 Task: Play online Risk (conquerclub) game.
Action: Mouse moved to (526, 367)
Screenshot: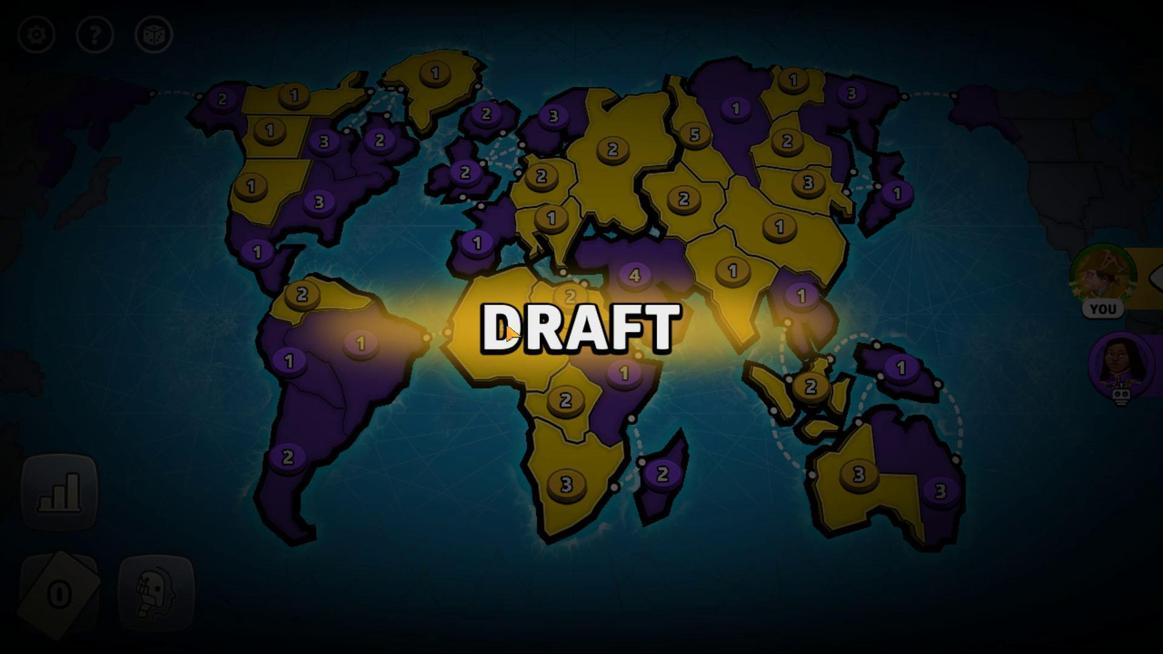 
Action: Mouse pressed left at (526, 367)
Screenshot: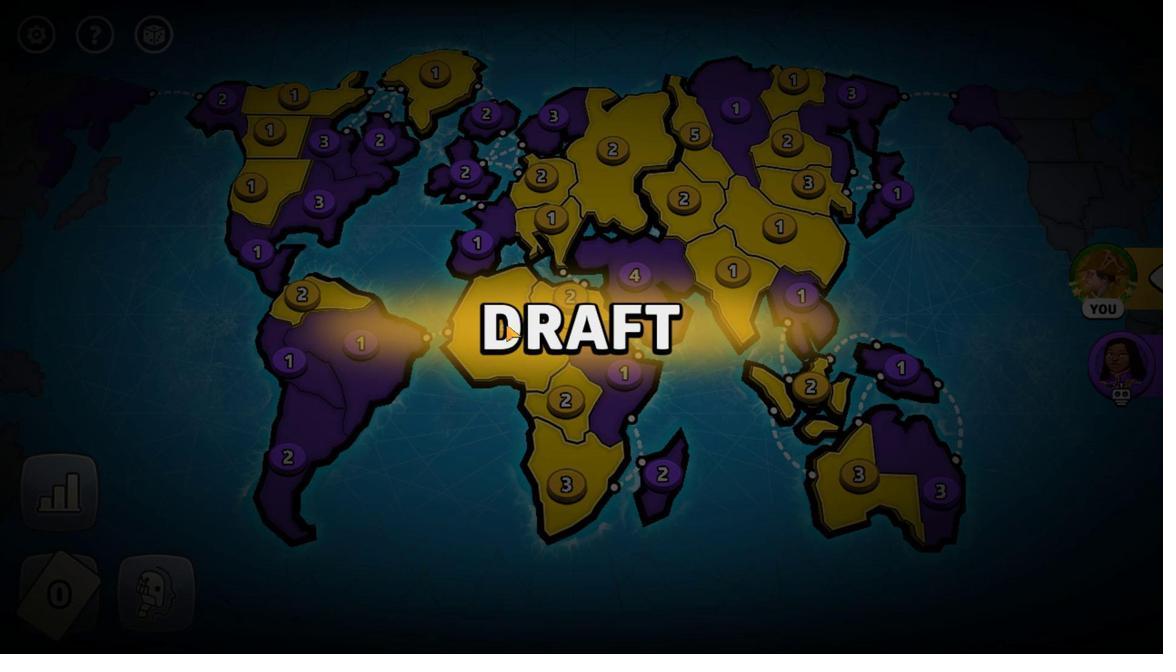 
Action: Mouse moved to (538, 368)
Screenshot: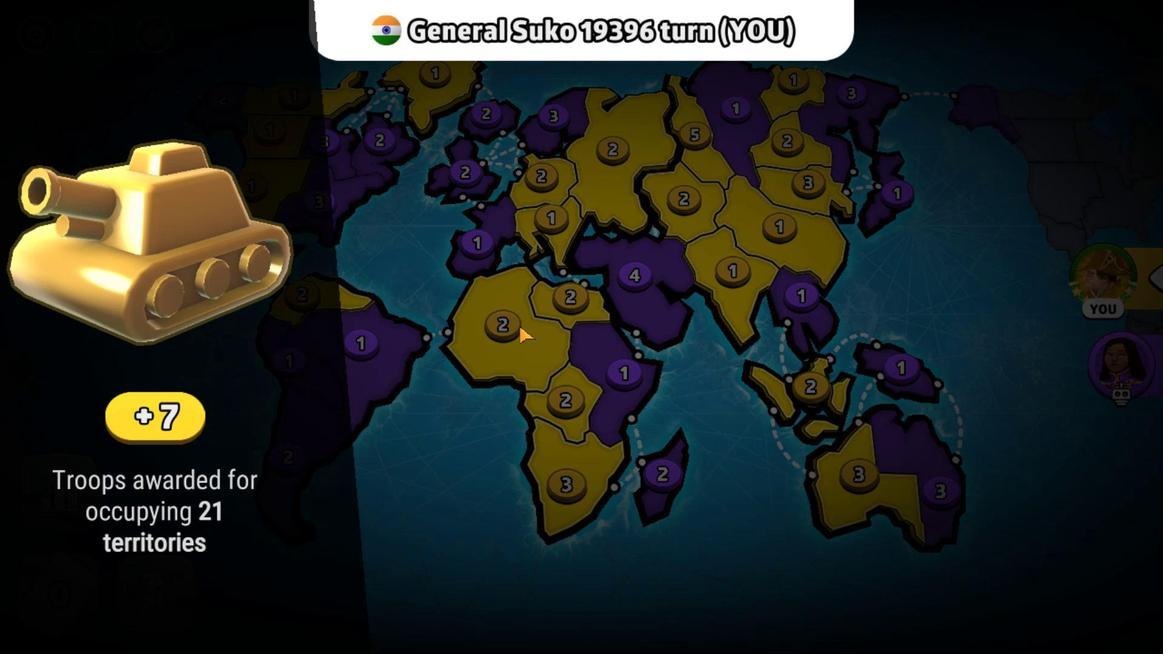 
Action: Mouse pressed left at (538, 368)
Screenshot: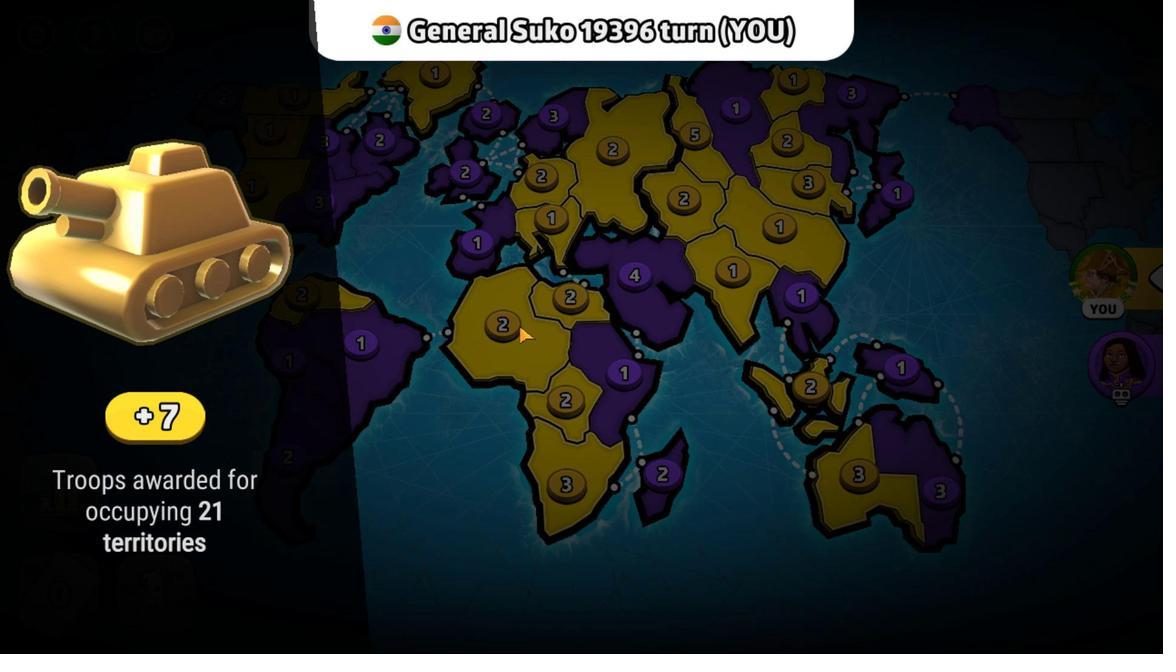 
Action: Mouse moved to (513, 370)
Screenshot: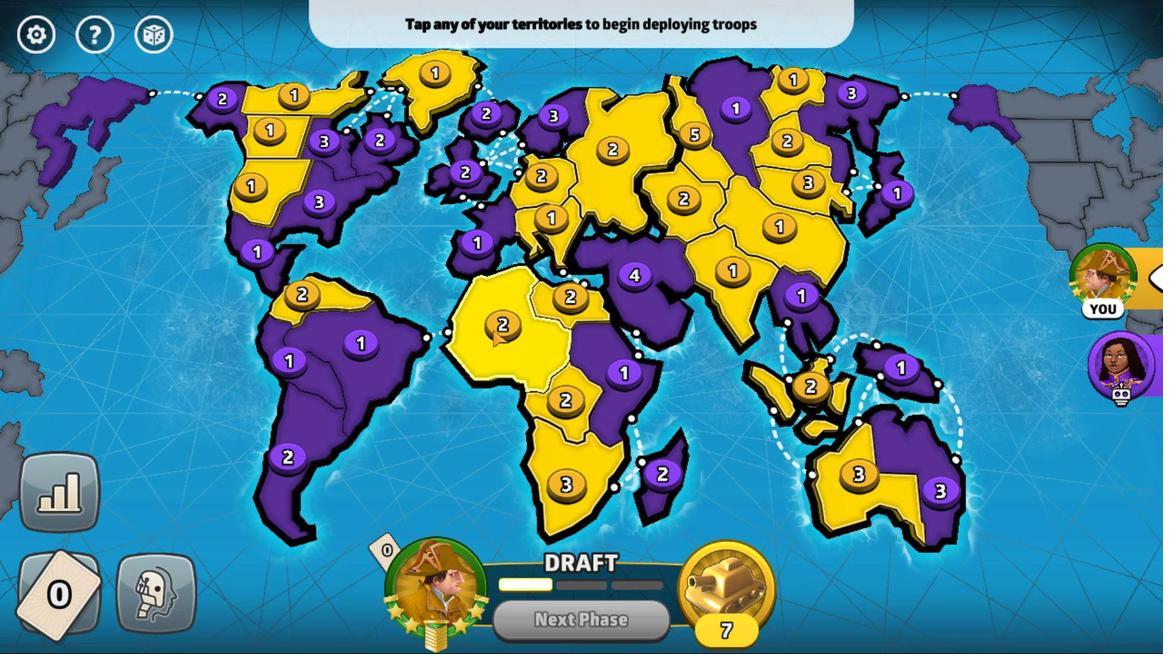 
Action: Mouse pressed left at (513, 370)
Screenshot: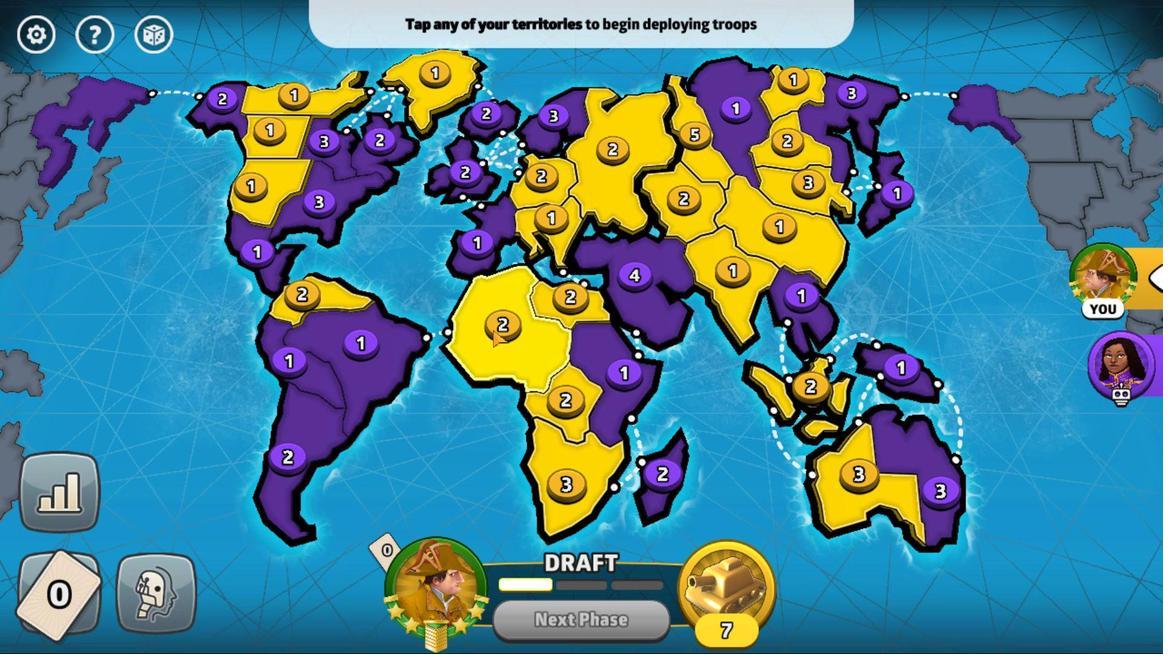 
Action: Mouse moved to (419, 352)
Screenshot: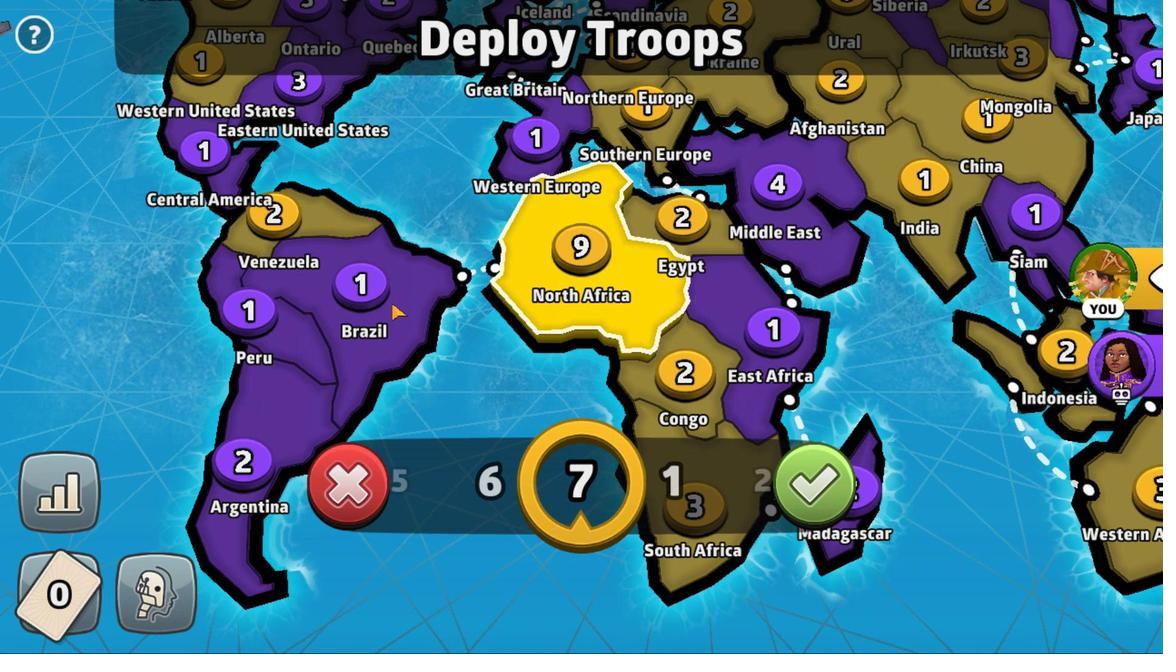 
Action: Mouse pressed left at (419, 352)
Screenshot: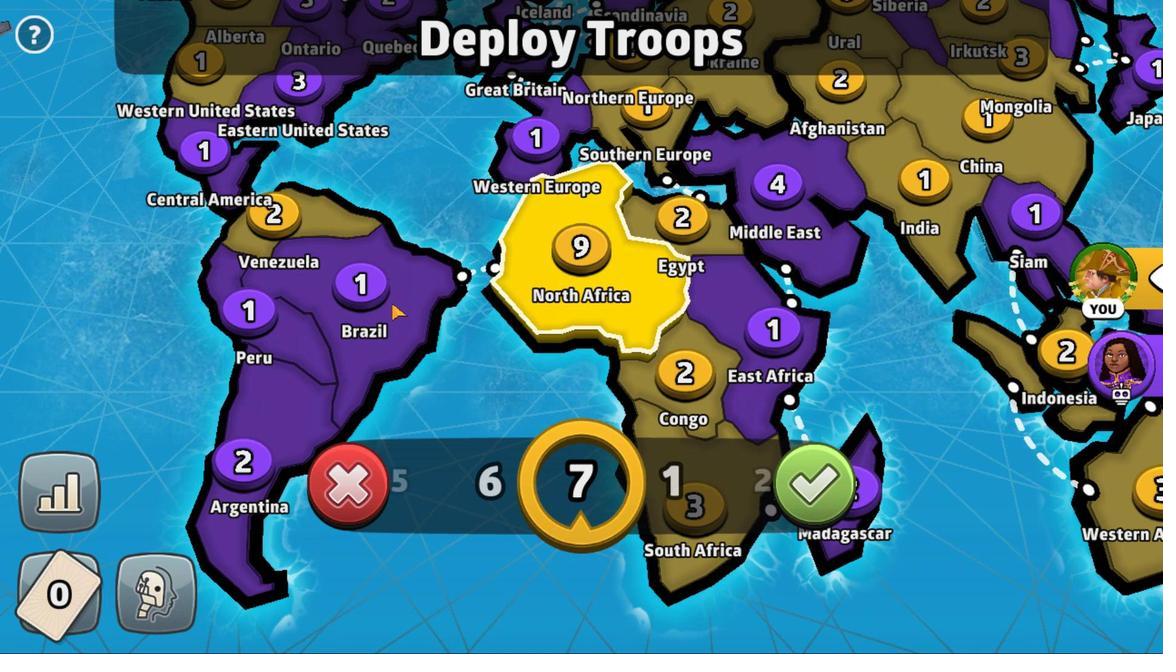 
Action: Mouse moved to (529, 370)
Screenshot: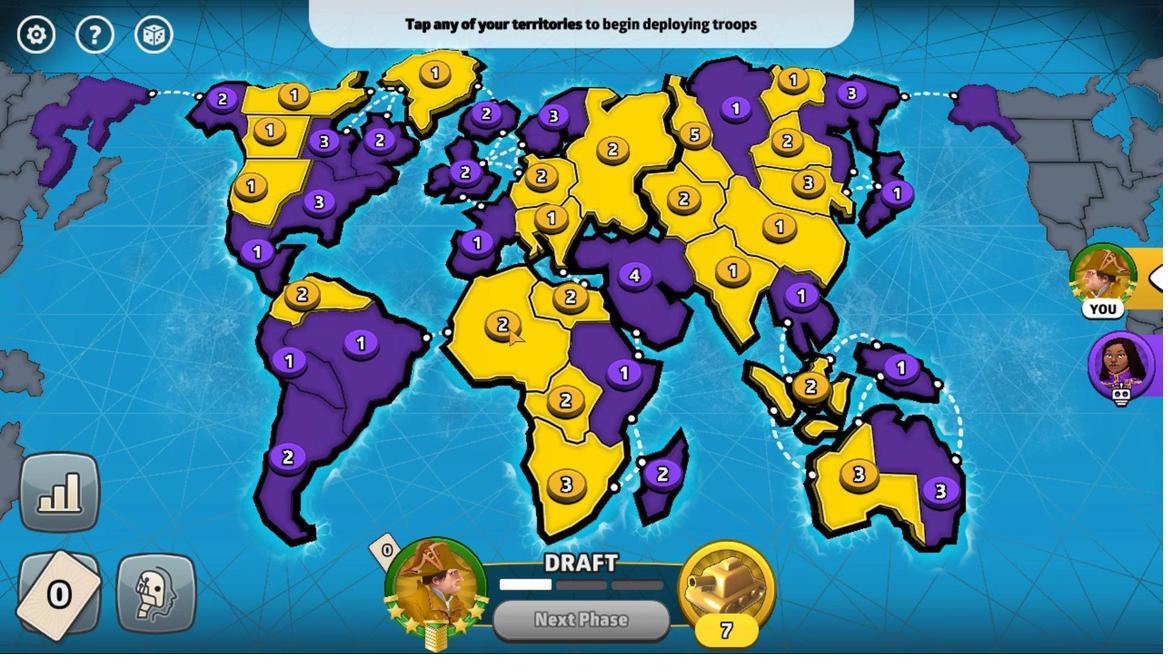 
Action: Mouse pressed left at (529, 370)
Screenshot: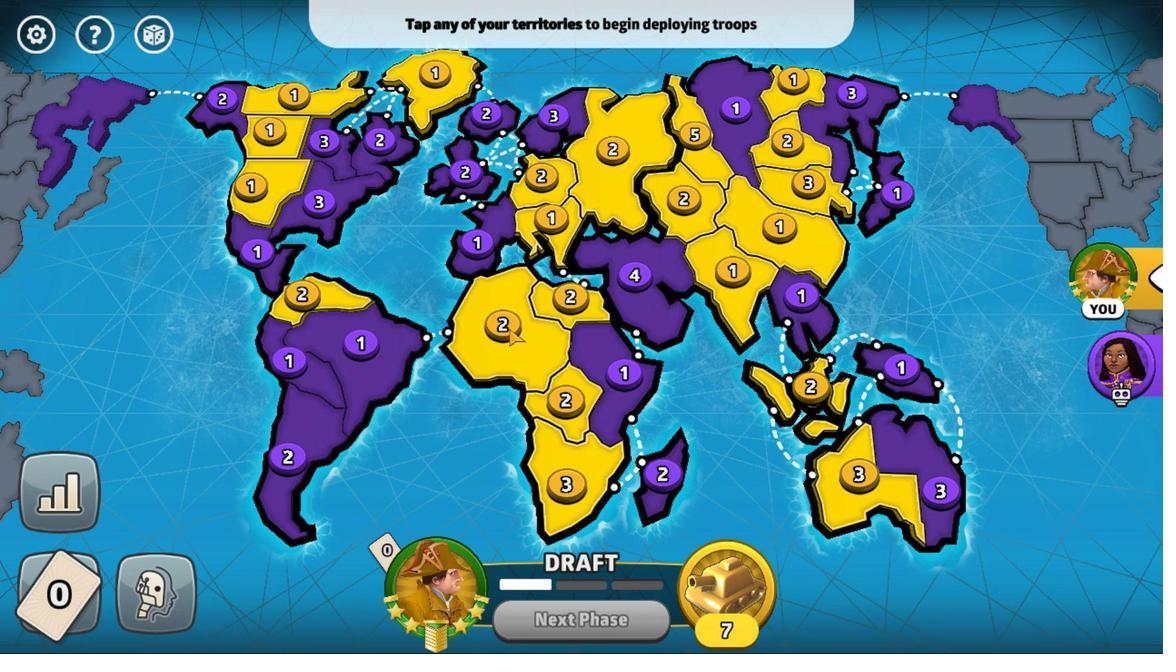
Action: Mouse moved to (792, 468)
Screenshot: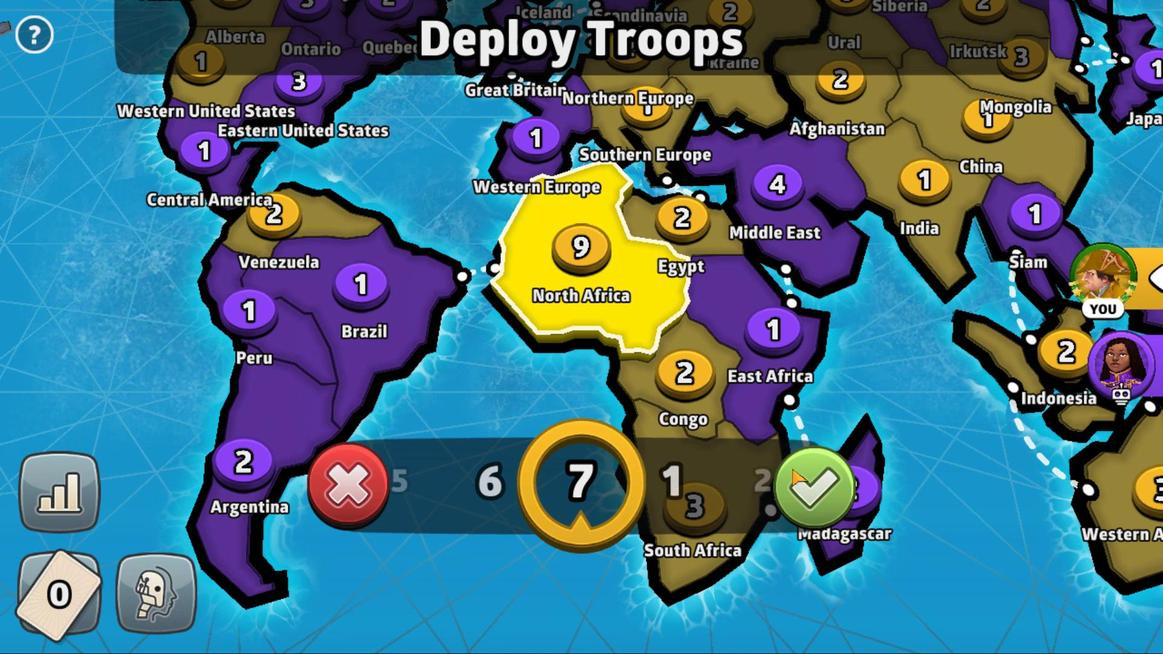 
Action: Mouse pressed left at (792, 468)
Screenshot: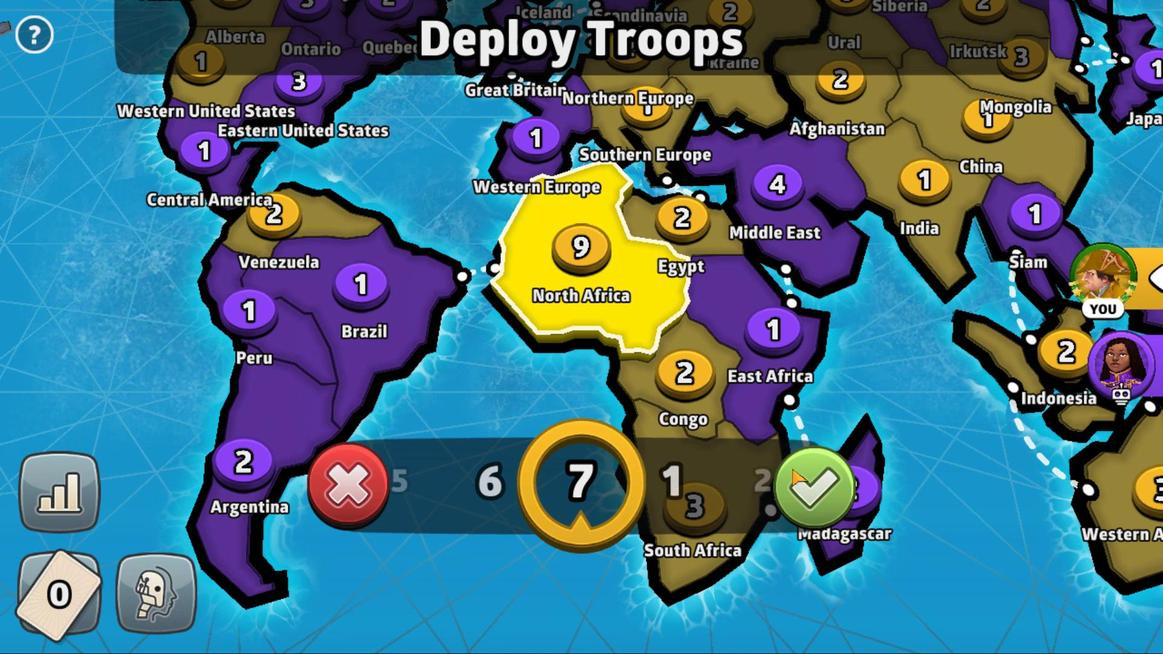 
Action: Mouse moved to (498, 366)
Screenshot: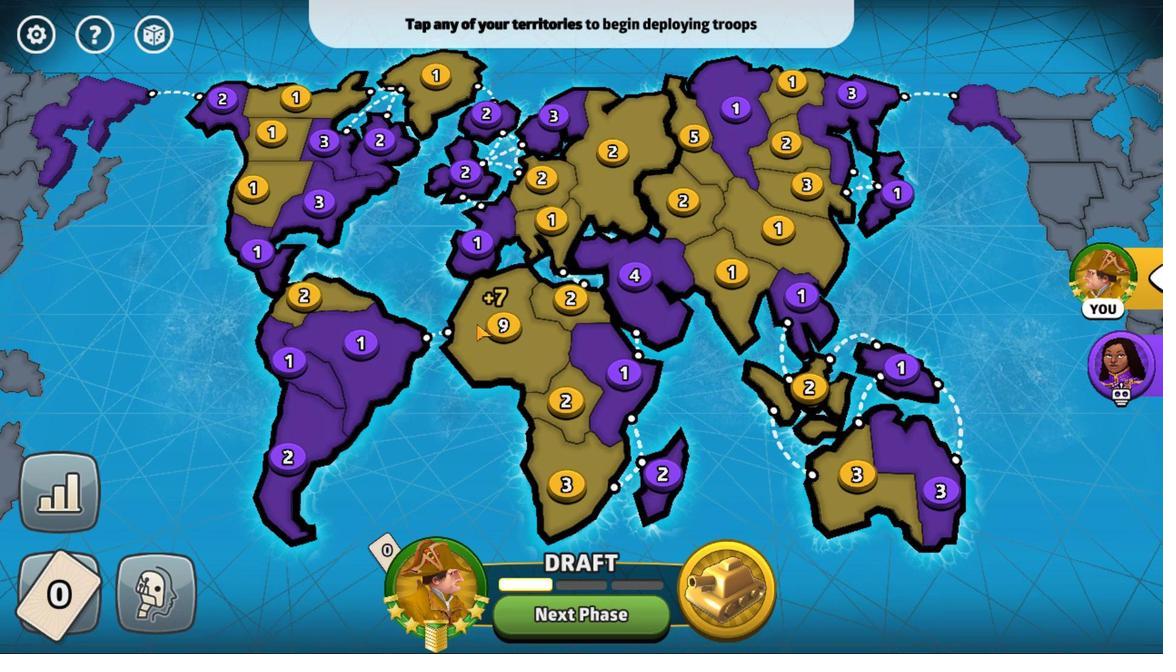 
Action: Mouse pressed left at (498, 366)
Screenshot: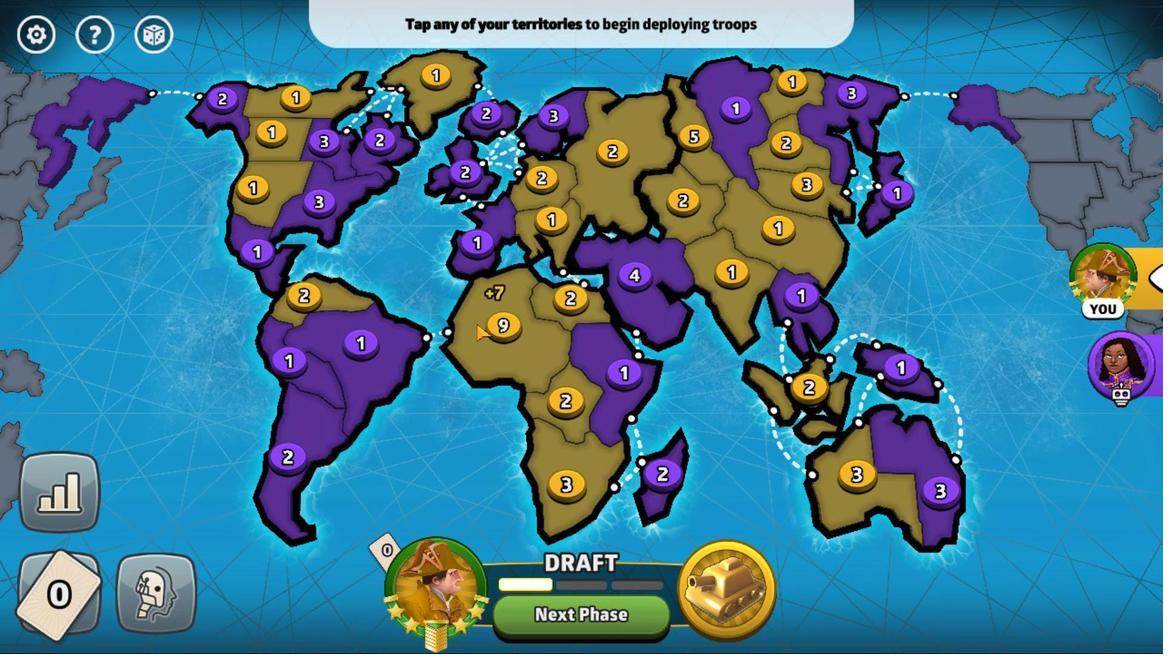 
Action: Mouse moved to (614, 578)
Screenshot: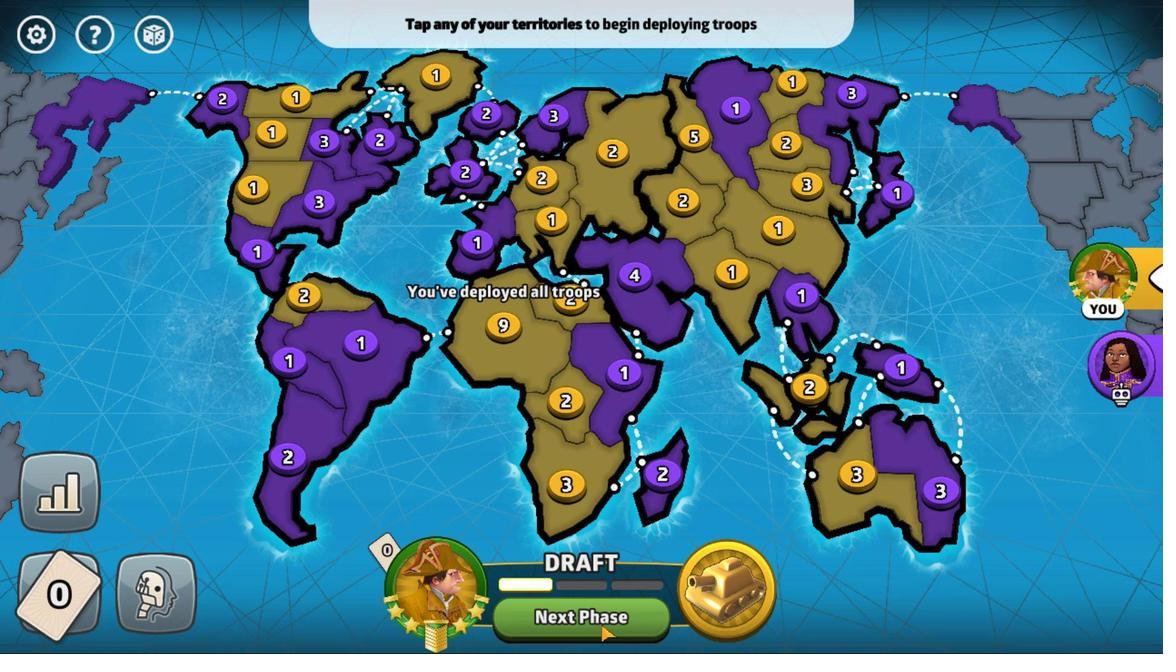 
Action: Mouse pressed left at (614, 578)
Screenshot: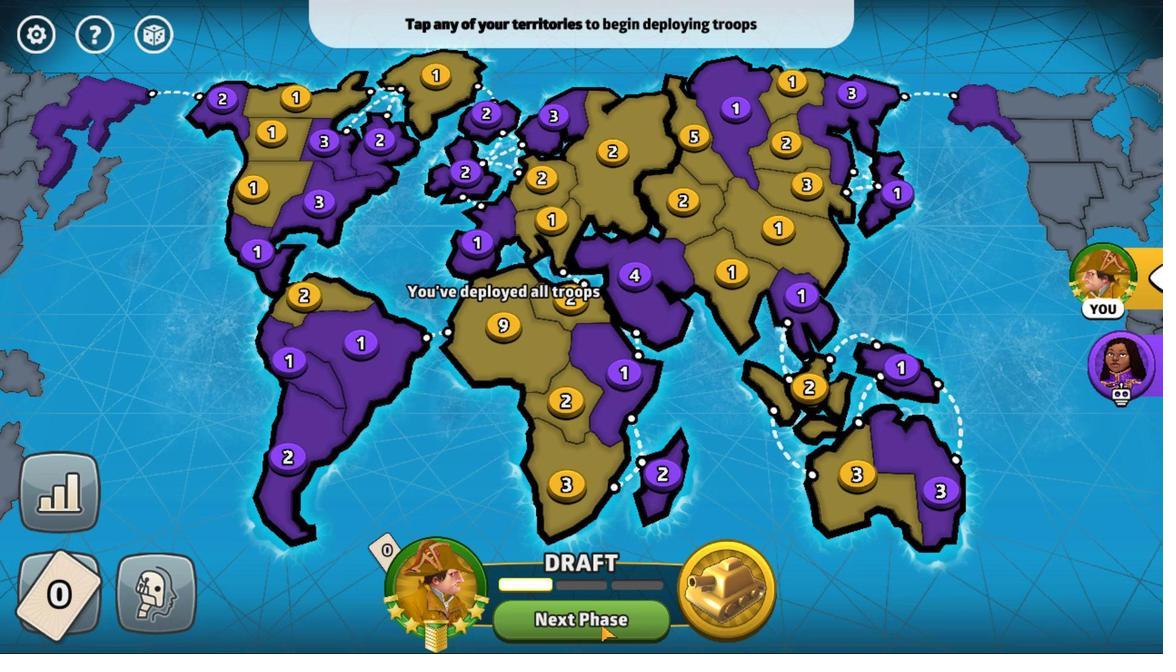 
Action: Mouse moved to (524, 378)
Screenshot: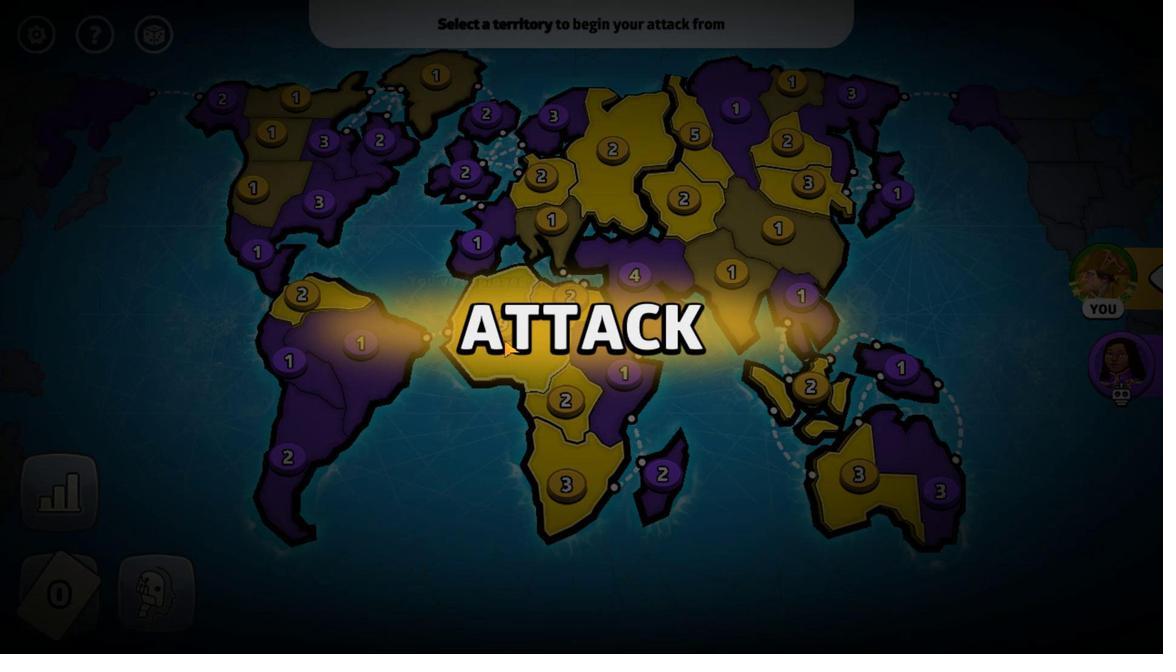 
Action: Mouse pressed left at (524, 378)
Screenshot: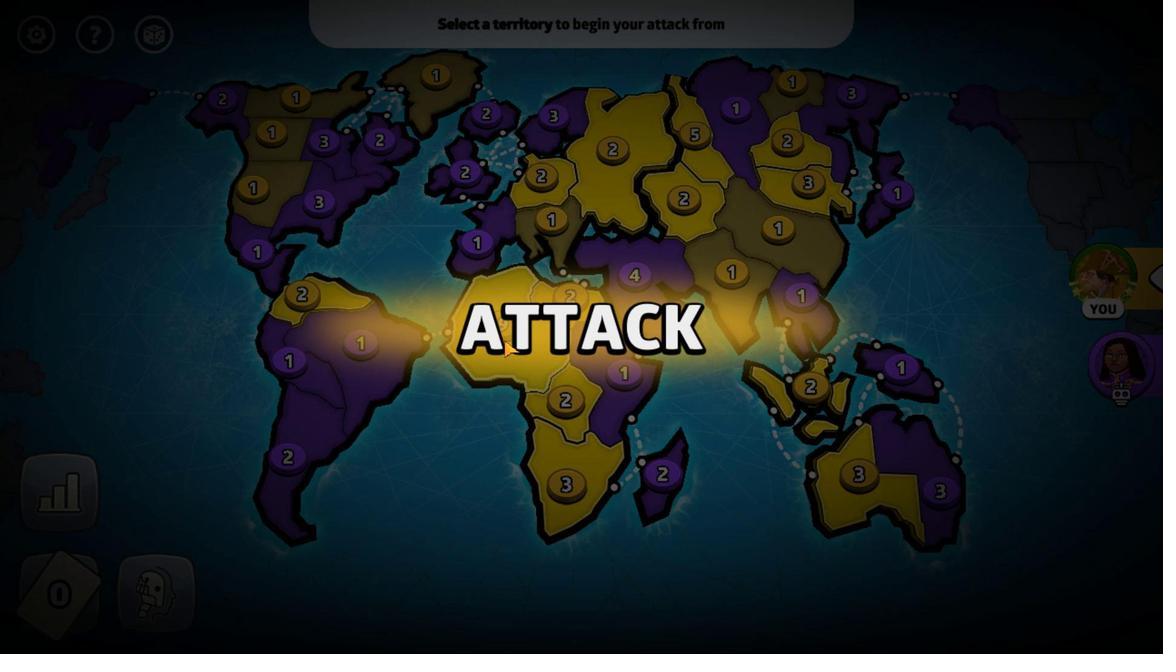 
Action: Mouse pressed left at (524, 378)
Screenshot: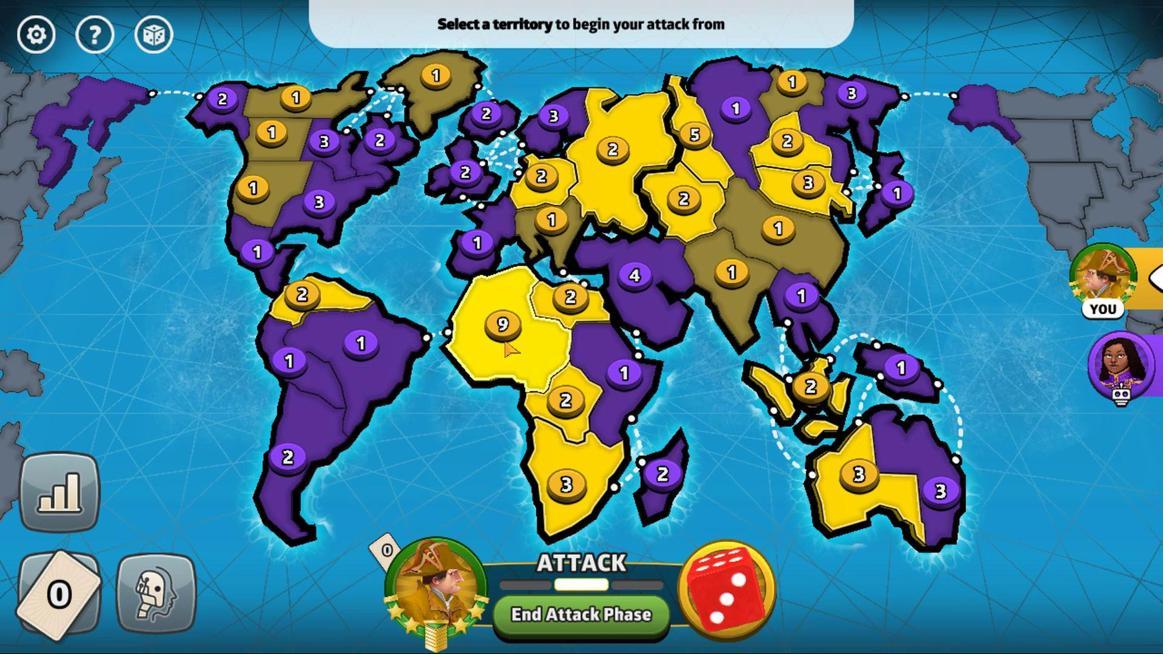 
Action: Mouse moved to (433, 338)
Screenshot: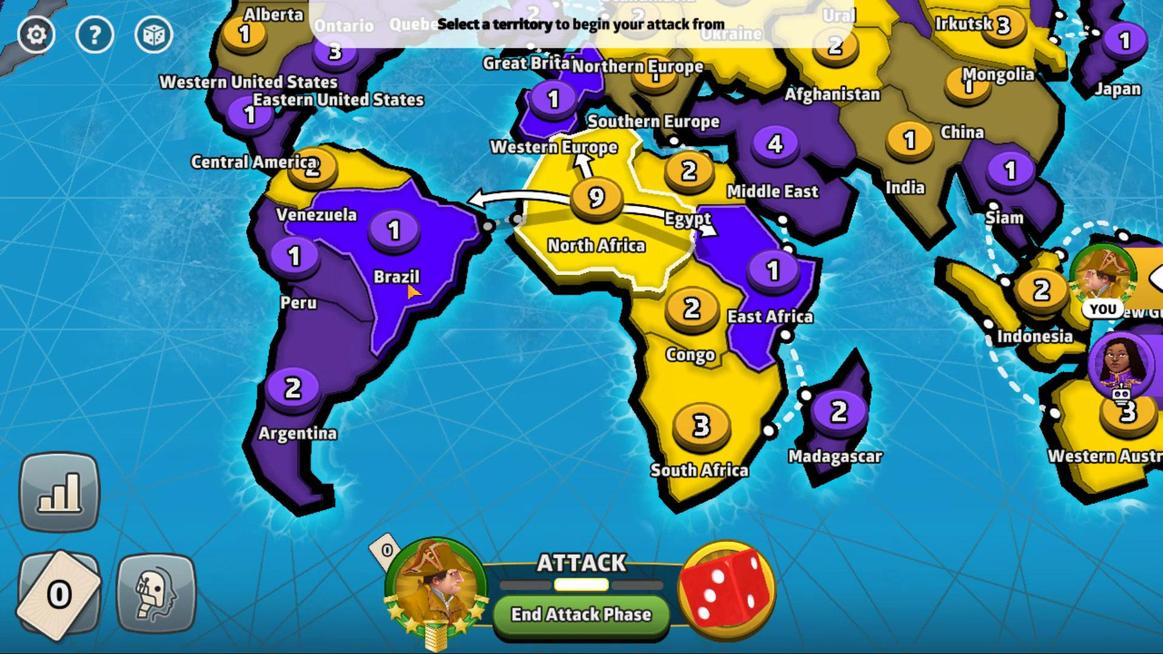 
Action: Mouse pressed left at (433, 338)
Screenshot: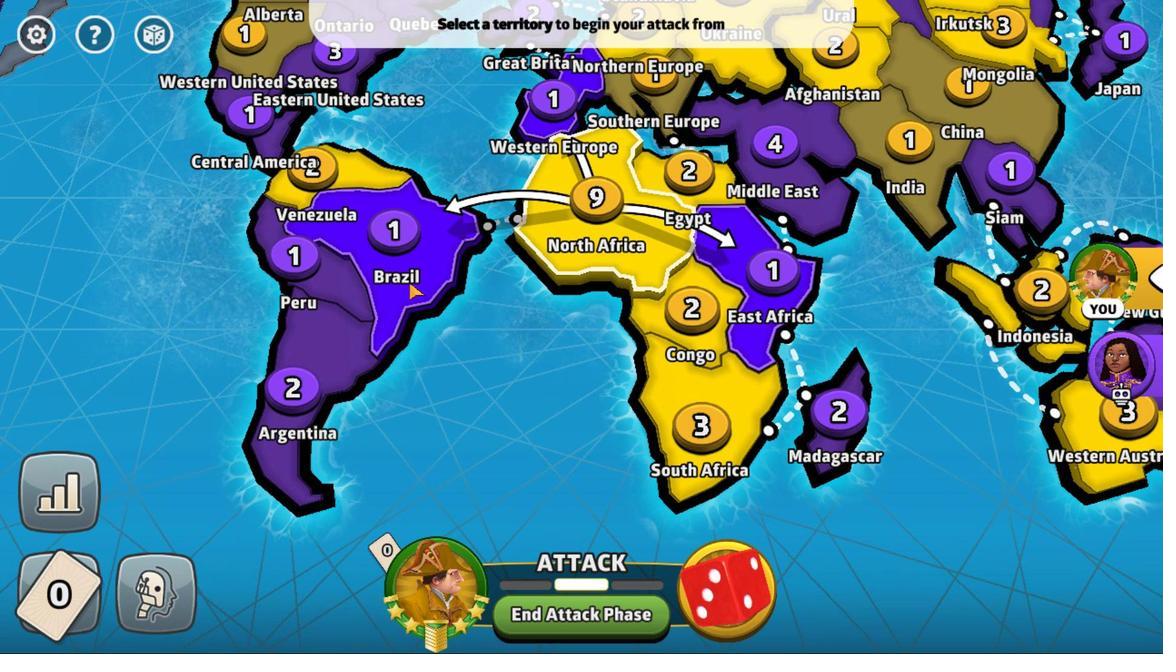 
Action: Mouse moved to (592, 476)
Screenshot: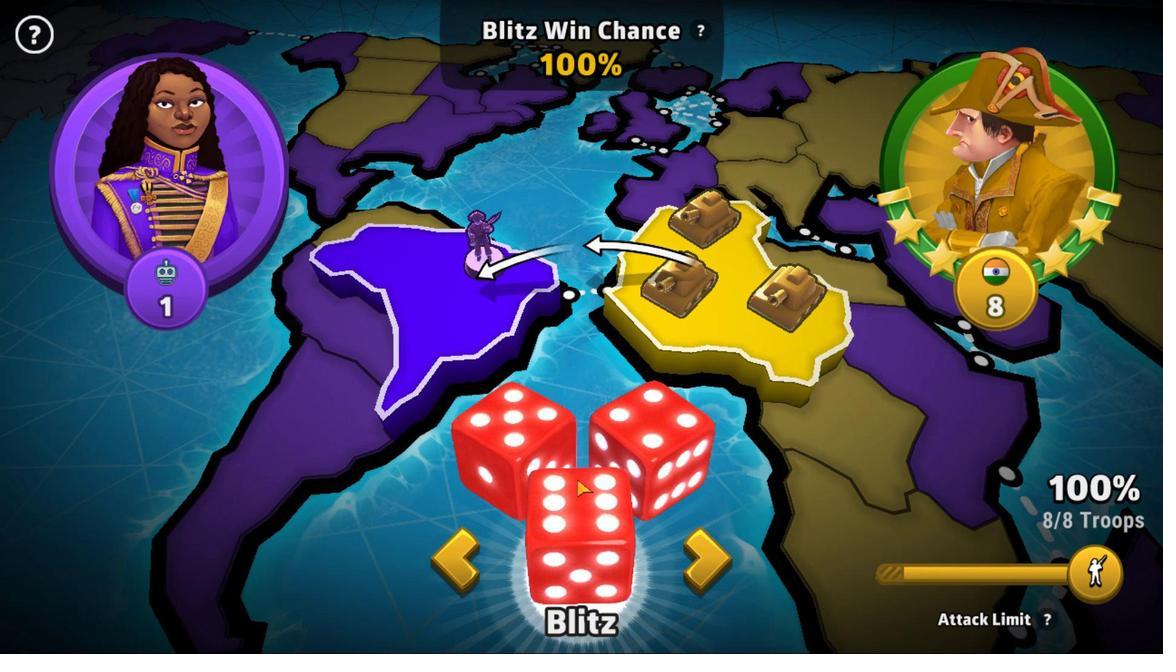 
Action: Mouse pressed left at (592, 476)
Screenshot: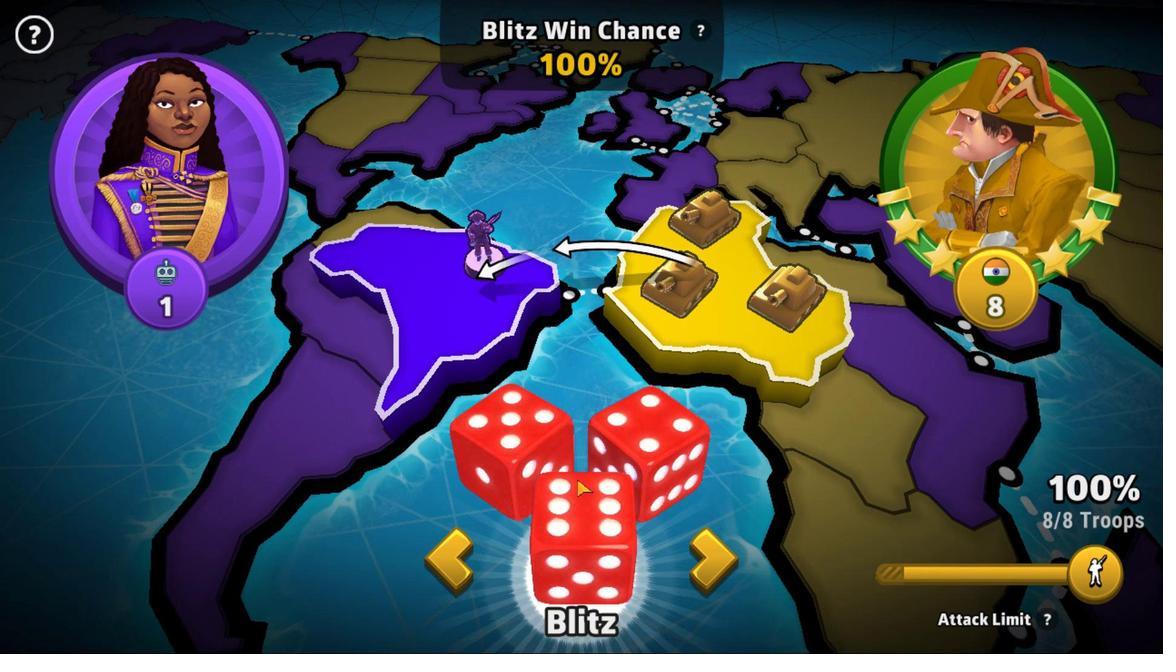 
Action: Mouse moved to (788, 474)
Screenshot: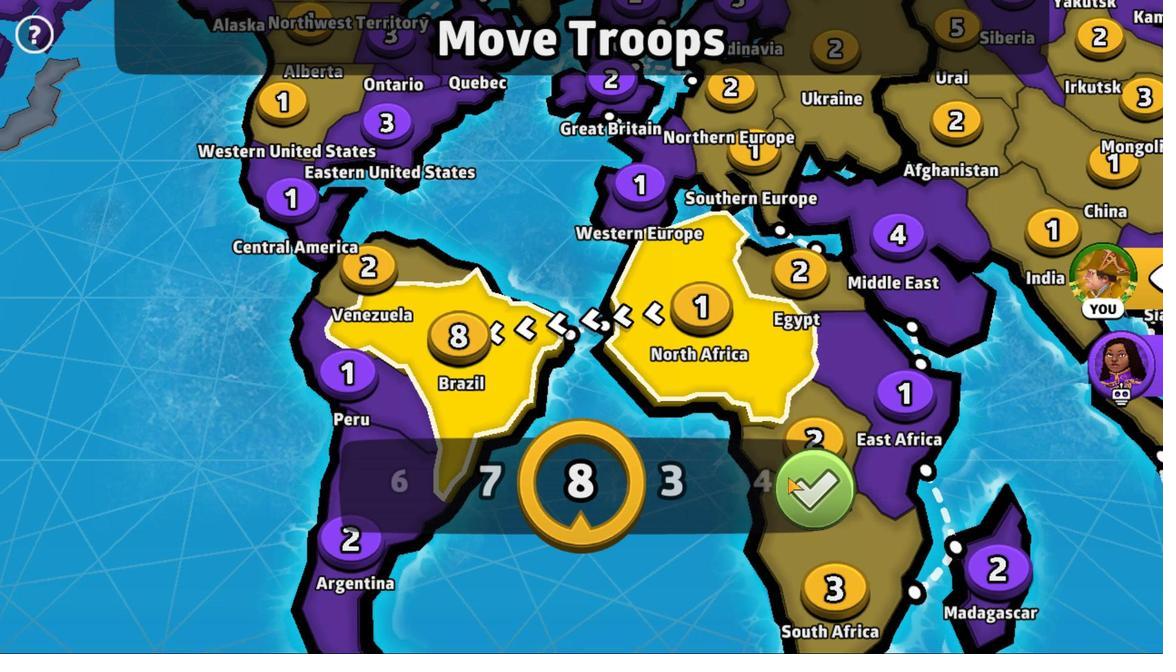 
Action: Mouse pressed left at (788, 474)
Screenshot: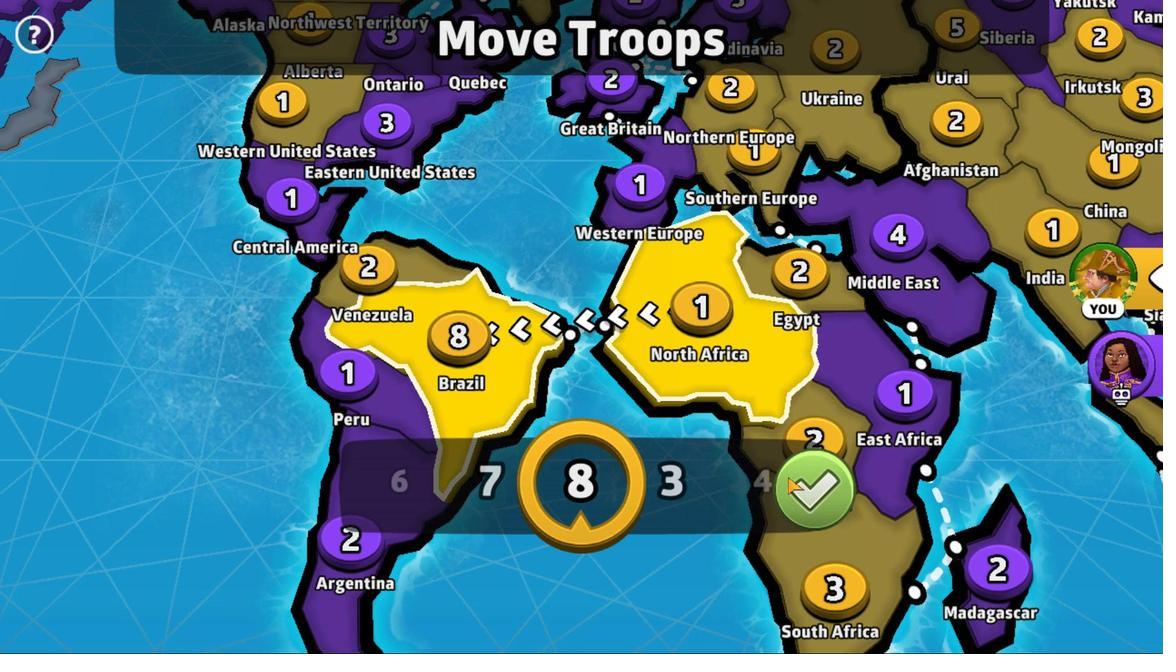 
Action: Mouse moved to (545, 287)
Screenshot: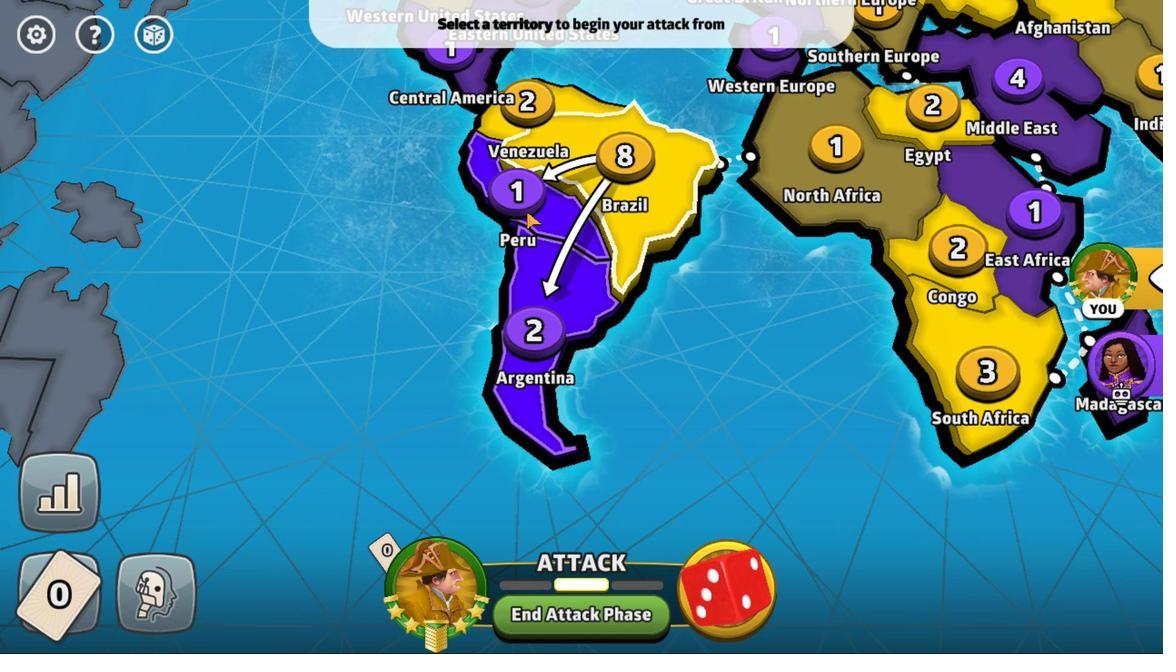 
Action: Mouse pressed left at (545, 287)
Screenshot: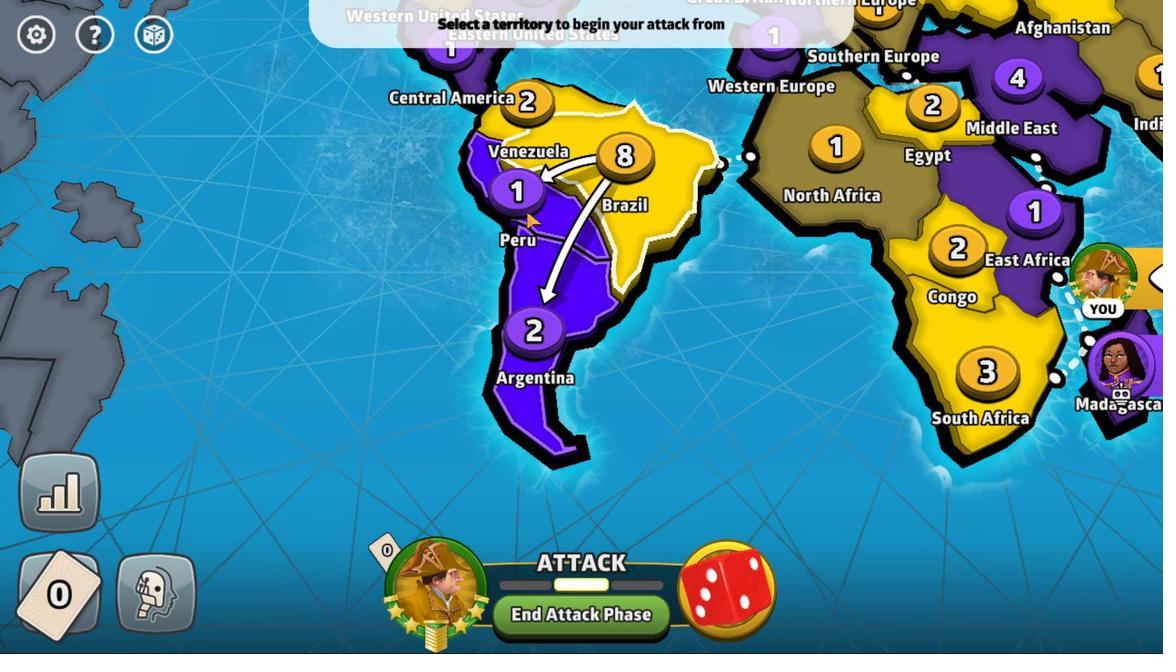 
Action: Mouse moved to (613, 431)
Screenshot: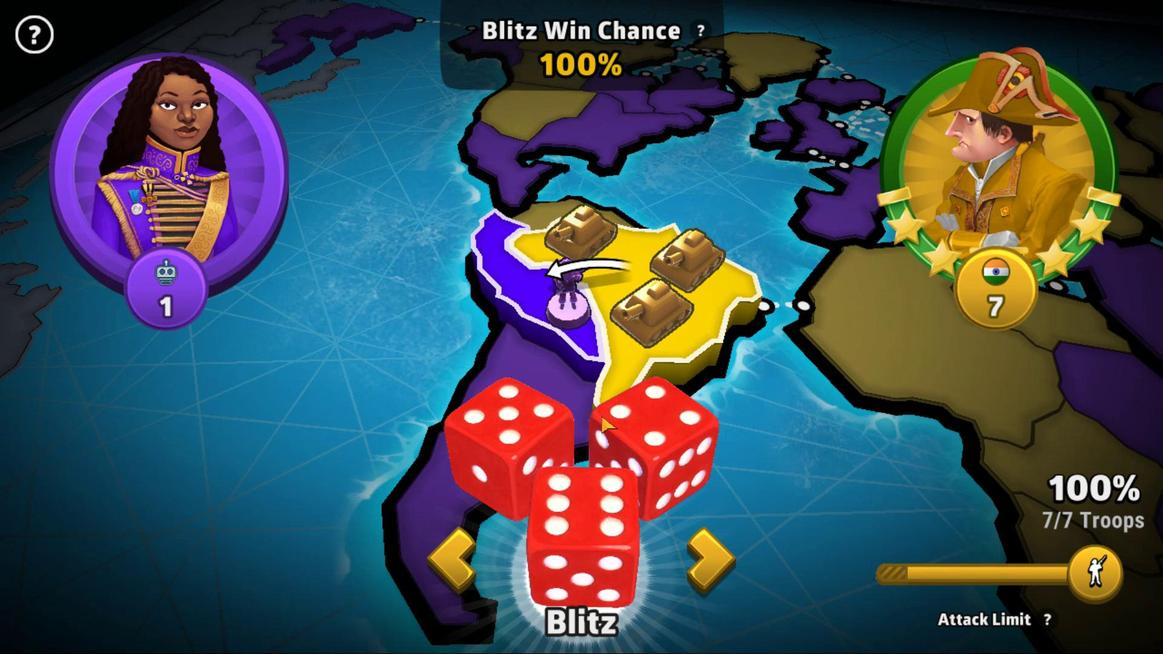 
Action: Mouse pressed left at (613, 431)
Screenshot: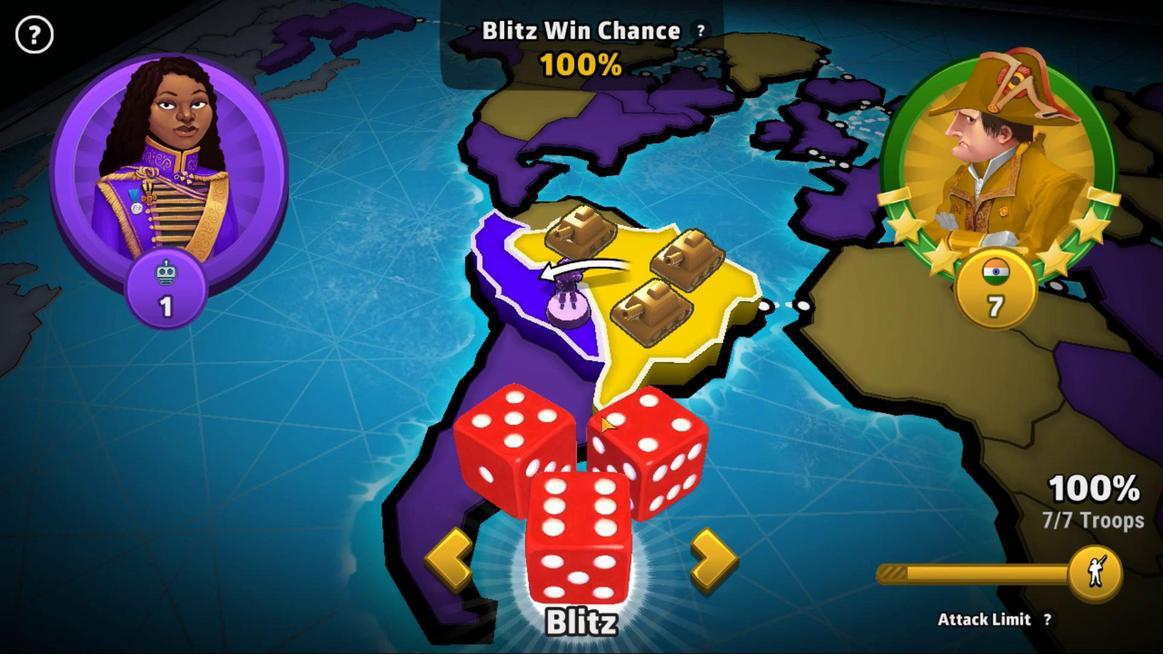 
Action: Mouse moved to (832, 478)
Screenshot: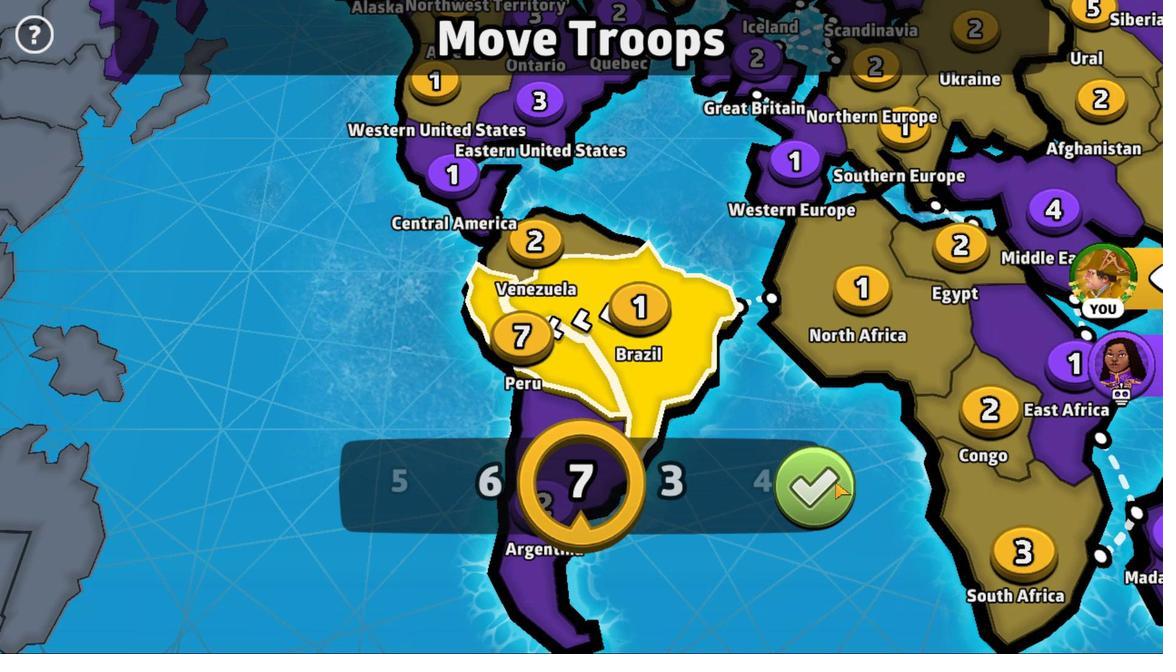 
Action: Mouse pressed left at (832, 478)
Screenshot: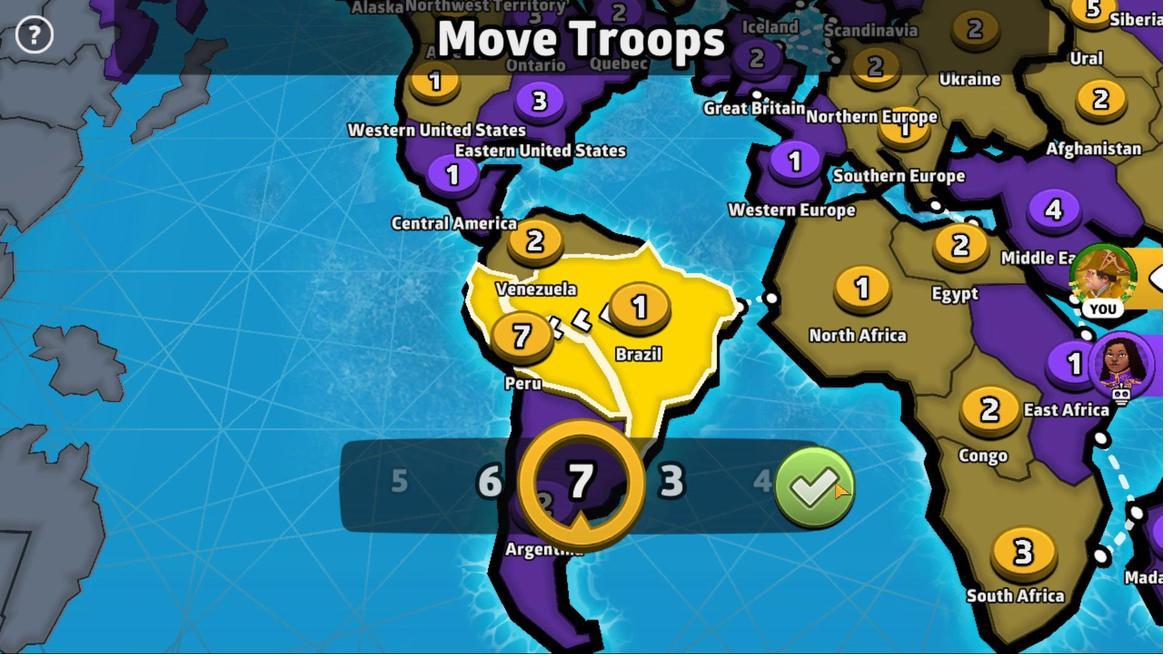 
Action: Mouse moved to (633, 355)
Screenshot: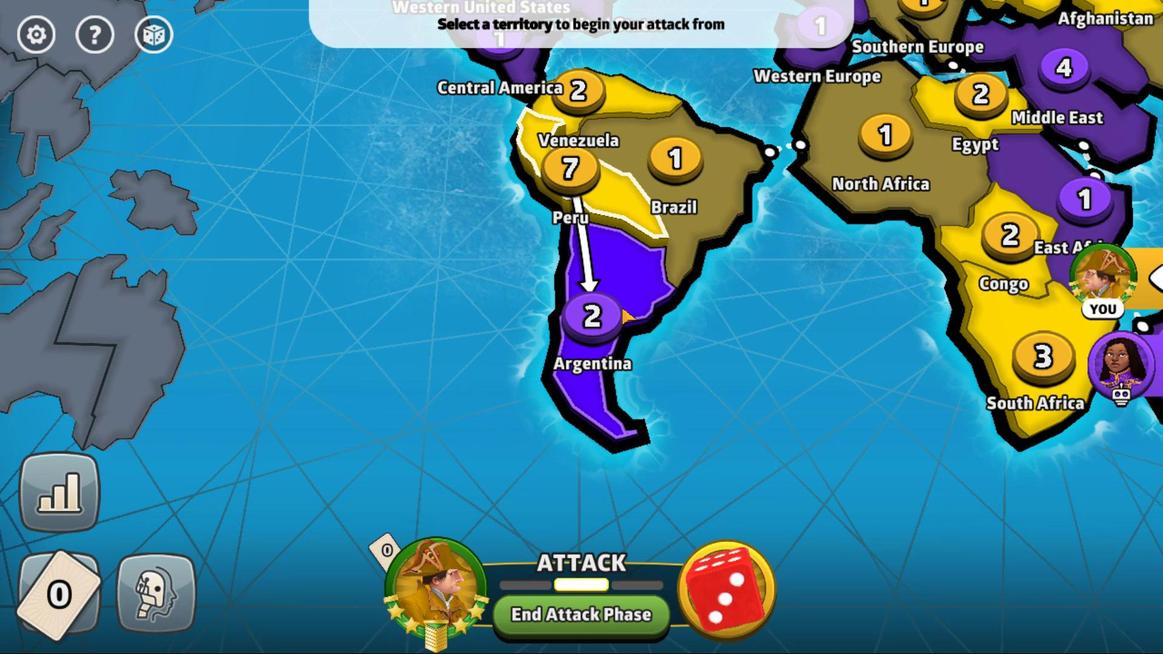 
Action: Mouse pressed left at (633, 355)
Screenshot: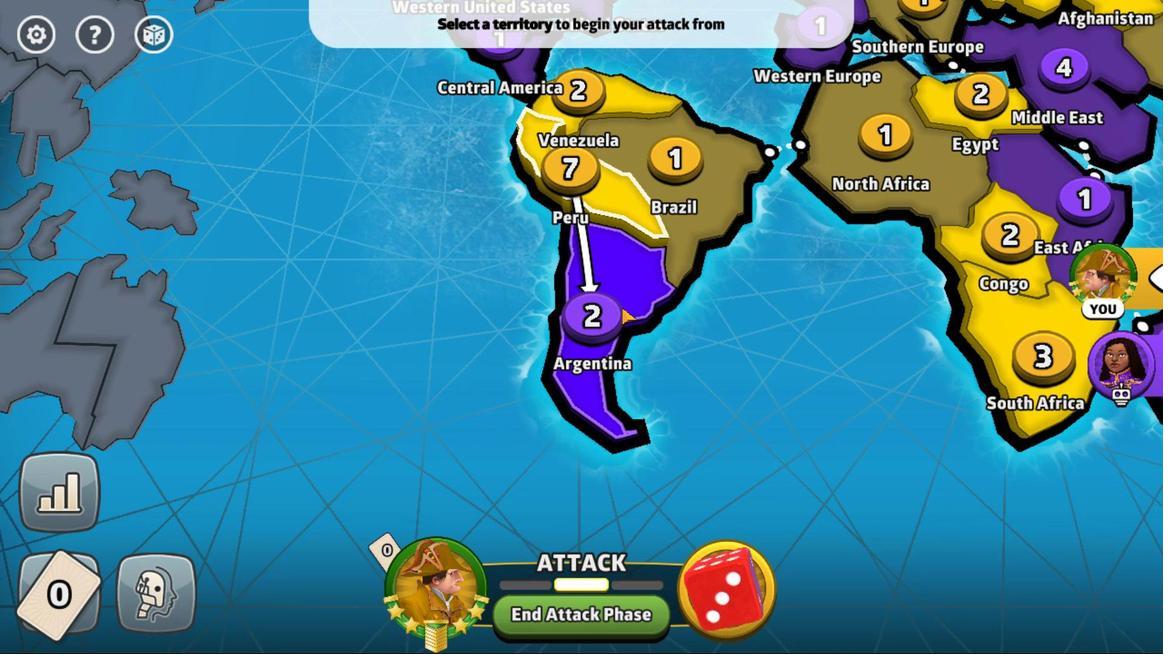 
Action: Mouse moved to (605, 480)
Screenshot: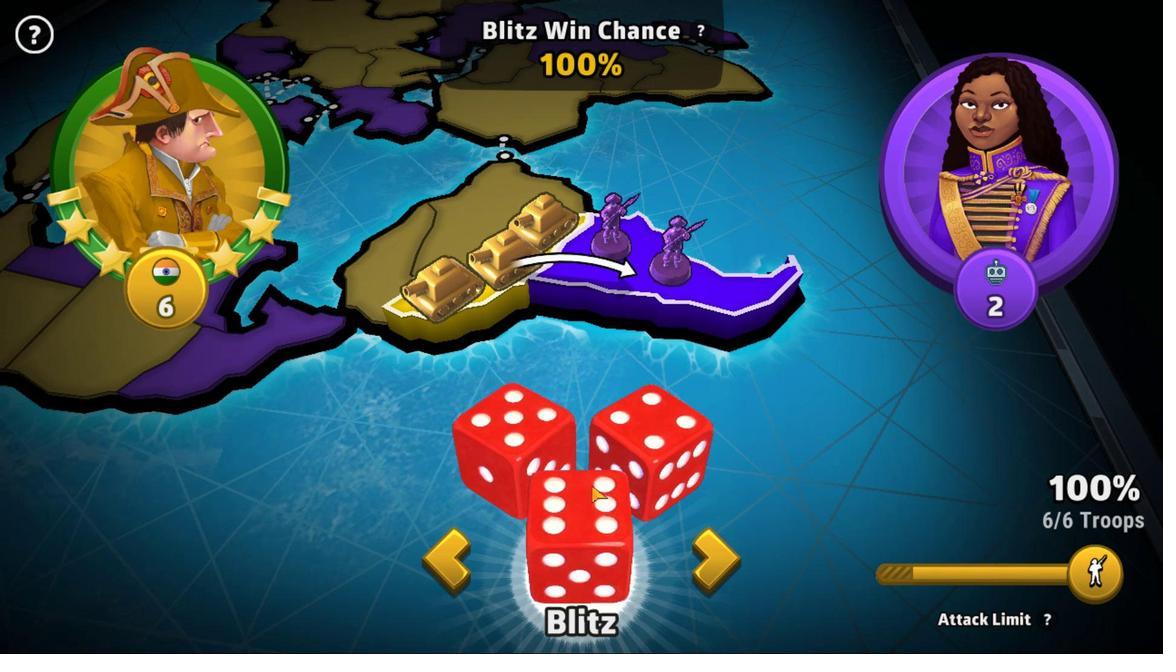 
Action: Mouse pressed left at (605, 480)
Screenshot: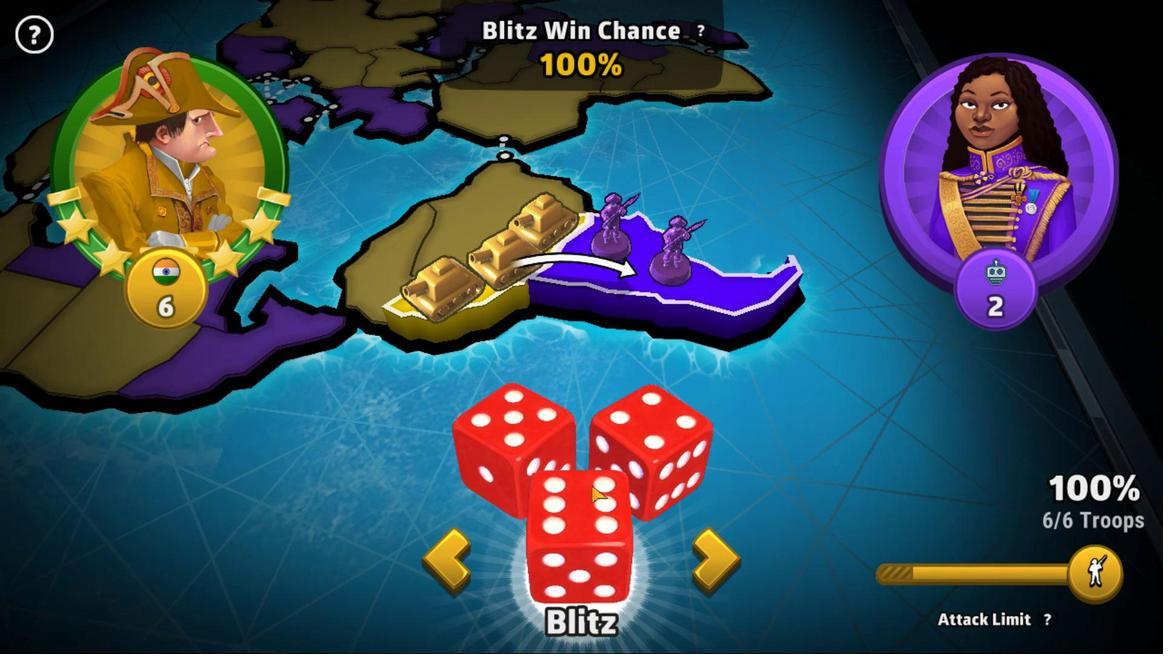 
Action: Mouse moved to (830, 473)
Screenshot: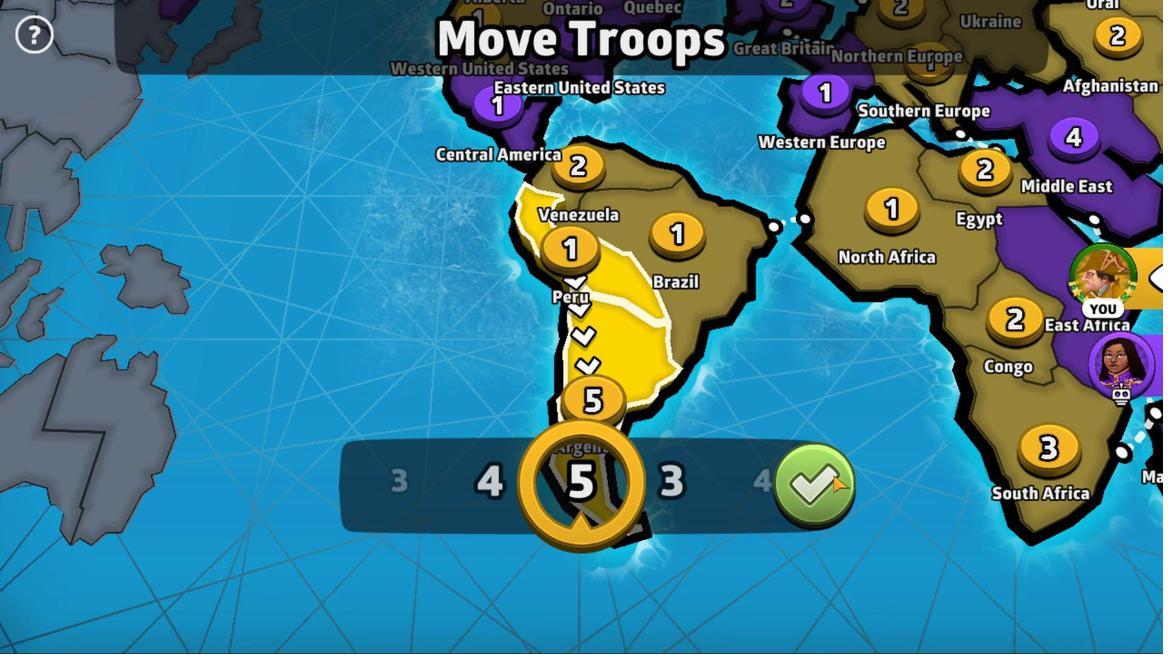 
Action: Mouse pressed left at (830, 473)
Screenshot: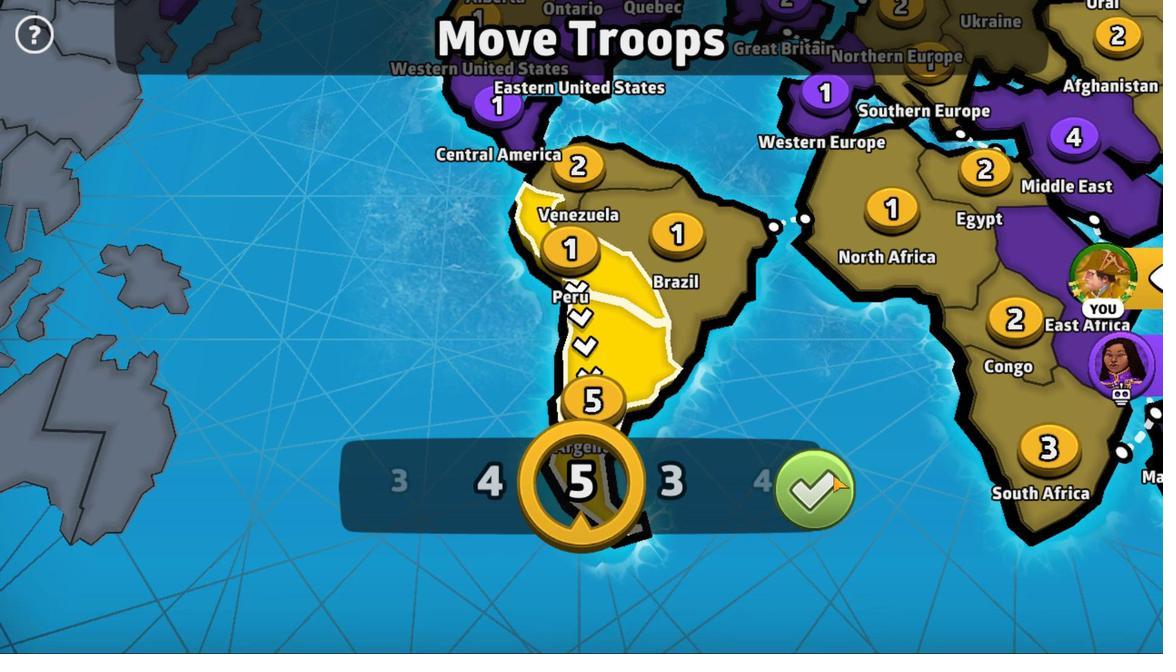 
Action: Mouse moved to (624, 573)
Screenshot: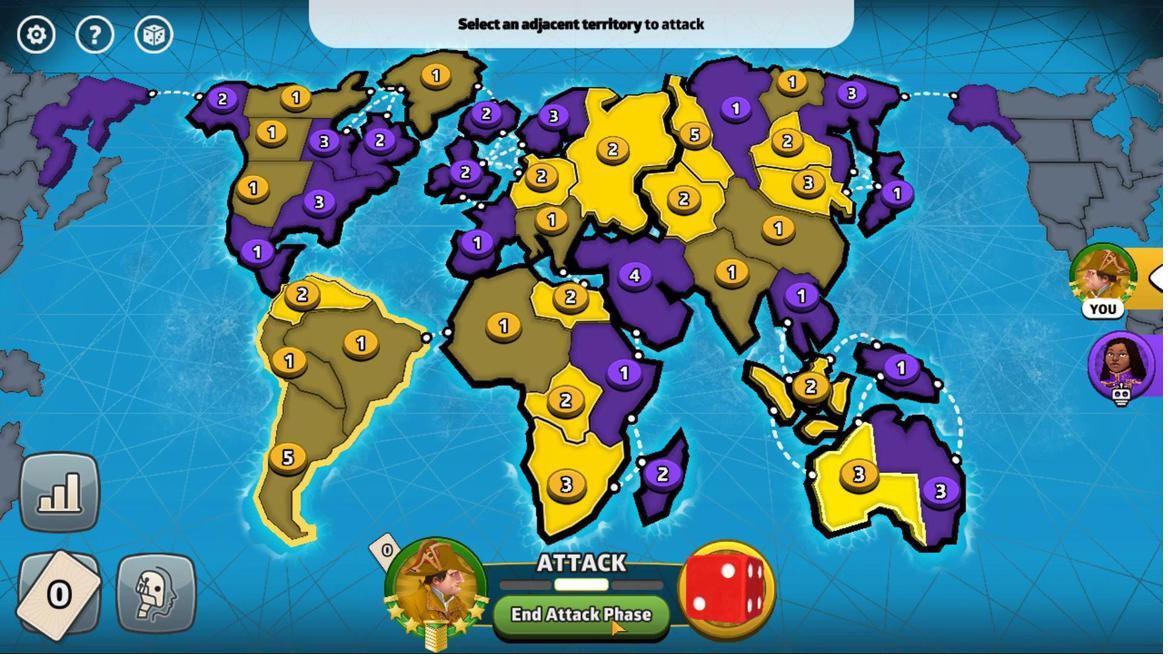 
Action: Mouse pressed left at (624, 573)
Screenshot: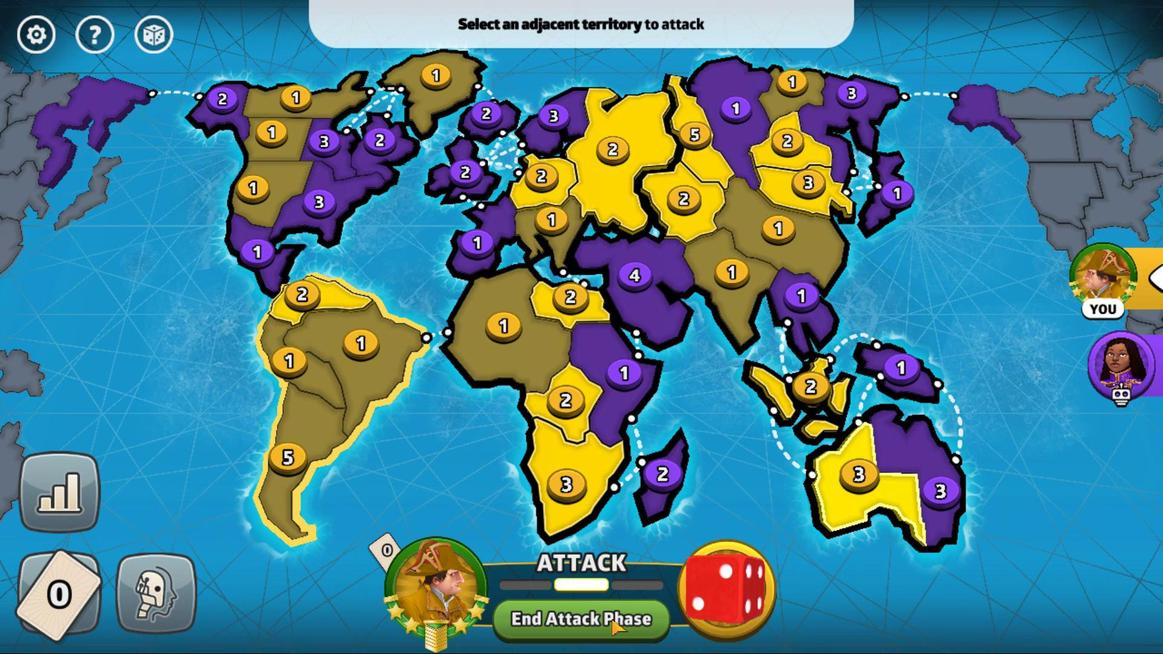 
Action: Mouse moved to (645, 309)
Screenshot: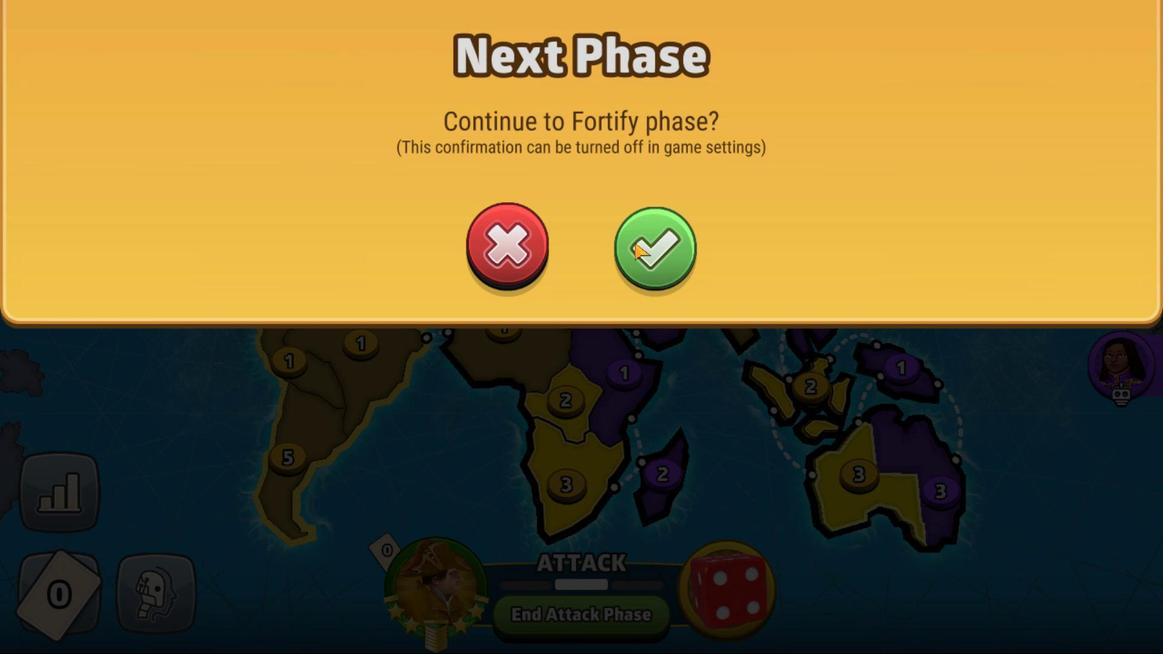 
Action: Mouse pressed left at (645, 309)
Screenshot: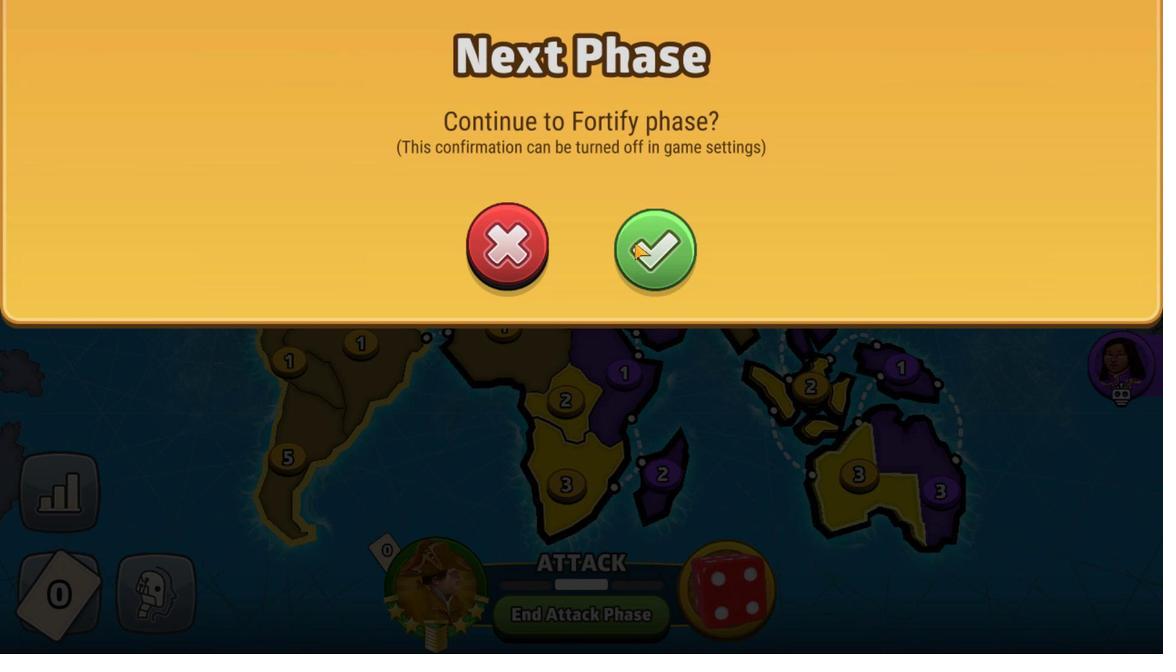 
Action: Mouse moved to (322, 452)
Screenshot: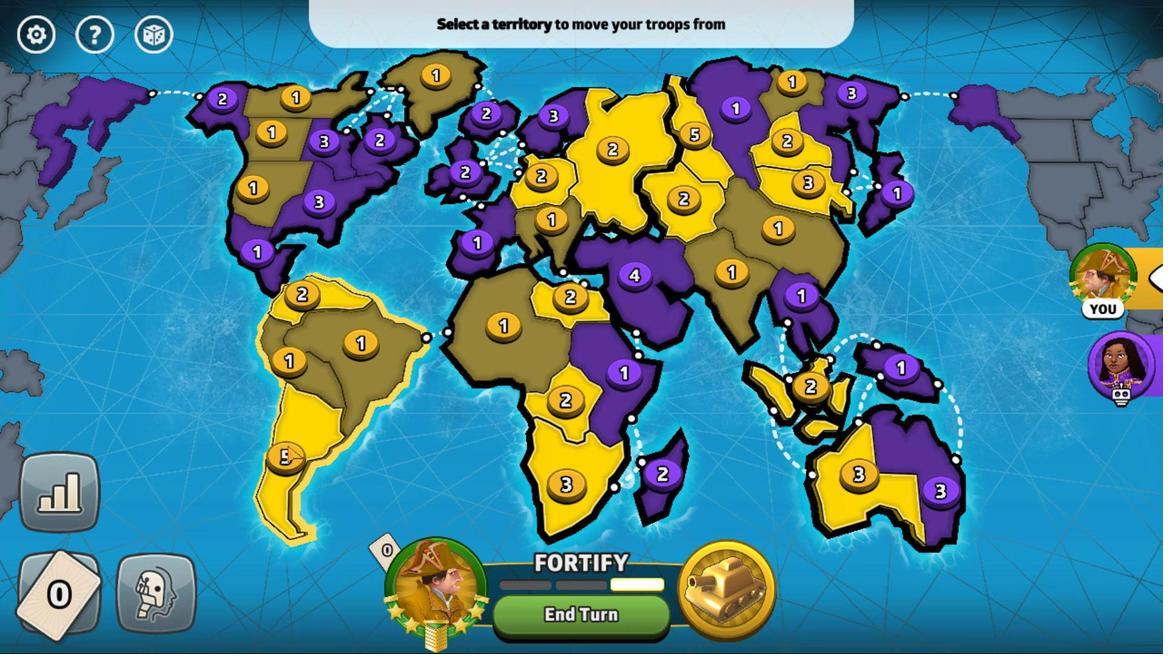 
Action: Mouse pressed left at (322, 452)
Screenshot: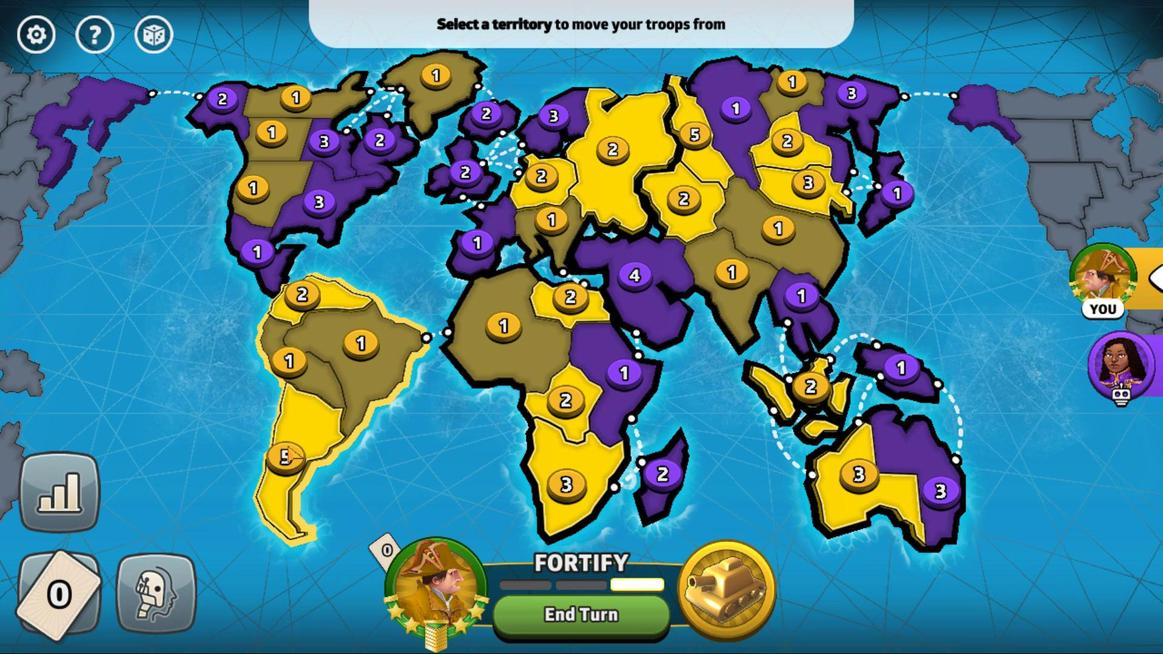 
Action: Mouse moved to (575, 347)
Screenshot: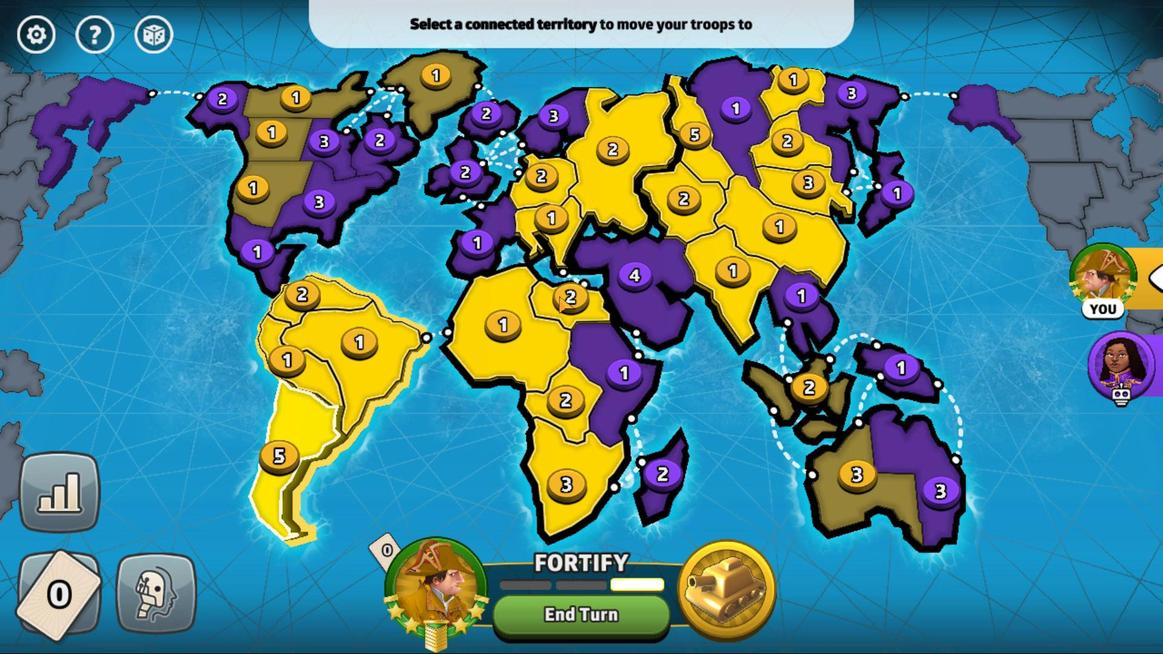 
Action: Mouse pressed left at (575, 347)
Screenshot: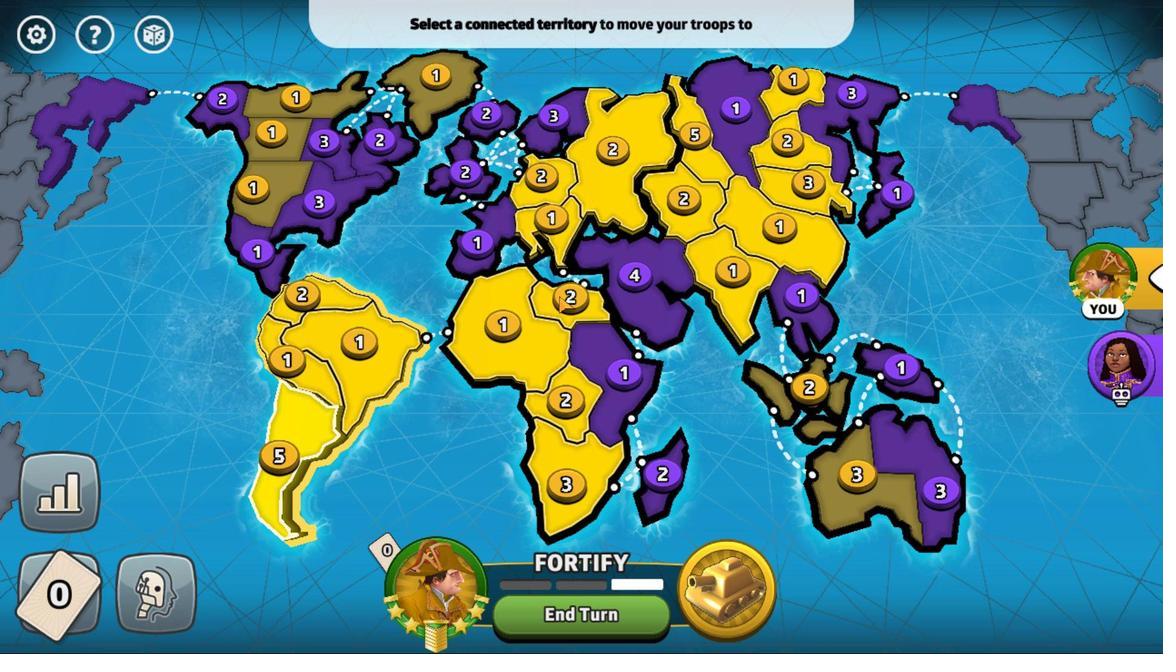 
Action: Mouse moved to (798, 487)
Screenshot: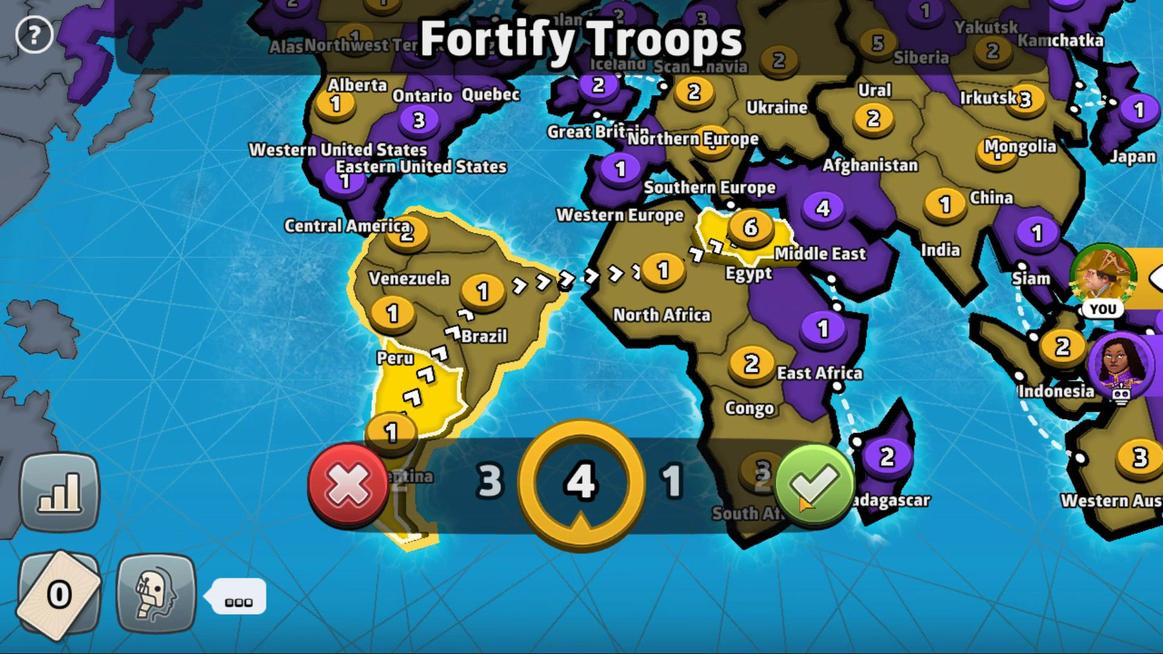 
Action: Mouse pressed left at (798, 487)
Screenshot: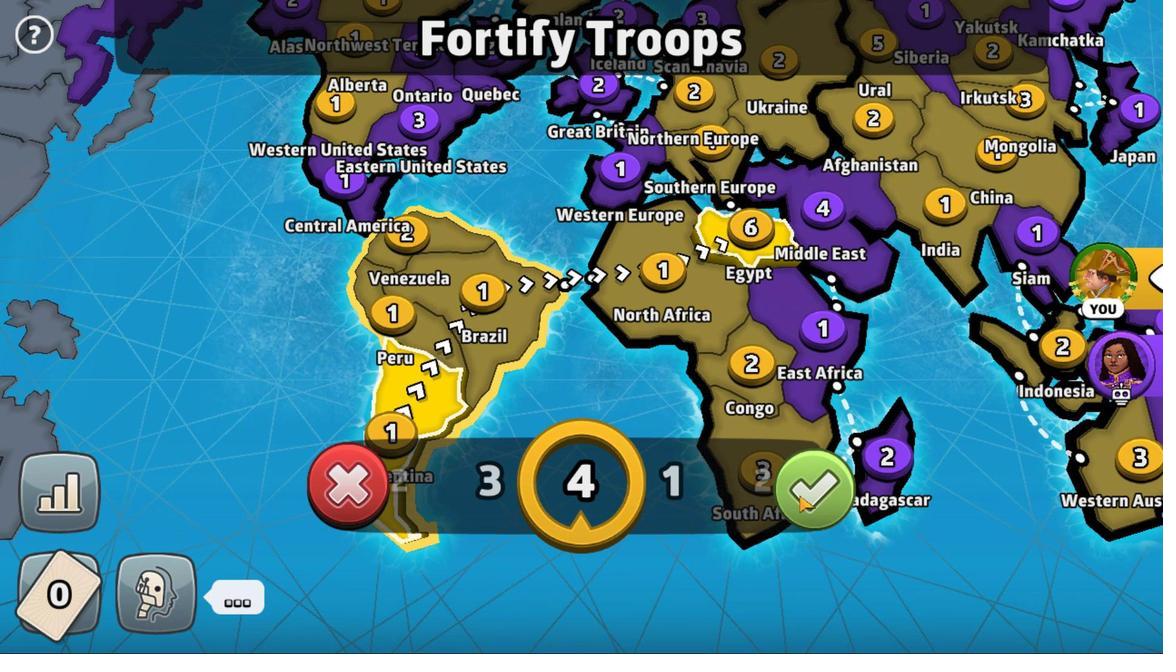
Action: Mouse moved to (592, 355)
Screenshot: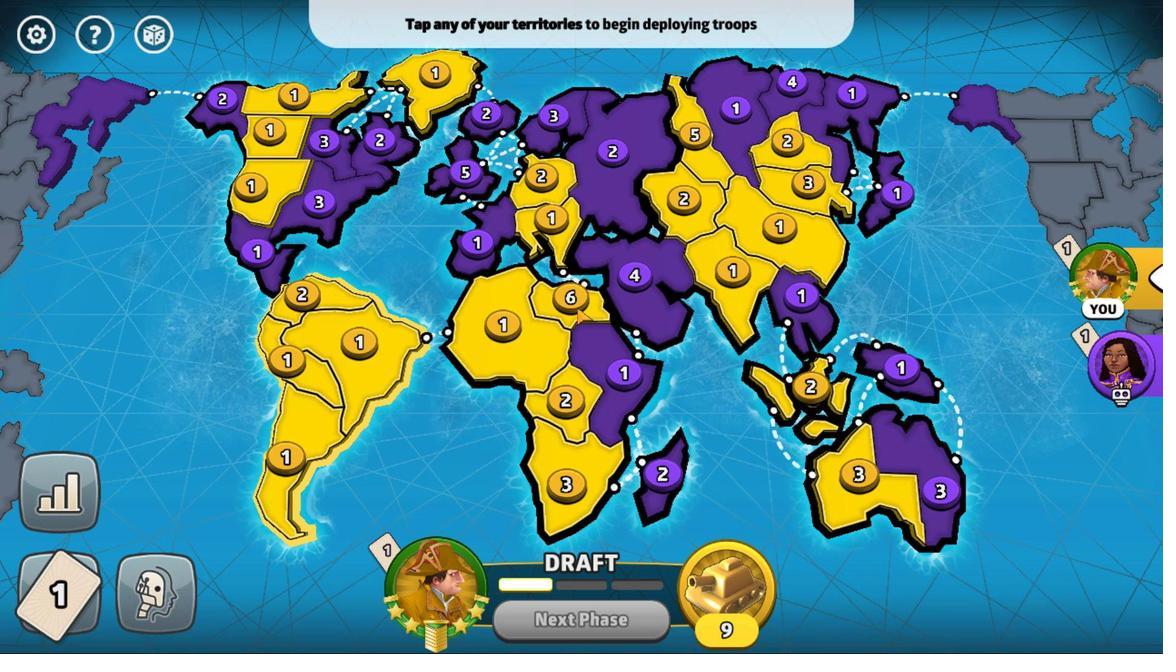 
Action: Mouse pressed left at (592, 355)
Screenshot: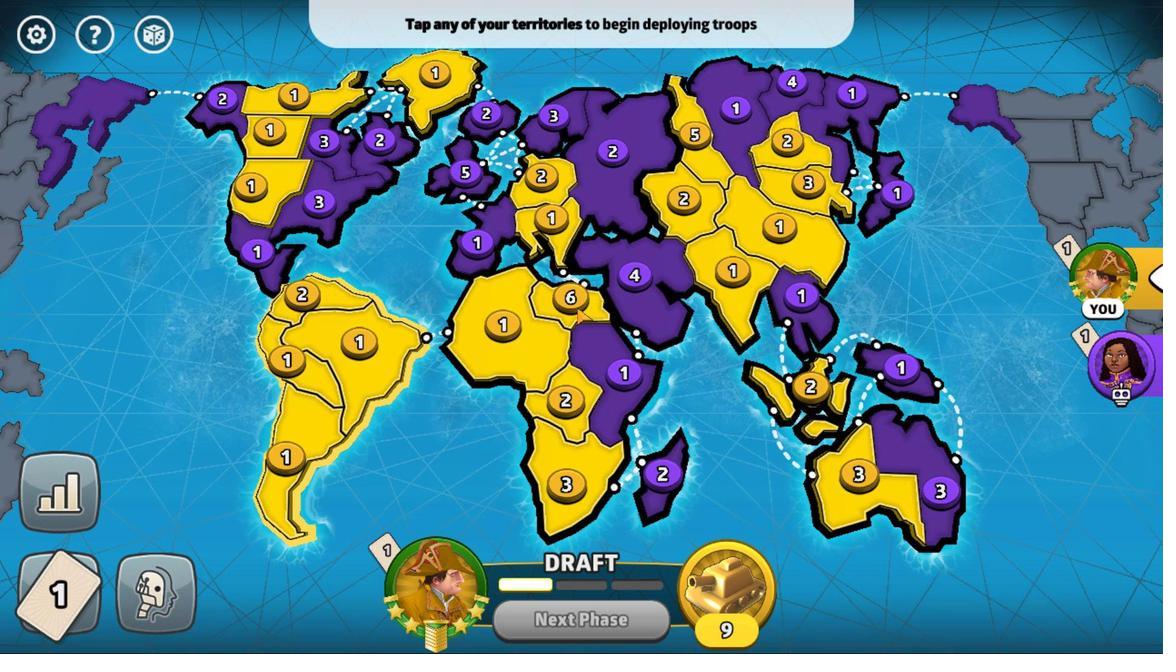 
Action: Mouse moved to (832, 487)
Screenshot: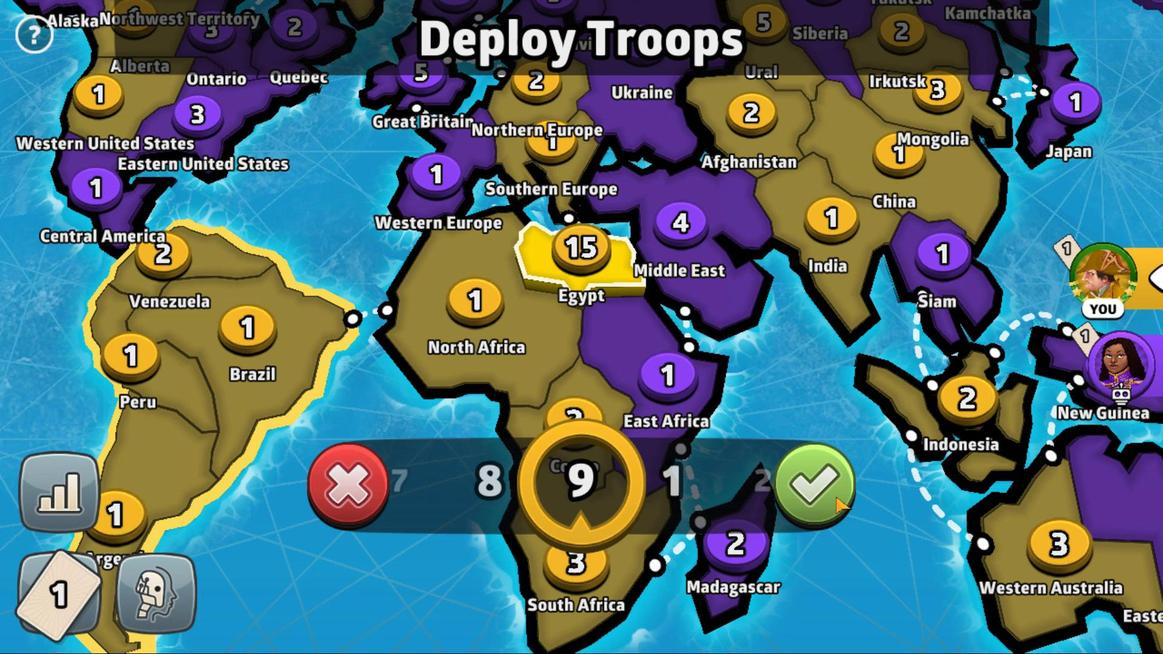
Action: Mouse pressed left at (832, 487)
Screenshot: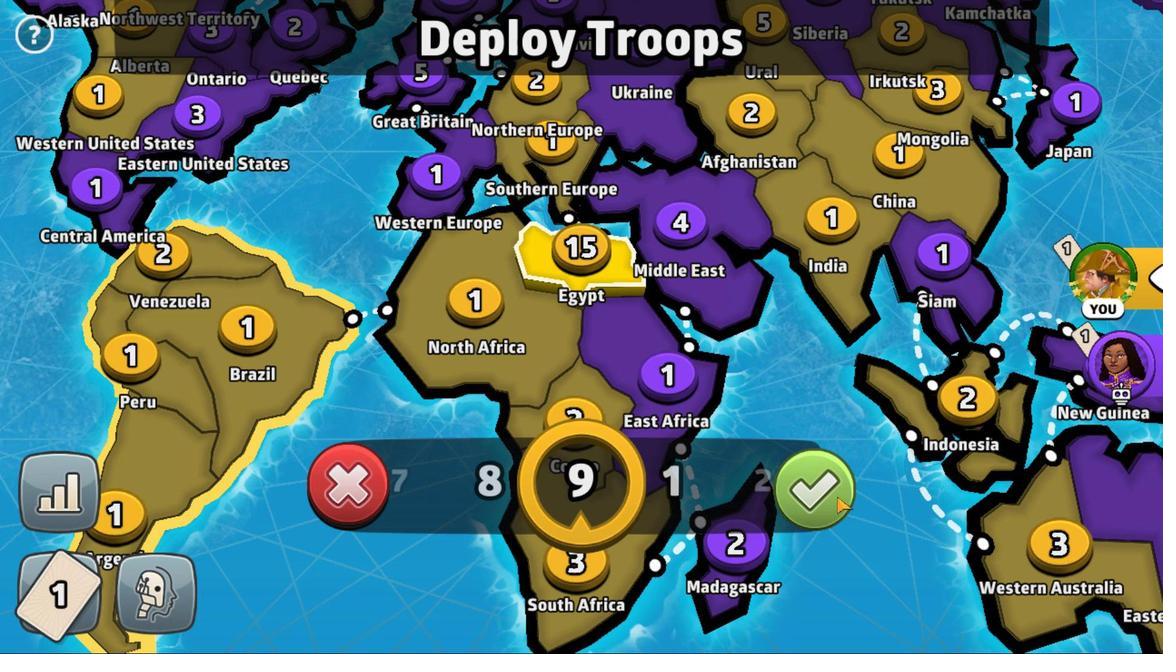 
Action: Mouse moved to (591, 561)
Screenshot: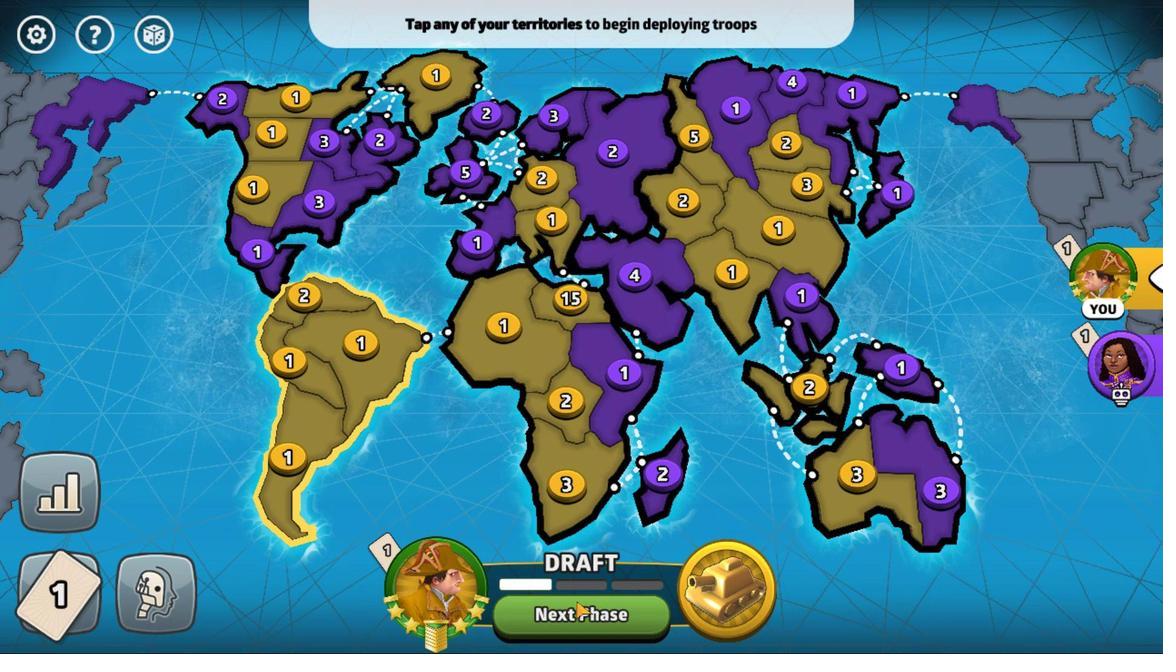 
Action: Mouse pressed left at (591, 561)
Screenshot: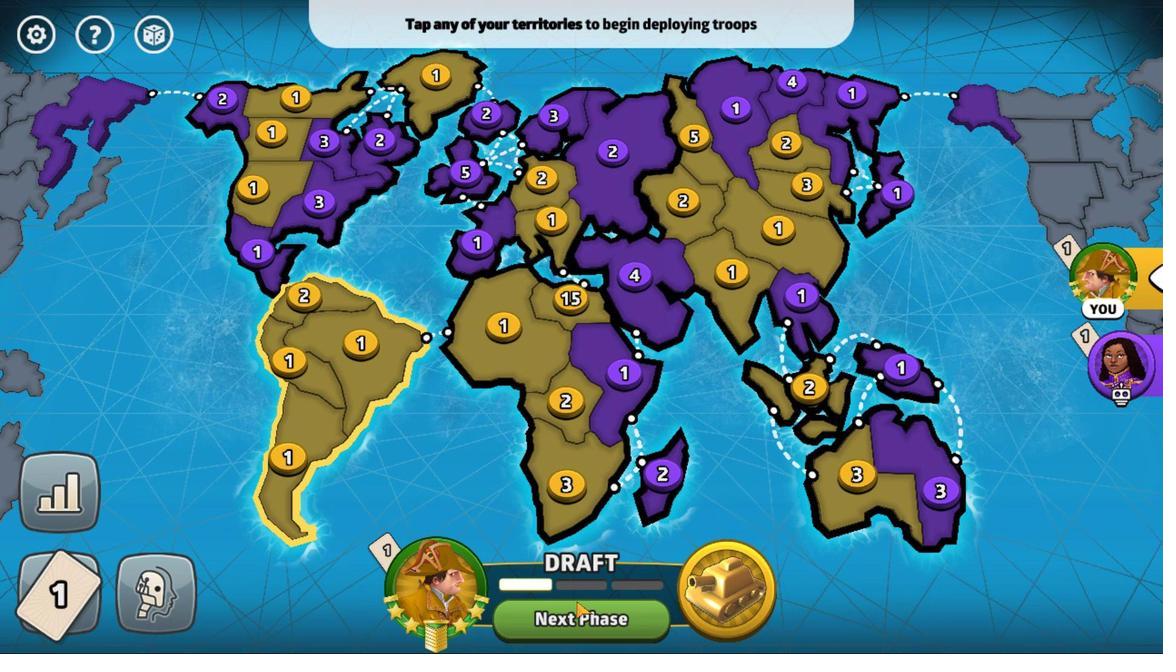 
Action: Mouse moved to (593, 351)
Screenshot: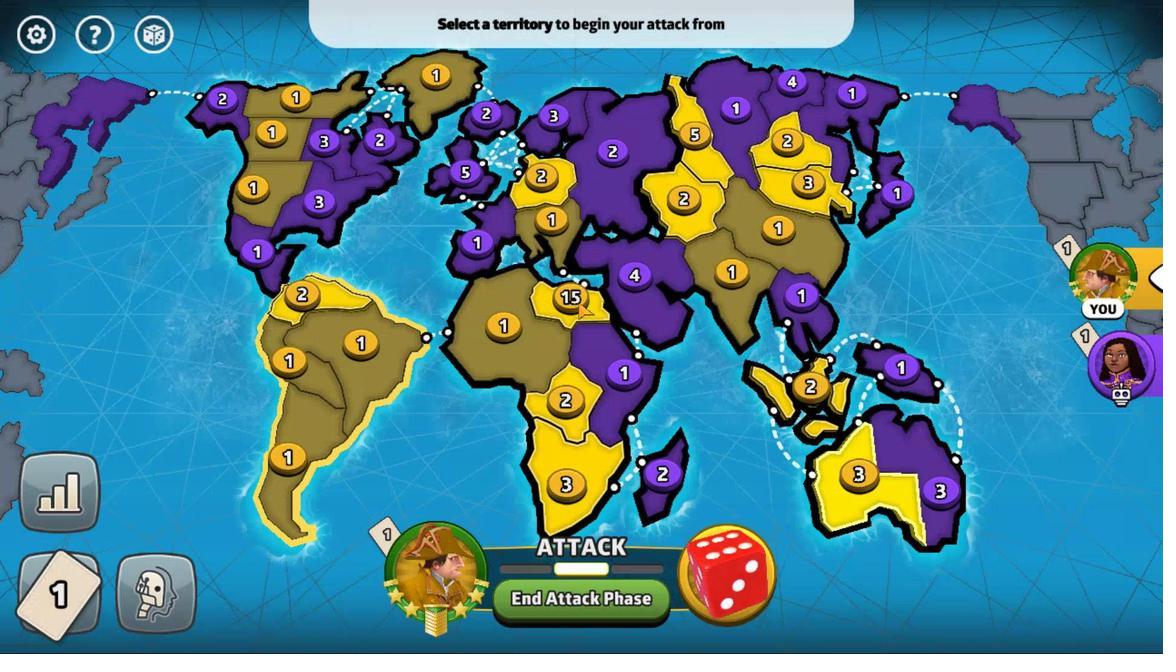 
Action: Mouse pressed left at (593, 351)
Screenshot: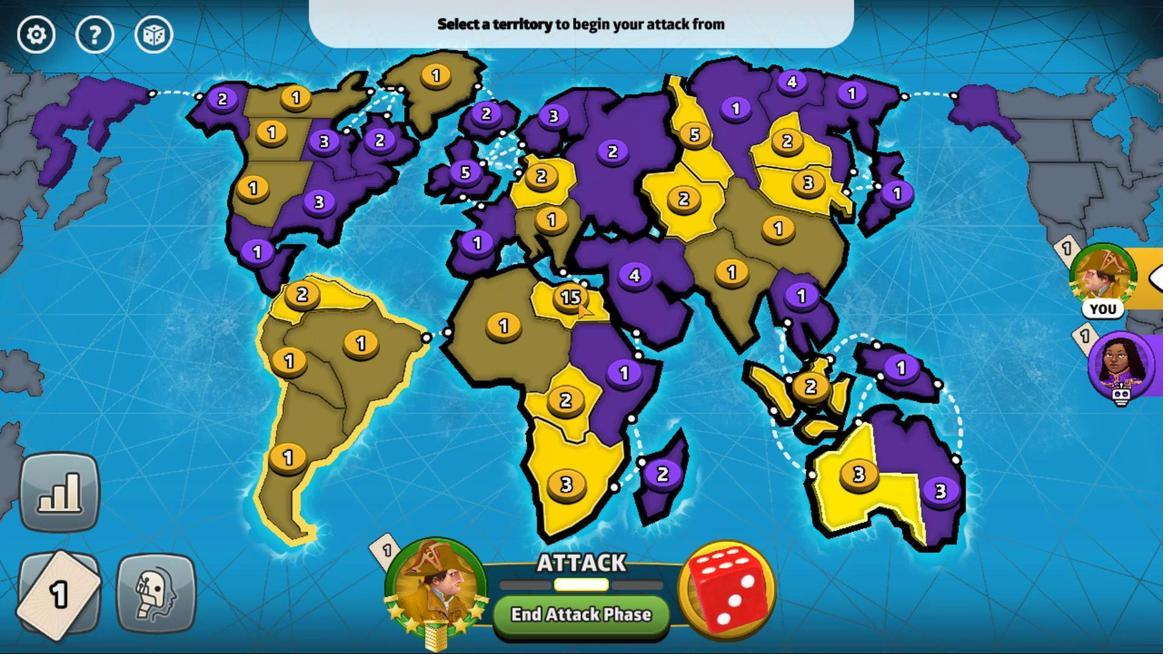 
Action: Mouse moved to (581, 373)
Screenshot: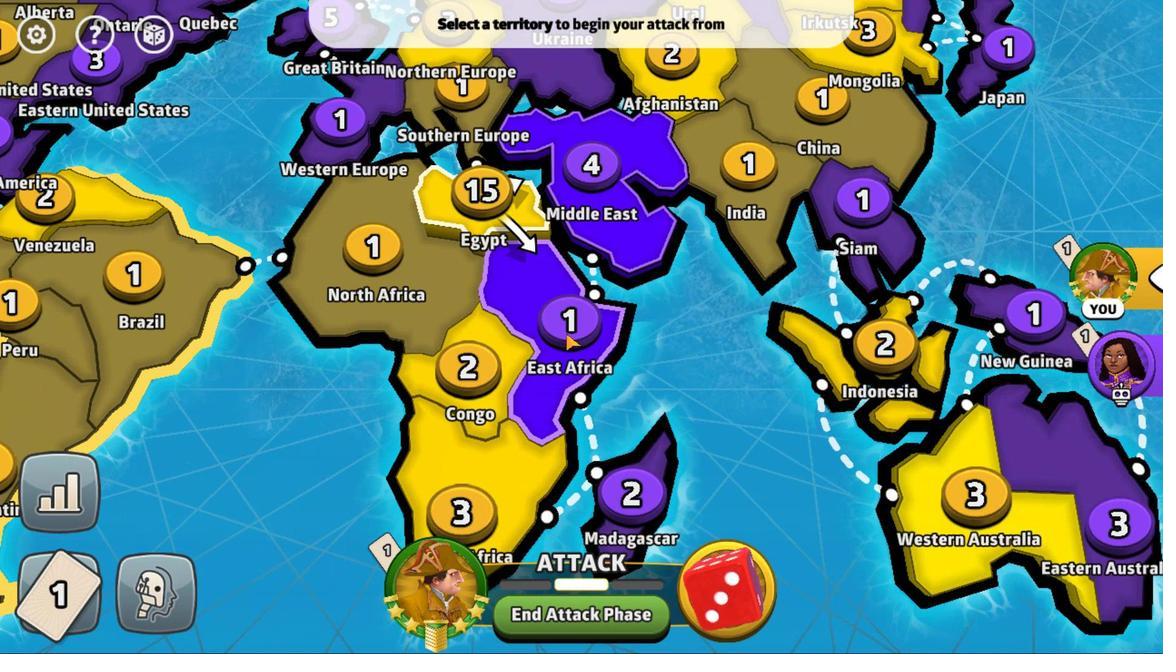 
Action: Mouse pressed left at (581, 373)
Screenshot: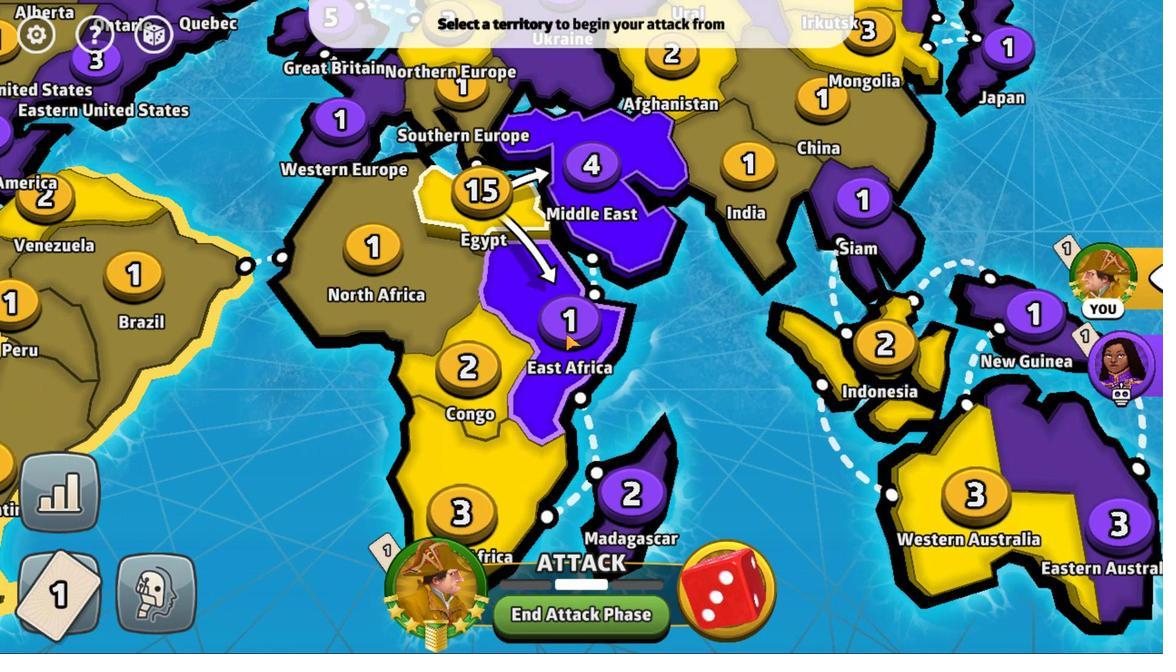 
Action: Mouse moved to (547, 469)
Screenshot: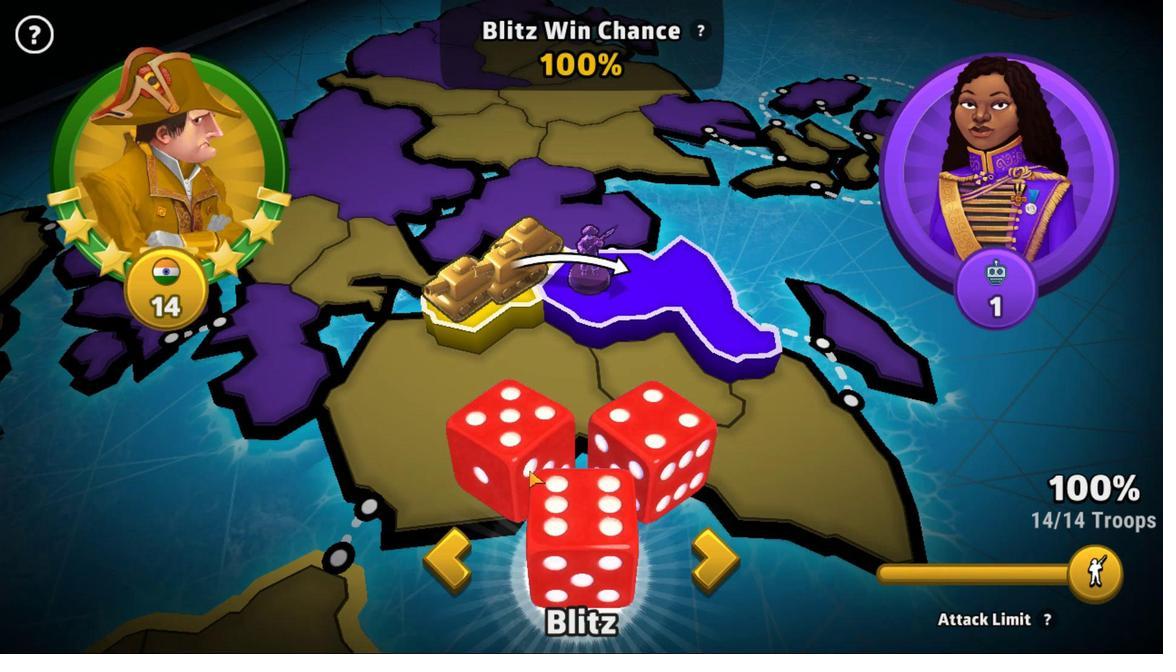 
Action: Mouse pressed left at (547, 469)
Screenshot: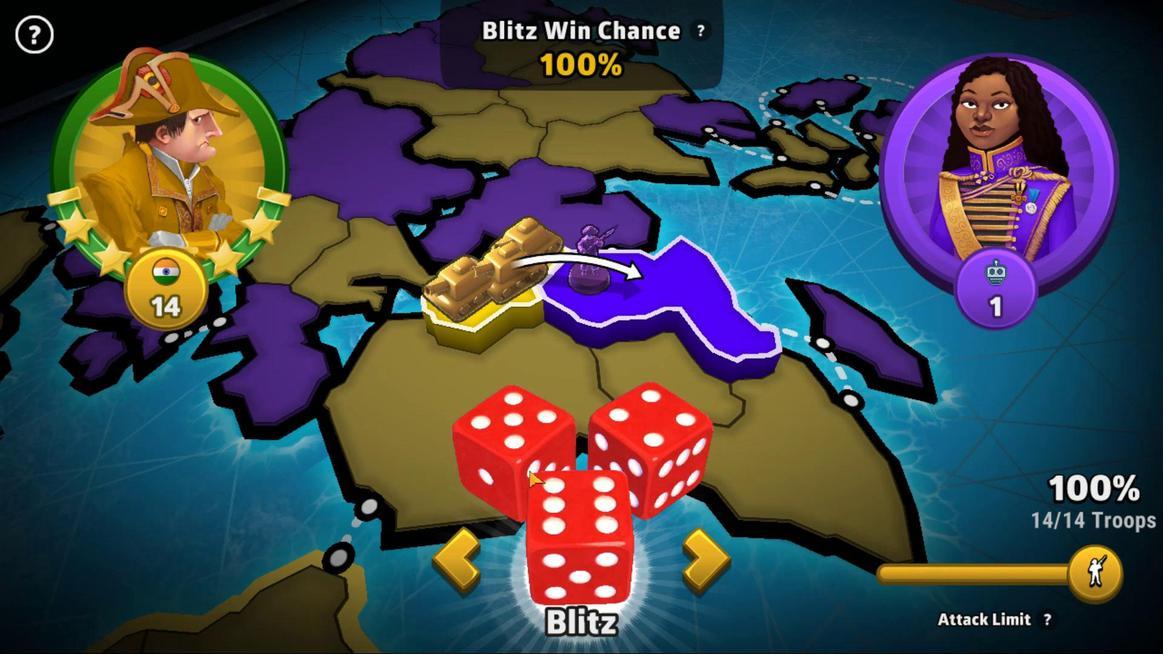 
Action: Mouse moved to (798, 489)
Screenshot: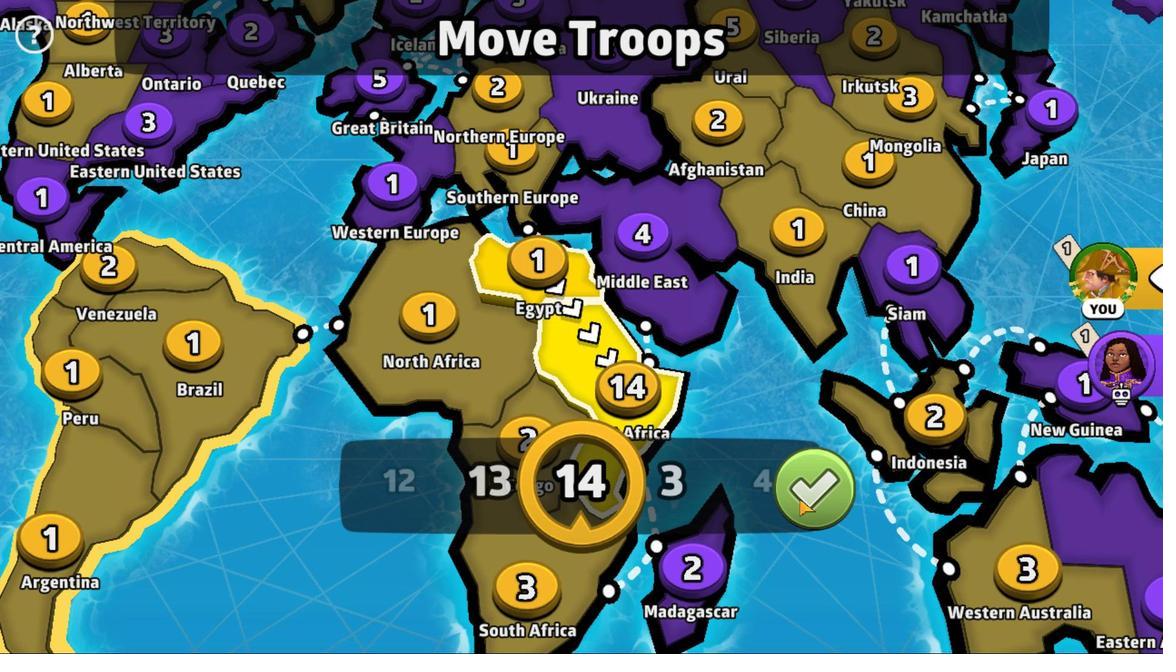 
Action: Mouse pressed left at (798, 489)
Screenshot: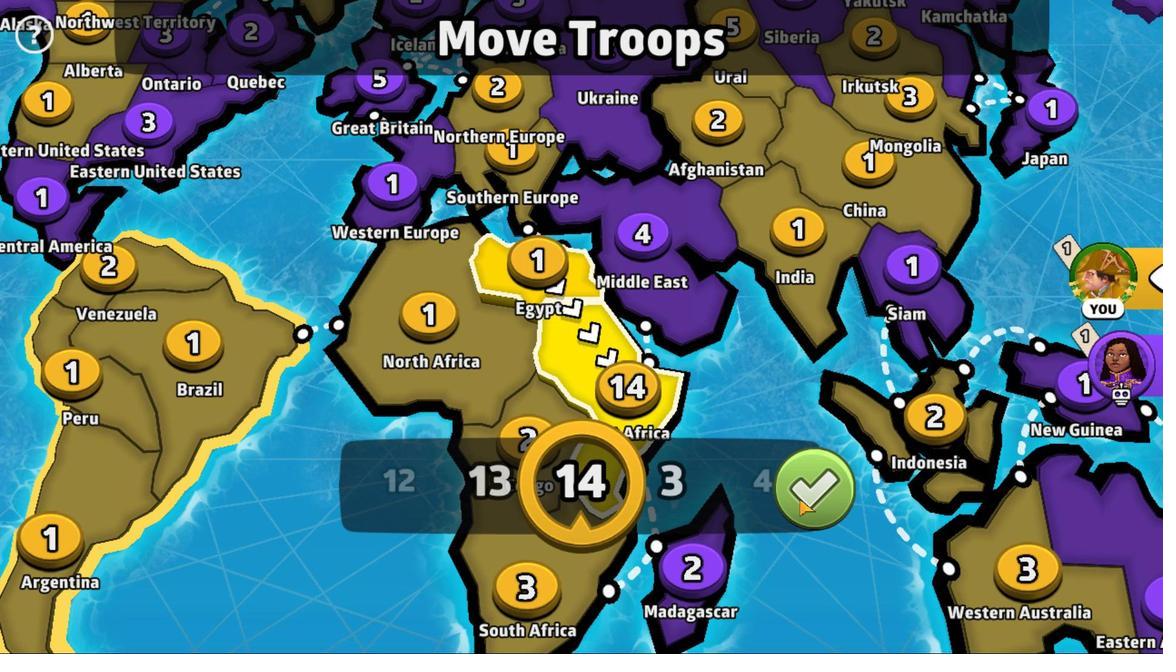 
Action: Mouse moved to (570, 226)
Screenshot: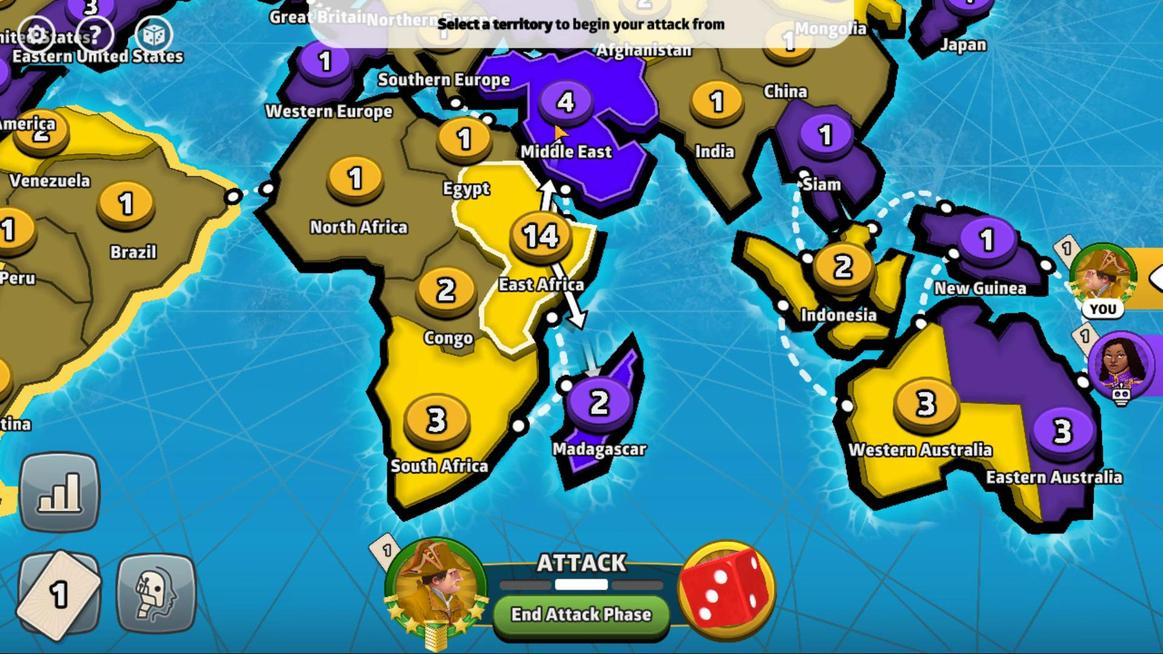 
Action: Mouse pressed left at (570, 226)
Screenshot: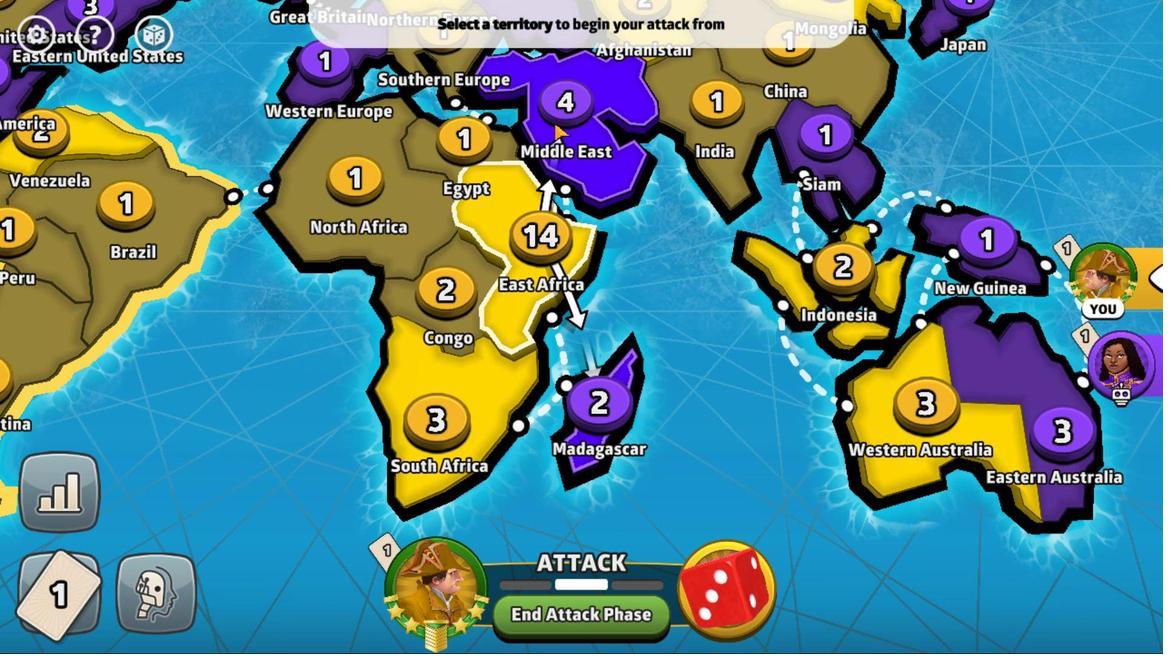 
Action: Mouse moved to (624, 462)
Screenshot: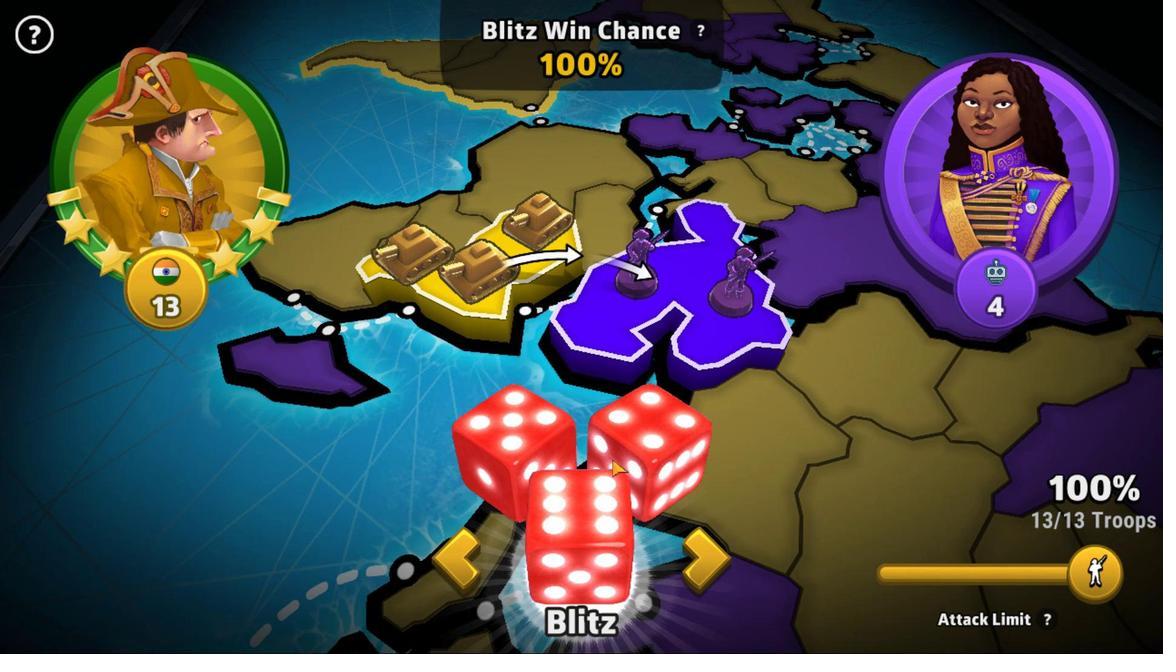 
Action: Mouse pressed left at (624, 462)
Screenshot: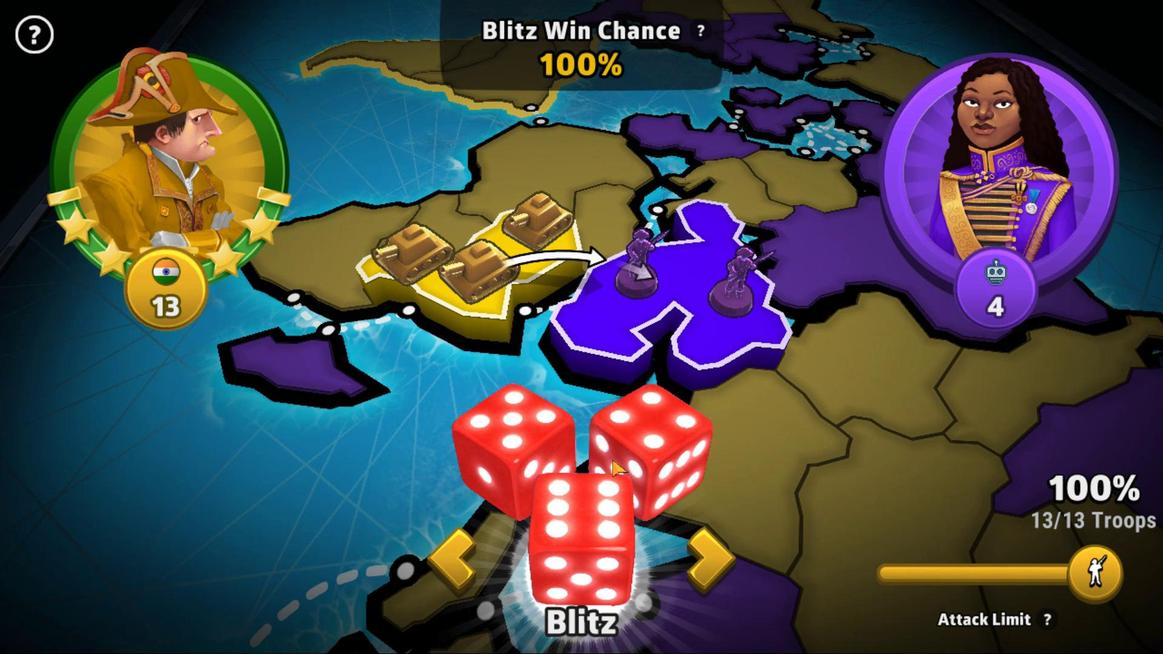 
Action: Mouse moved to (809, 473)
Screenshot: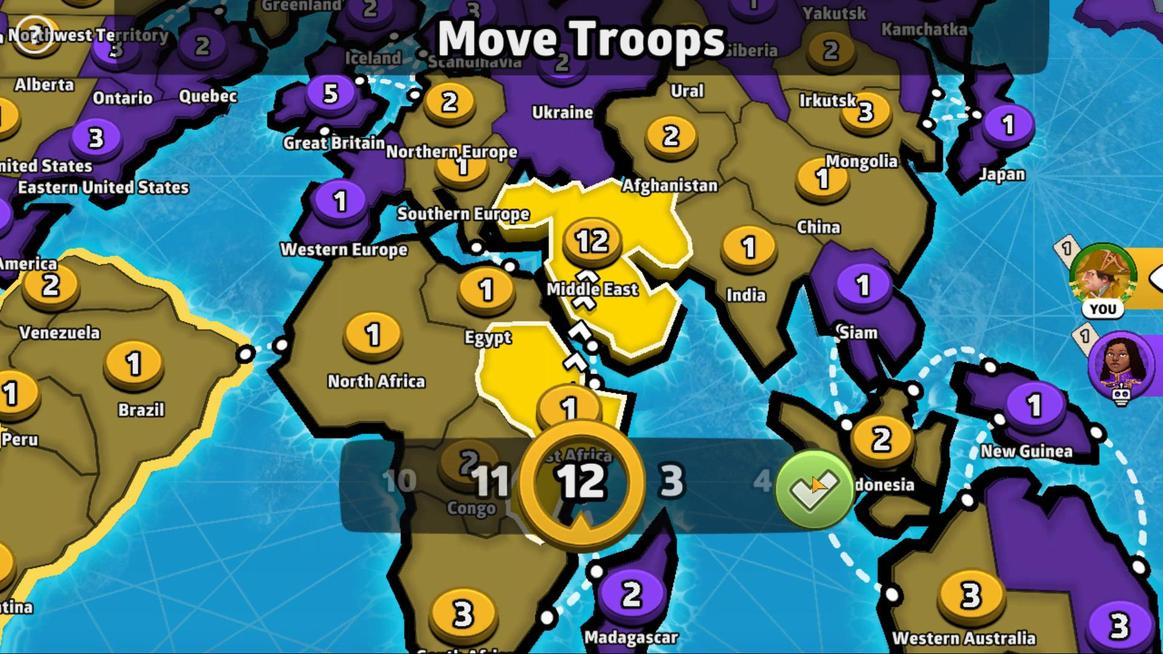 
Action: Mouse pressed left at (809, 473)
Screenshot: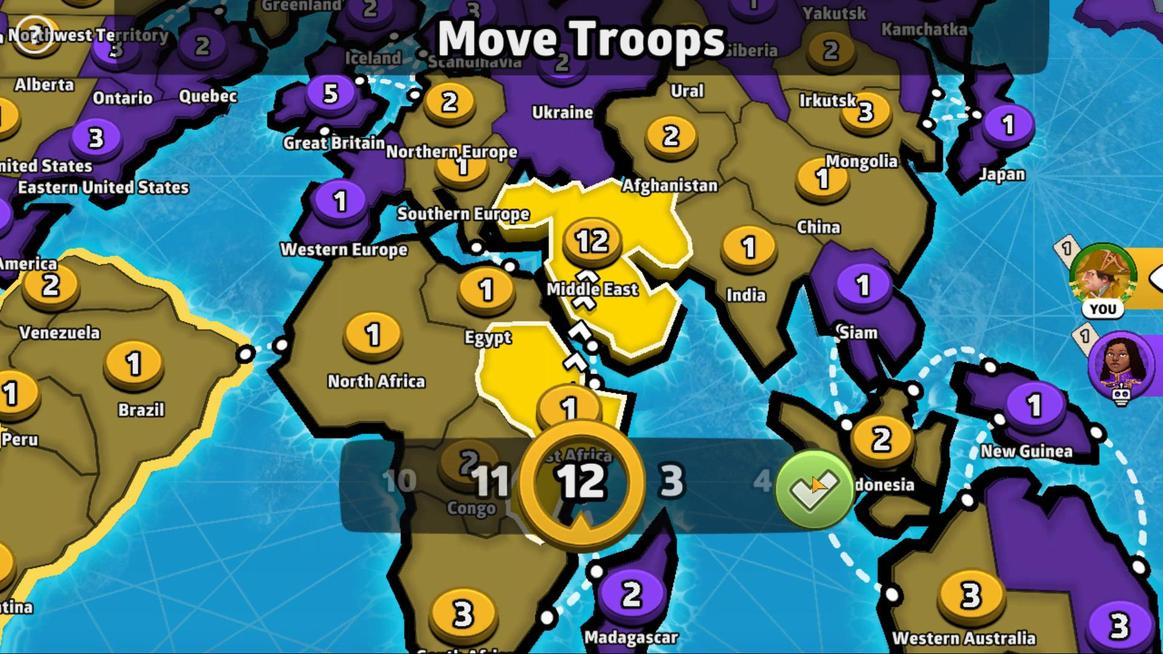 
Action: Mouse moved to (582, 298)
Screenshot: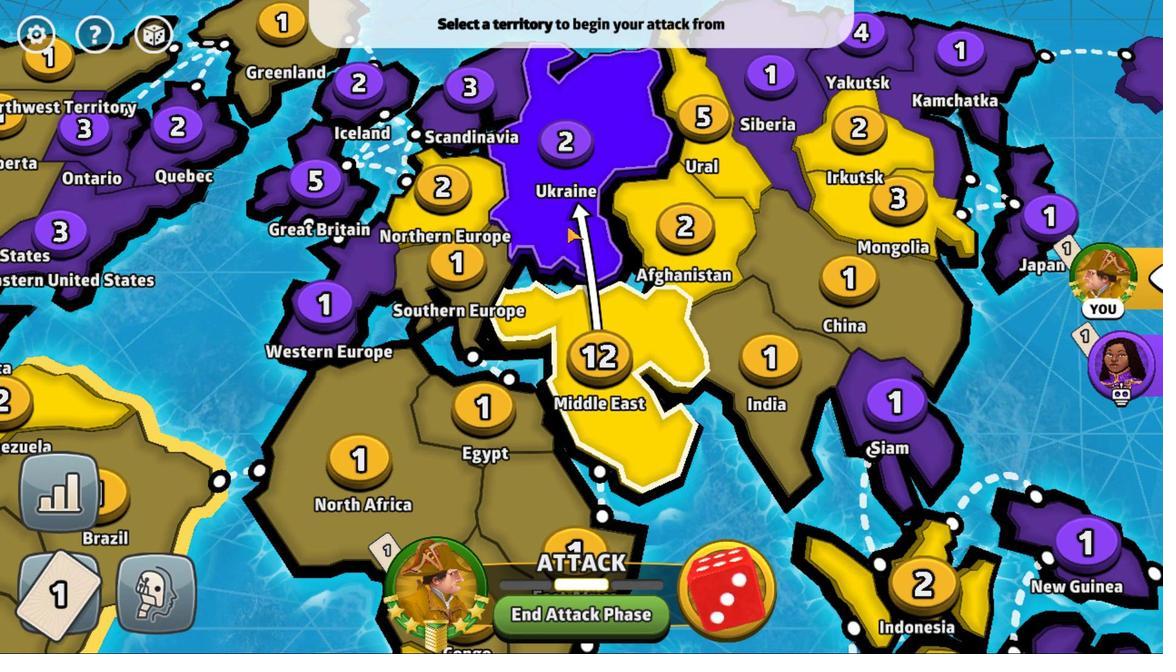 
Action: Mouse pressed left at (582, 298)
Screenshot: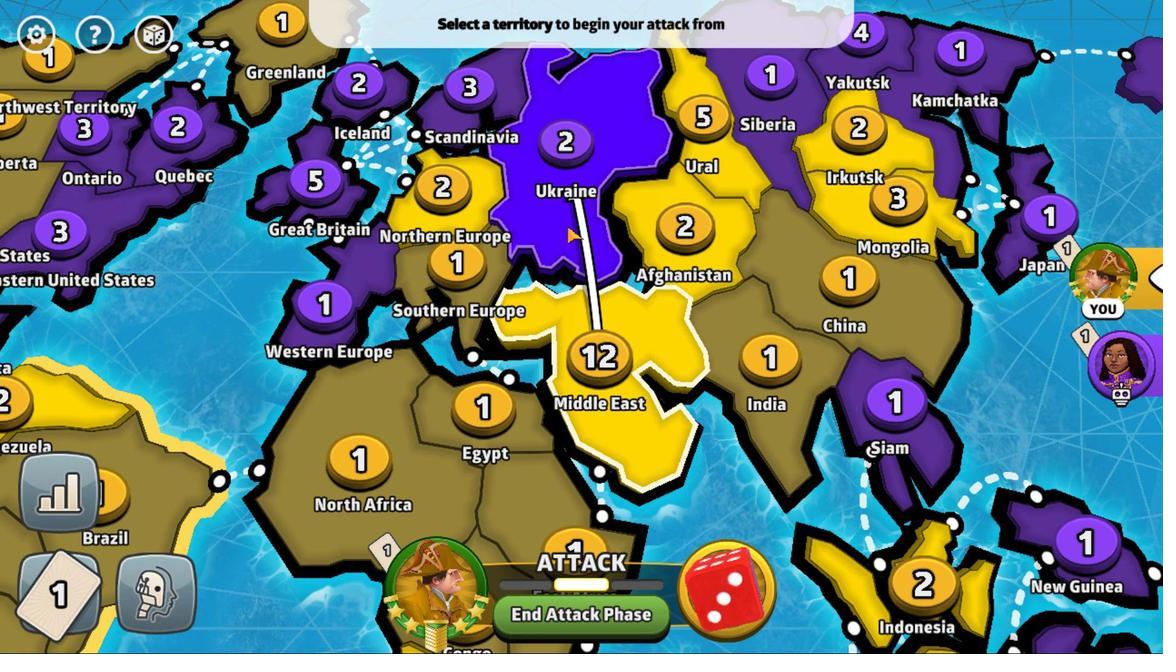 
Action: Mouse moved to (596, 430)
Screenshot: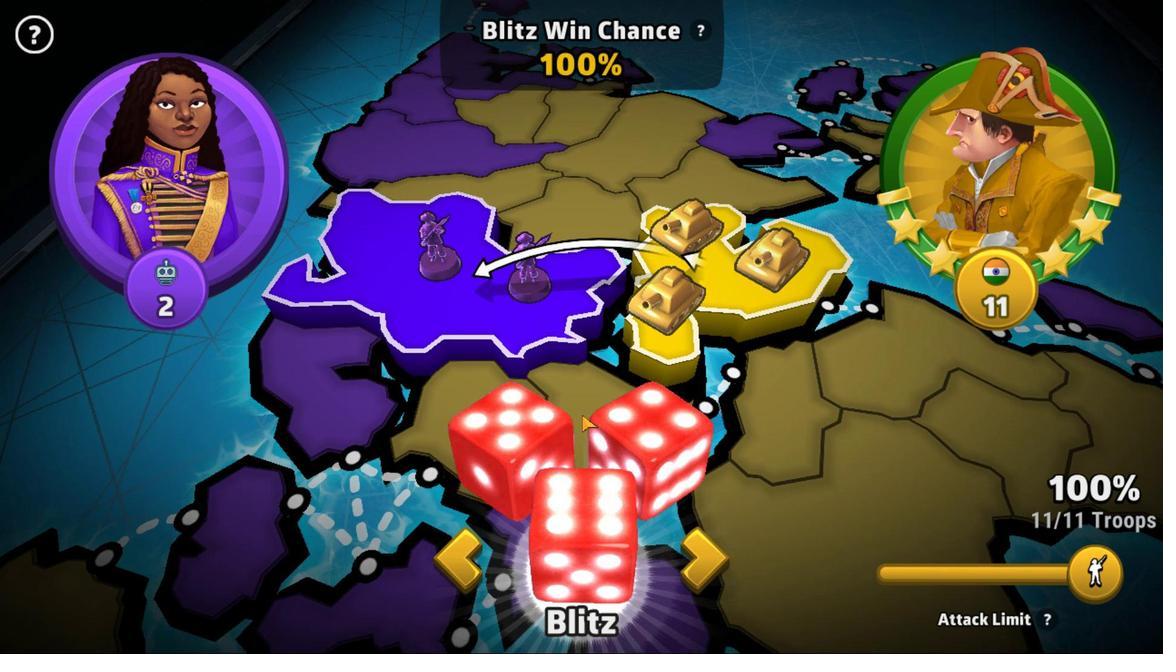 
Action: Mouse pressed left at (596, 430)
Screenshot: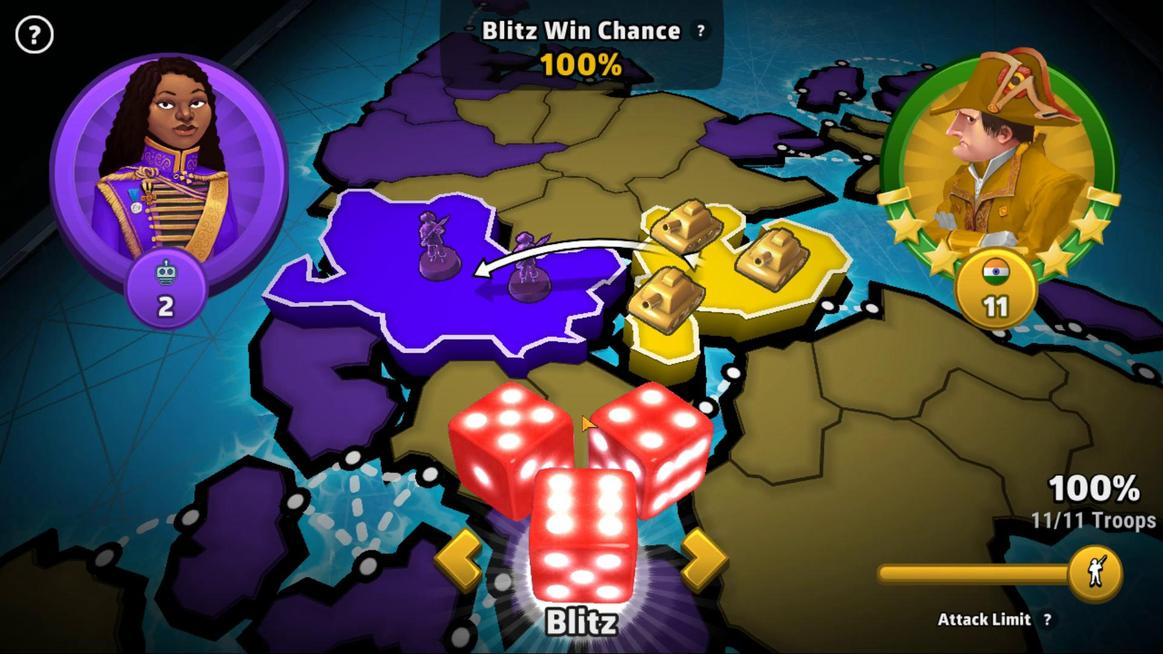 
Action: Mouse moved to (799, 473)
Screenshot: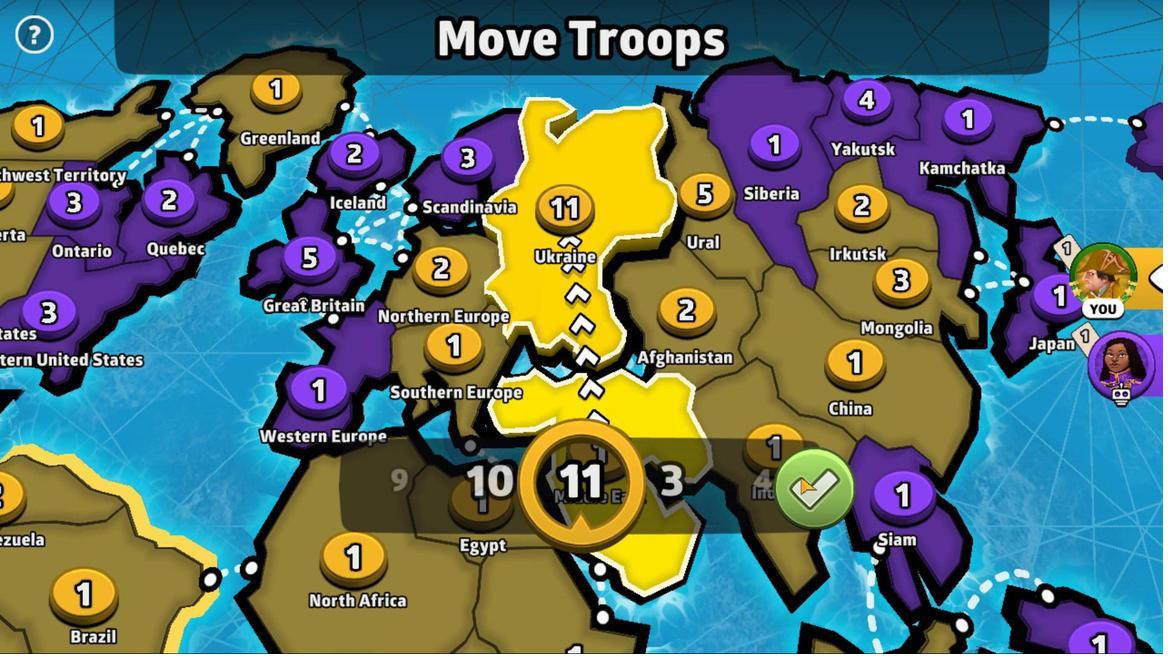 
Action: Mouse pressed left at (799, 473)
Screenshot: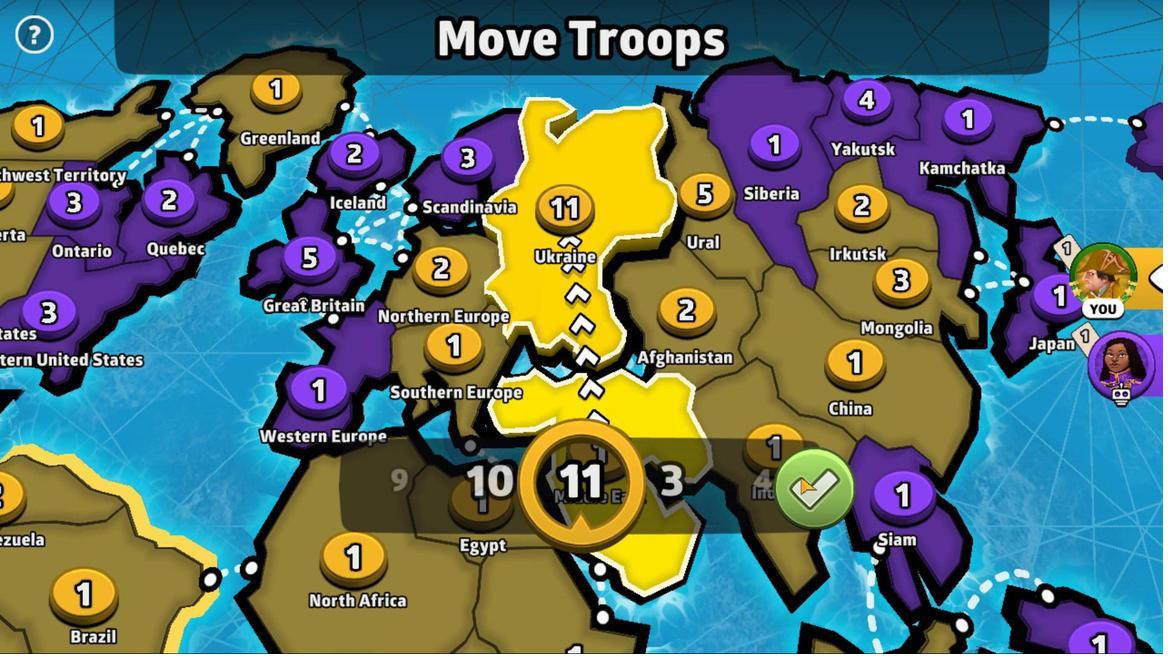 
Action: Mouse moved to (574, 296)
Screenshot: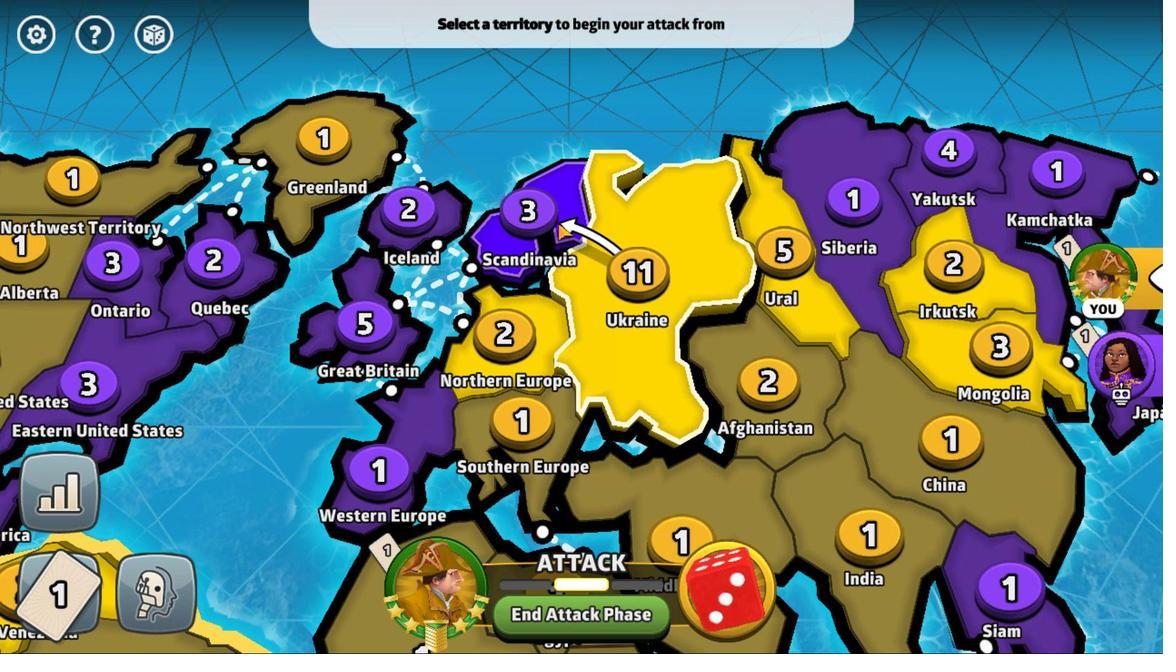 
Action: Mouse pressed left at (574, 296)
Screenshot: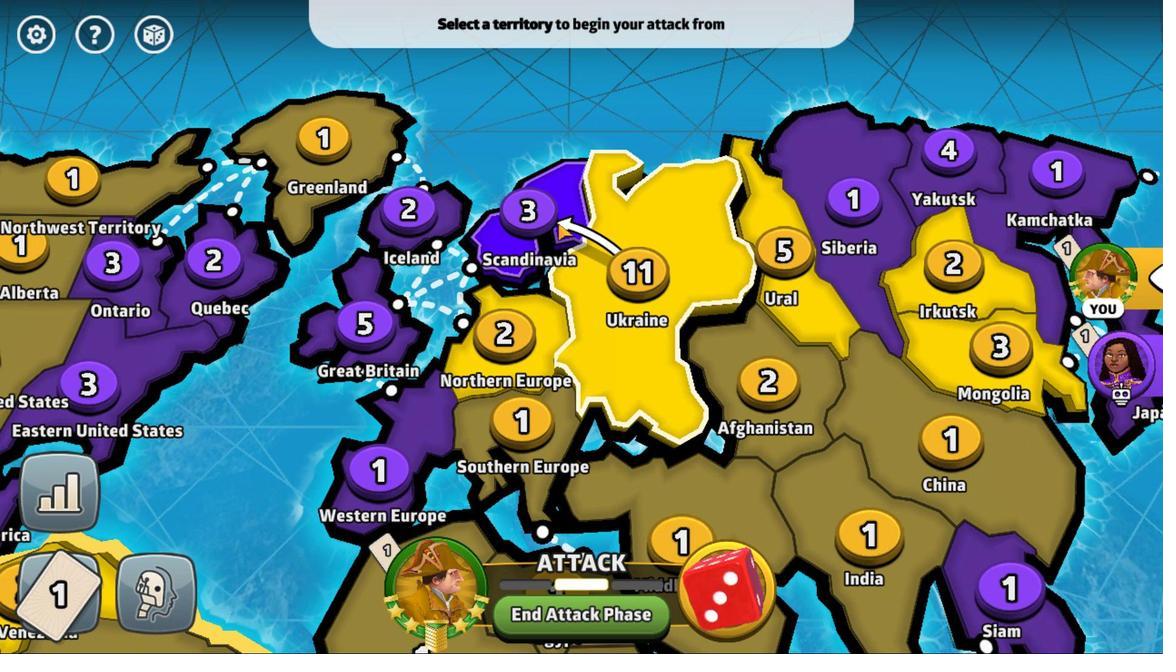 
Action: Mouse moved to (553, 448)
Screenshot: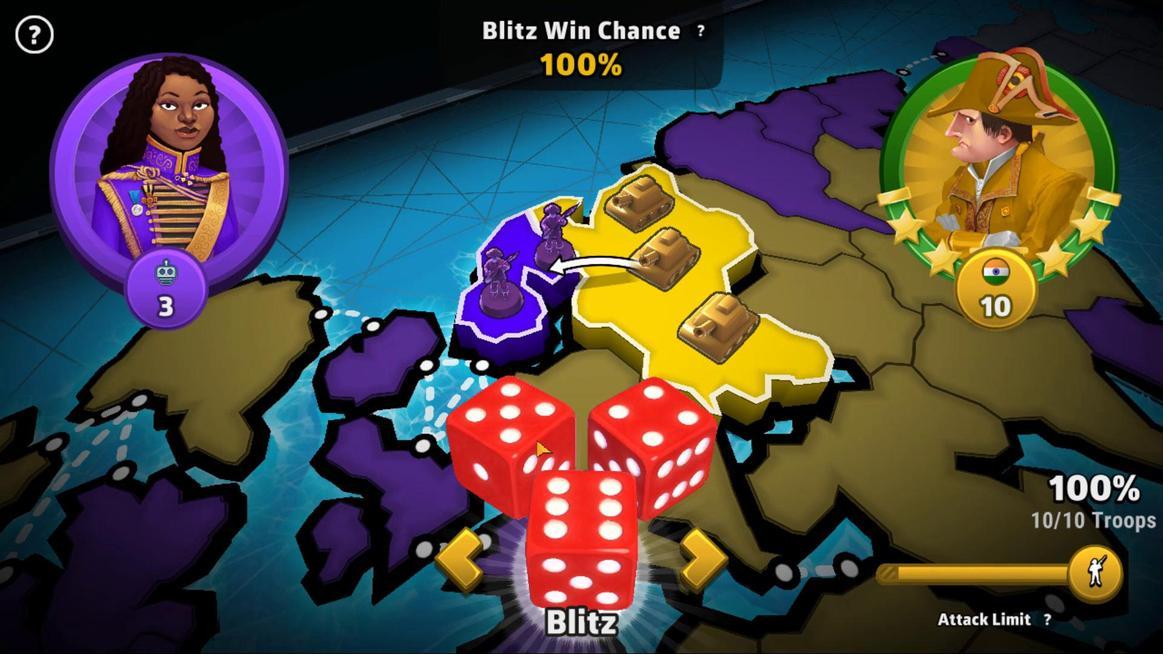 
Action: Mouse pressed left at (553, 448)
Screenshot: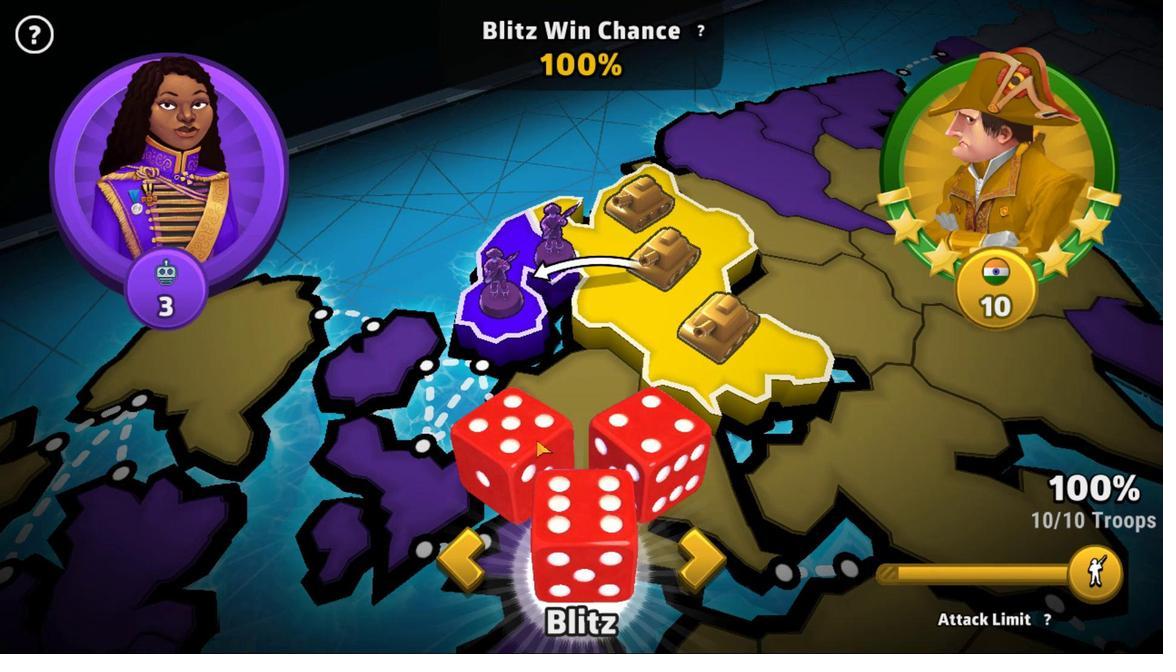 
Action: Mouse moved to (813, 474)
Screenshot: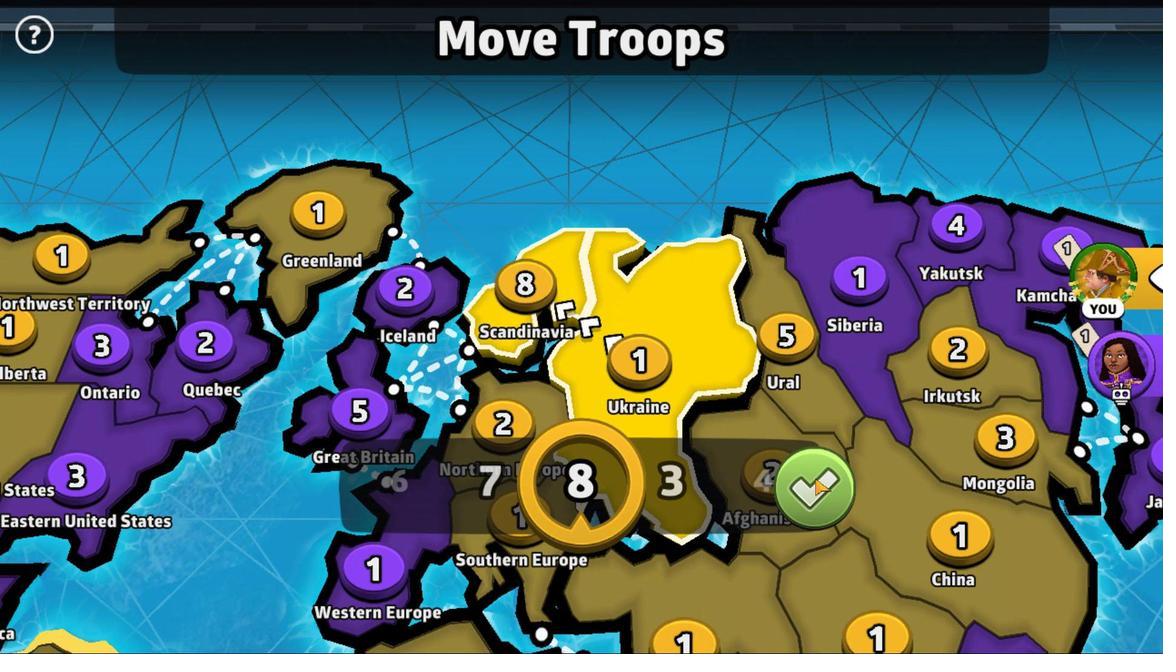 
Action: Mouse pressed left at (813, 474)
Screenshot: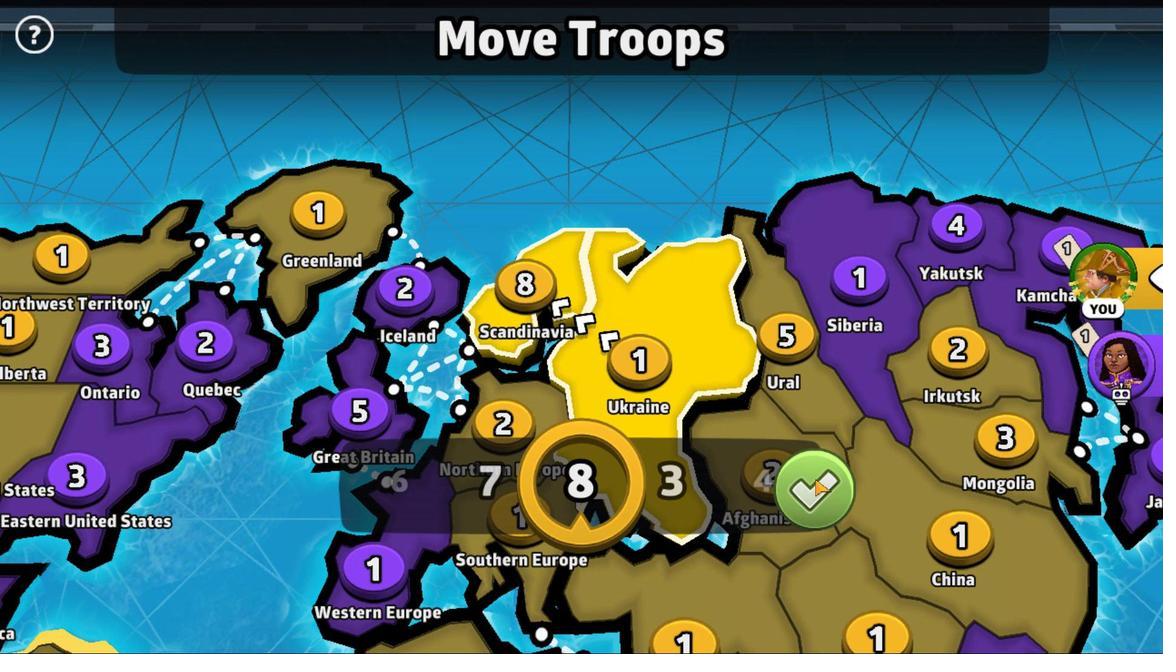 
Action: Mouse moved to (556, 286)
Screenshot: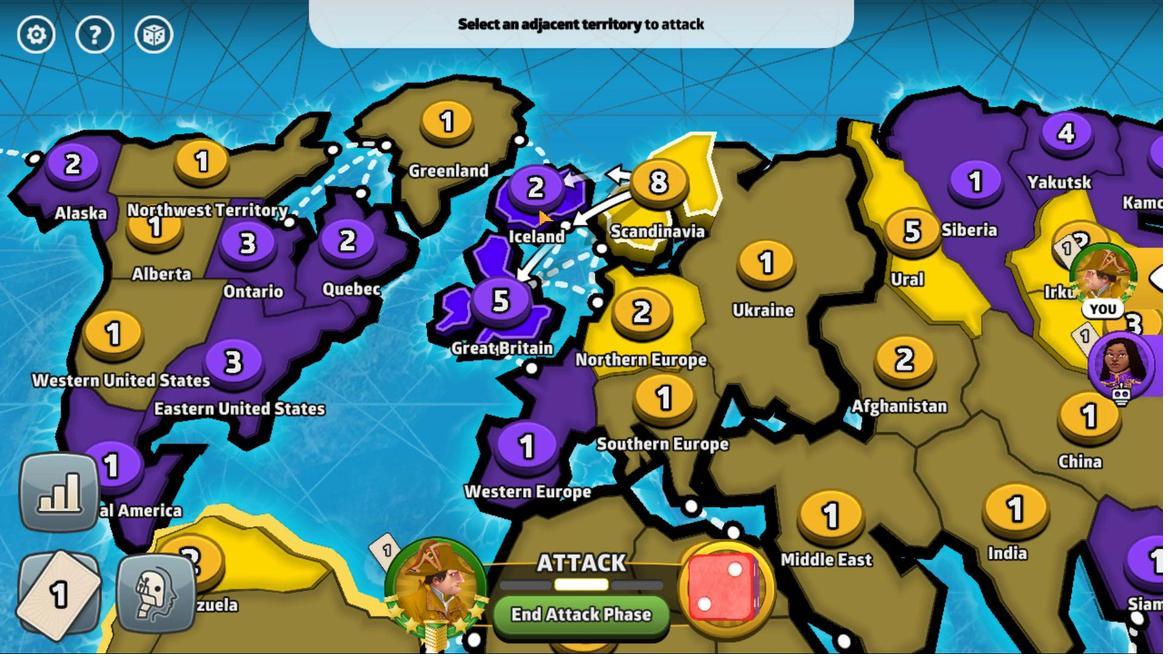 
Action: Mouse pressed left at (556, 286)
Screenshot: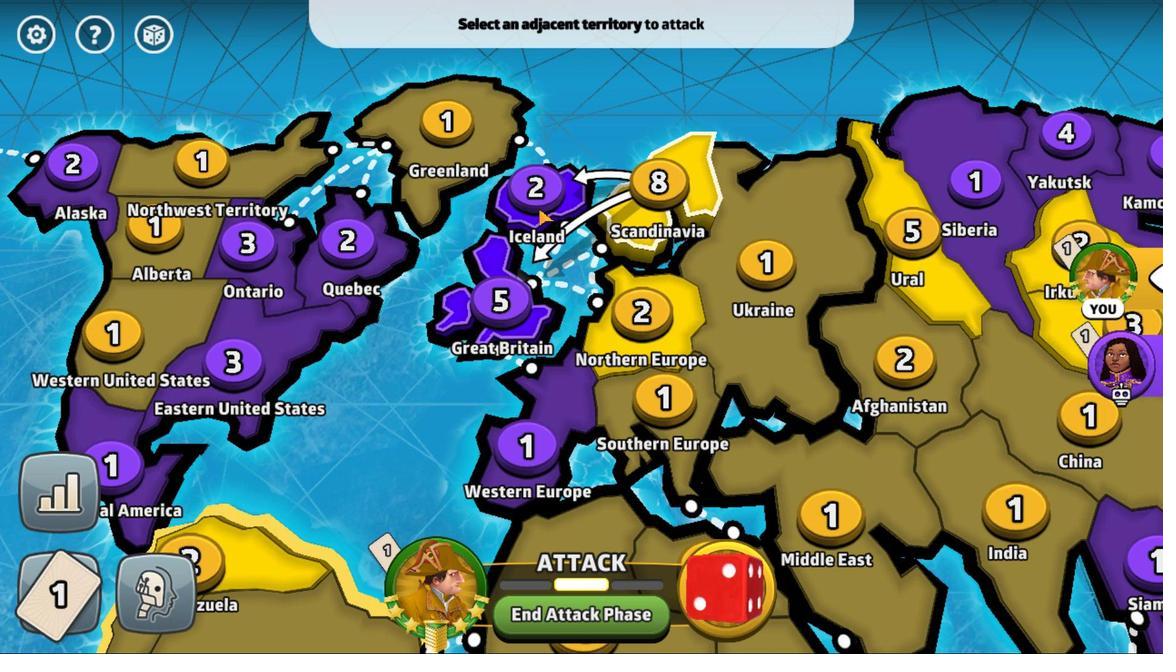 
Action: Mouse moved to (611, 466)
Screenshot: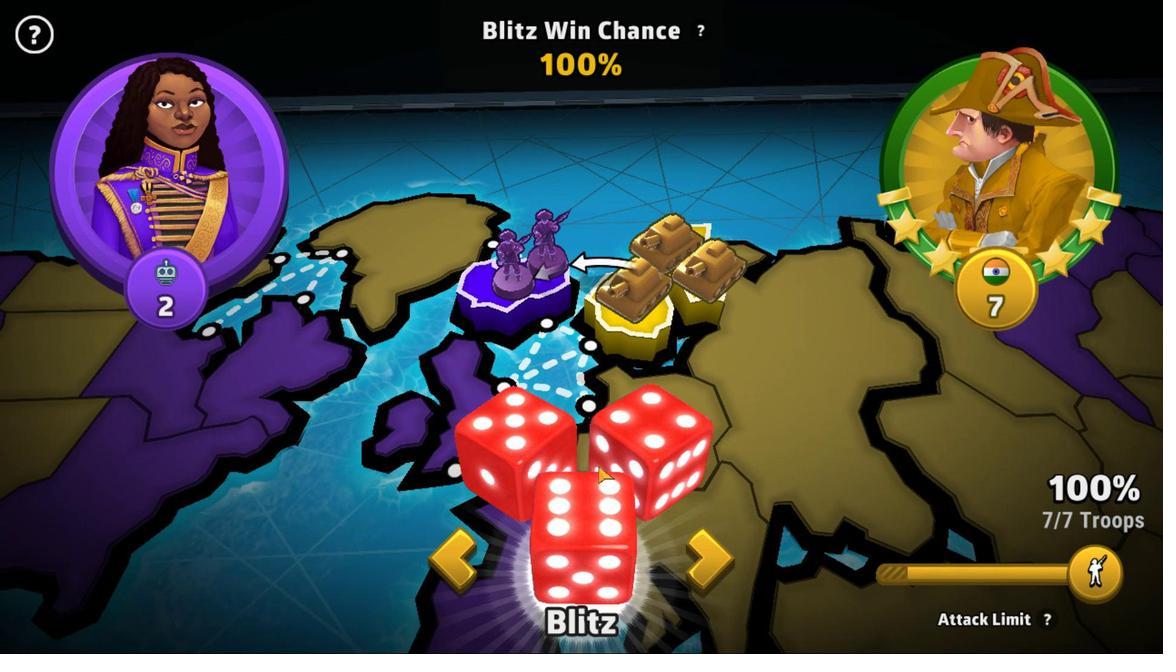 
Action: Mouse pressed left at (611, 466)
Screenshot: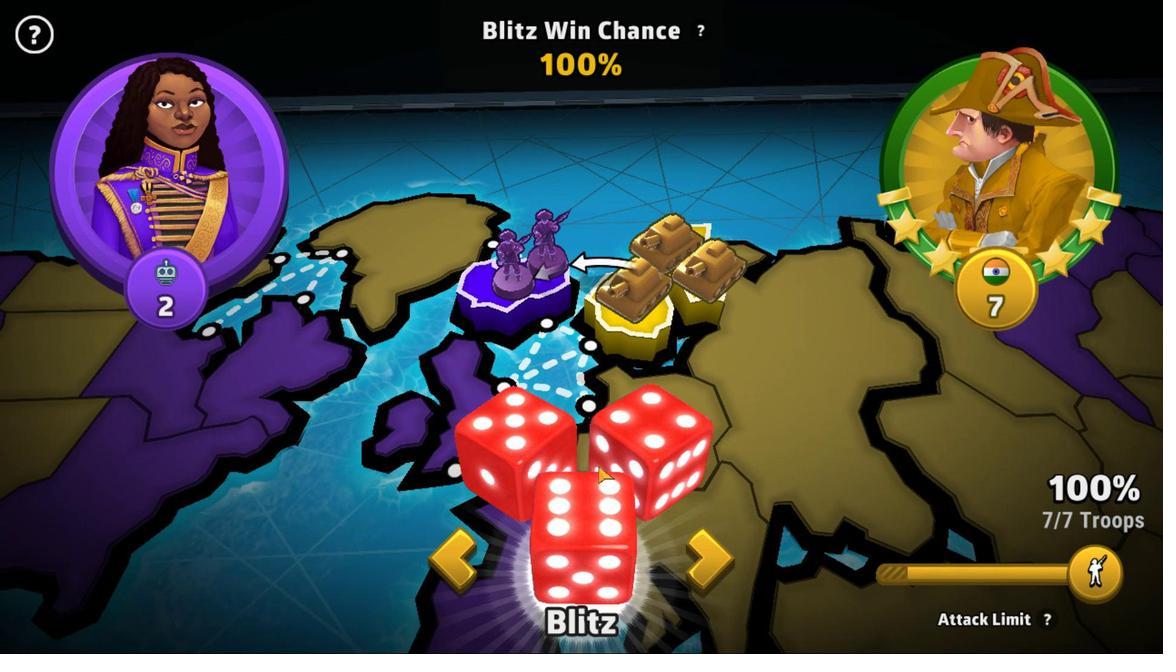 
Action: Mouse moved to (799, 469)
Screenshot: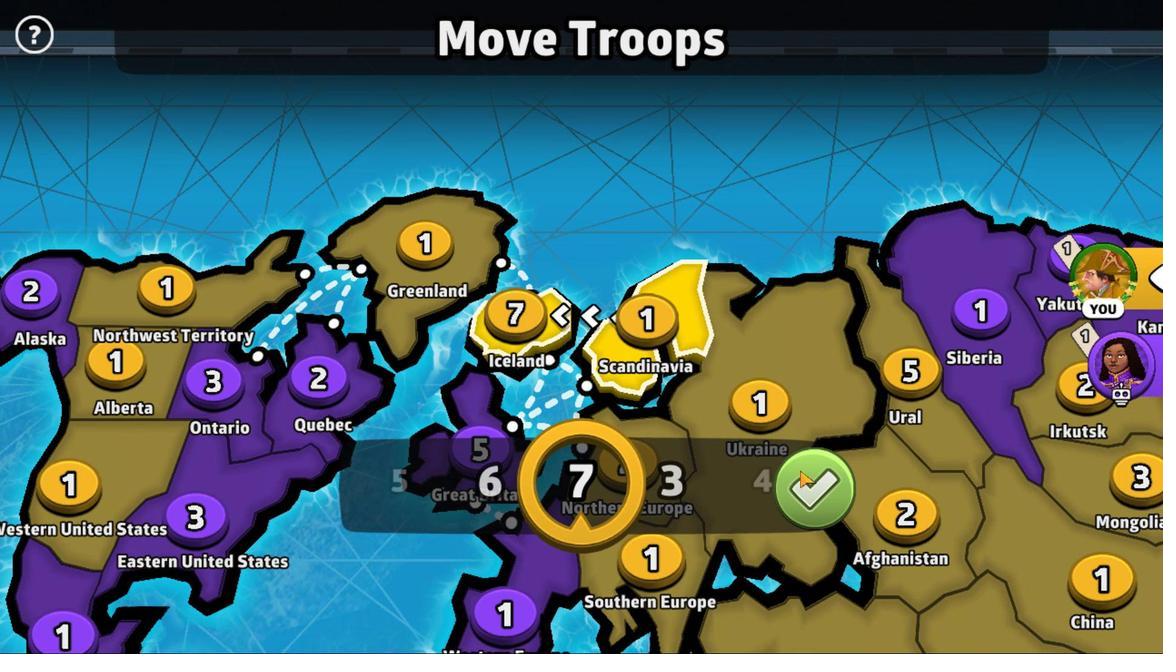 
Action: Mouse pressed left at (799, 469)
Screenshot: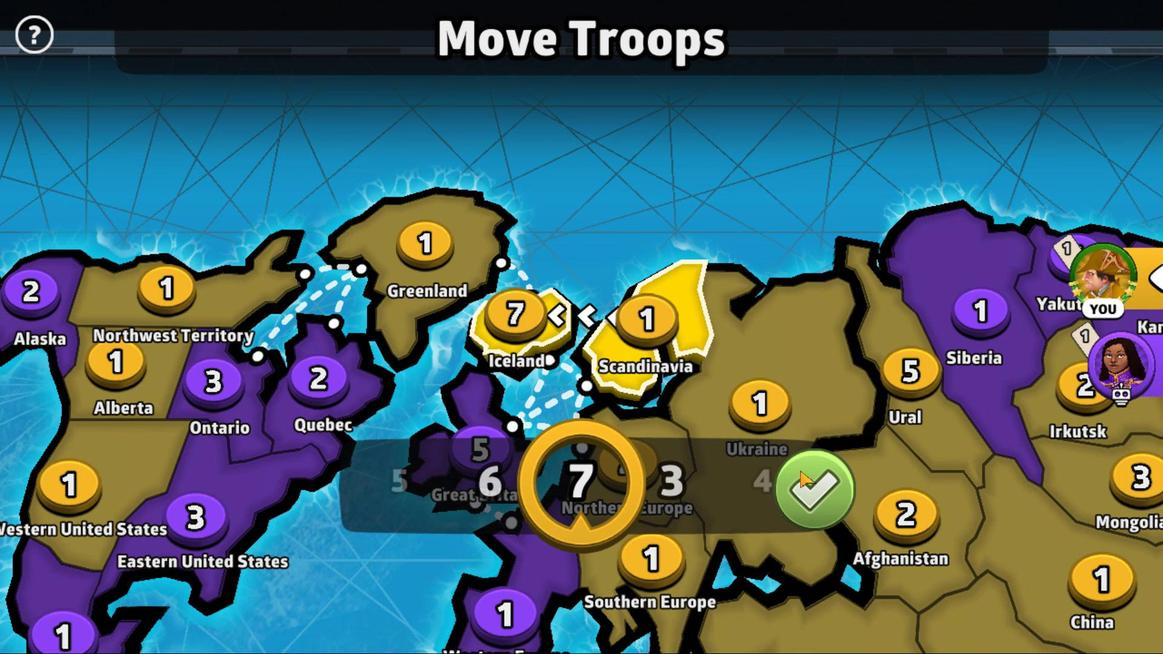 
Action: Mouse moved to (579, 341)
Screenshot: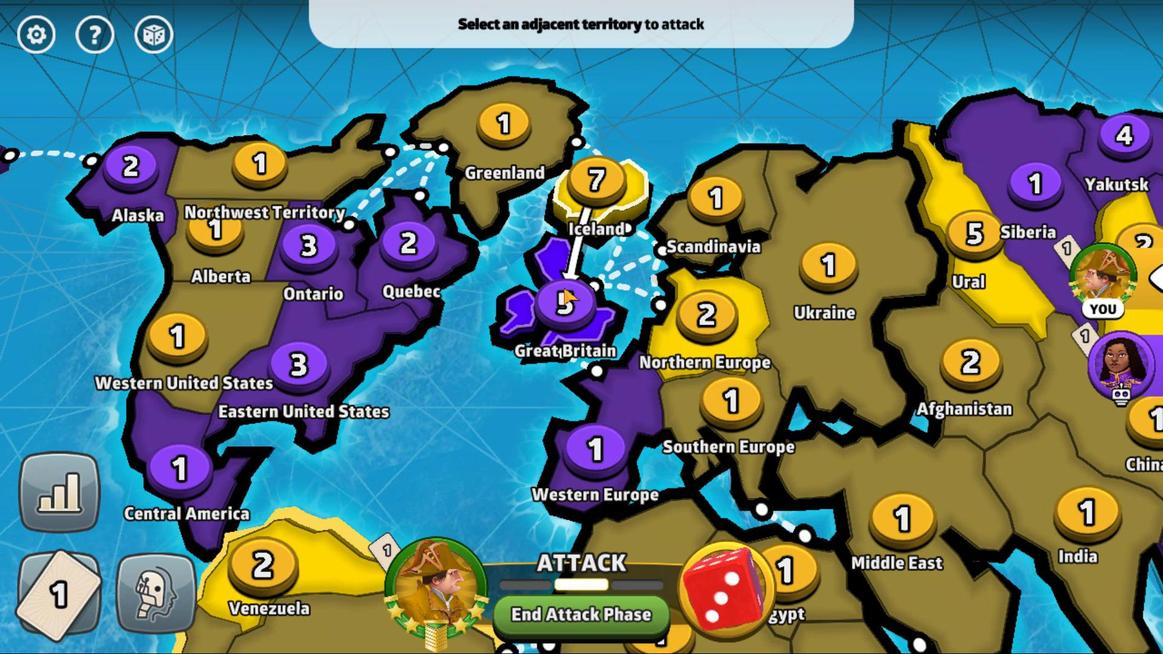 
Action: Mouse pressed left at (579, 341)
Screenshot: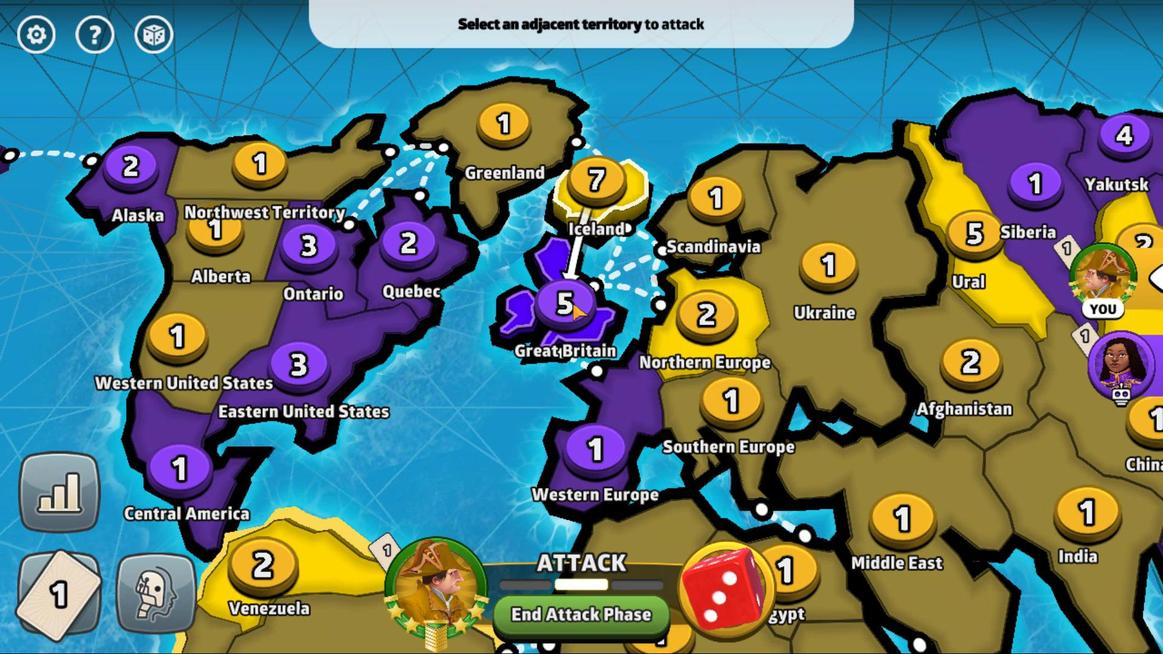 
Action: Mouse moved to (615, 469)
Screenshot: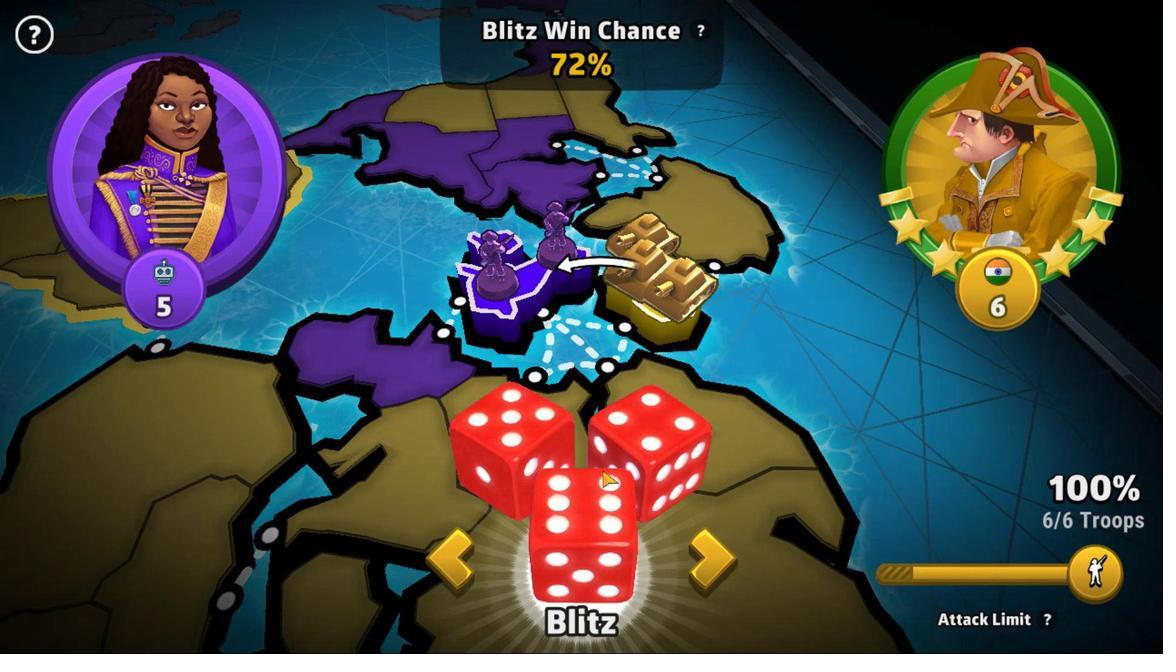 
Action: Mouse pressed left at (615, 469)
Screenshot: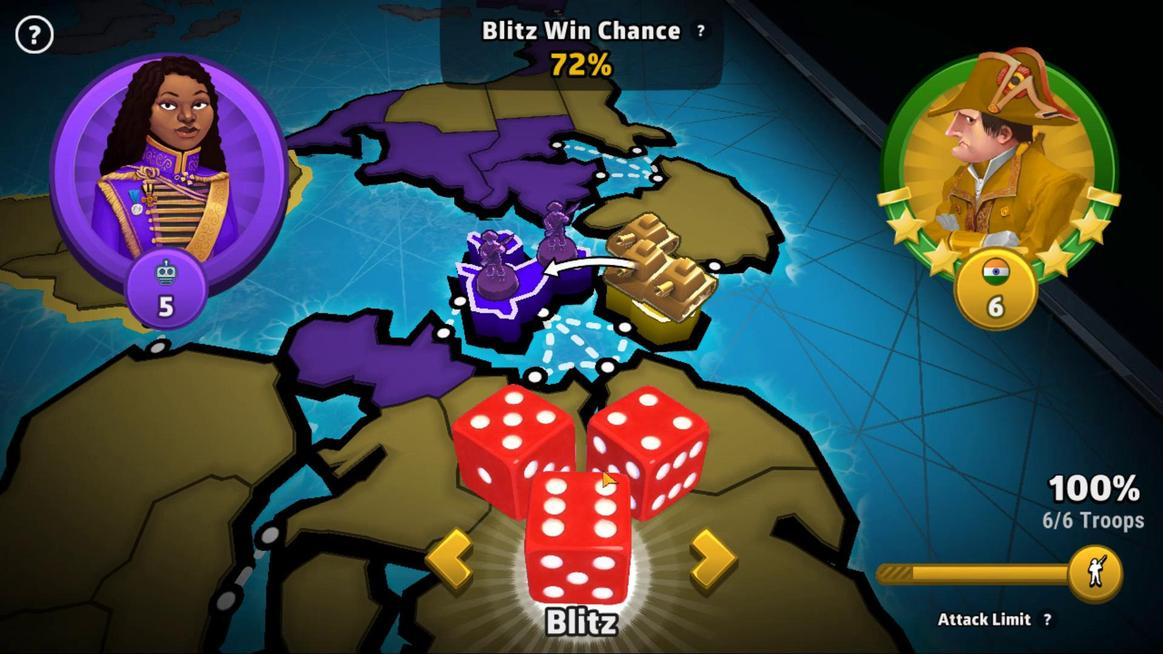 
Action: Mouse moved to (616, 476)
Screenshot: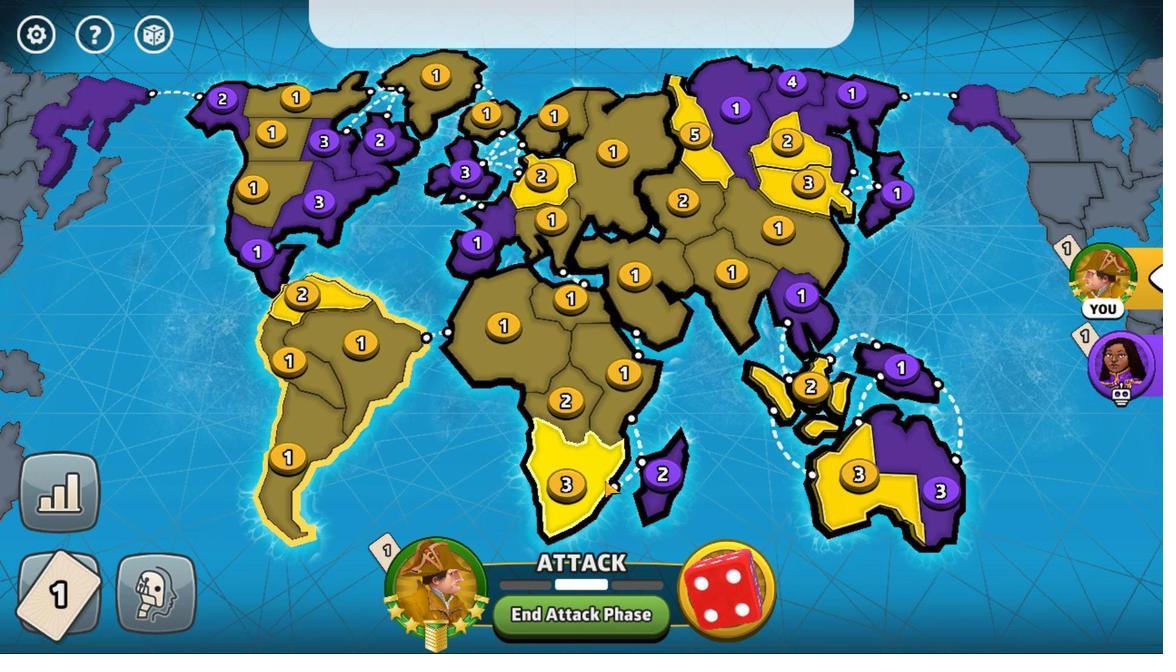 
Action: Mouse pressed left at (616, 476)
Screenshot: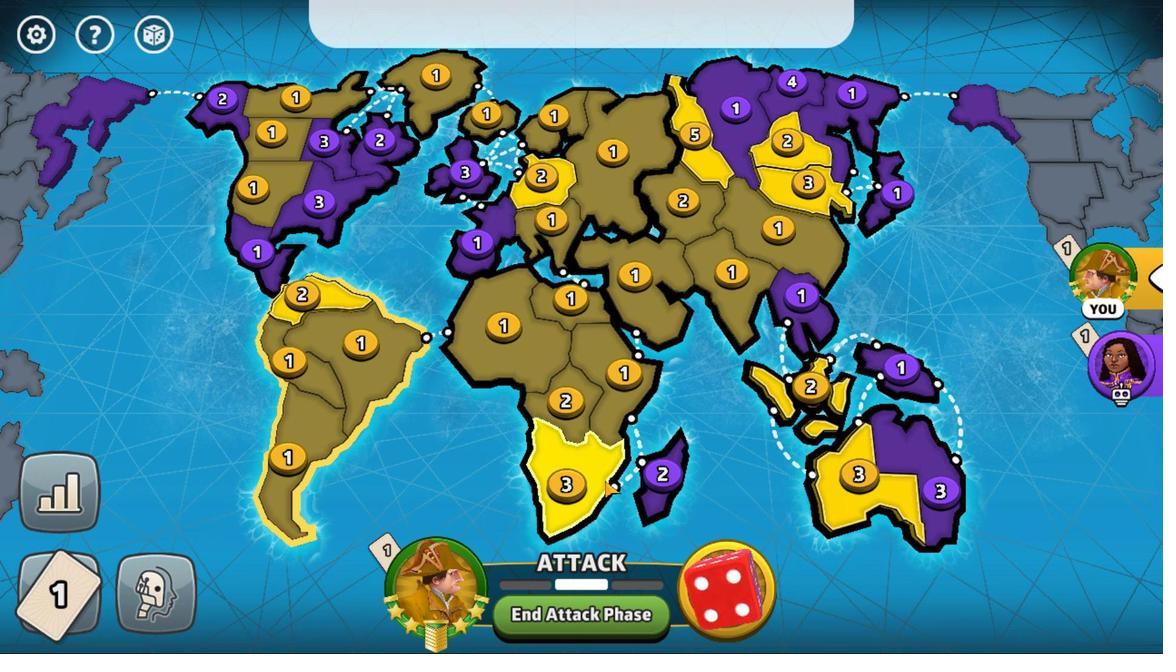 
Action: Mouse moved to (662, 330)
Screenshot: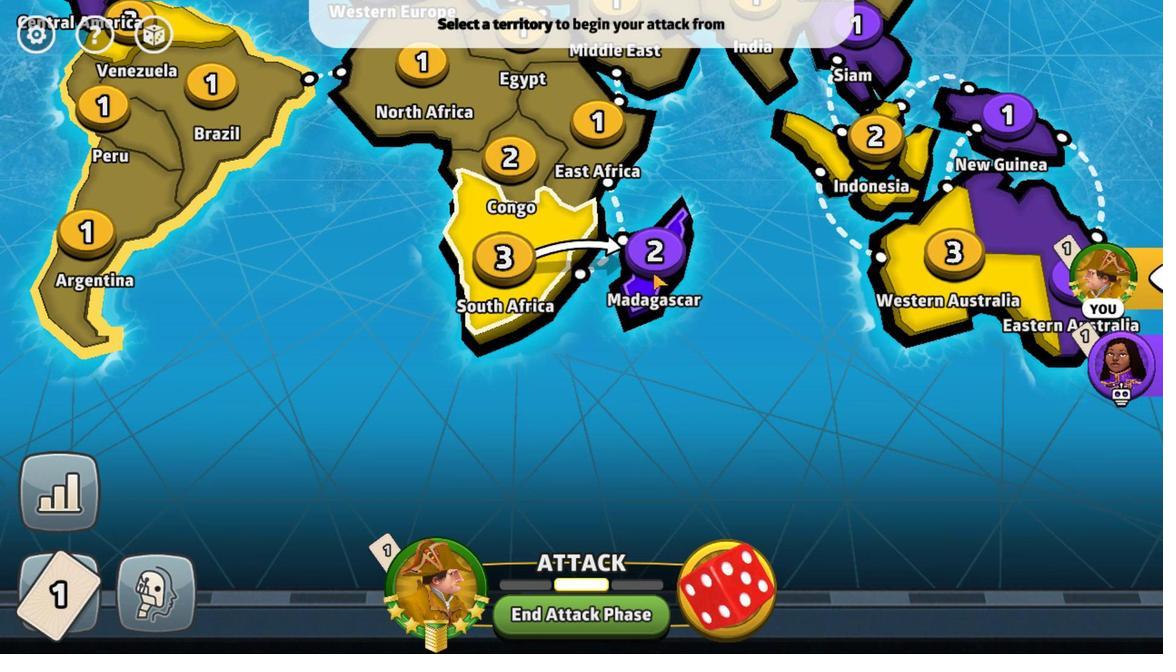 
Action: Mouse pressed left at (662, 330)
Screenshot: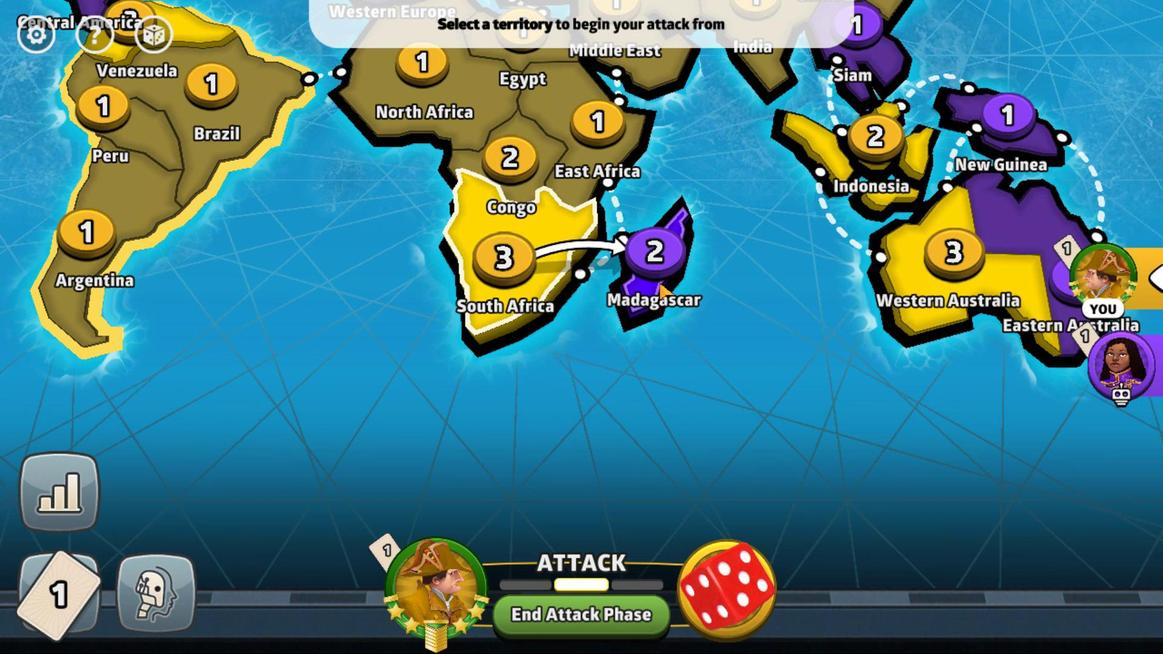 
Action: Mouse moved to (595, 439)
Screenshot: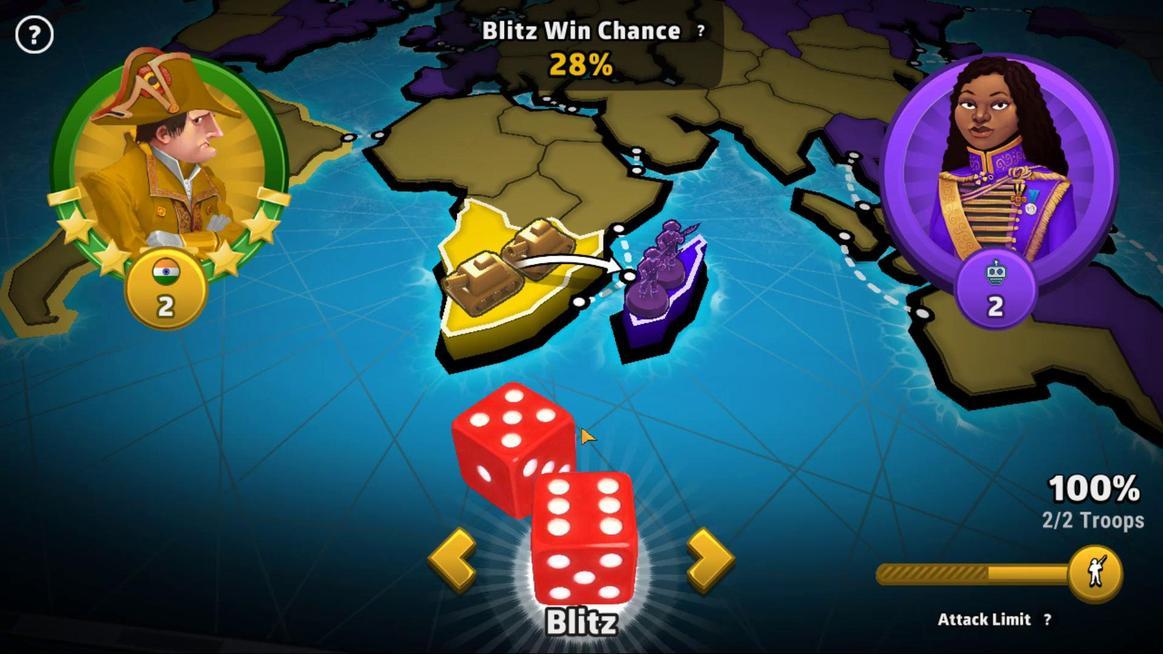 
Action: Mouse pressed left at (595, 439)
Screenshot: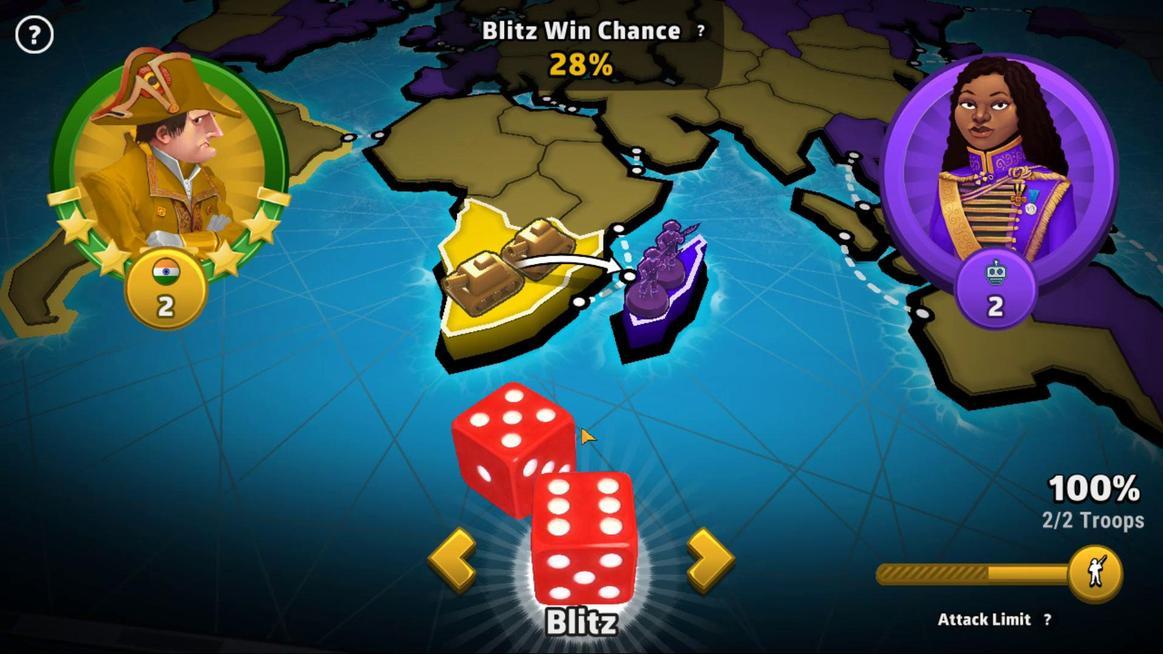 
Action: Mouse moved to (704, 238)
Screenshot: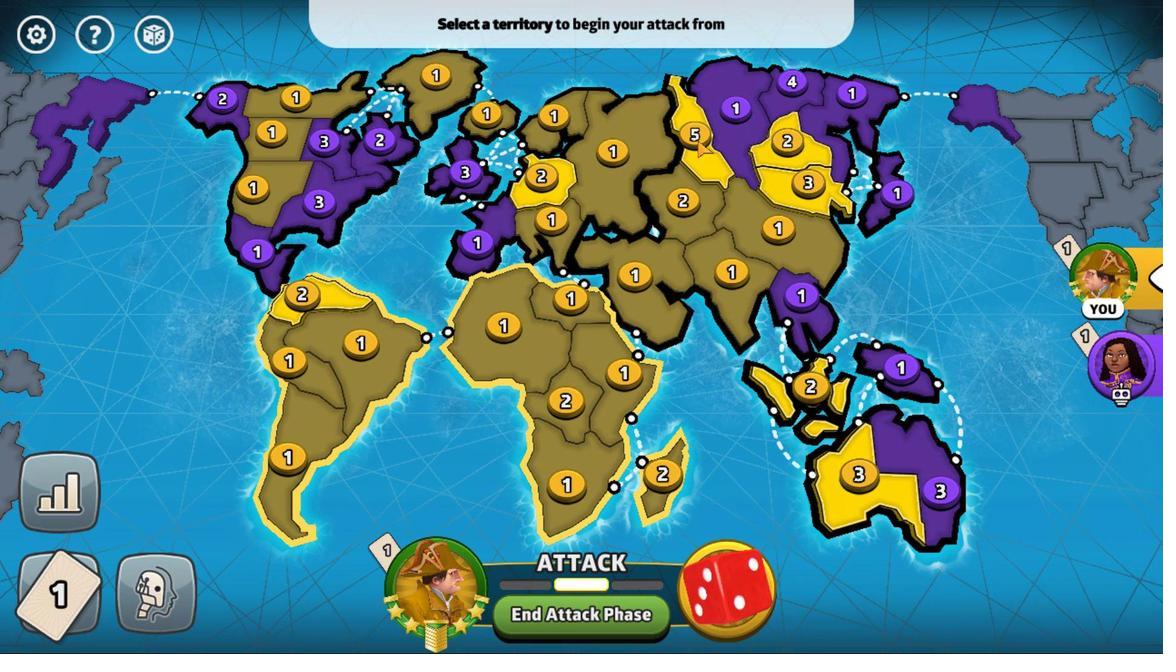 
Action: Mouse pressed left at (704, 238)
Screenshot: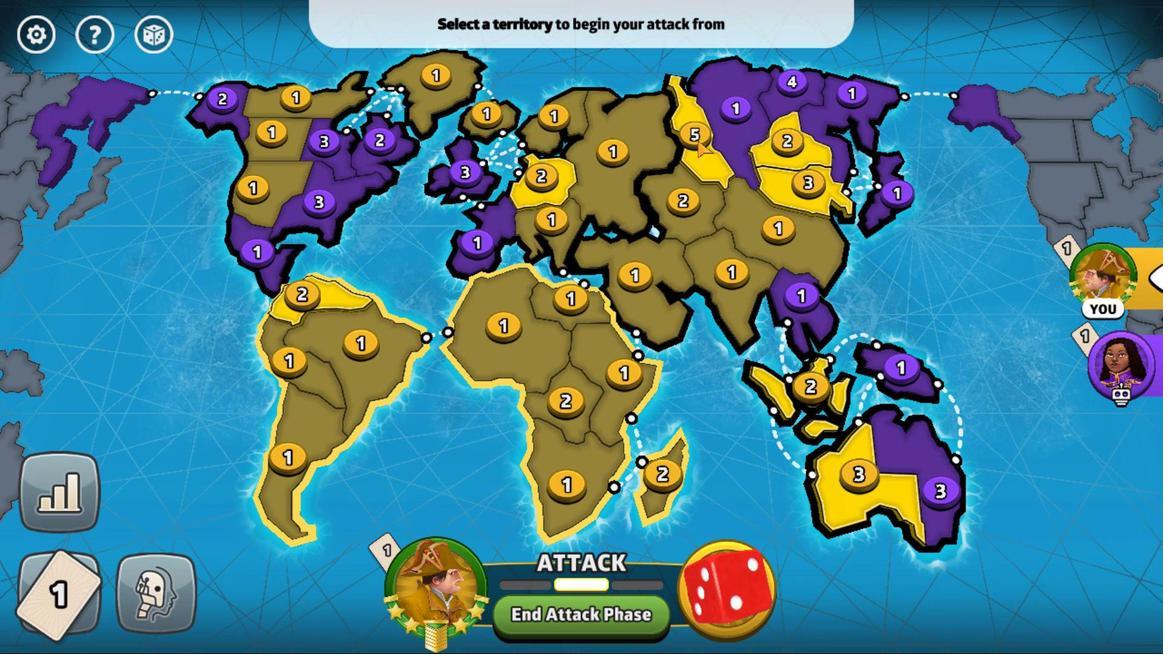 
Action: Mouse moved to (642, 284)
Screenshot: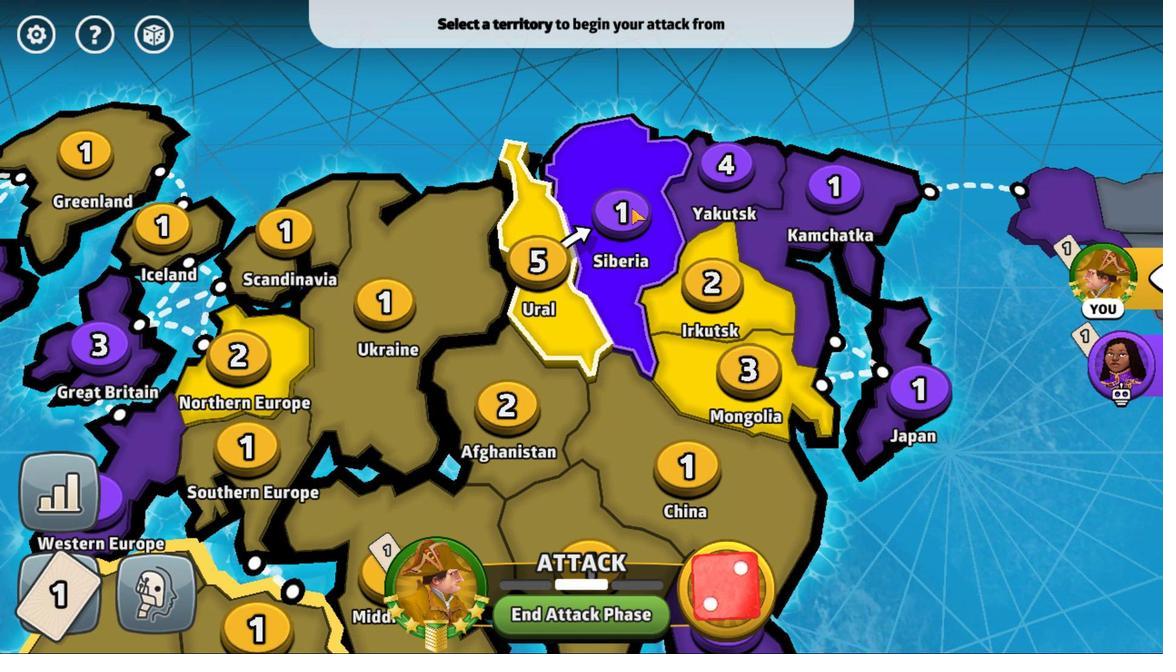 
Action: Mouse pressed left at (642, 284)
Screenshot: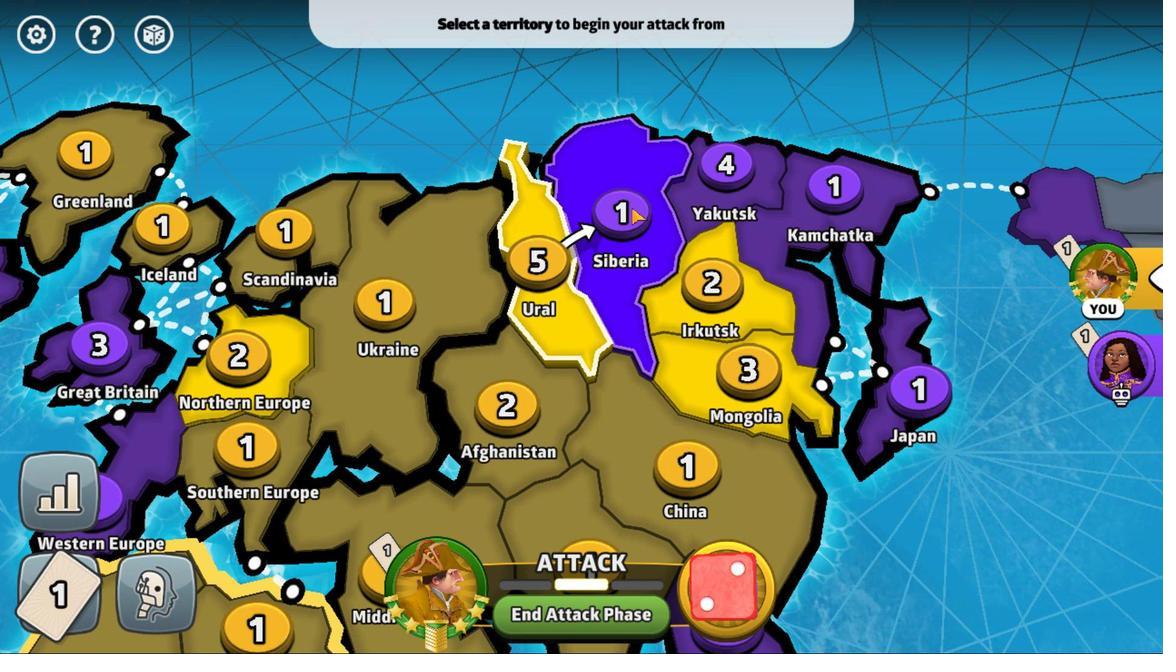 
Action: Mouse moved to (566, 424)
Screenshot: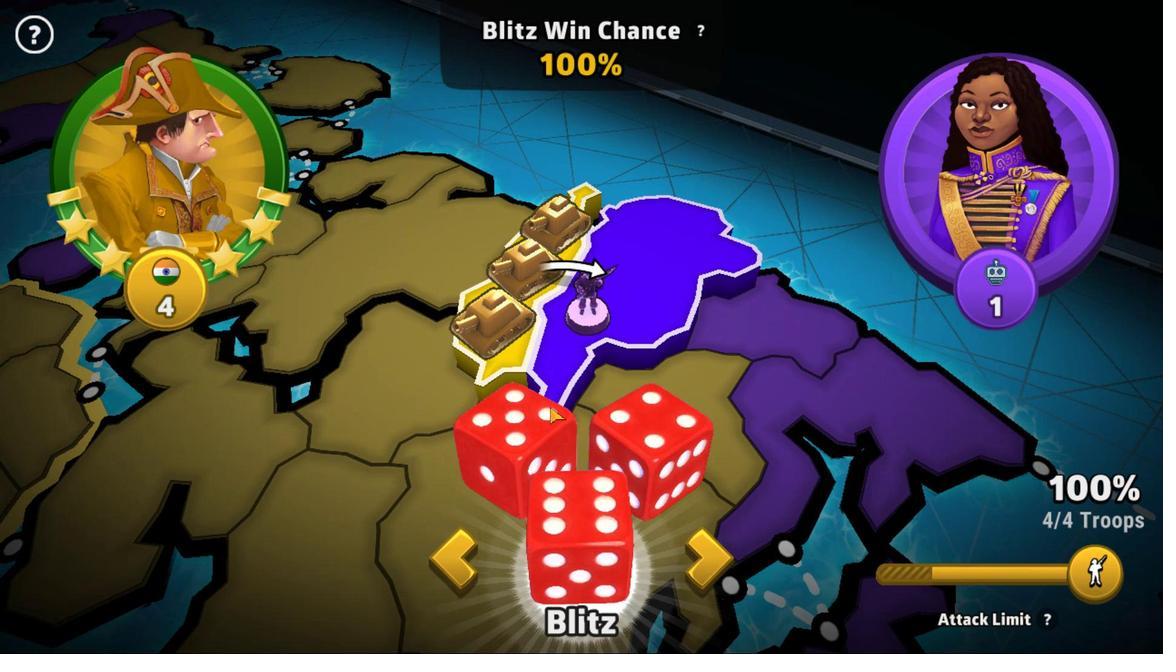 
Action: Mouse pressed left at (566, 424)
Screenshot: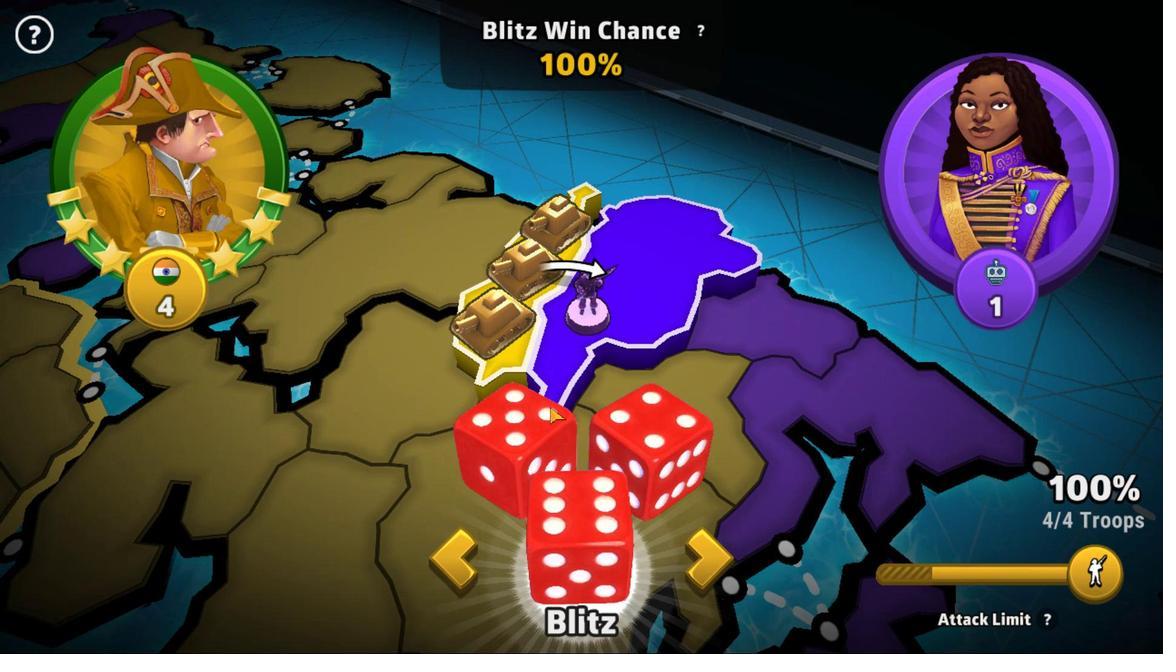 
Action: Mouse moved to (581, 583)
Screenshot: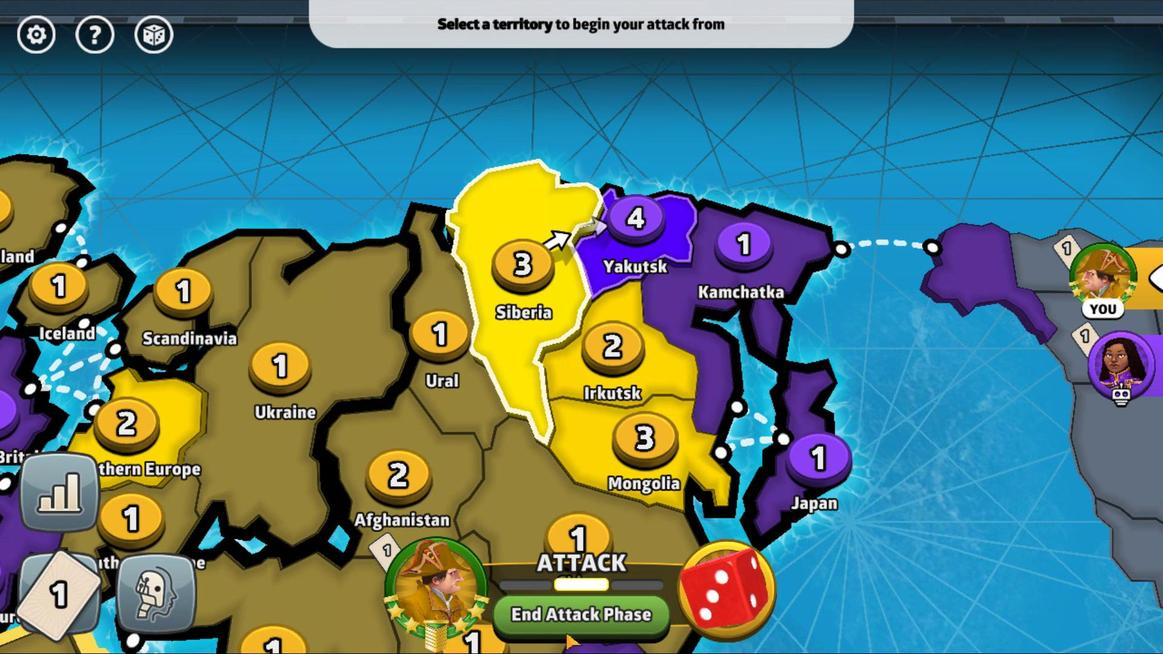 
Action: Mouse pressed left at (581, 583)
Screenshot: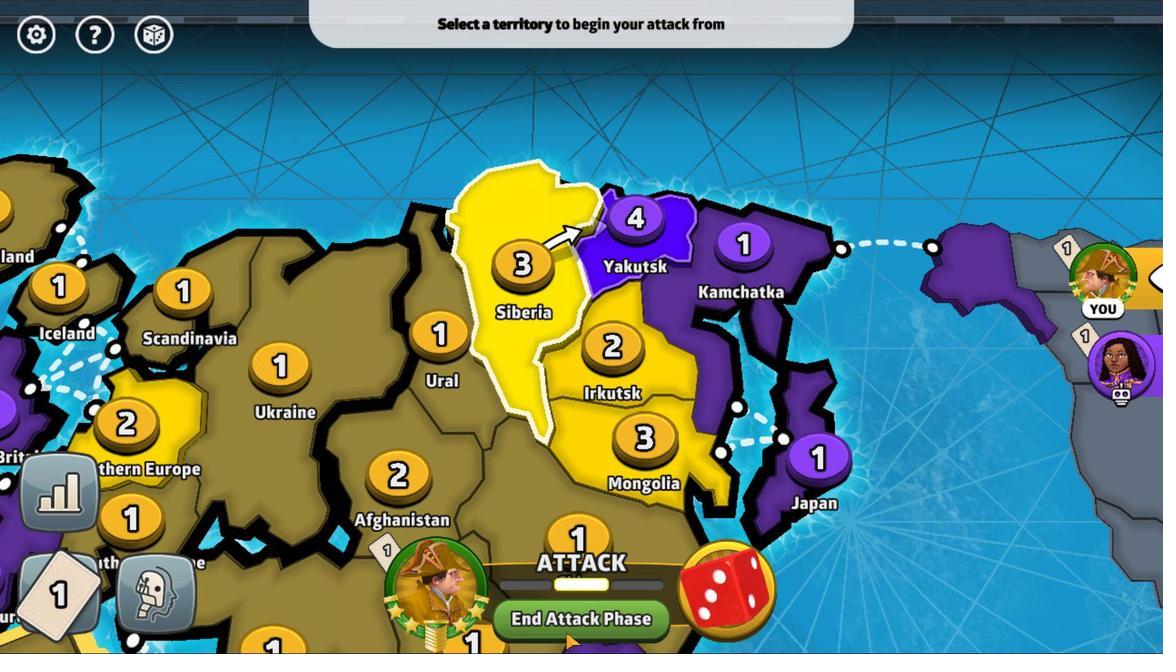 
Action: Mouse moved to (662, 319)
Screenshot: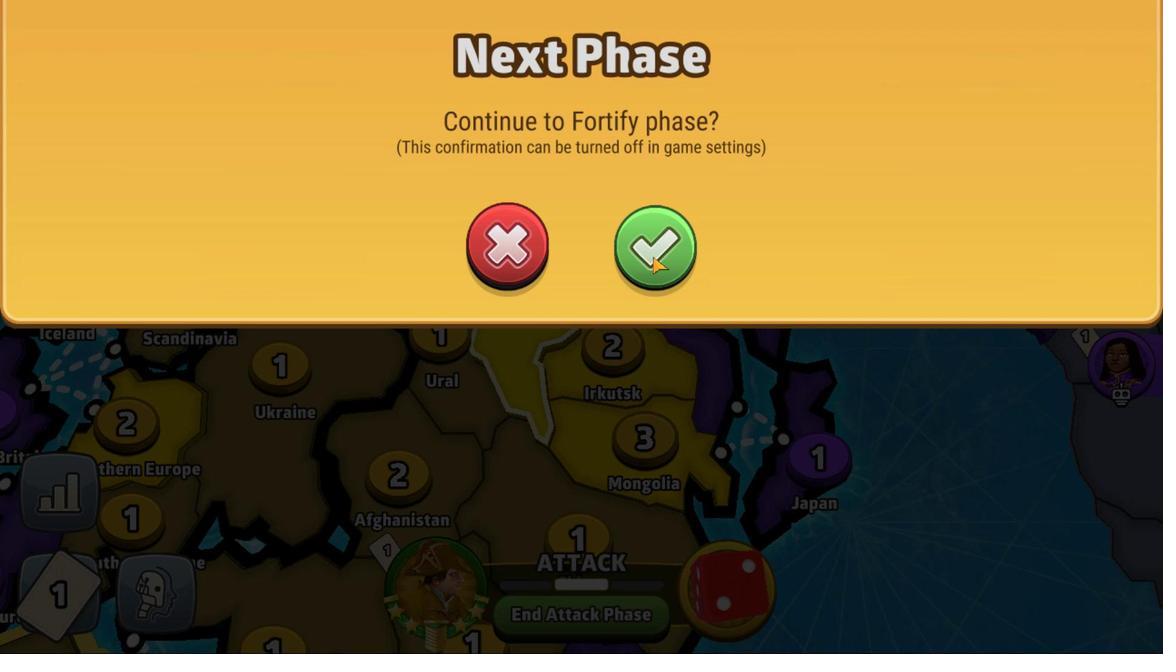 
Action: Mouse pressed left at (662, 319)
Screenshot: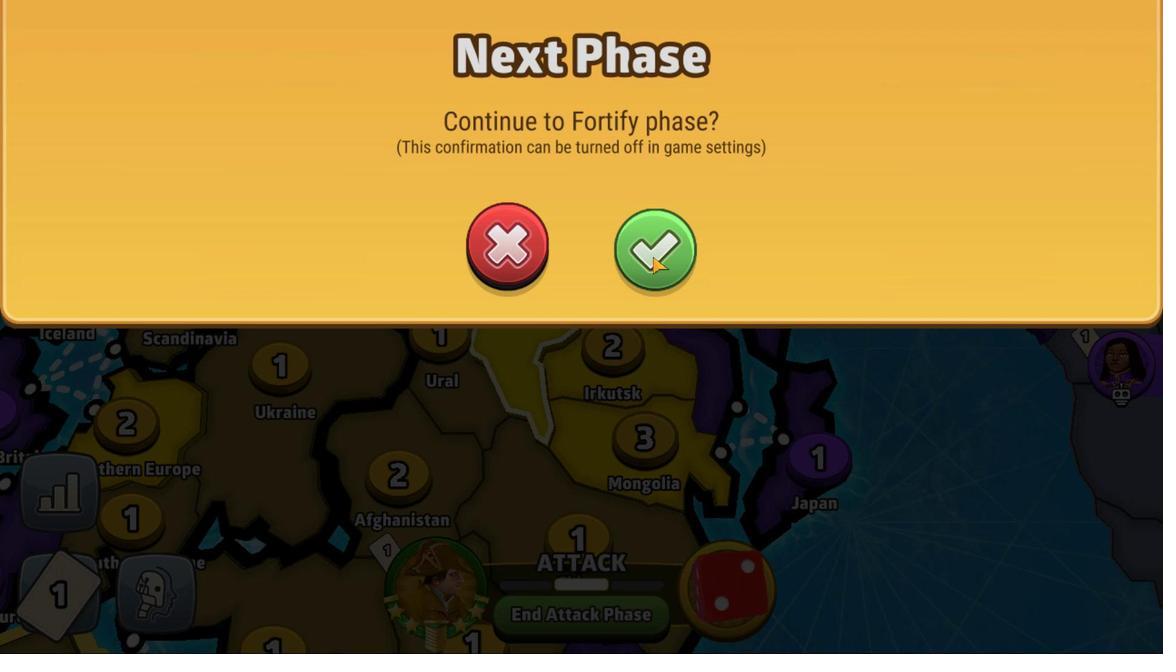
Action: Mouse moved to (559, 570)
Screenshot: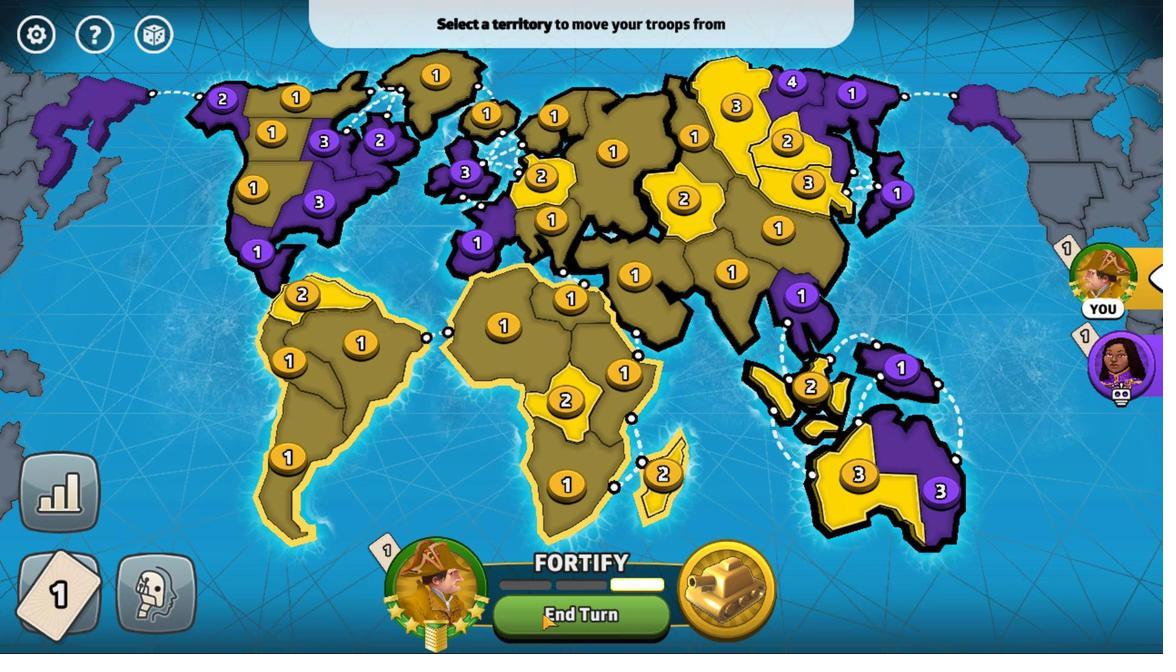 
Action: Mouse pressed left at (559, 570)
Screenshot: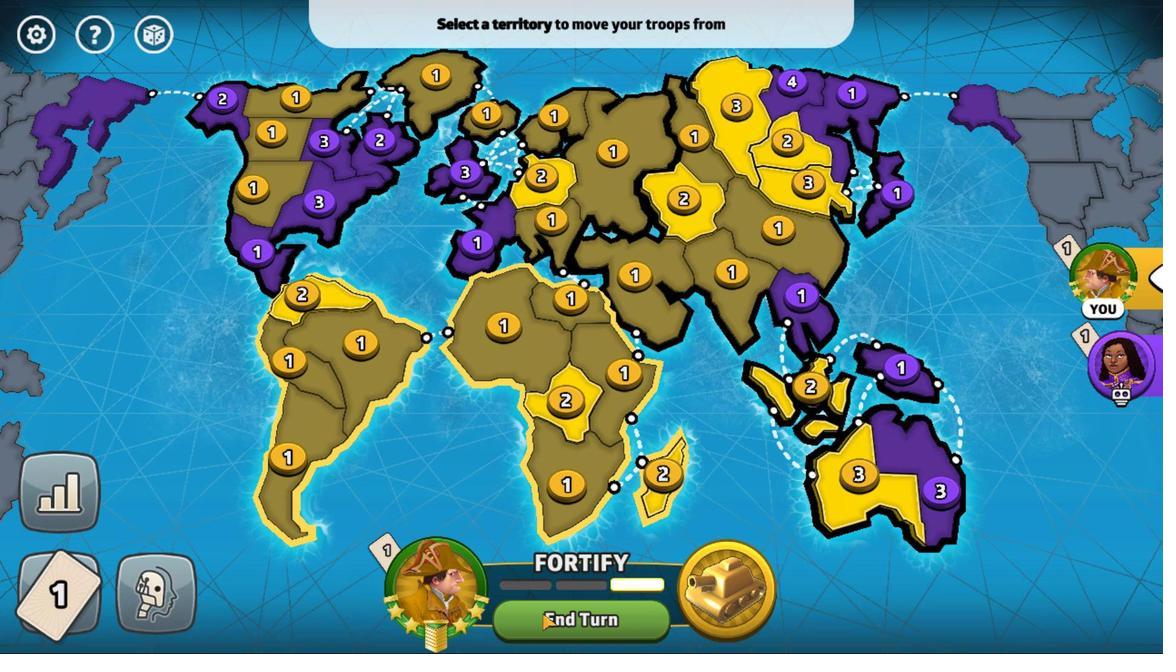 
Action: Mouse moved to (666, 286)
Screenshot: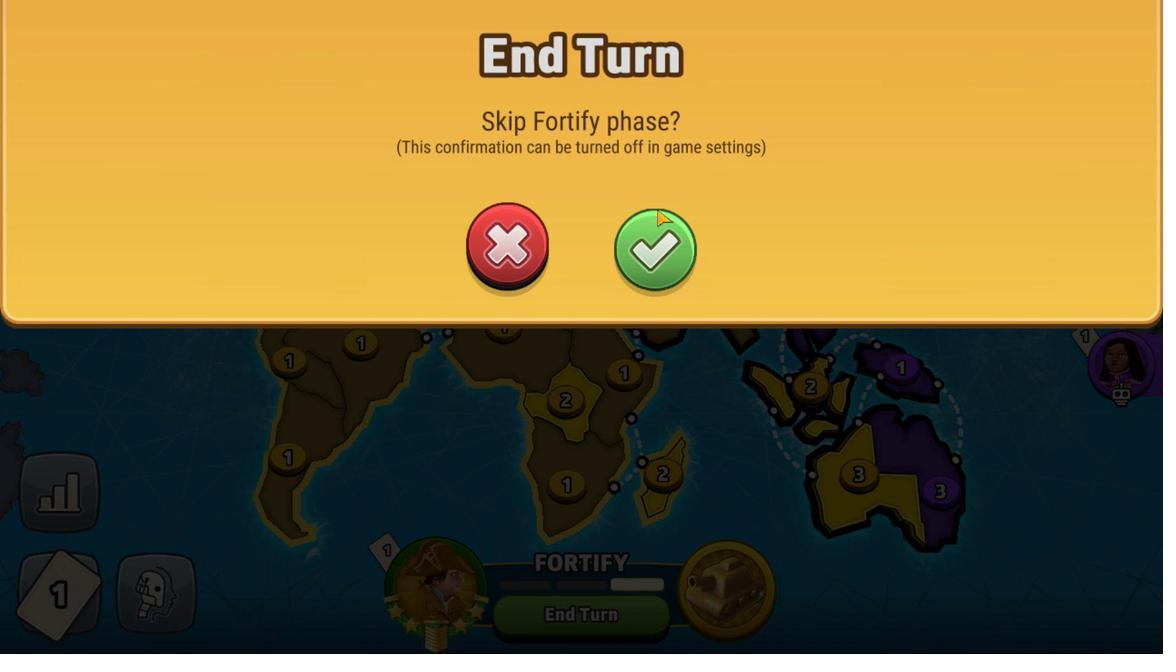 
Action: Mouse pressed left at (666, 286)
Screenshot: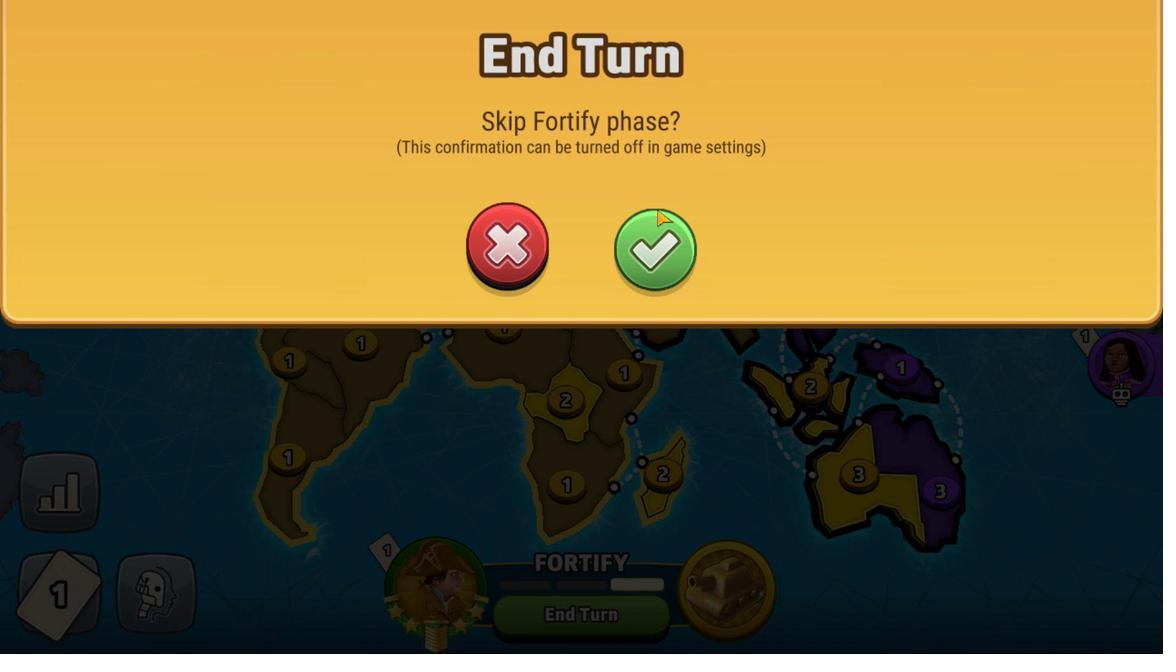 
Action: Mouse moved to (809, 309)
Screenshot: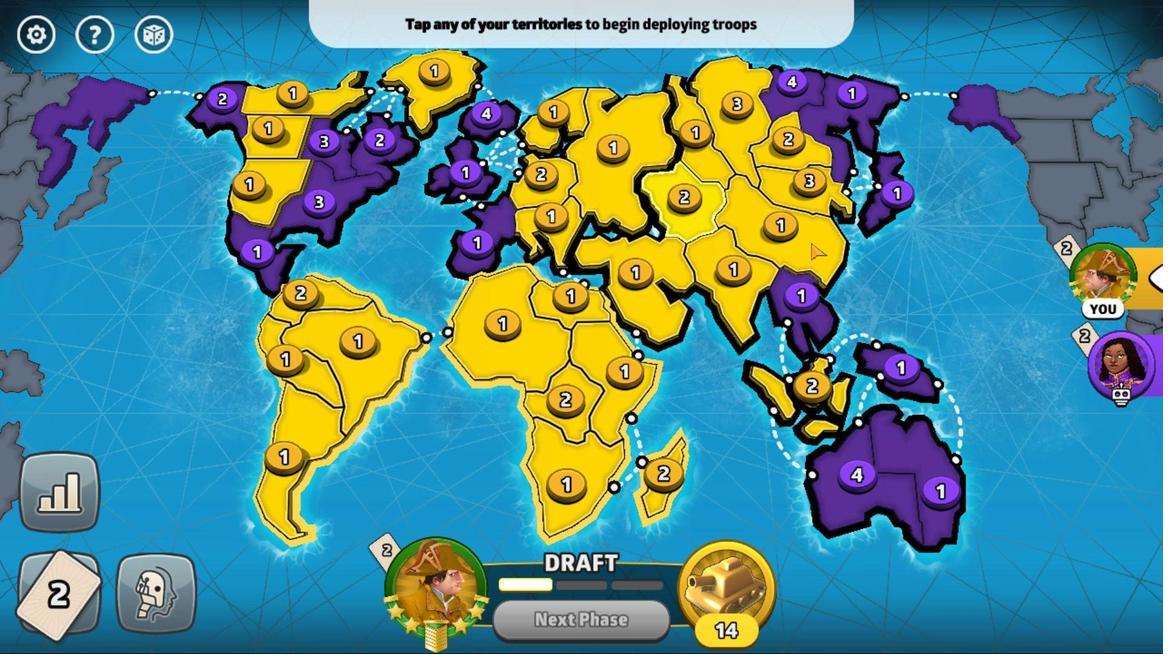 
Action: Mouse pressed left at (809, 309)
Screenshot: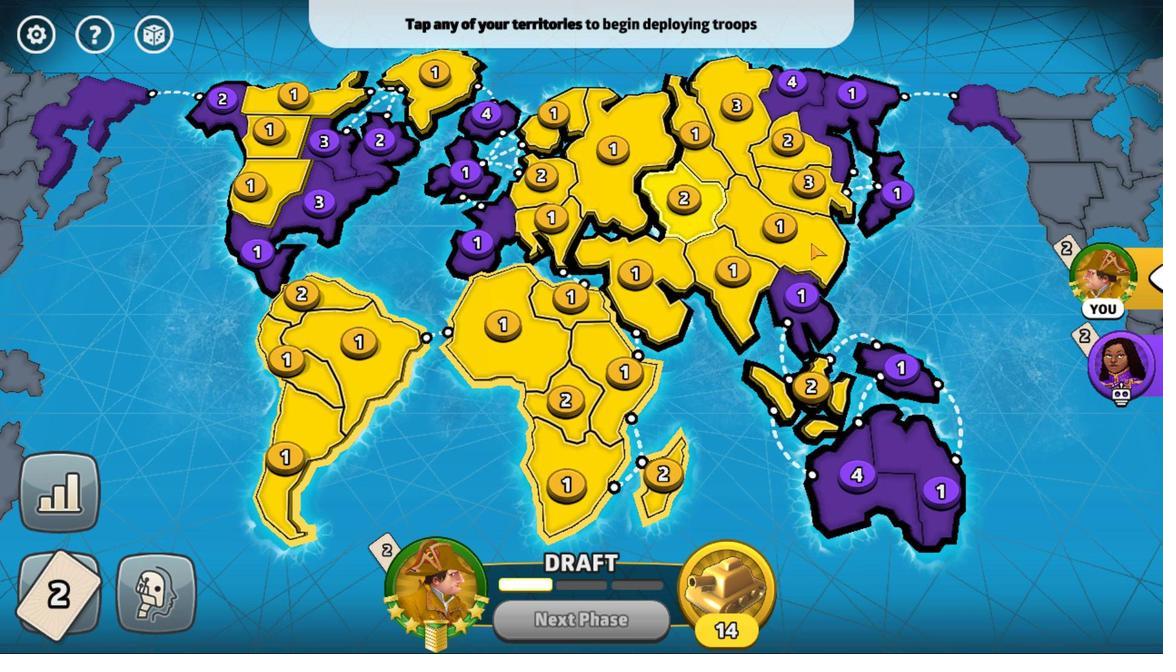 
Action: Mouse moved to (680, 346)
Screenshot: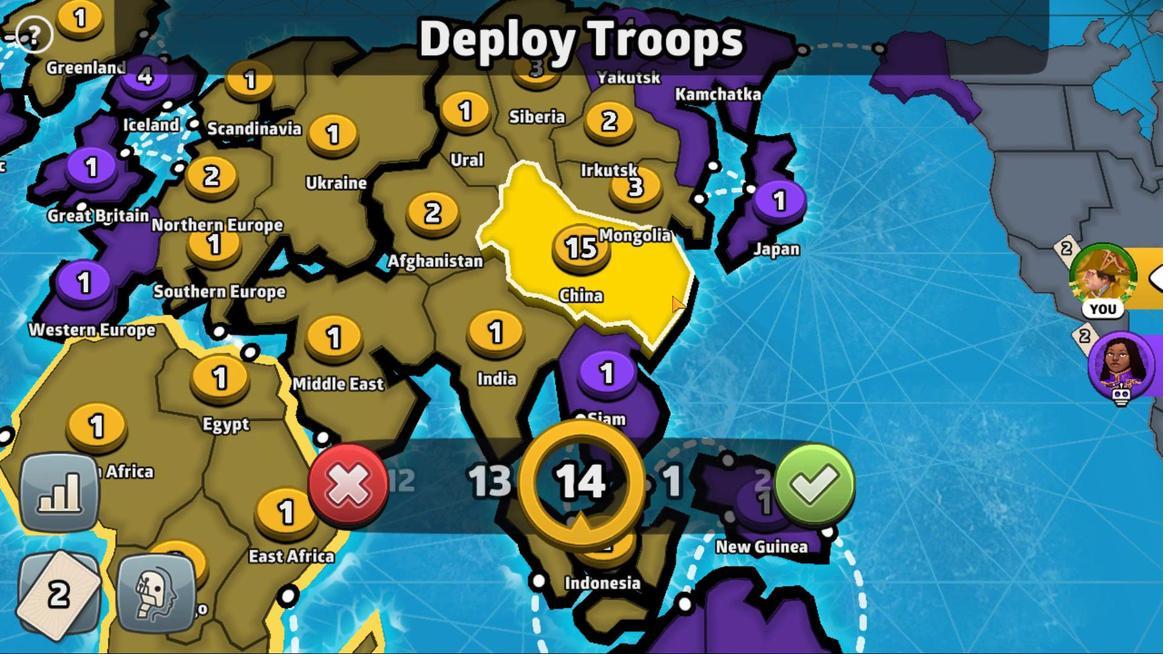 
Action: Mouse pressed left at (680, 346)
Screenshot: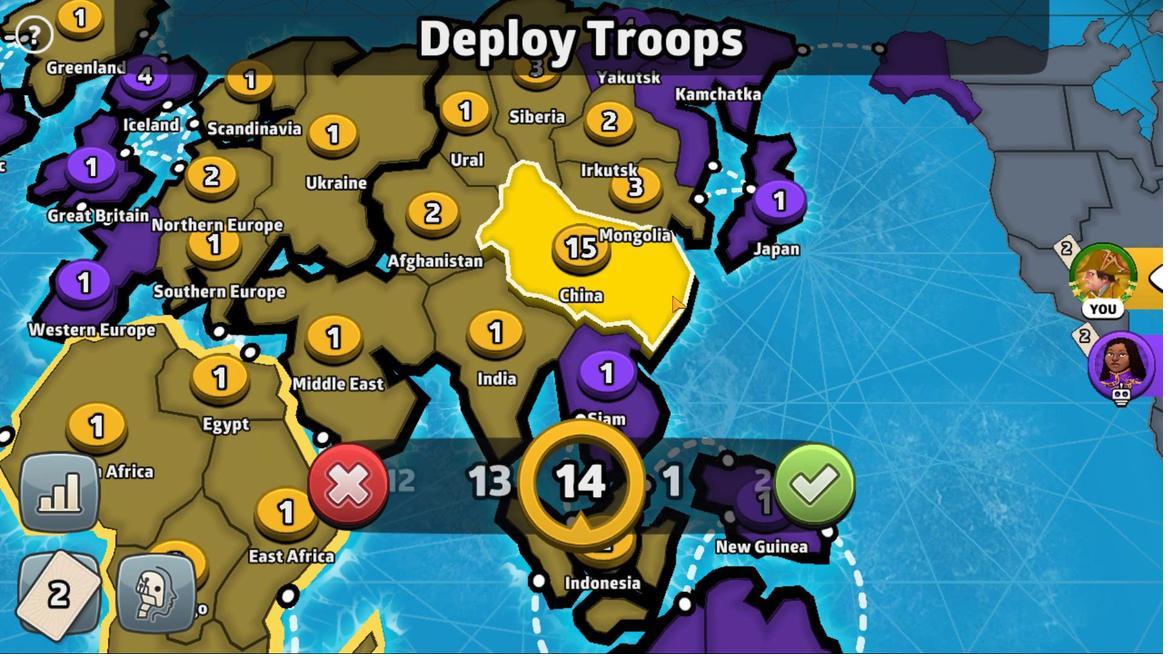 
Action: Mouse moved to (816, 420)
Screenshot: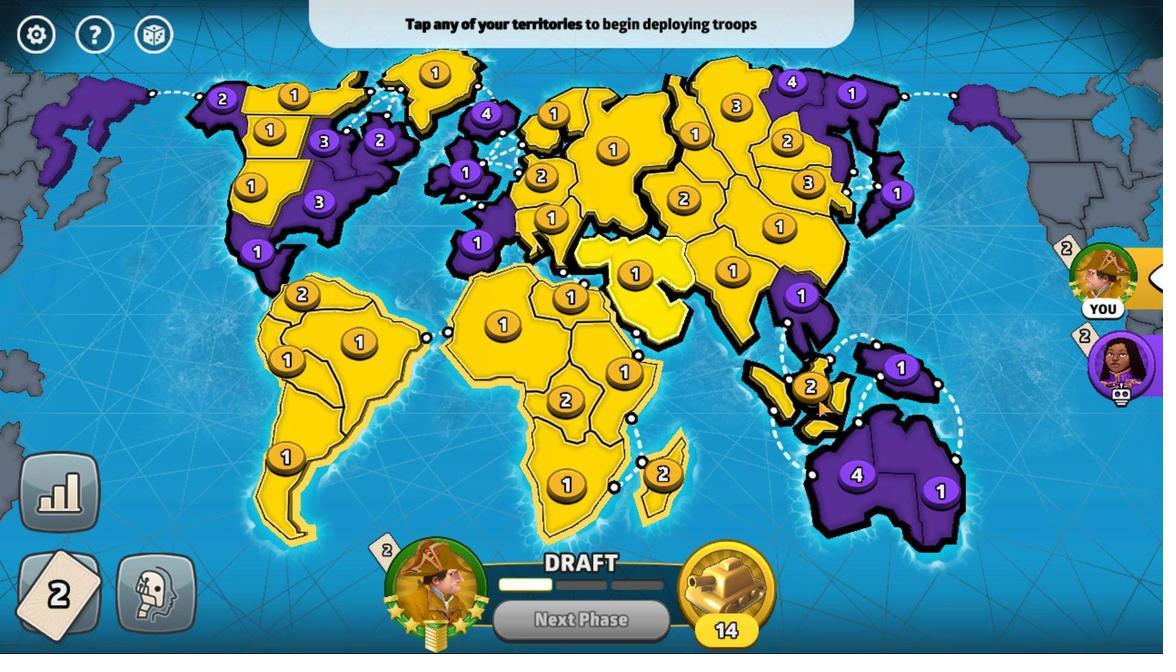 
Action: Mouse pressed left at (816, 420)
Screenshot: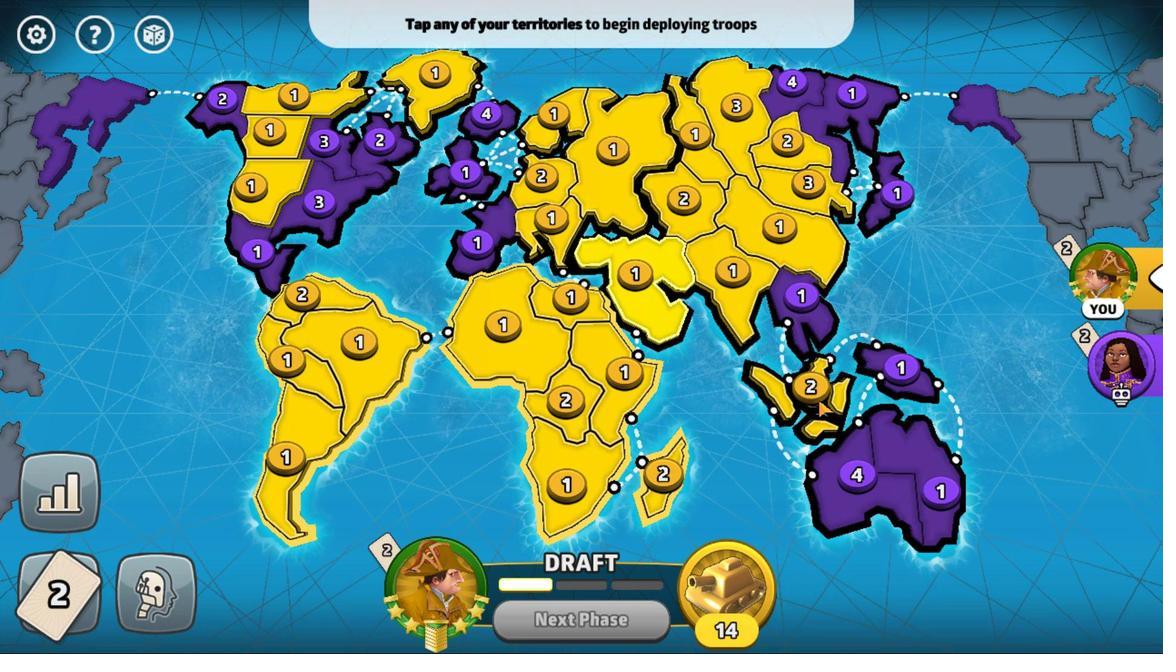 
Action: Mouse moved to (586, 481)
Screenshot: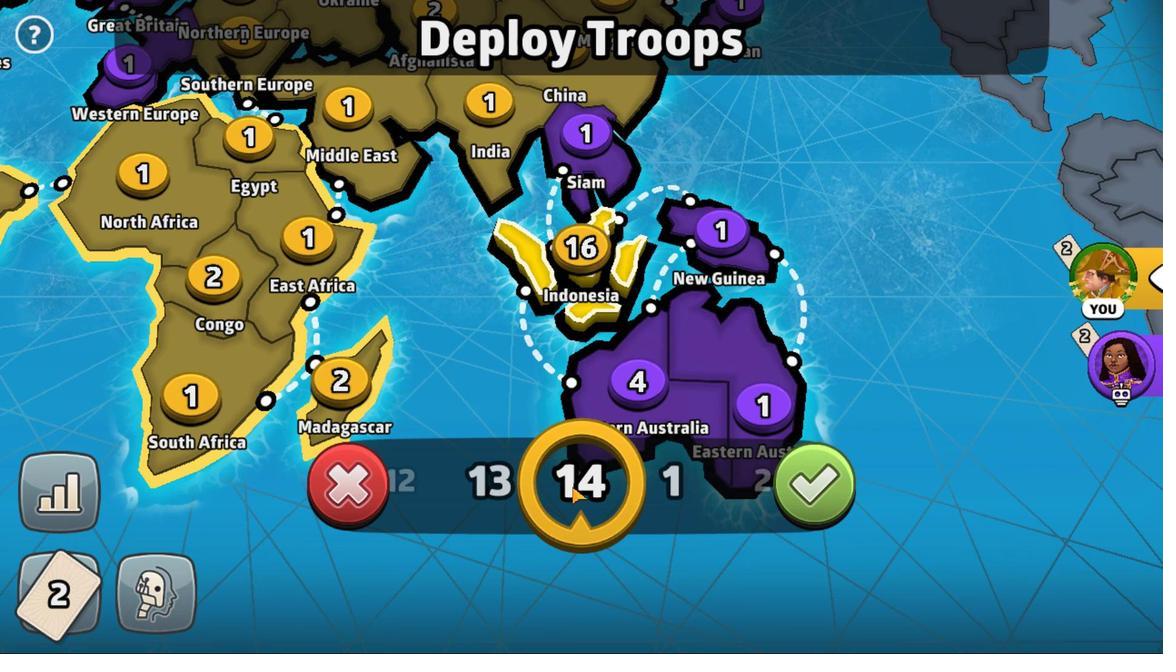 
Action: Mouse pressed left at (586, 481)
Screenshot: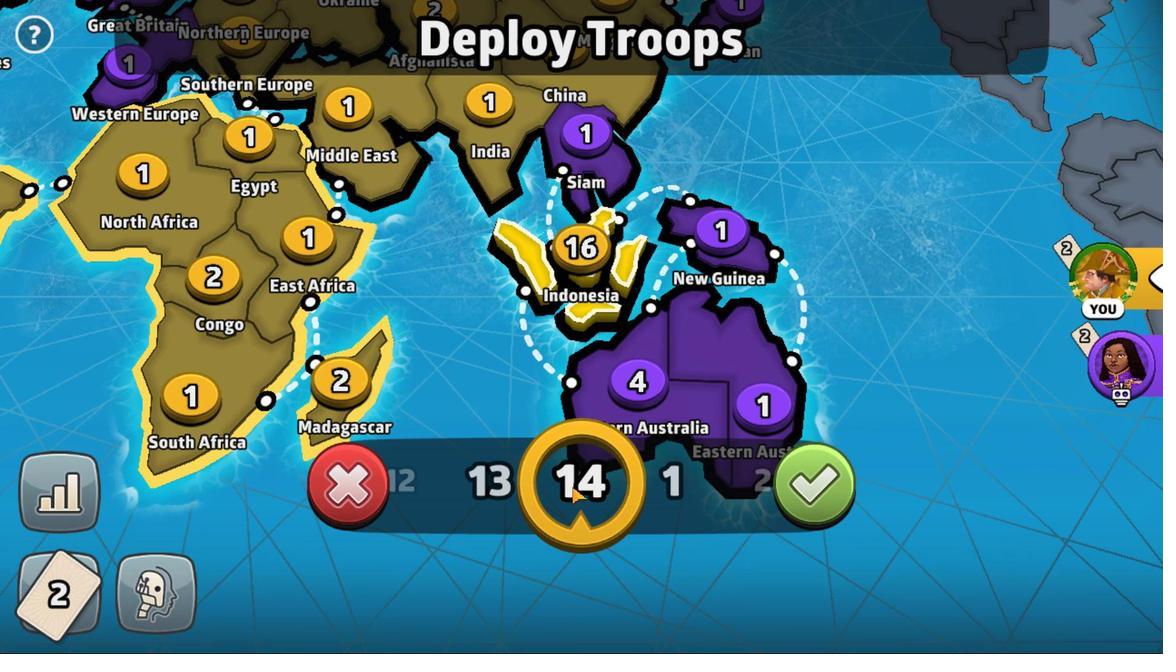
Action: Mouse moved to (818, 488)
Screenshot: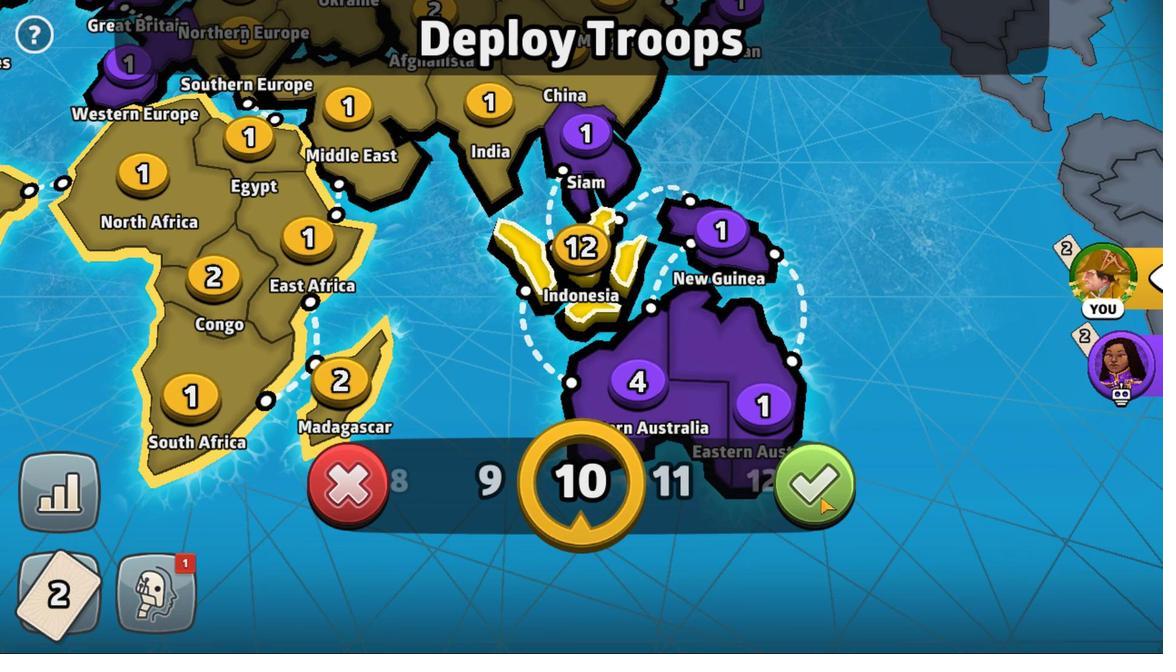 
Action: Mouse pressed left at (818, 488)
Screenshot: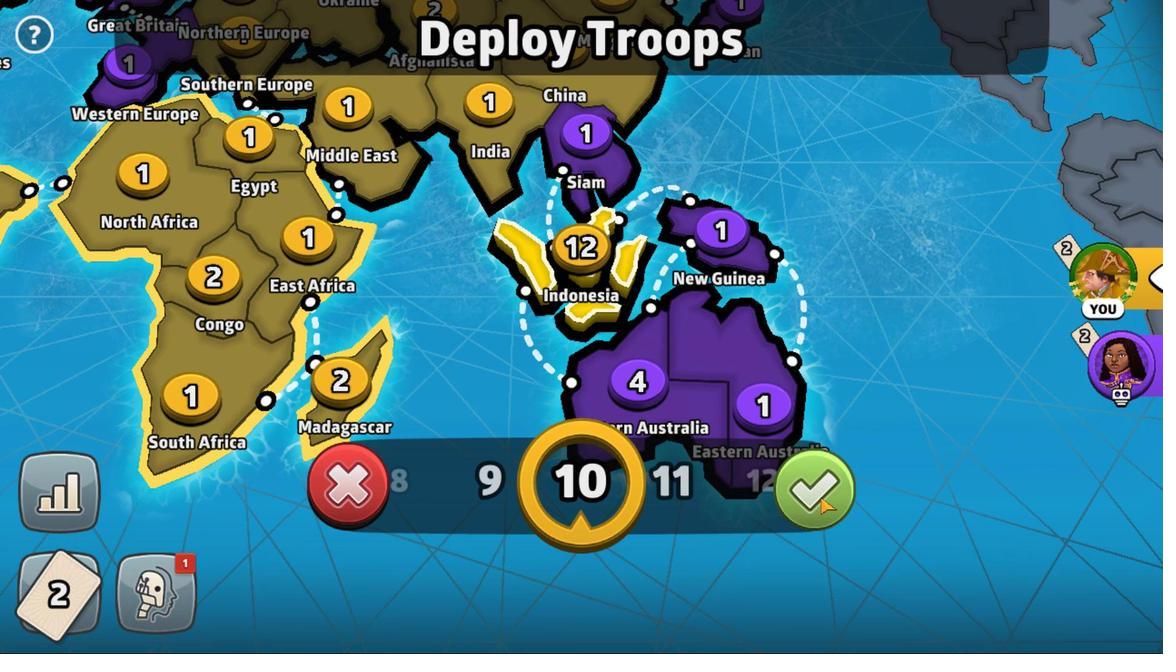 
Action: Mouse moved to (729, 216)
Screenshot: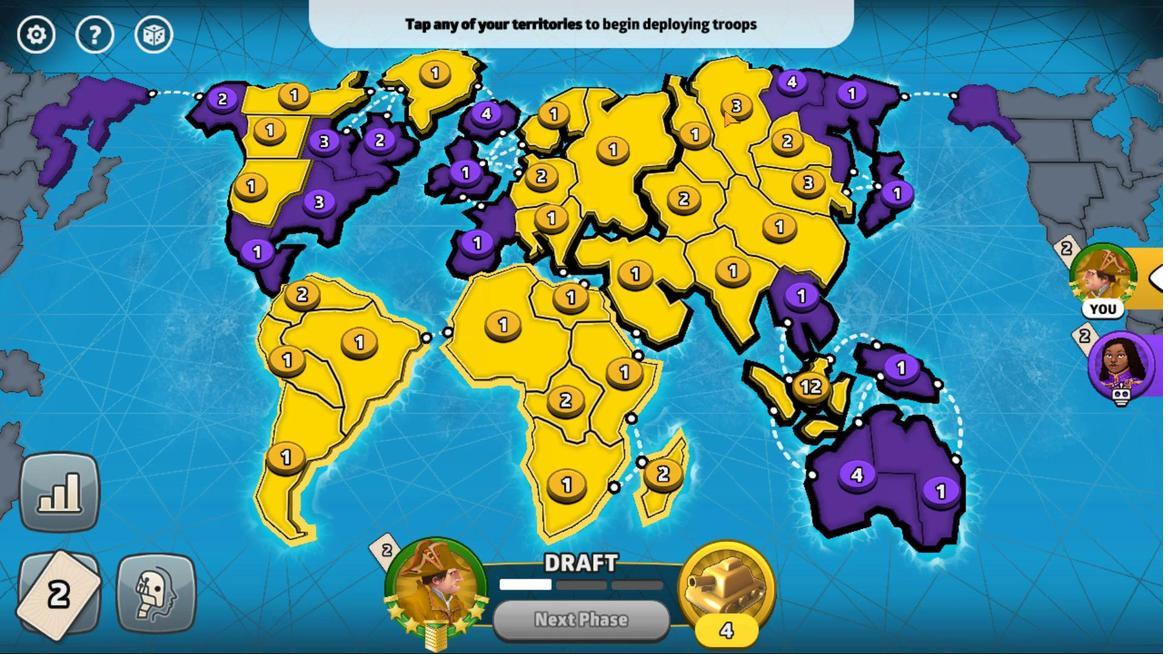 
Action: Mouse pressed left at (729, 216)
Screenshot: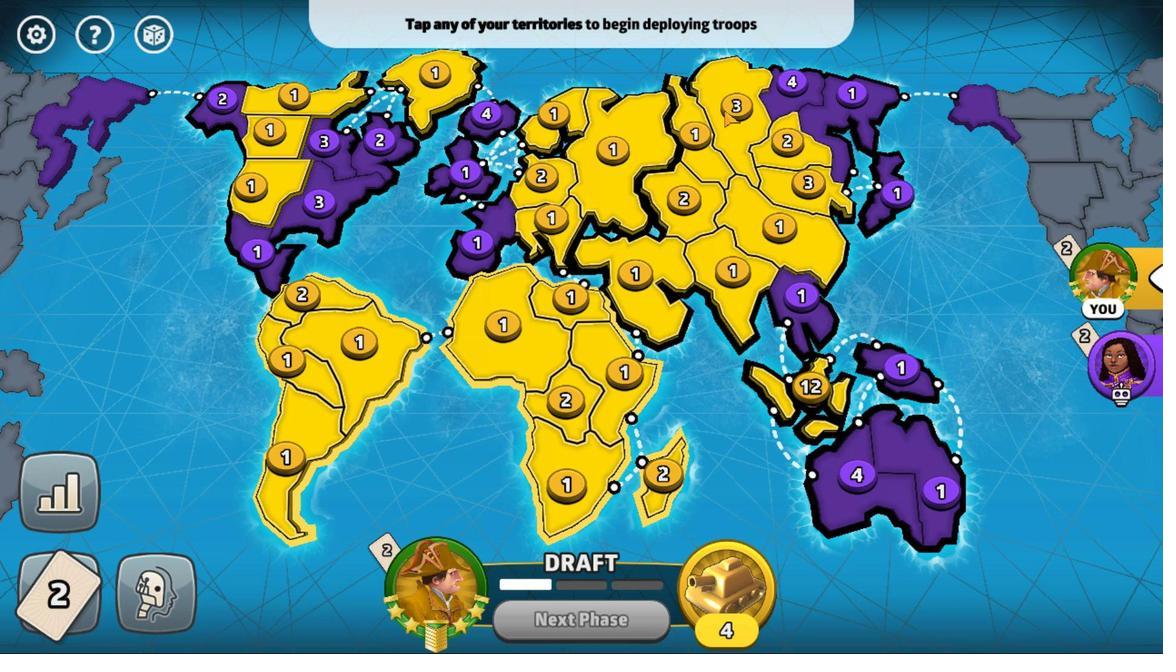 
Action: Mouse moved to (825, 487)
Screenshot: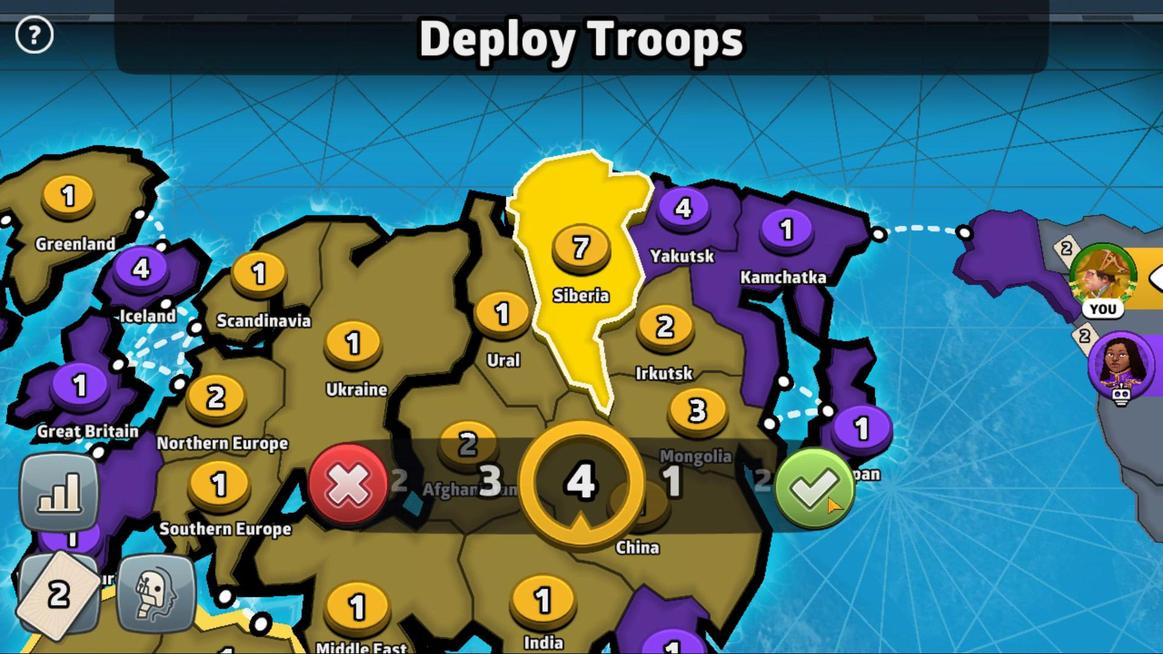 
Action: Mouse pressed left at (825, 487)
Screenshot: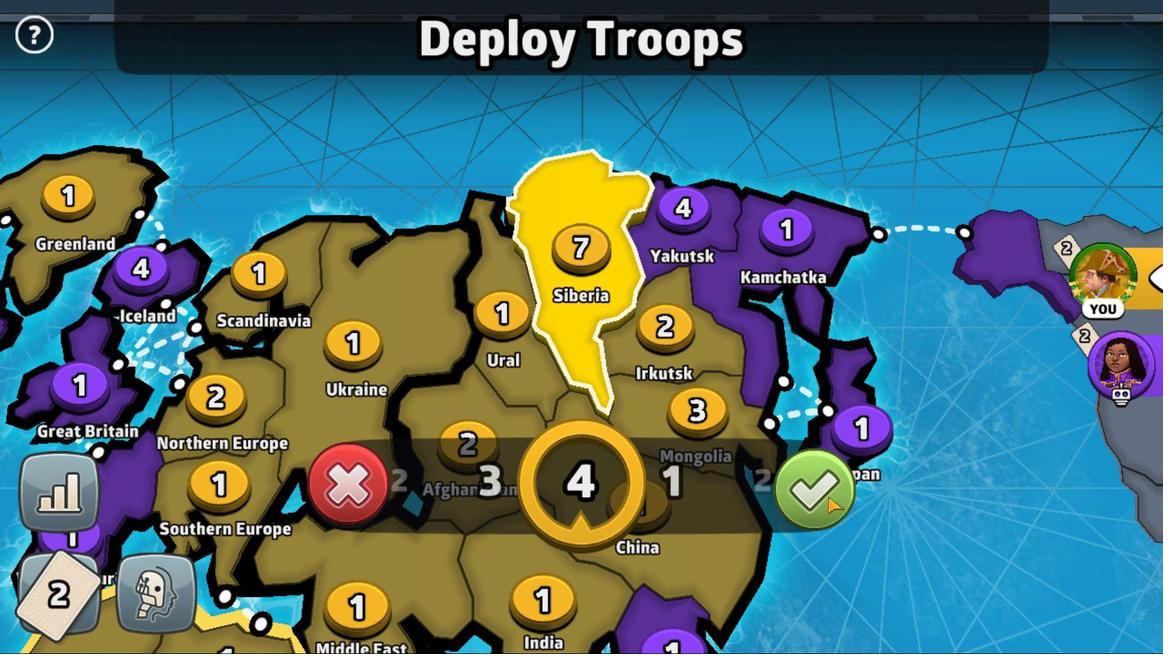 
Action: Mouse moved to (600, 570)
Screenshot: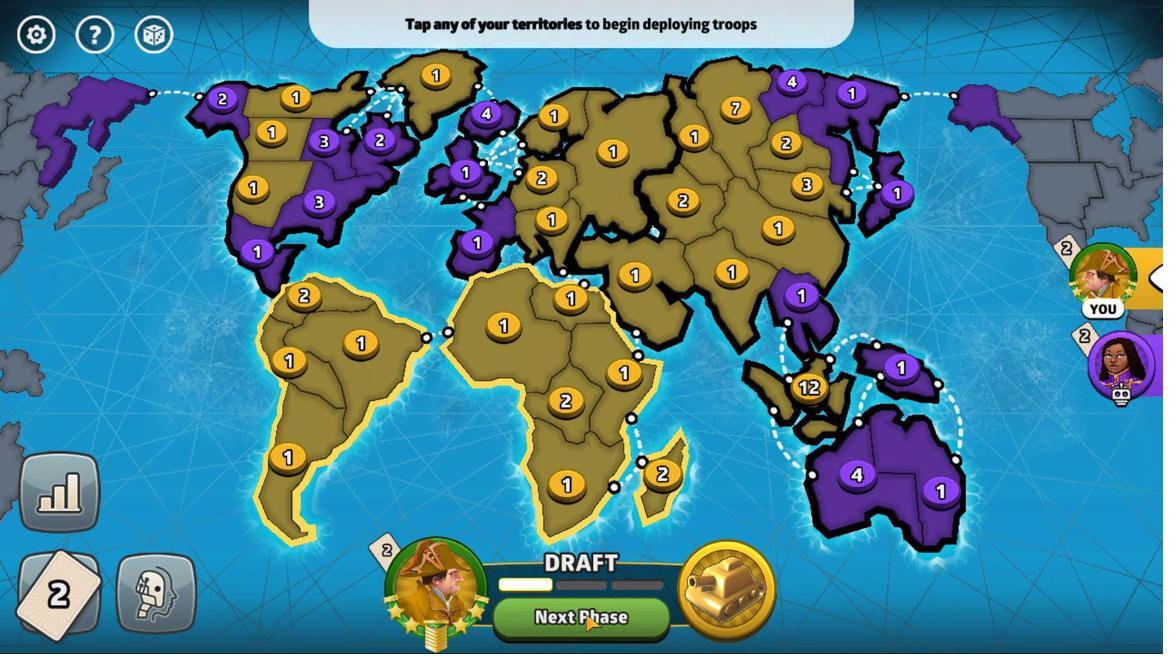 
Action: Mouse pressed left at (600, 570)
Screenshot: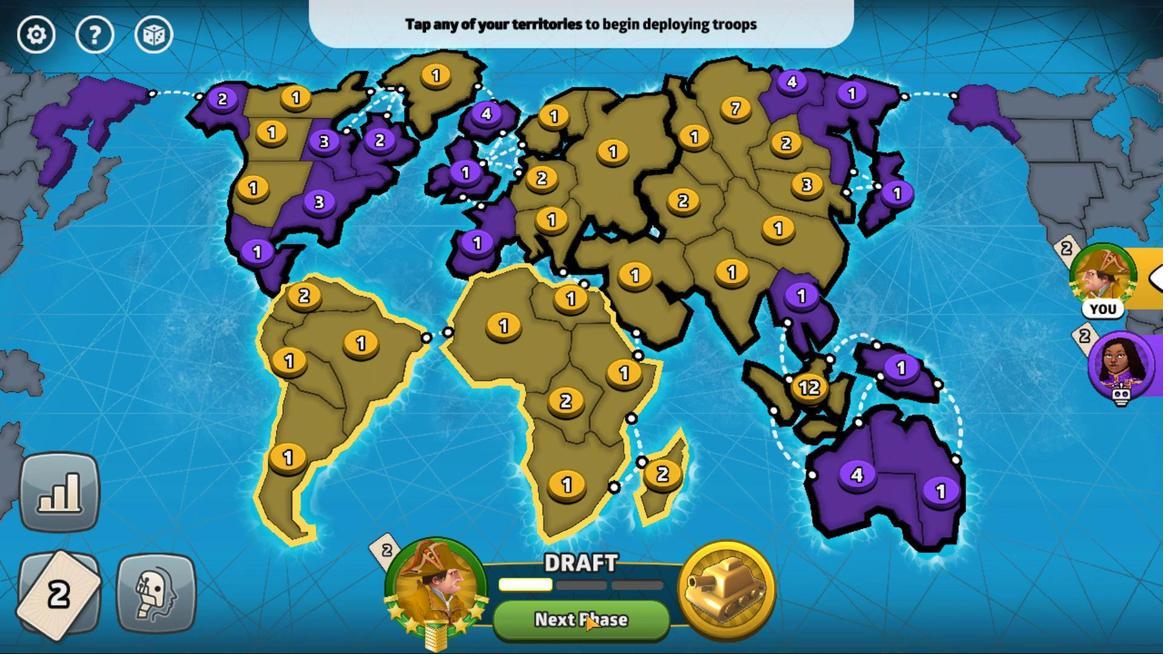 
Action: Mouse moved to (818, 424)
Screenshot: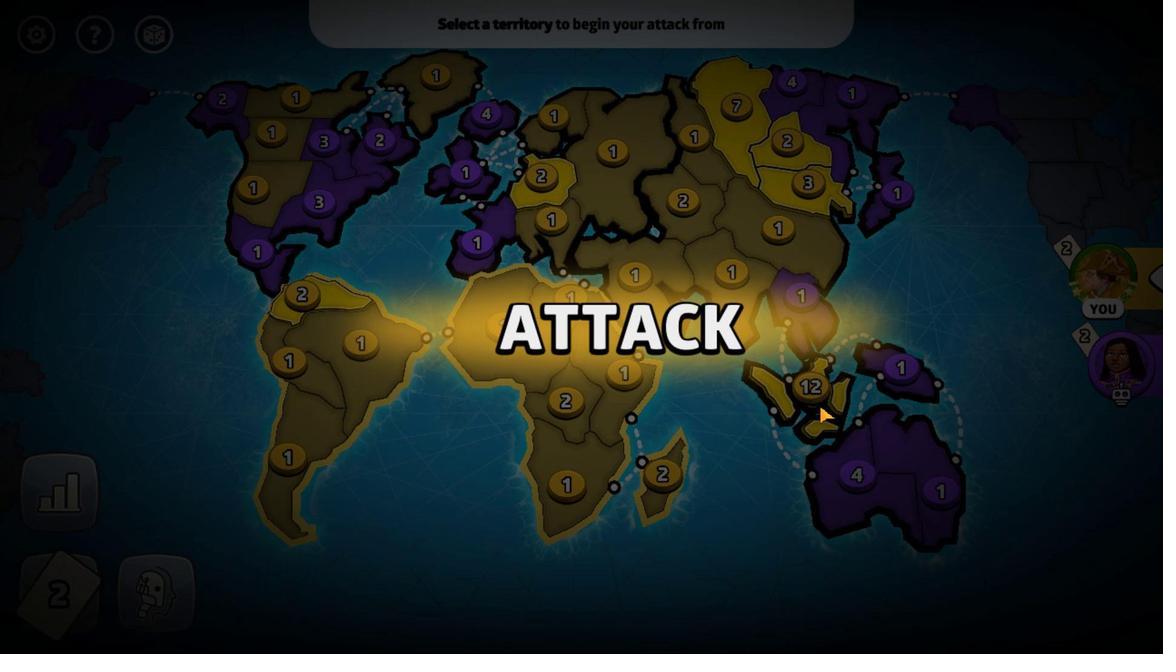
Action: Mouse pressed left at (818, 424)
Screenshot: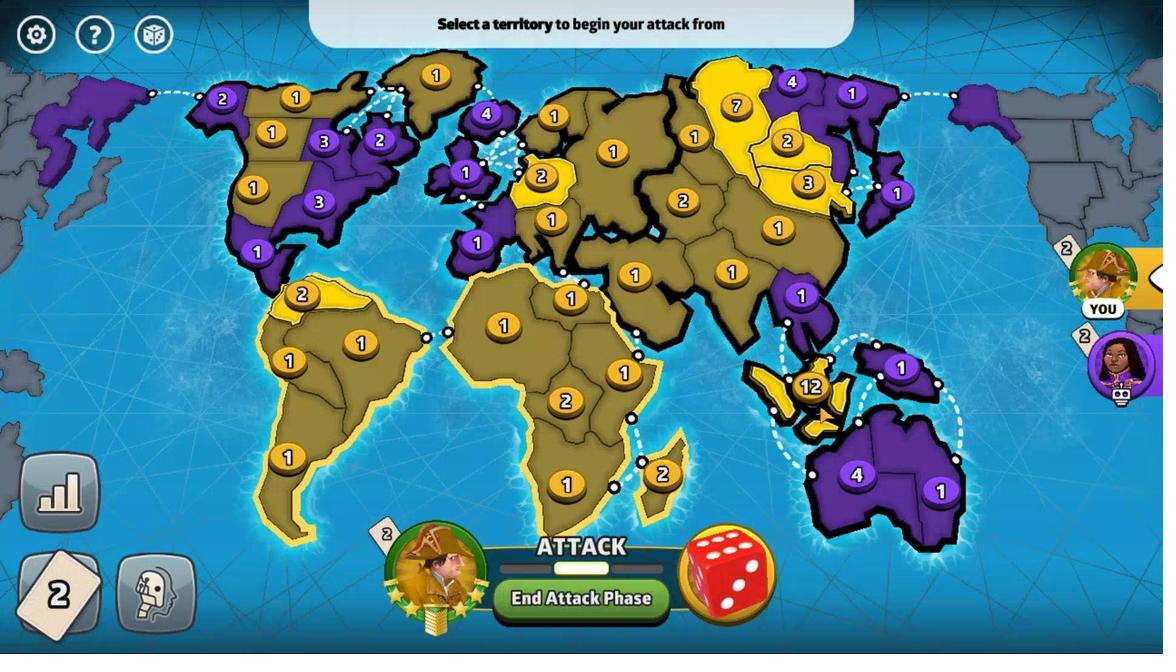 
Action: Mouse moved to (658, 289)
Screenshot: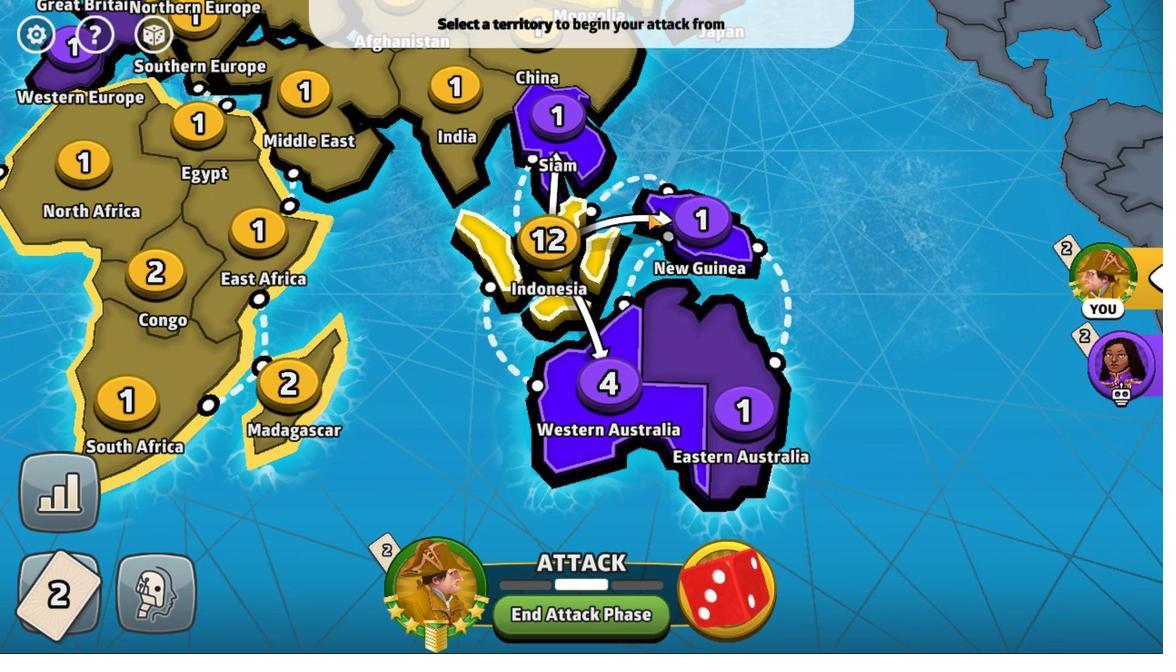 
Action: Mouse pressed left at (658, 289)
Screenshot: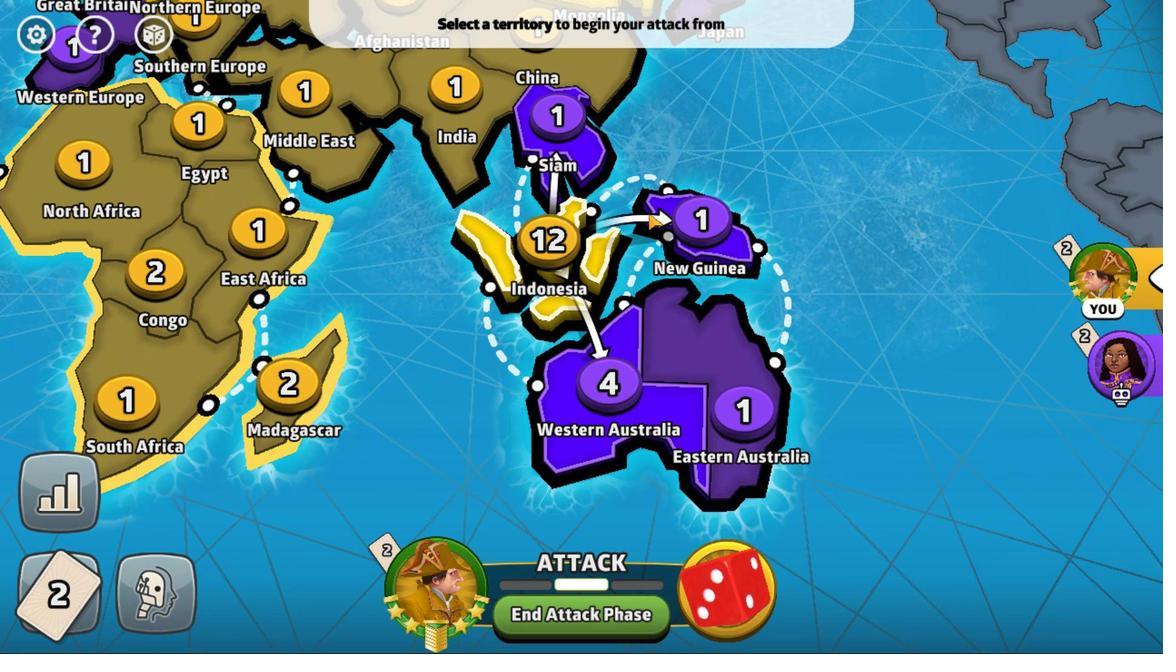 
Action: Mouse moved to (652, 498)
Screenshot: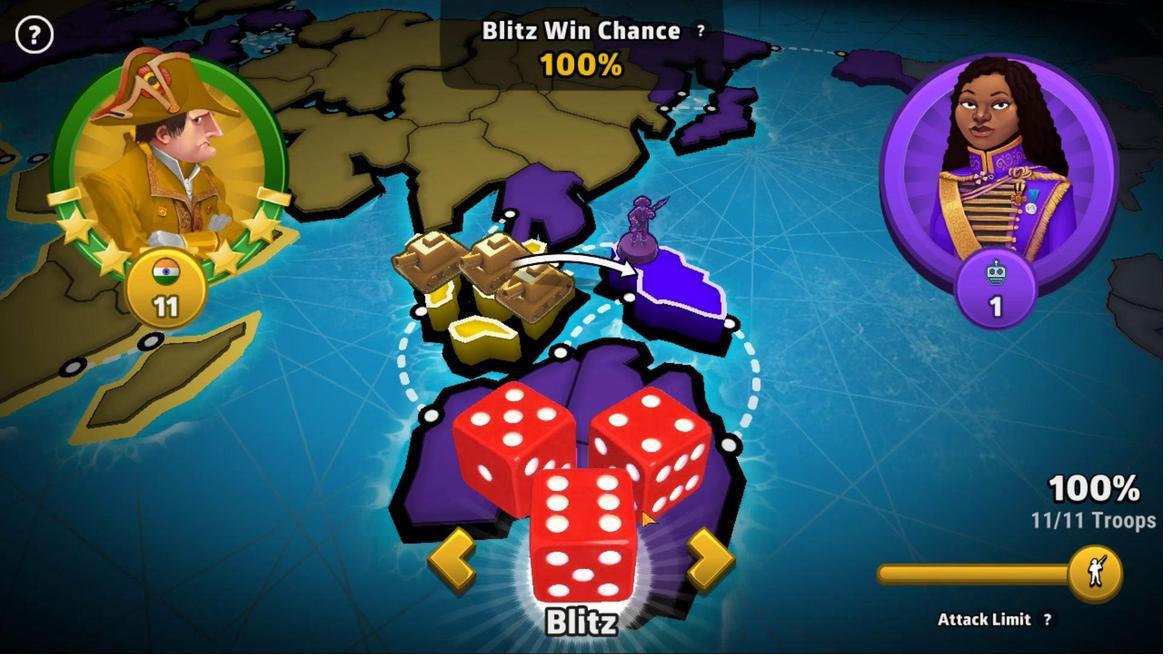 
Action: Mouse pressed left at (652, 498)
Screenshot: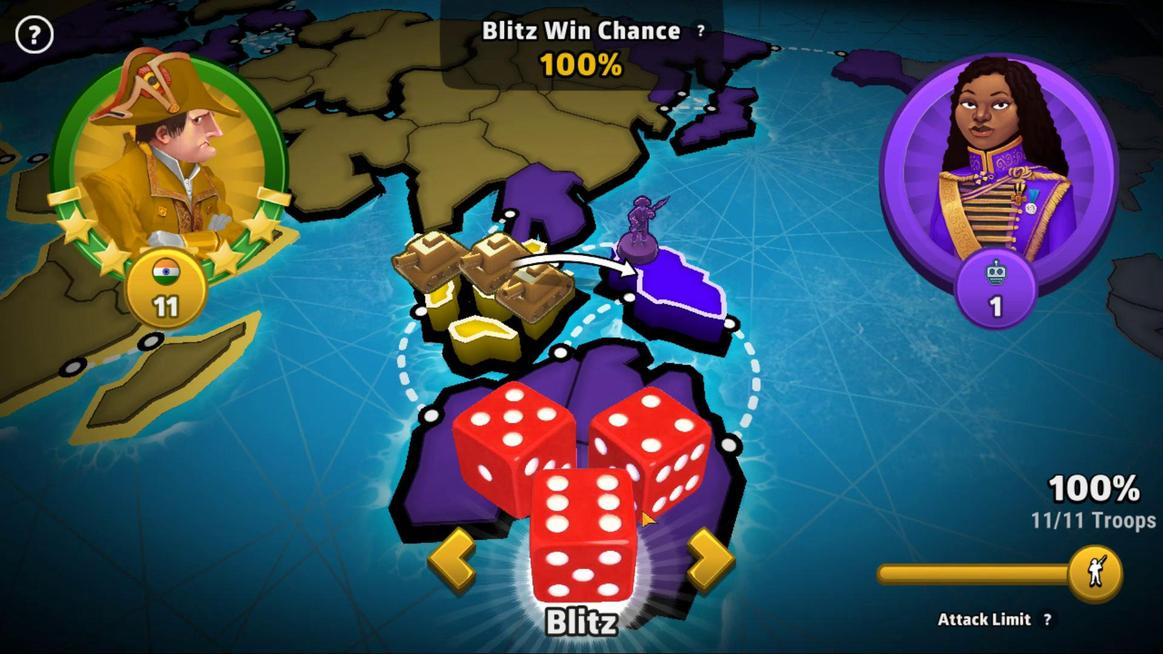 
Action: Mouse moved to (616, 485)
Screenshot: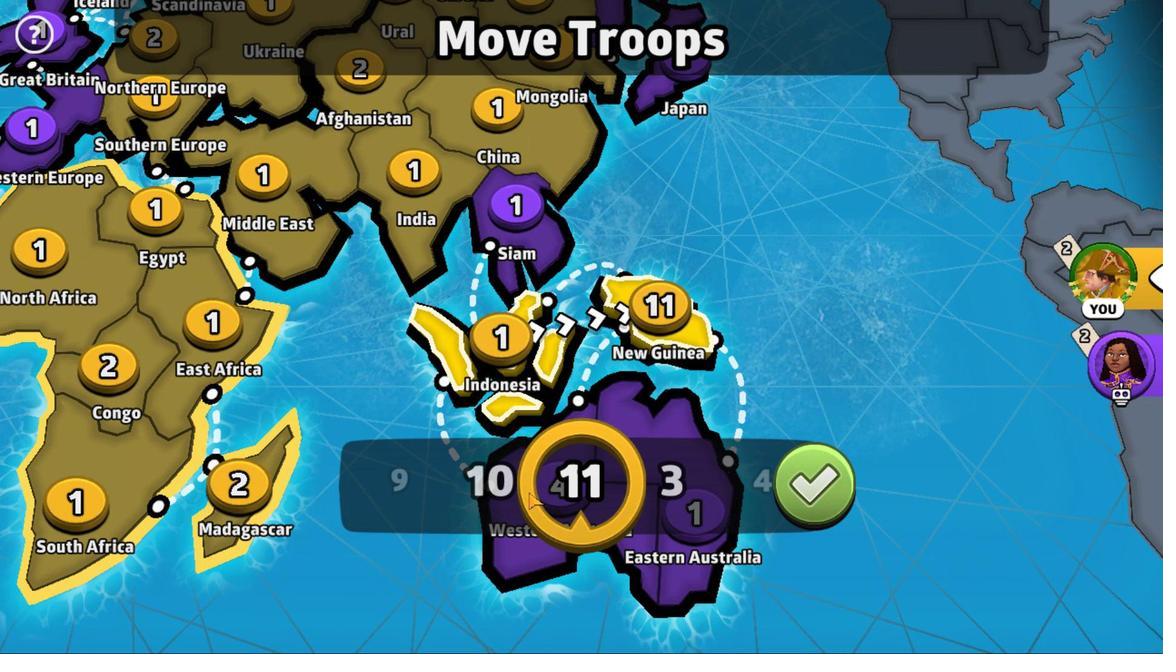 
Action: Mouse pressed left at (616, 485)
Screenshot: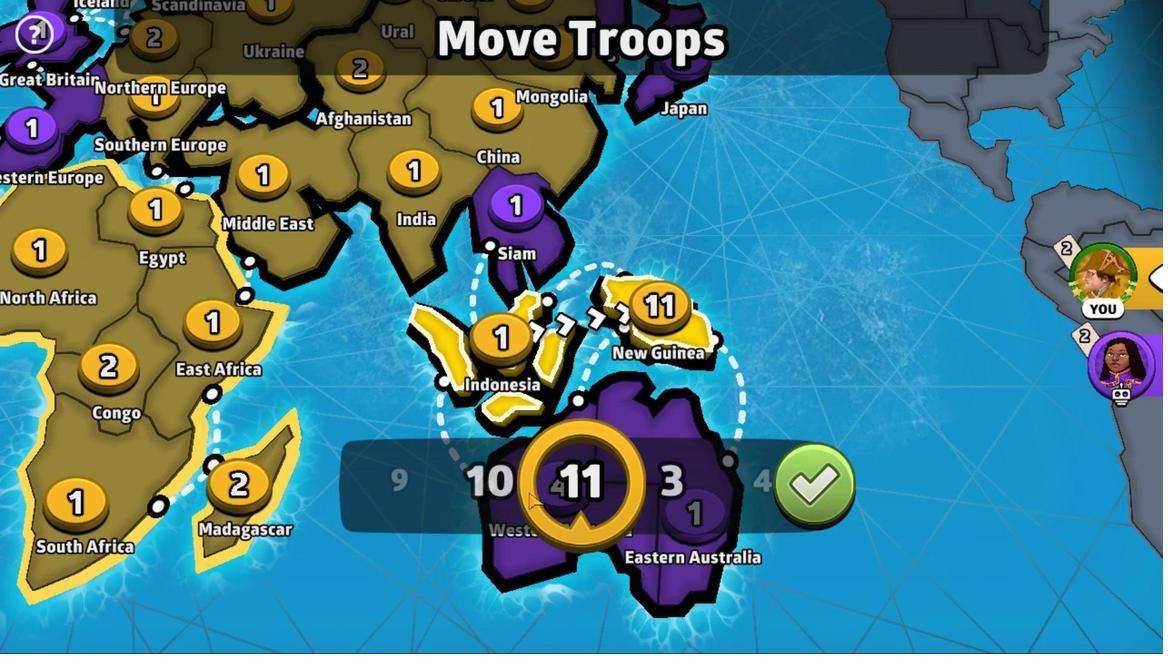 
Action: Mouse moved to (819, 473)
Screenshot: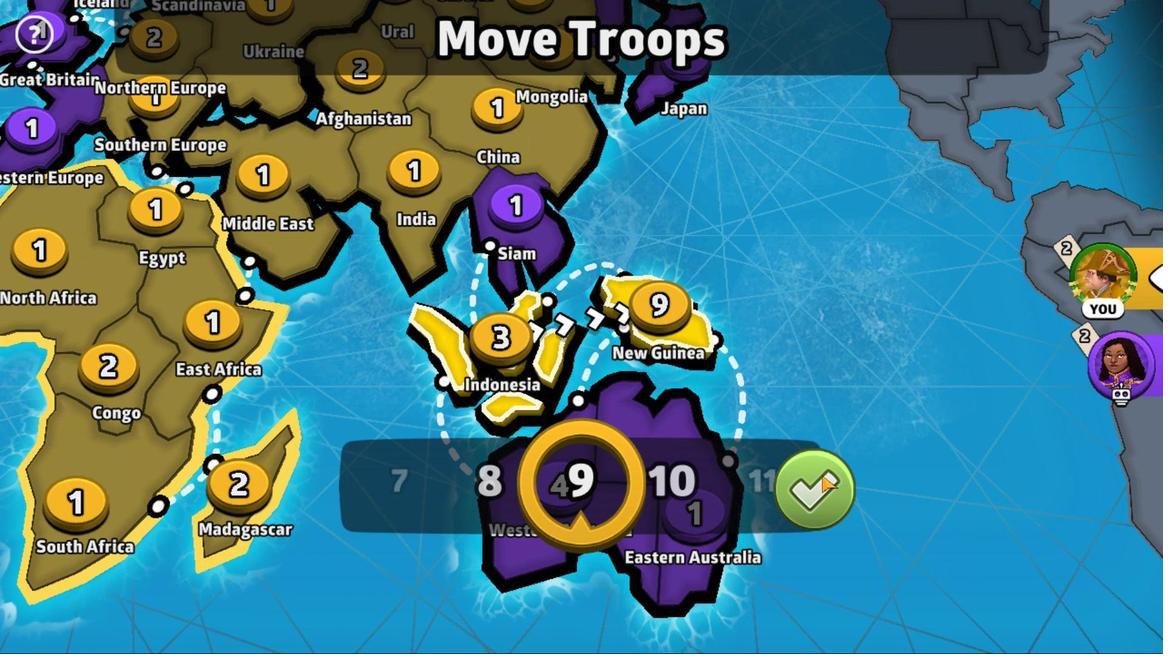 
Action: Mouse pressed left at (819, 473)
Screenshot: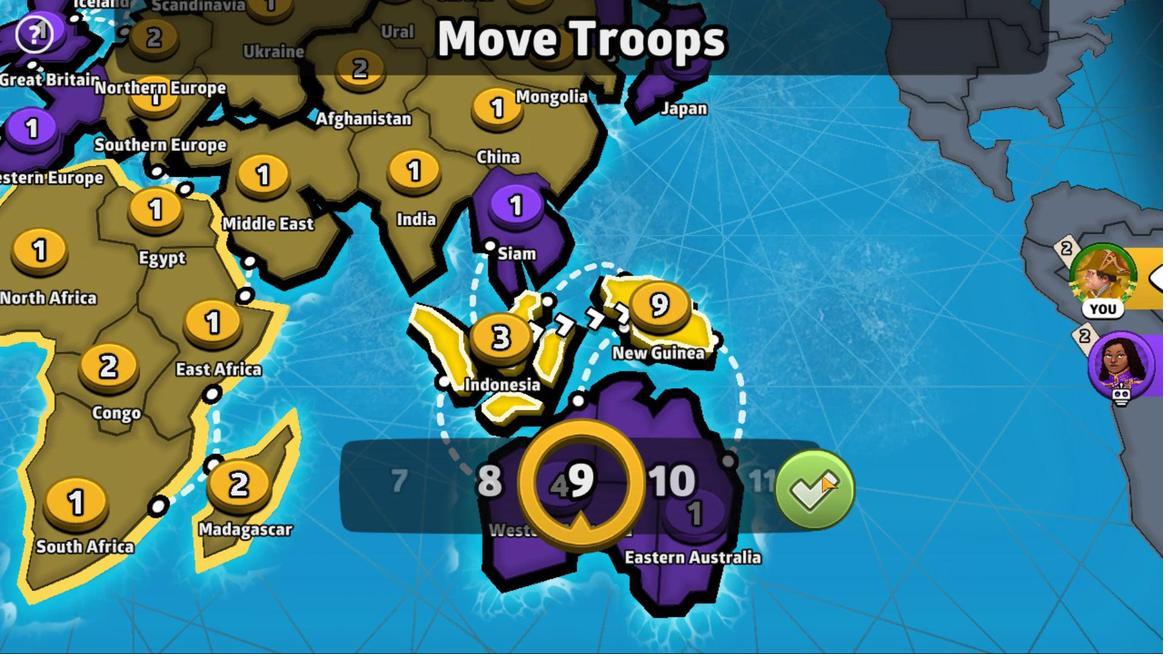 
Action: Mouse moved to (587, 272)
Screenshot: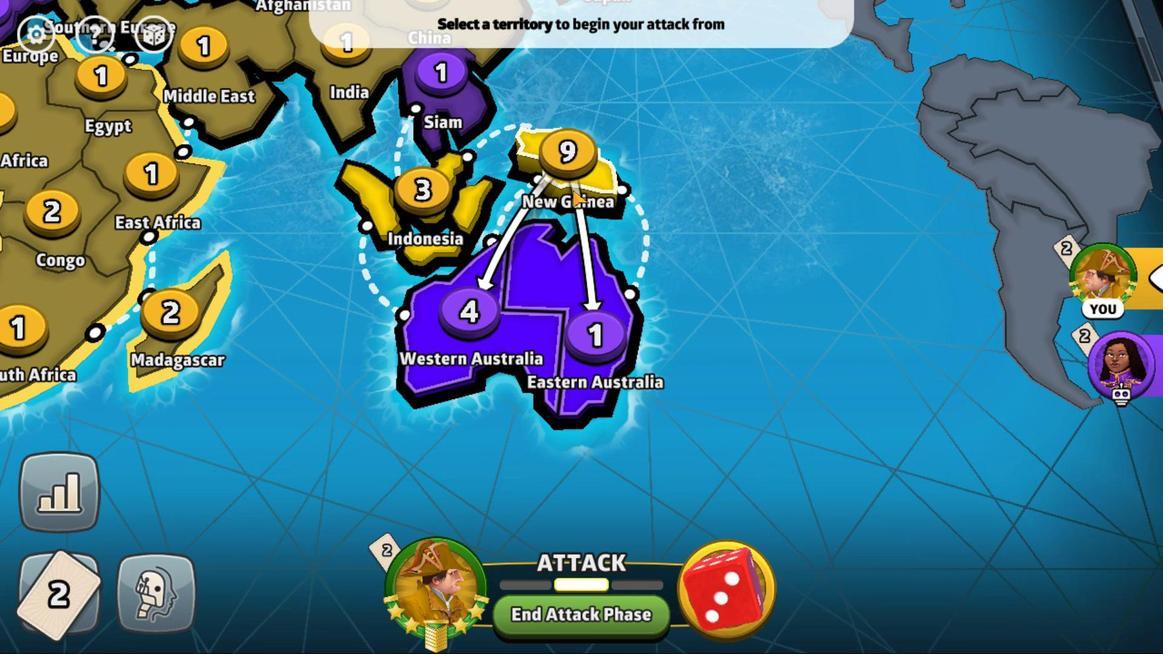 
Action: Mouse pressed left at (587, 272)
Screenshot: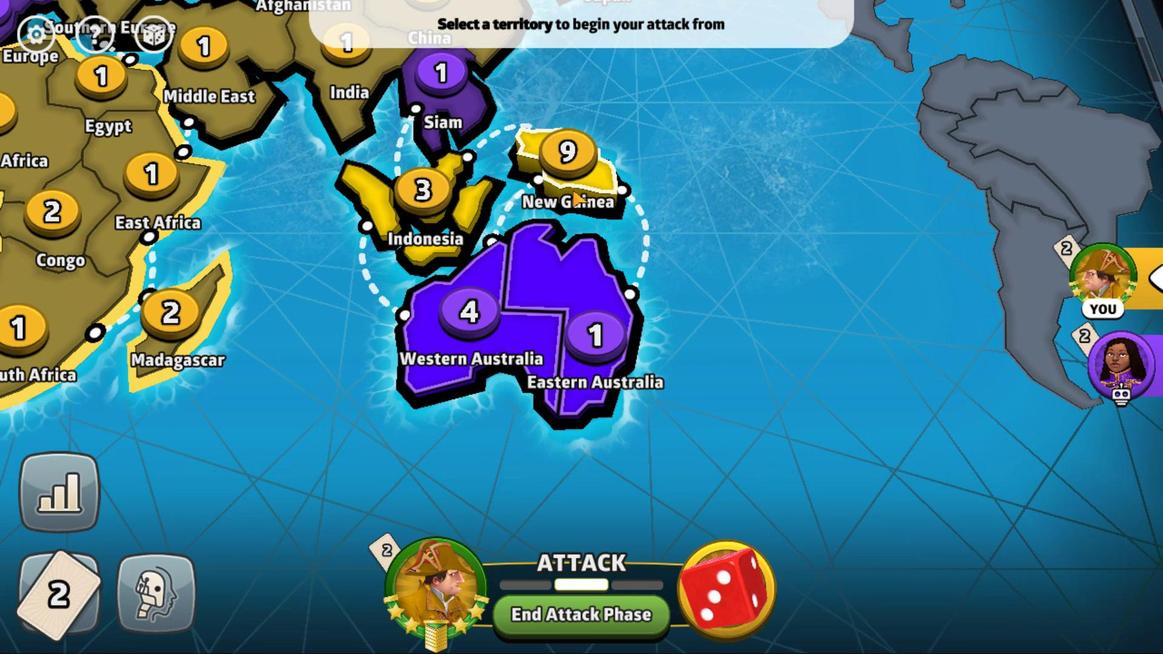 
Action: Mouse moved to (496, 365)
Screenshot: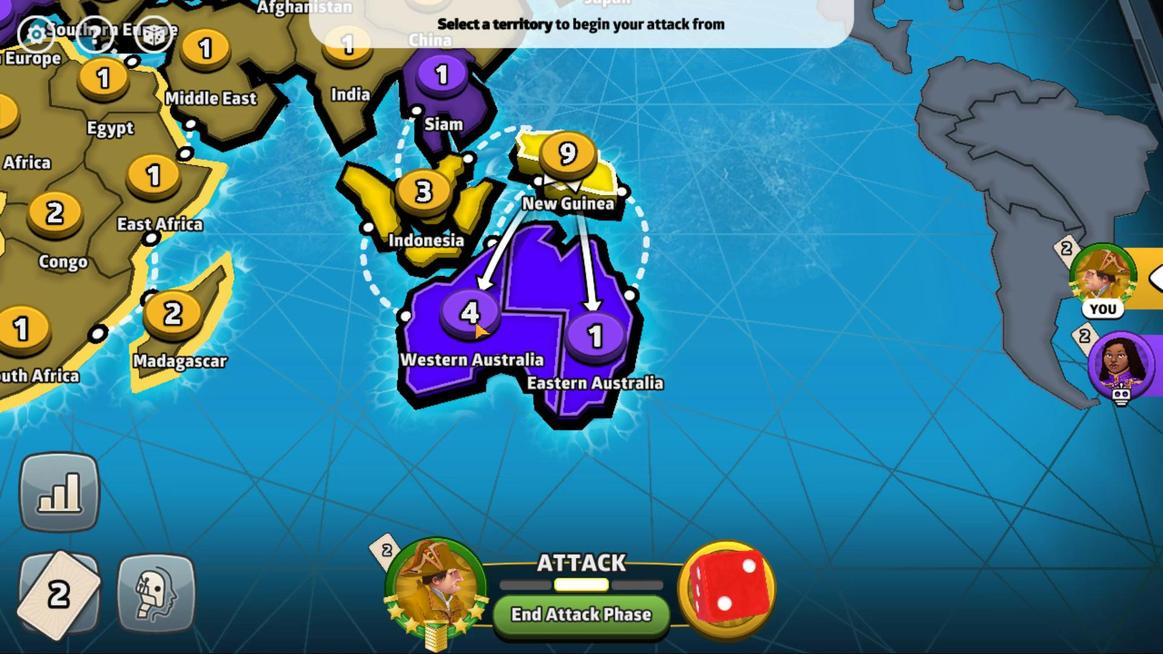 
Action: Mouse pressed left at (496, 365)
Screenshot: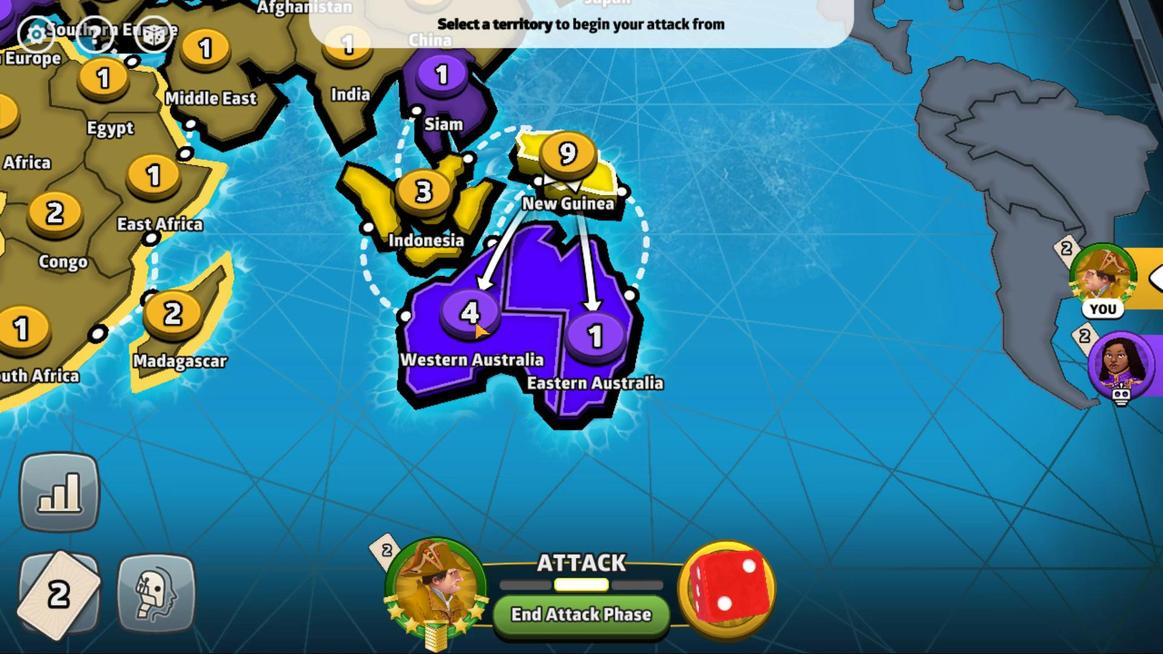
Action: Mouse moved to (561, 475)
Screenshot: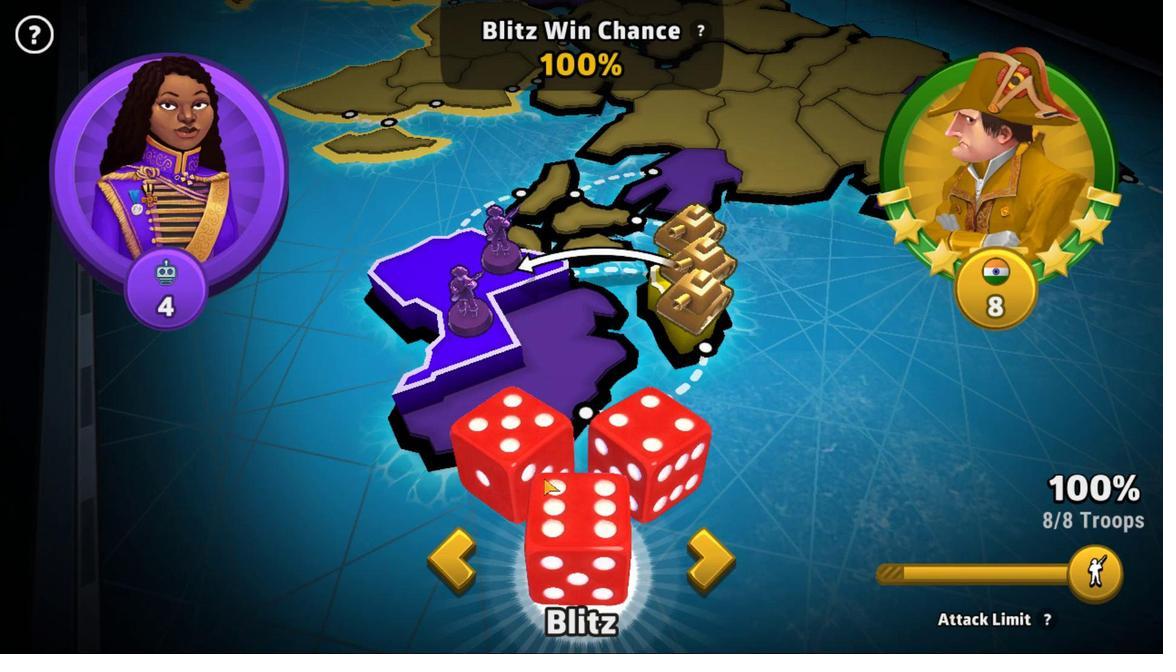 
Action: Mouse pressed left at (561, 475)
Screenshot: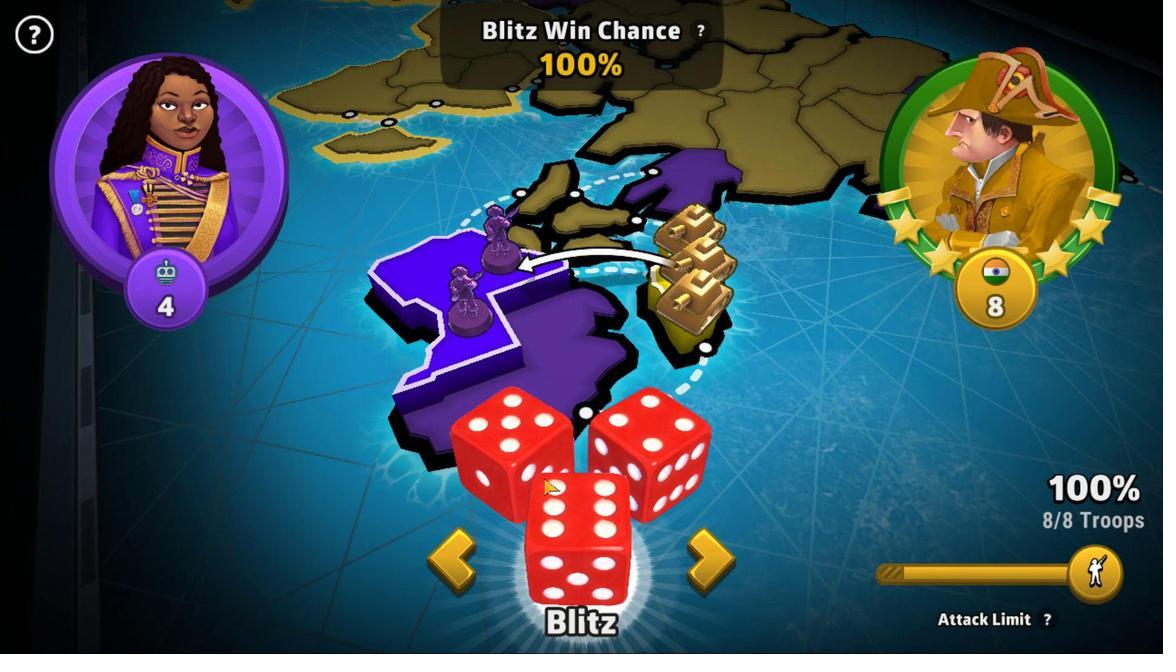 
Action: Mouse moved to (830, 479)
Screenshot: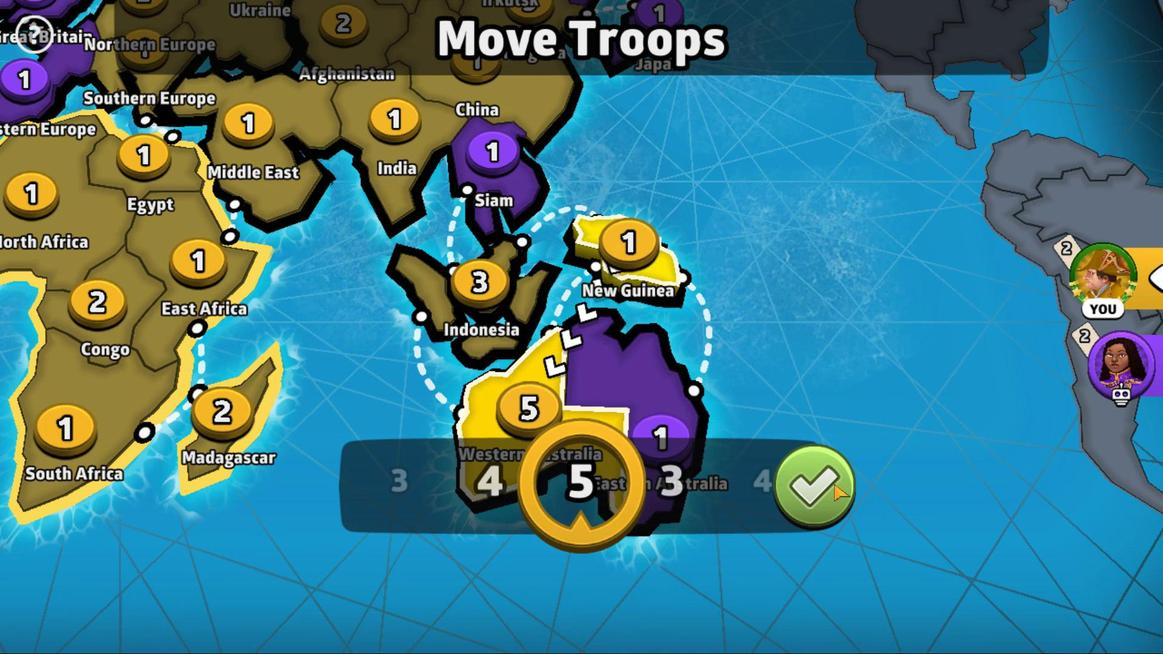 
Action: Mouse pressed left at (830, 479)
Screenshot: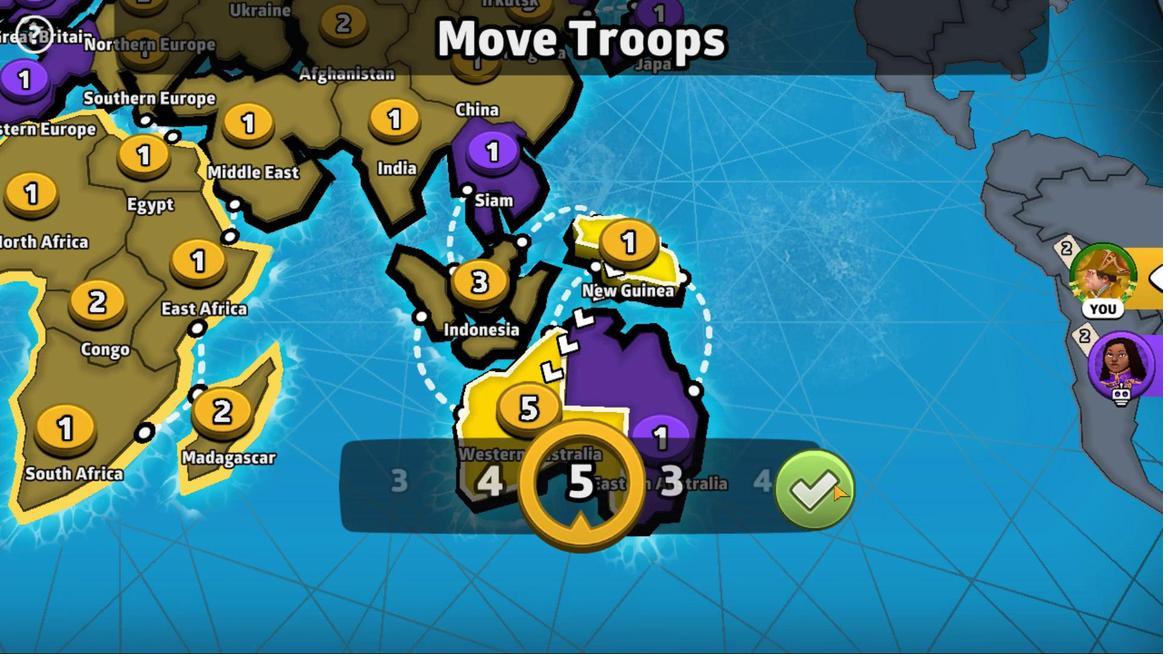 
Action: Mouse moved to (642, 313)
Screenshot: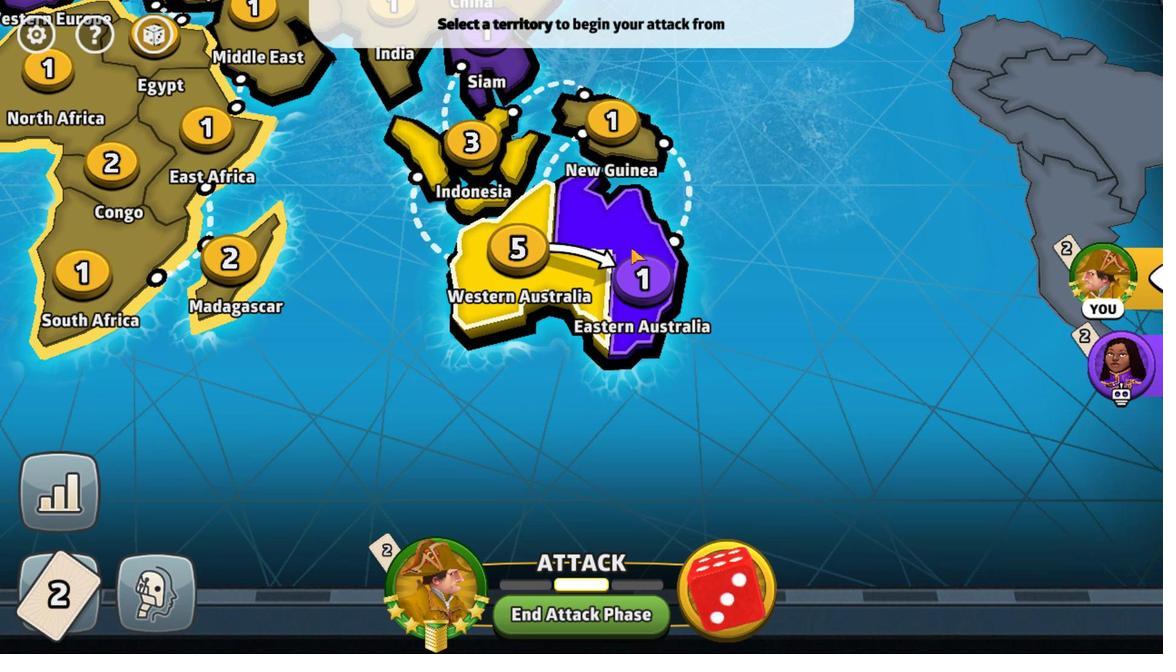
Action: Mouse pressed left at (642, 313)
Screenshot: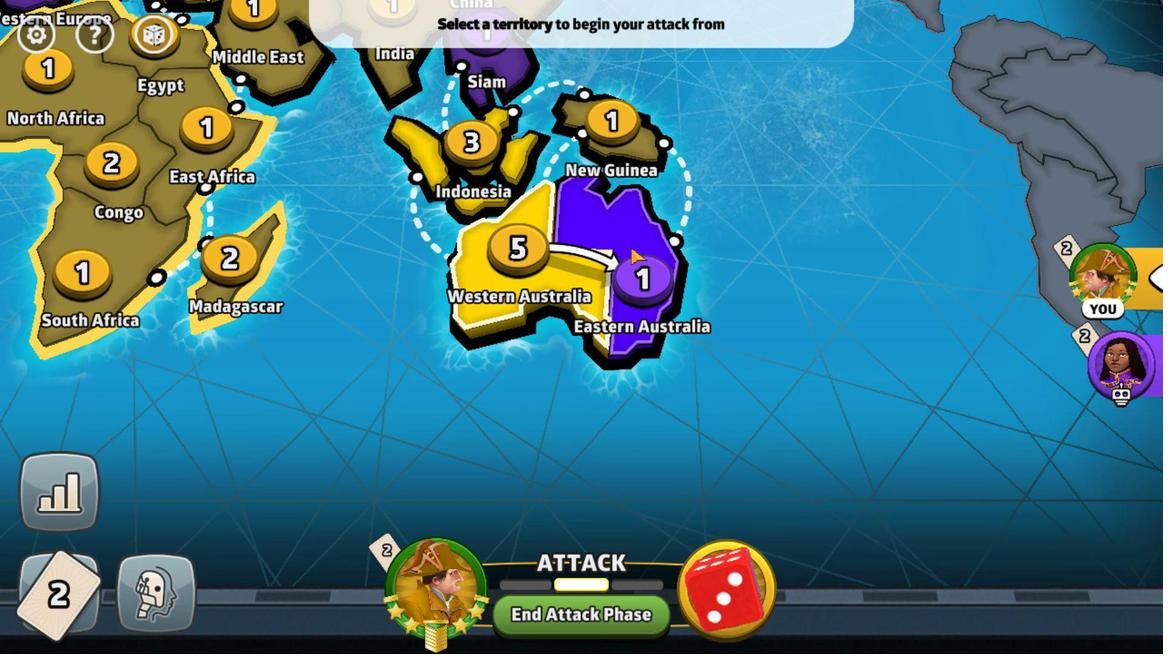 
Action: Mouse moved to (568, 441)
Screenshot: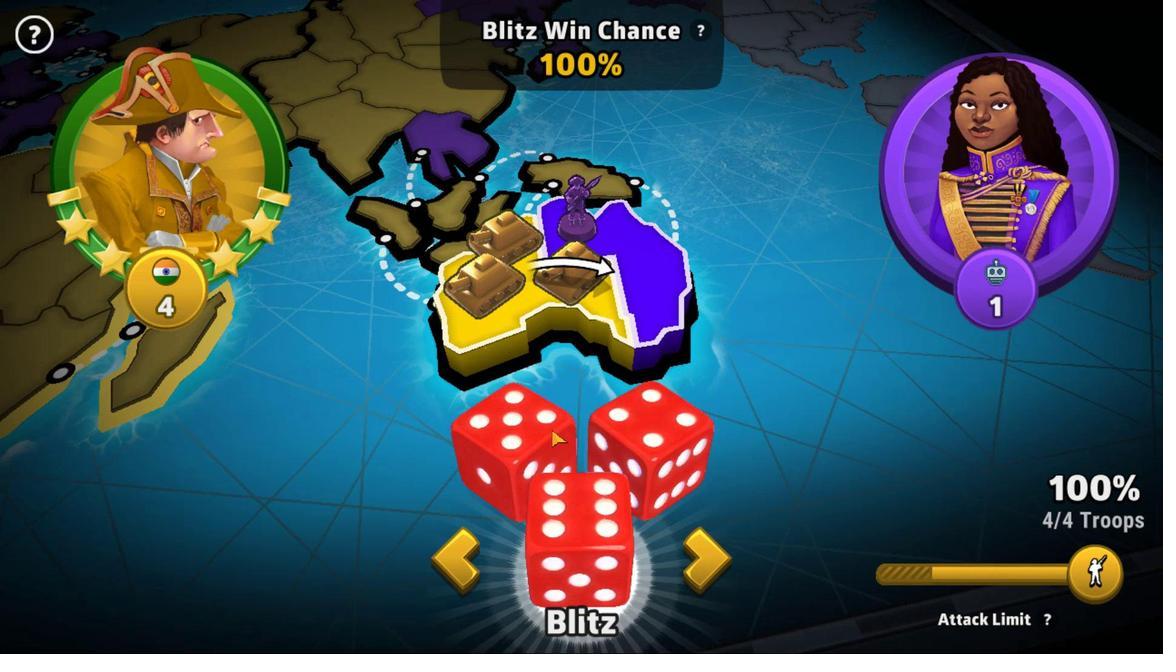 
Action: Mouse pressed left at (568, 441)
Screenshot: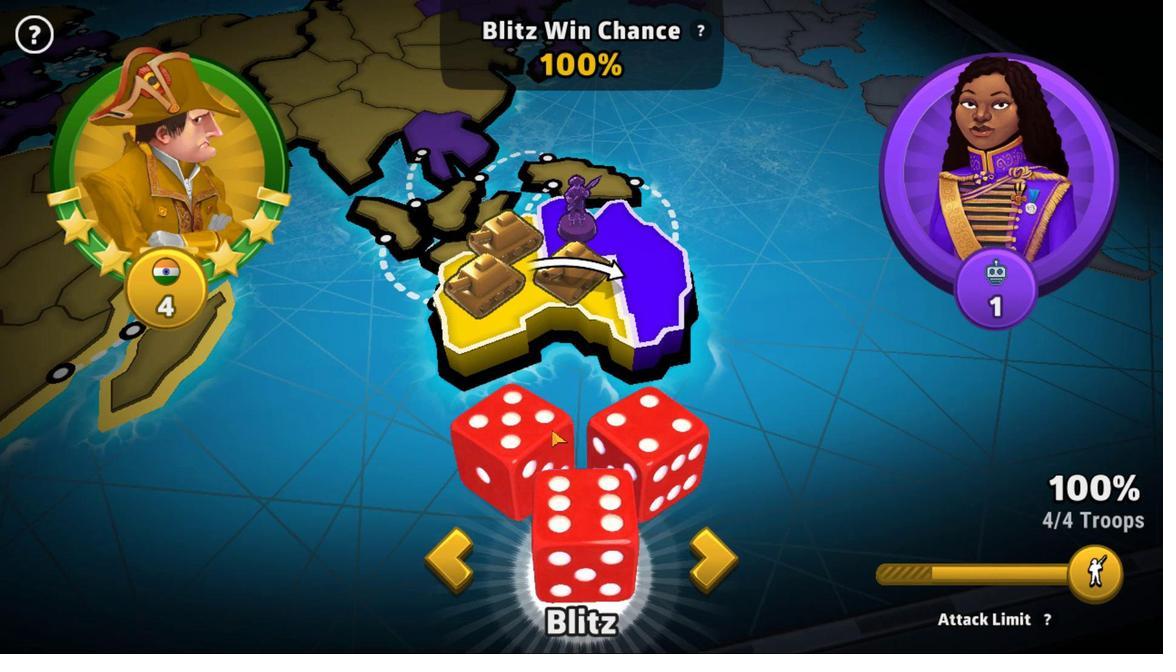 
Action: Mouse moved to (797, 484)
Screenshot: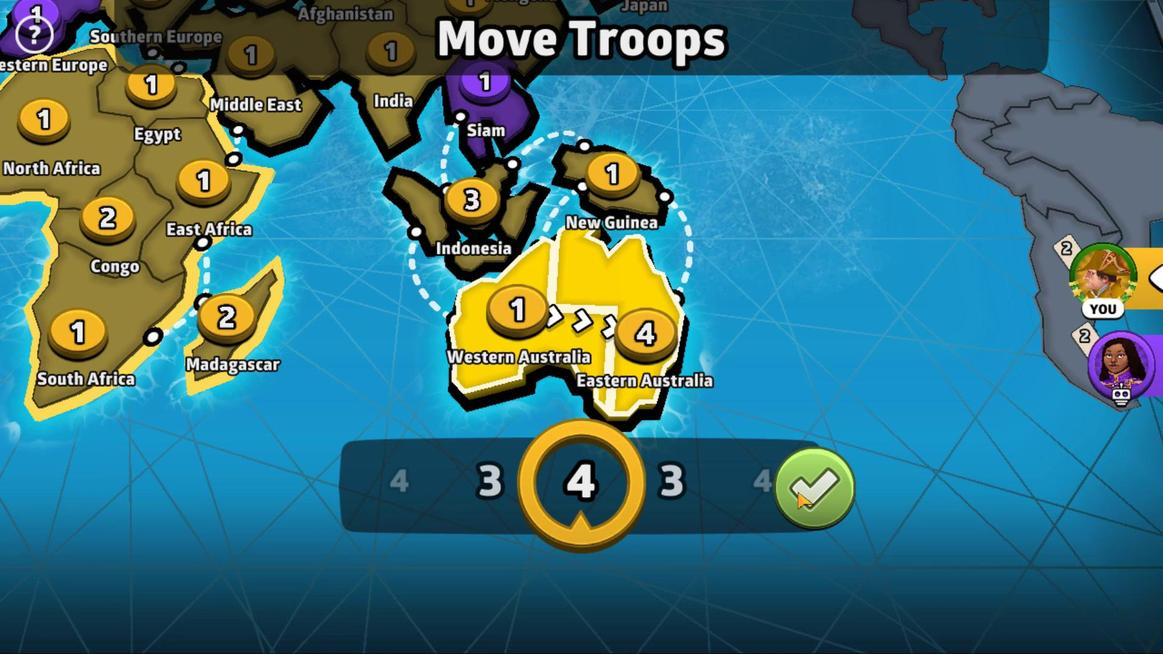 
Action: Mouse pressed left at (797, 484)
Screenshot: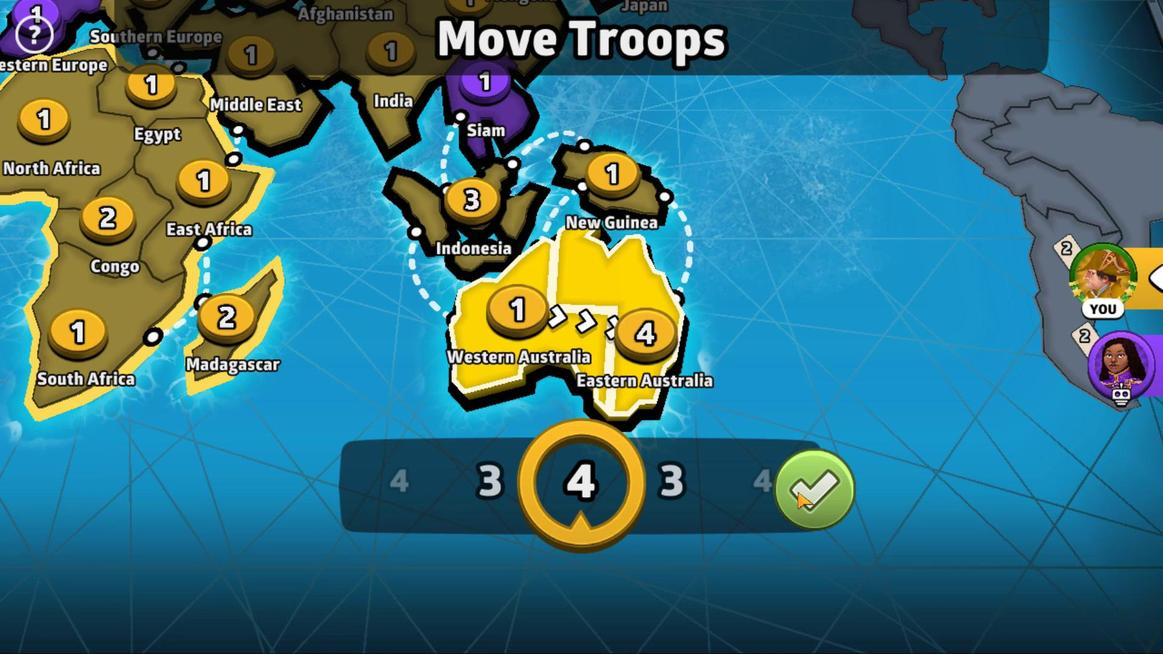 
Action: Mouse moved to (810, 410)
Screenshot: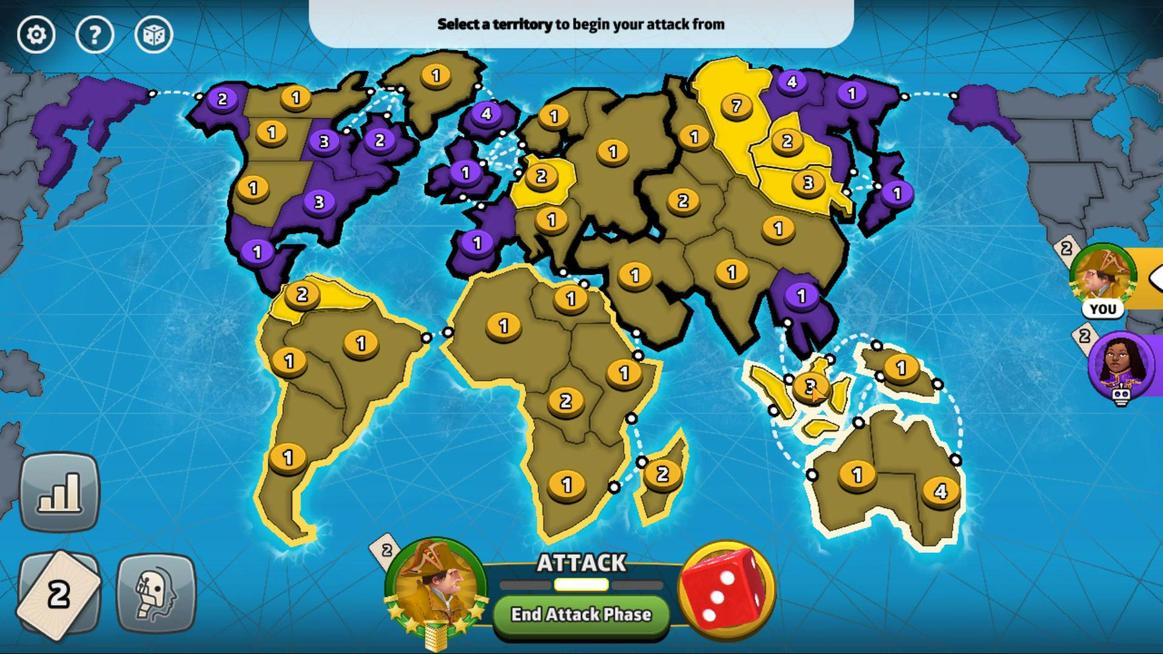 
Action: Mouse pressed left at (810, 410)
Screenshot: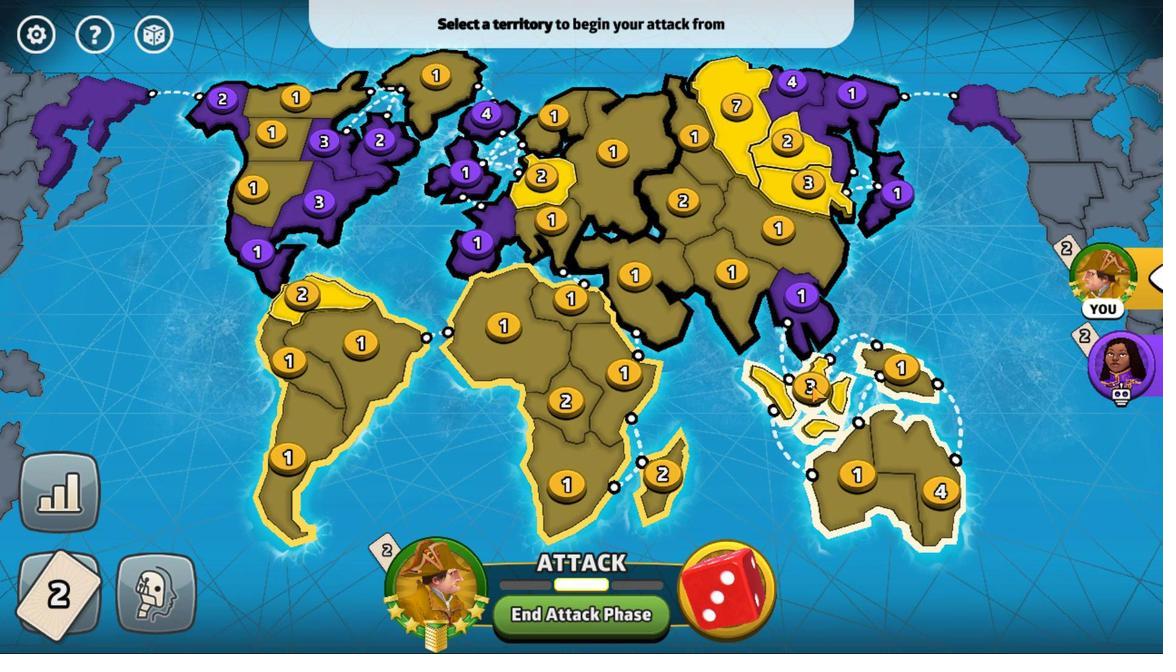 
Action: Mouse moved to (596, 290)
Screenshot: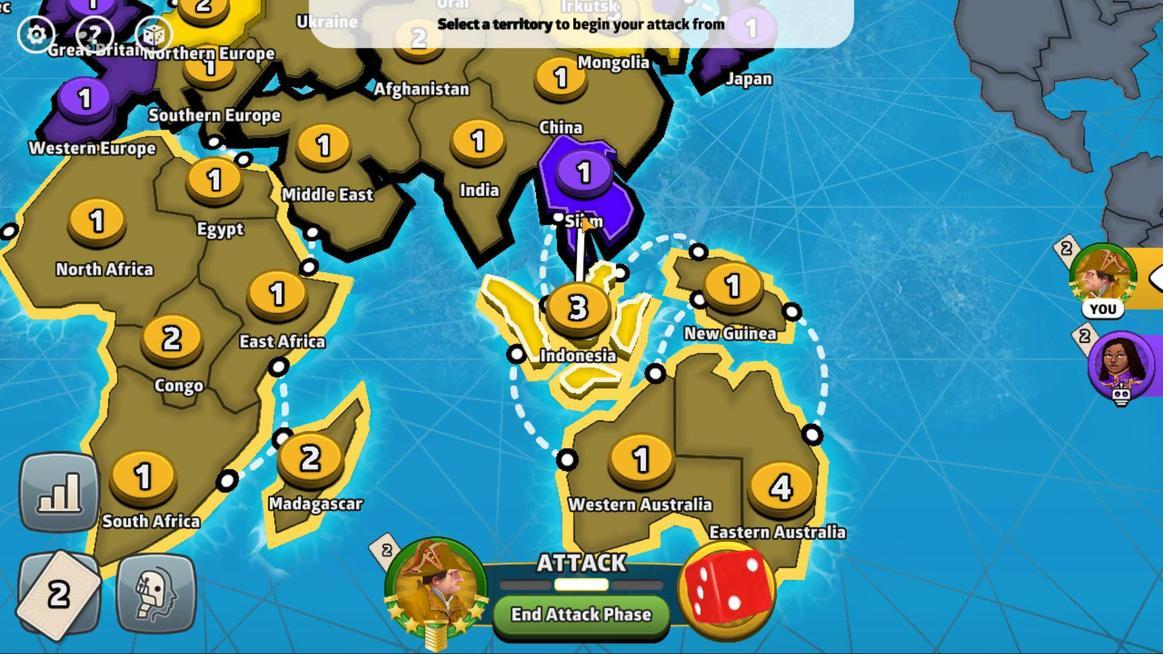 
Action: Mouse pressed left at (596, 290)
Screenshot: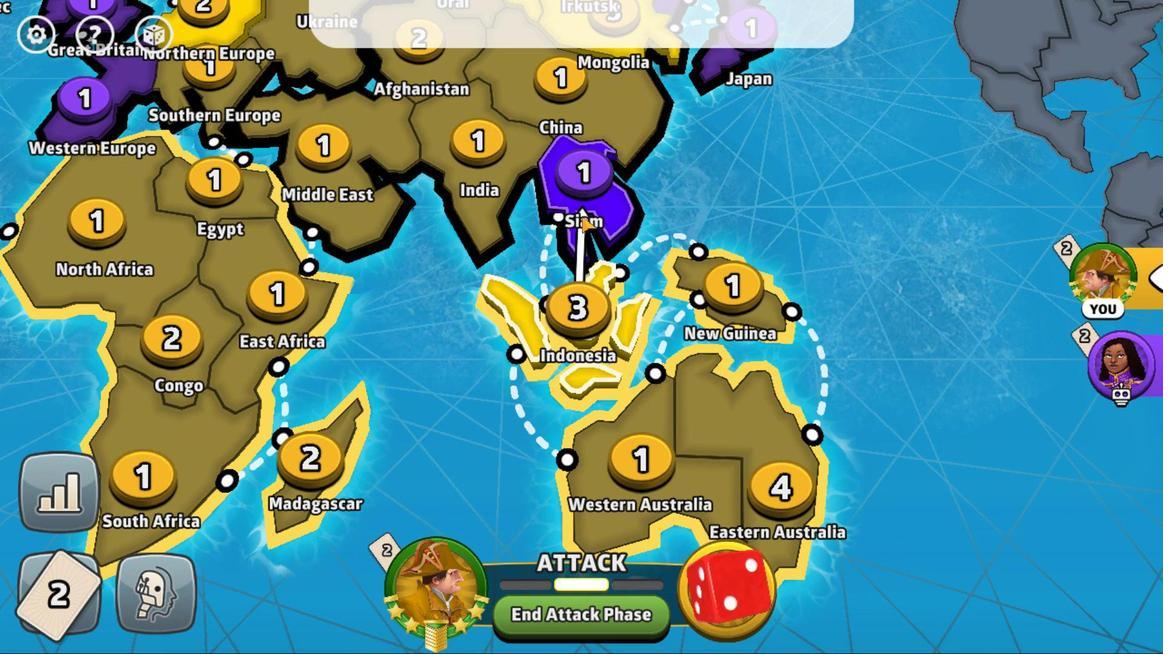 
Action: Mouse moved to (589, 487)
Screenshot: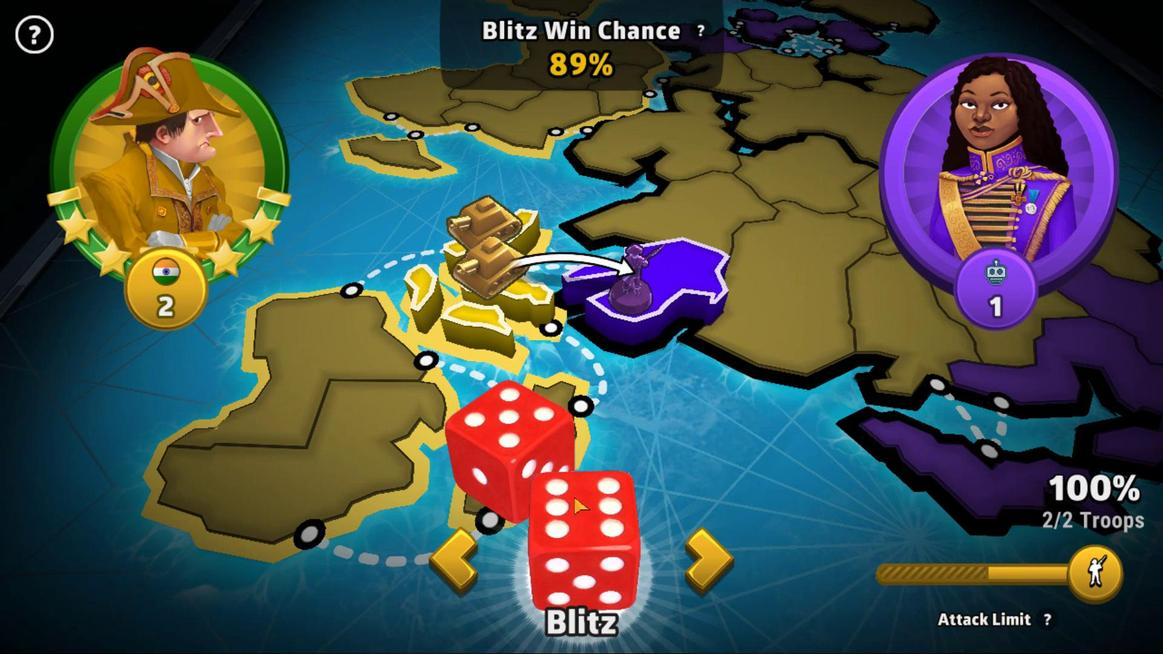 
Action: Mouse pressed left at (589, 487)
Screenshot: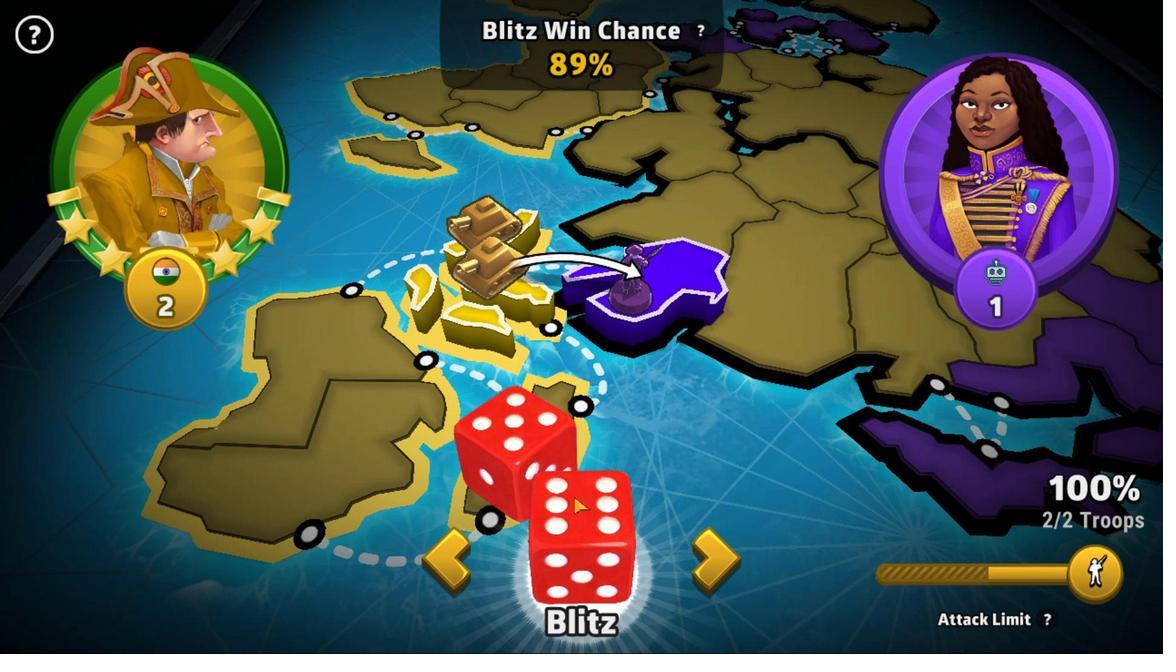 
Action: Mouse moved to (746, 204)
Screenshot: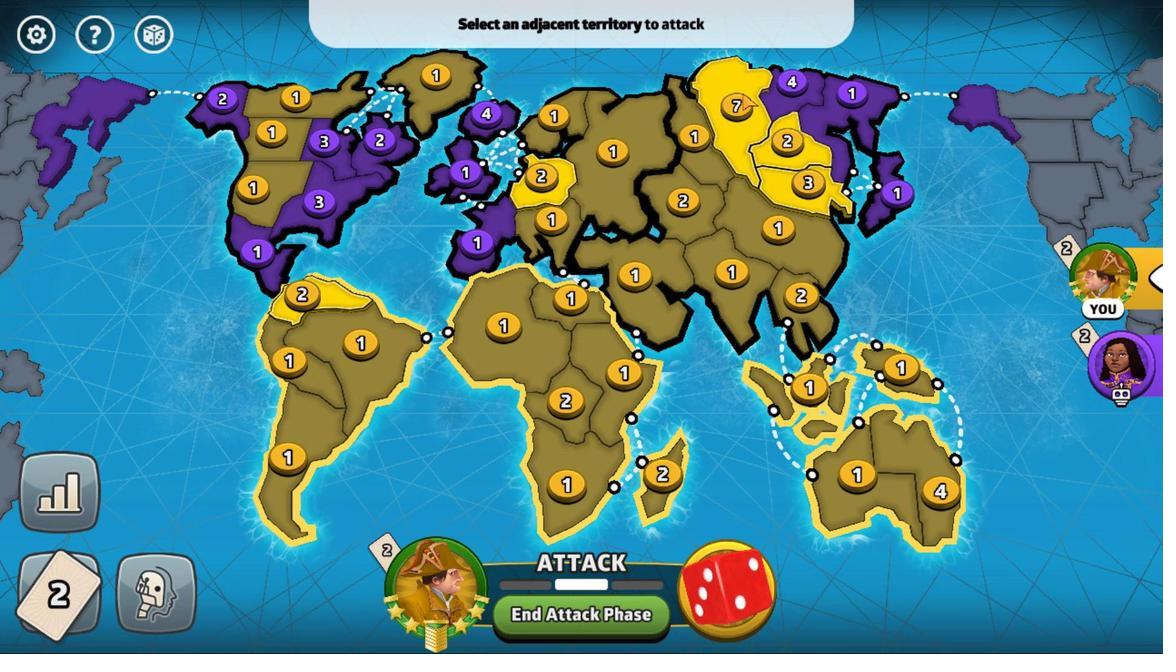 
Action: Mouse pressed left at (746, 204)
Screenshot: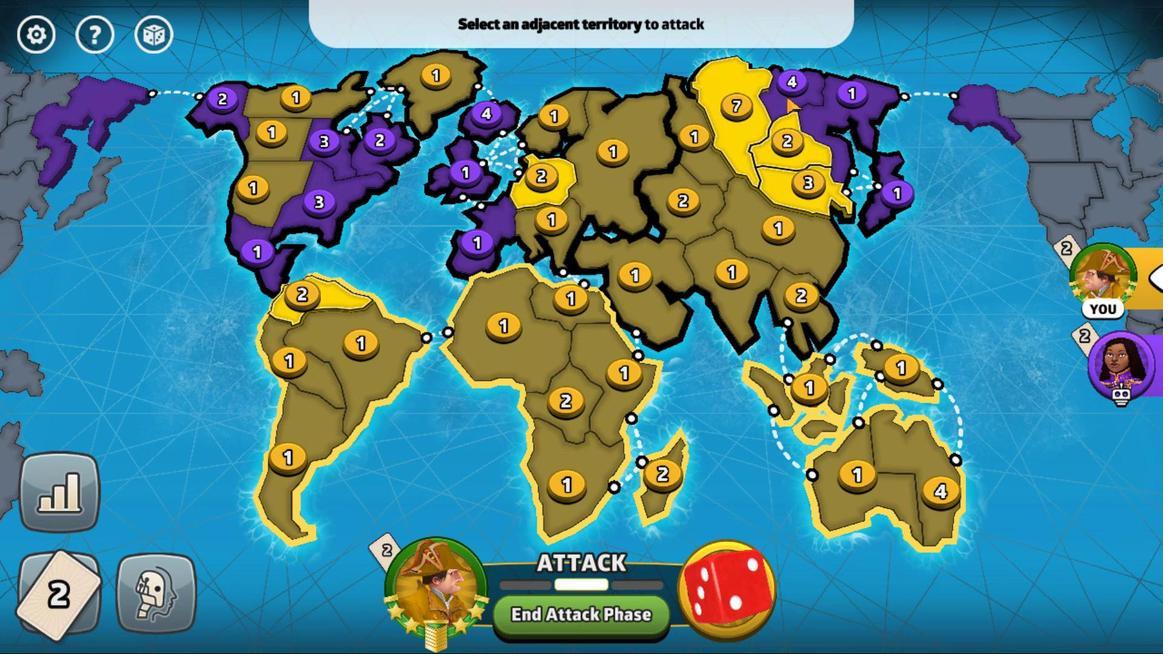 
Action: Mouse moved to (651, 302)
Screenshot: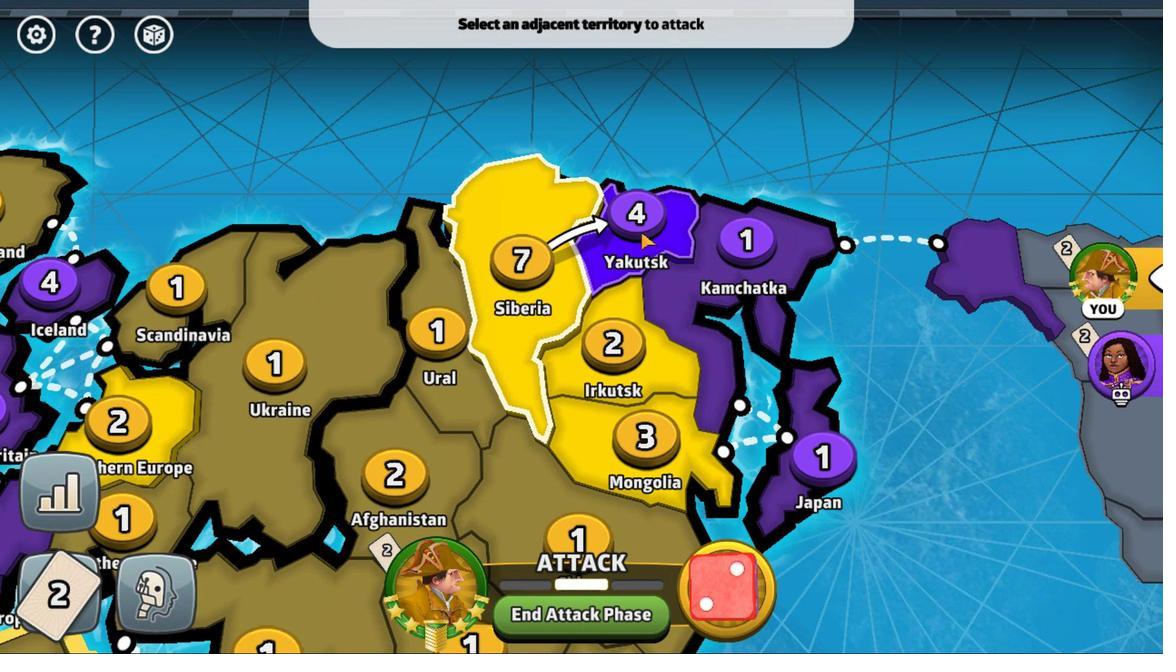 
Action: Mouse pressed left at (651, 302)
Screenshot: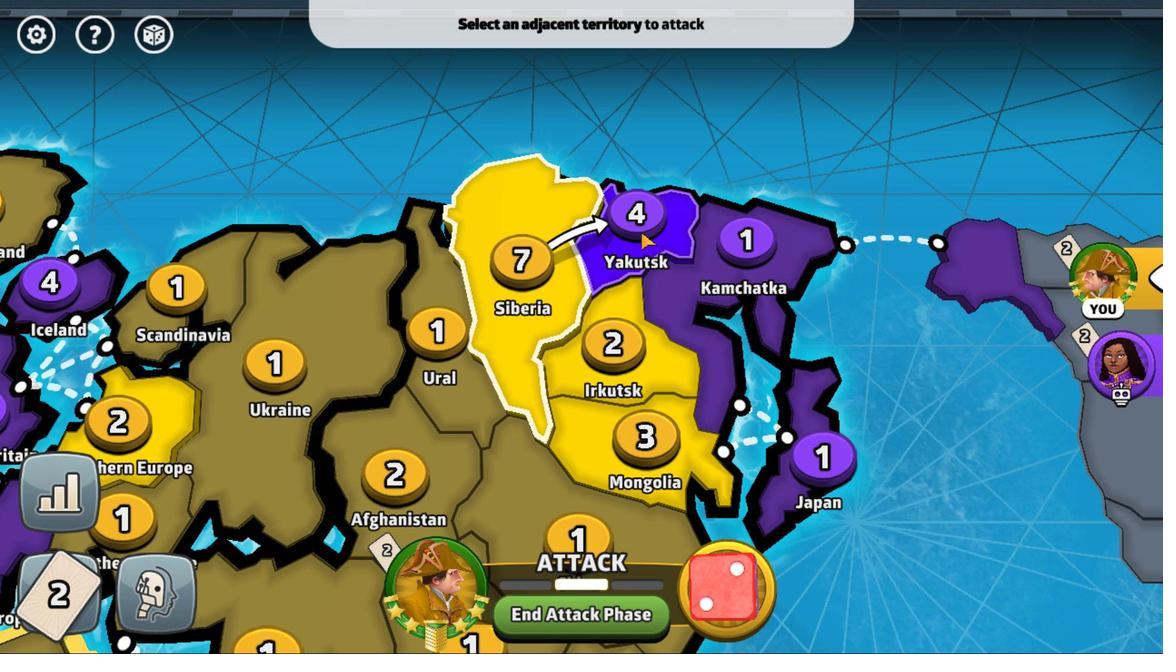 
Action: Mouse moved to (604, 485)
Screenshot: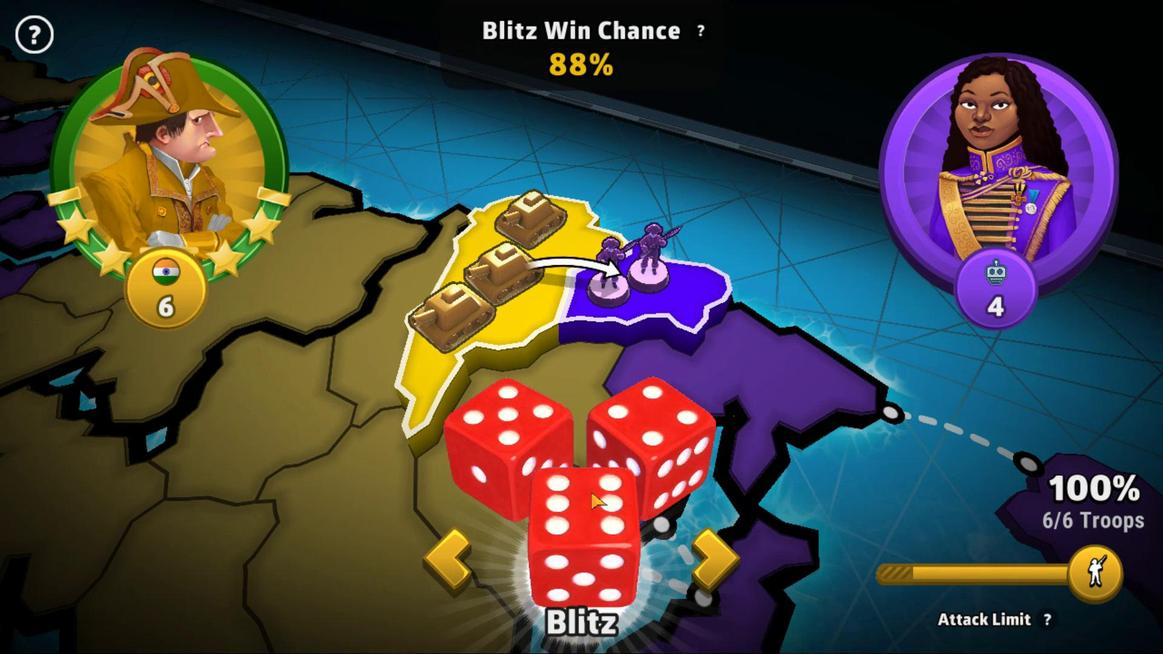 
Action: Mouse pressed left at (604, 485)
Screenshot: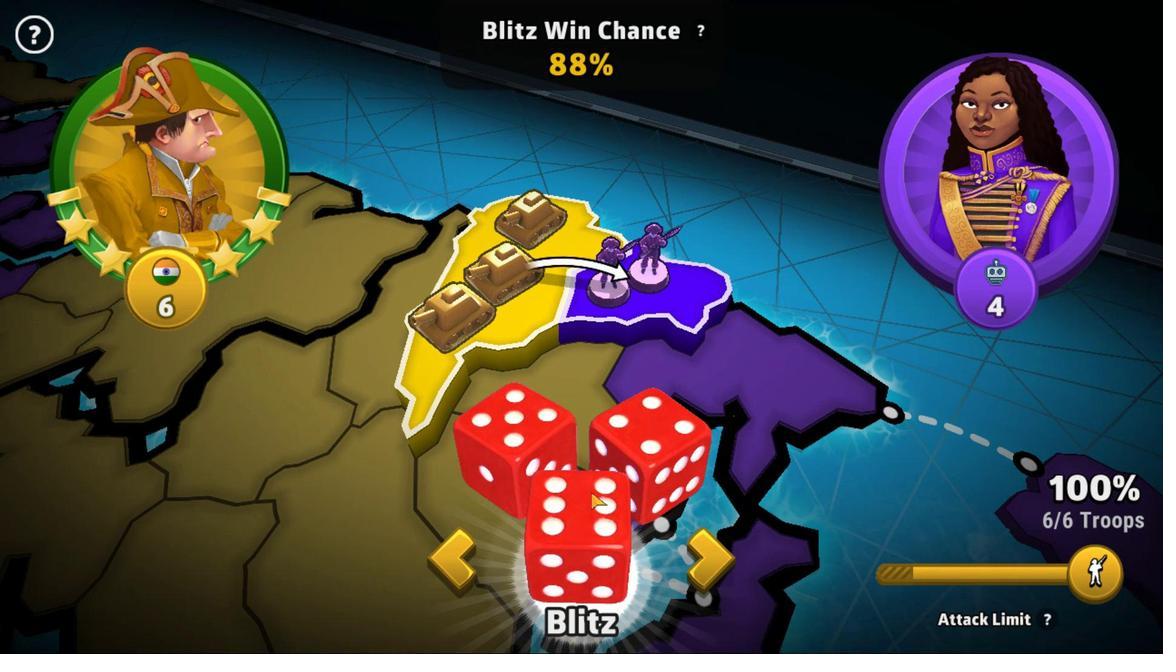 
Action: Mouse moved to (925, 469)
Screenshot: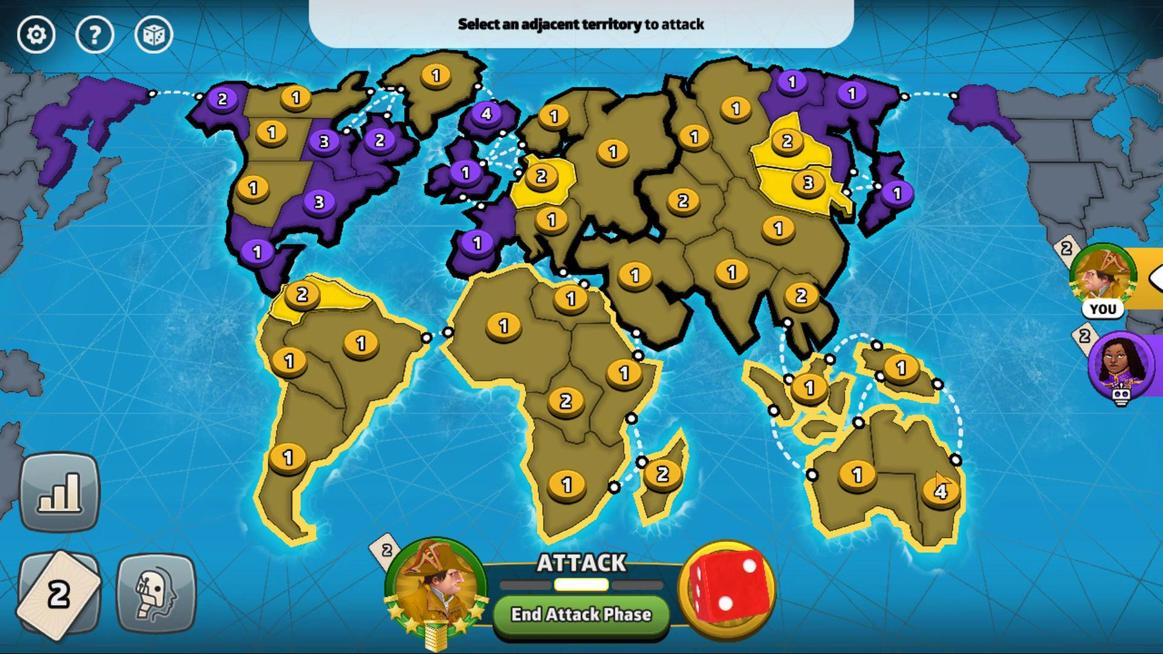 
Action: Mouse pressed left at (925, 469)
Screenshot: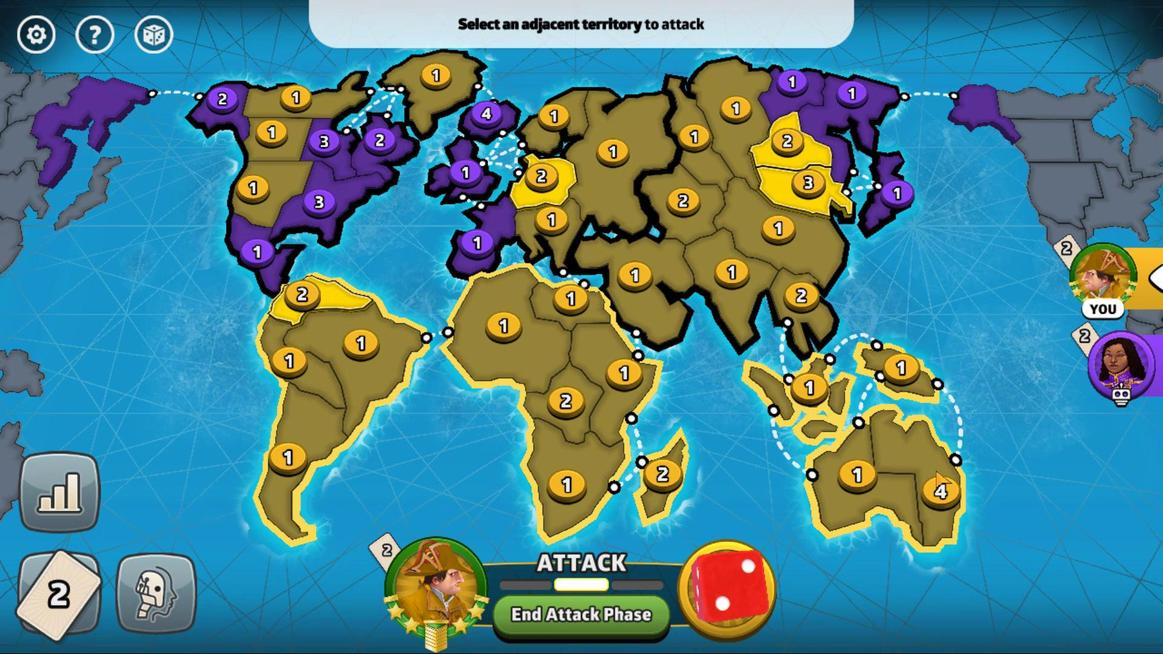 
Action: Mouse moved to (613, 576)
Screenshot: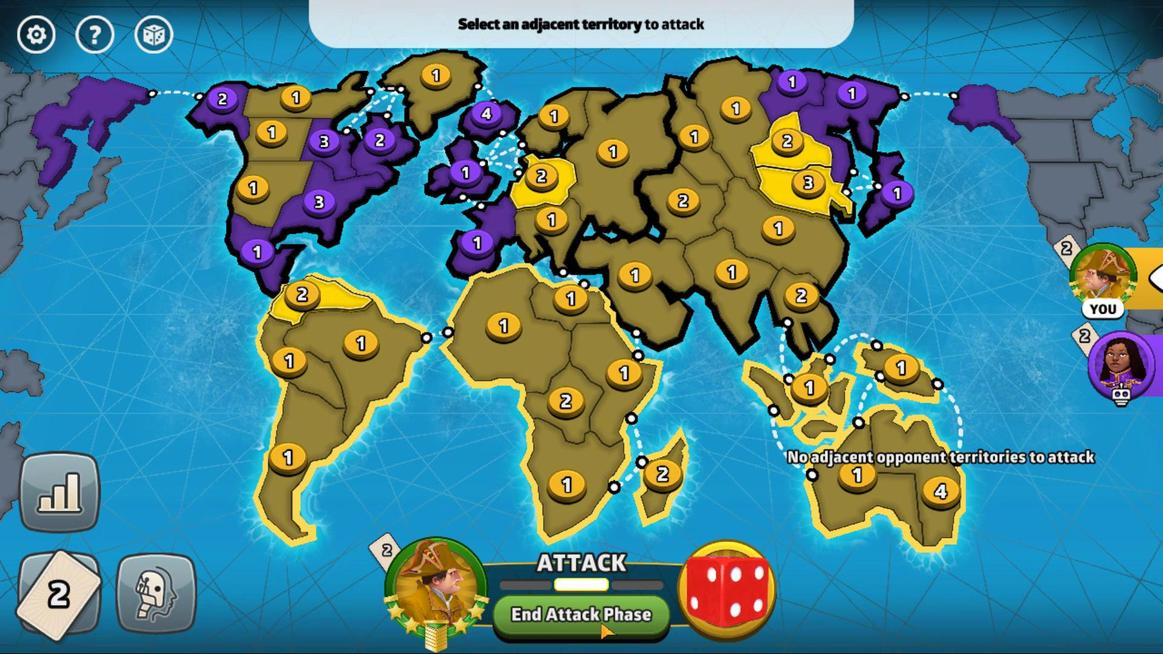 
Action: Mouse pressed left at (613, 576)
Screenshot: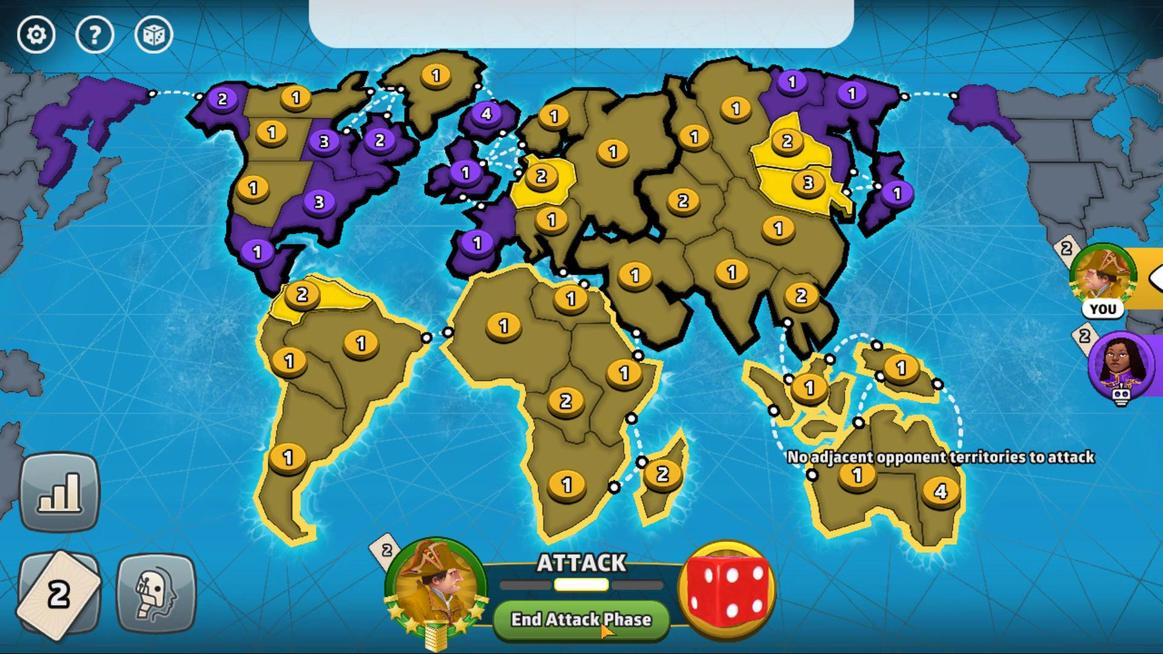 
Action: Mouse moved to (642, 313)
Screenshot: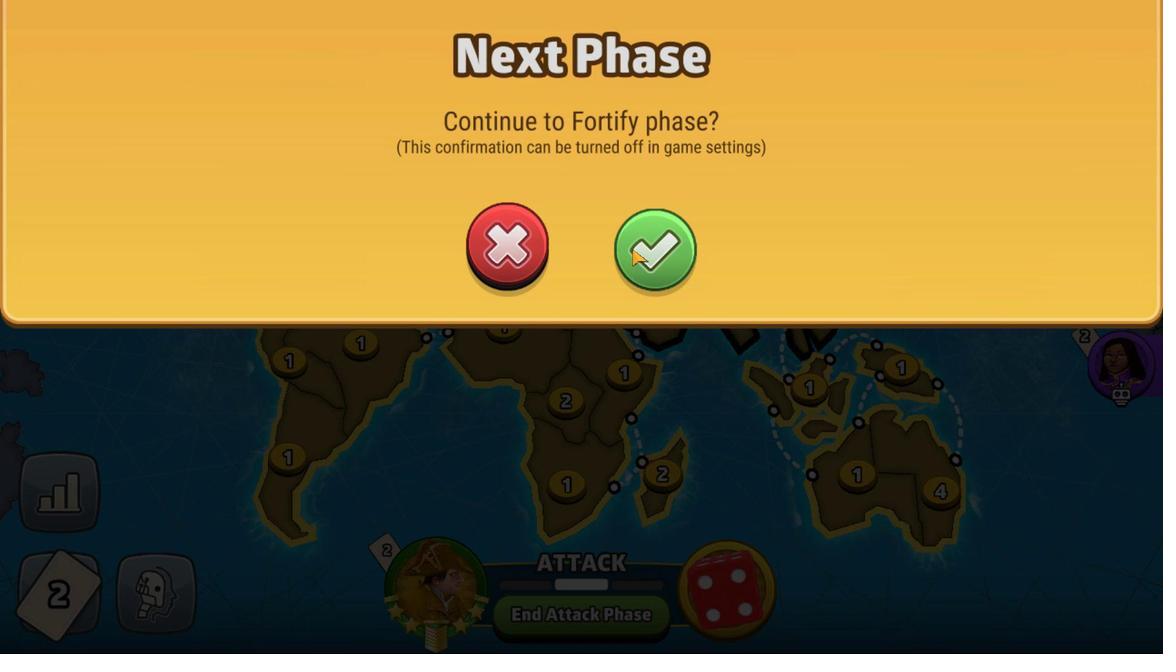 
Action: Mouse pressed left at (642, 313)
Screenshot: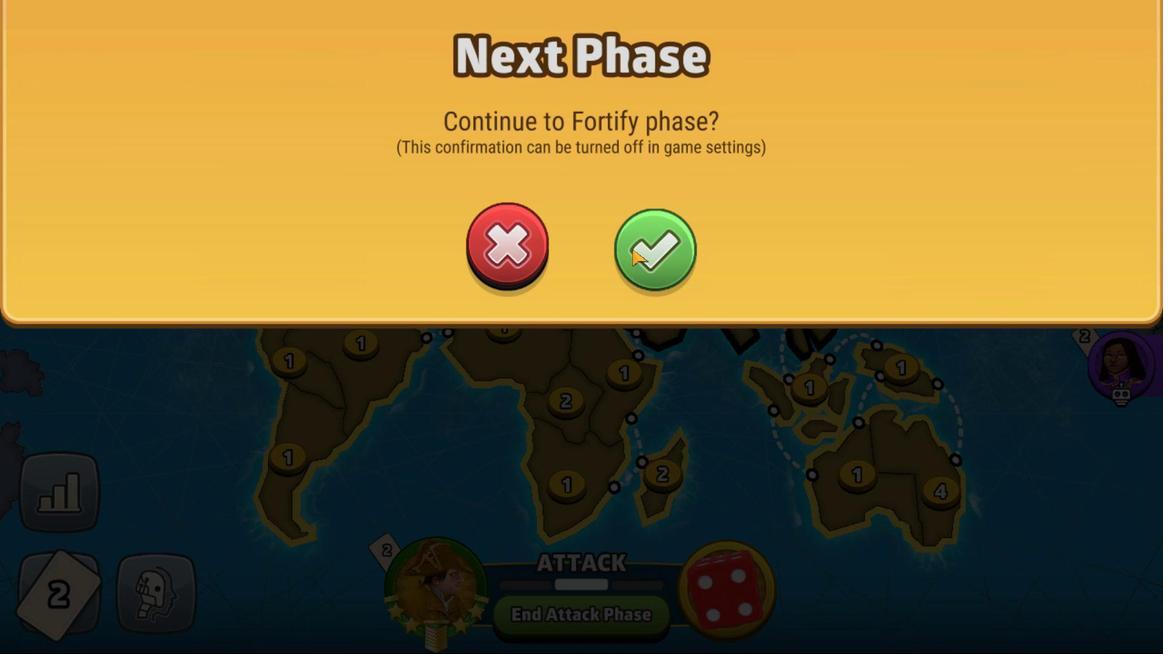 
Action: Mouse moved to (945, 486)
Screenshot: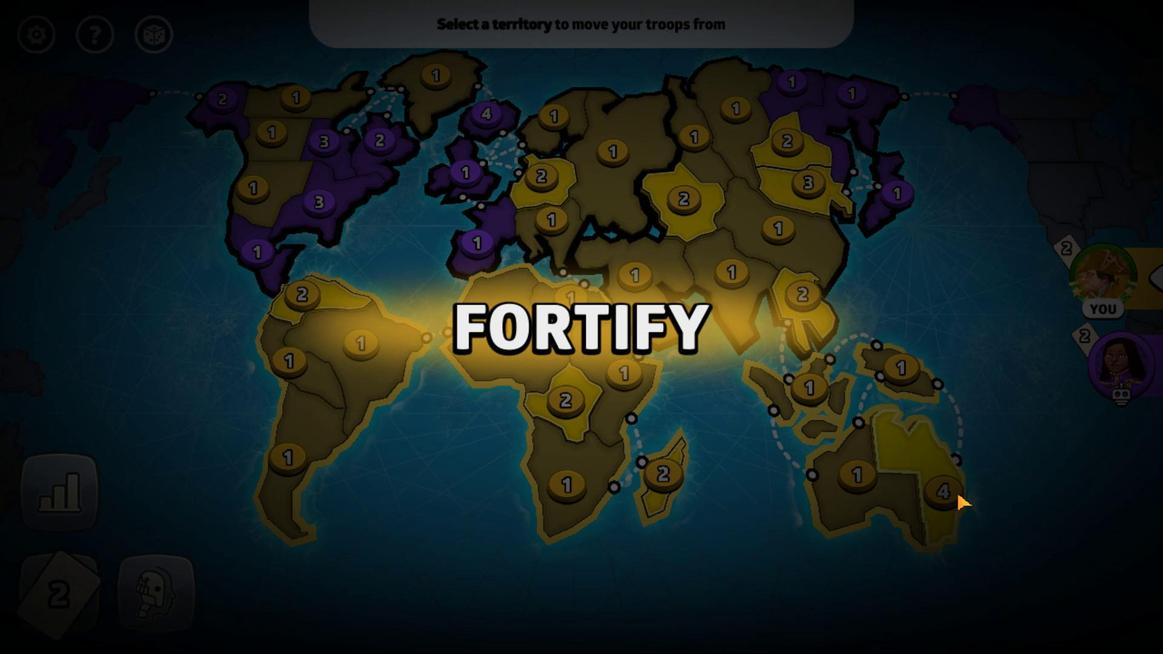
Action: Mouse pressed left at (945, 486)
Screenshot: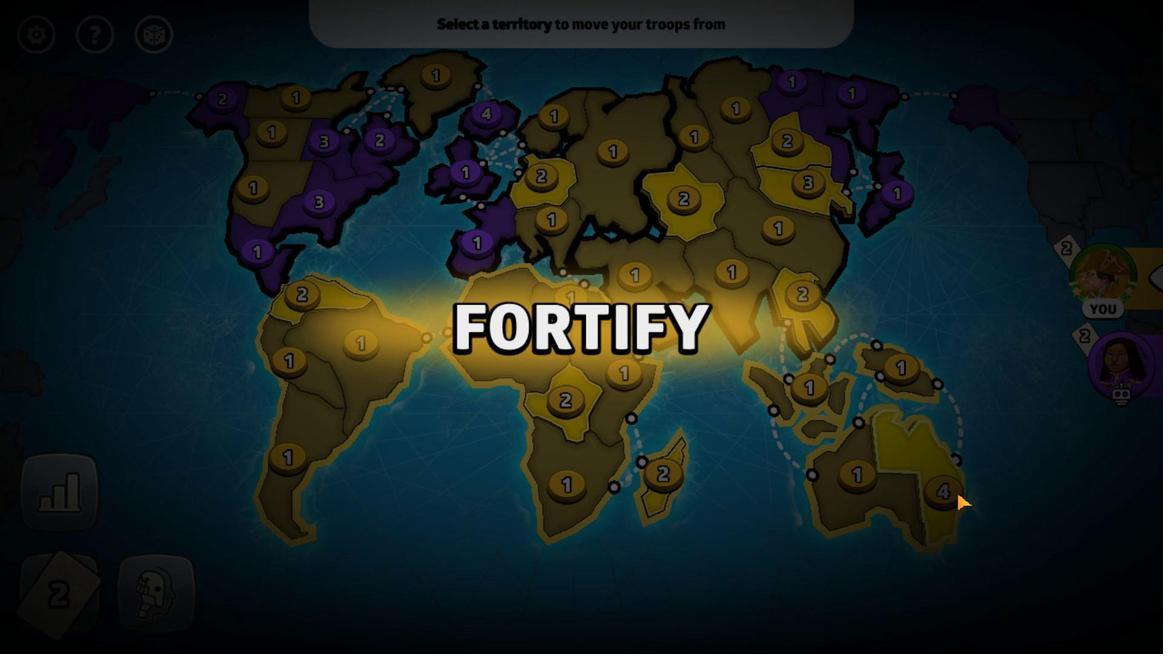 
Action: Mouse moved to (944, 484)
Screenshot: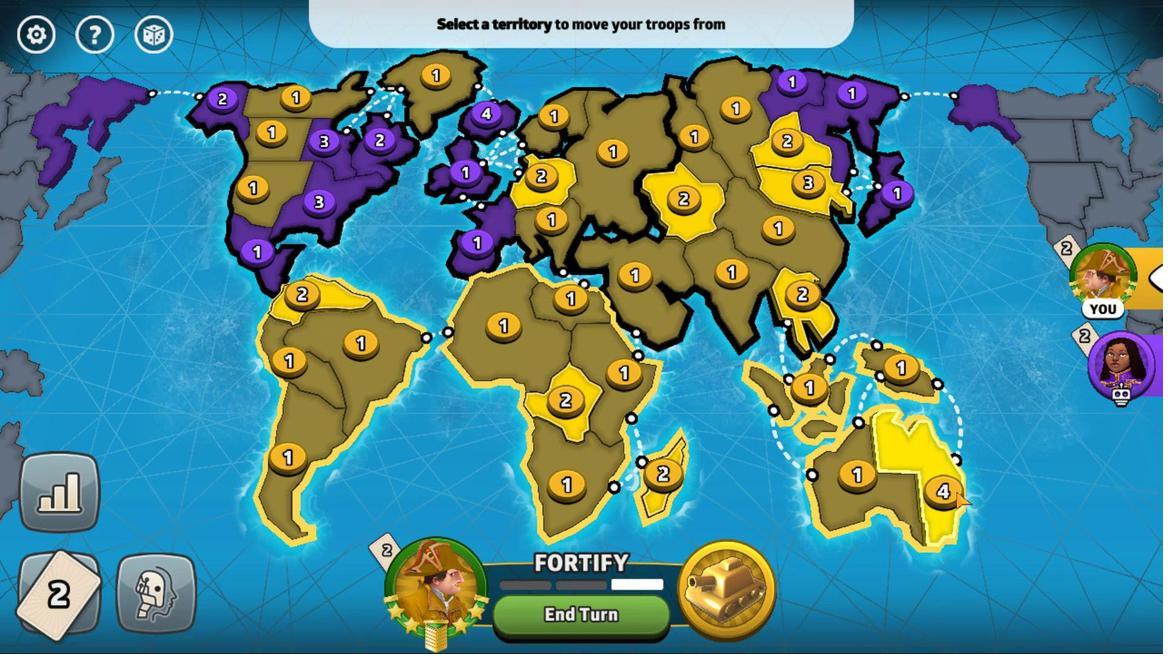 
Action: Mouse pressed left at (944, 484)
Screenshot: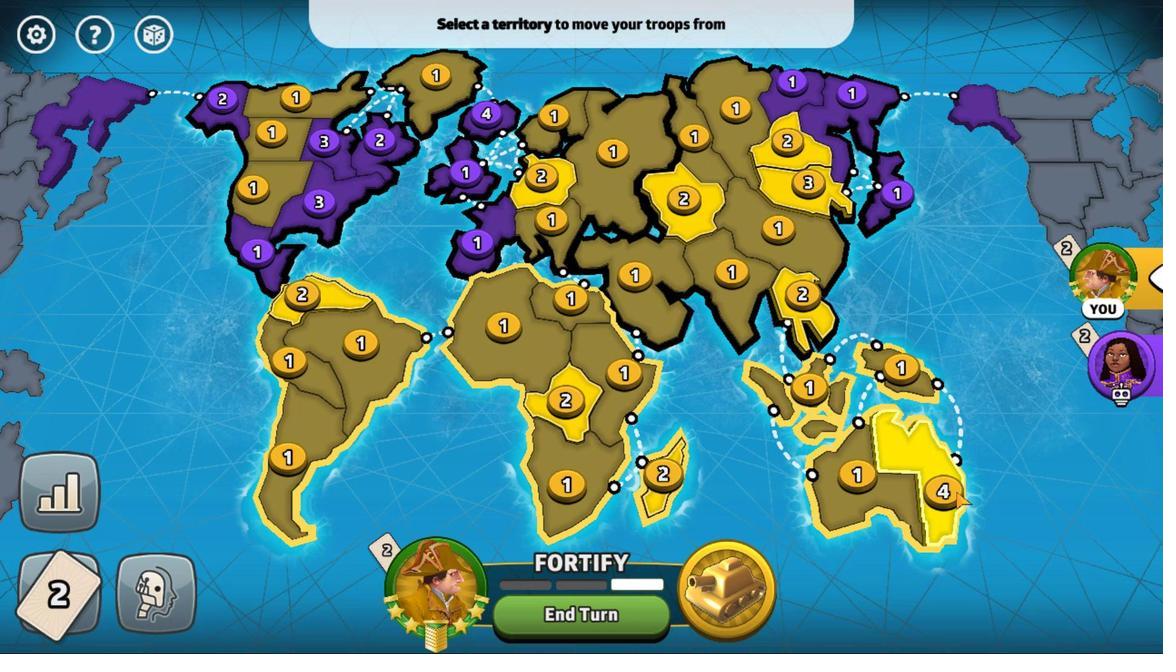 
Action: Mouse moved to (749, 232)
Screenshot: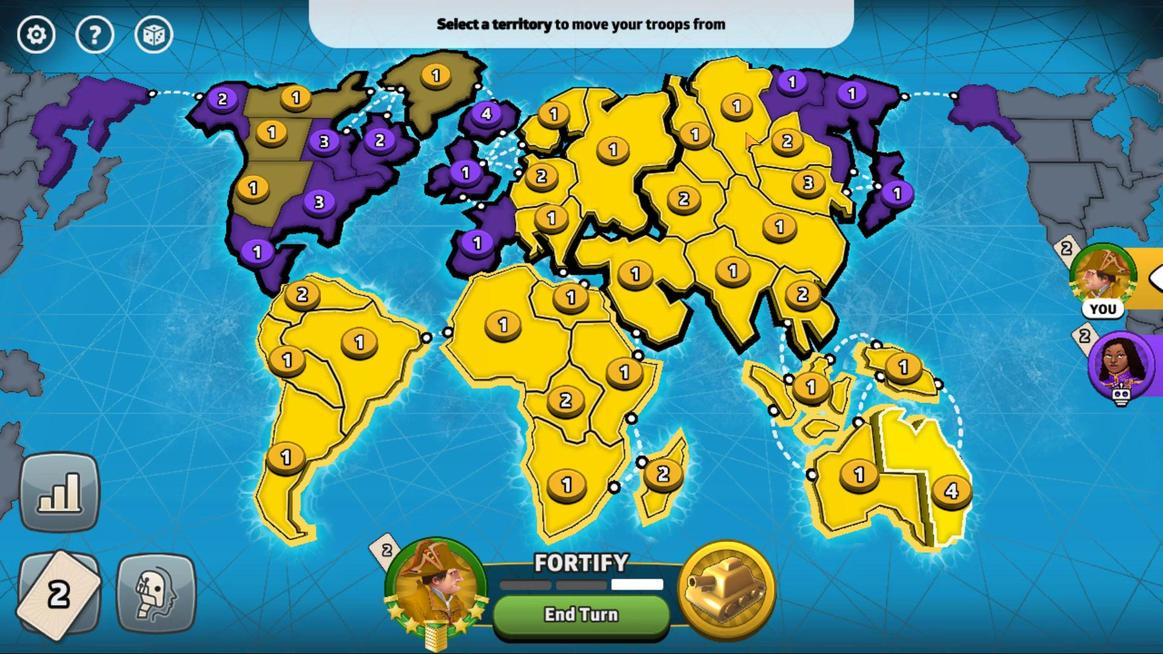 
Action: Mouse pressed left at (749, 232)
Screenshot: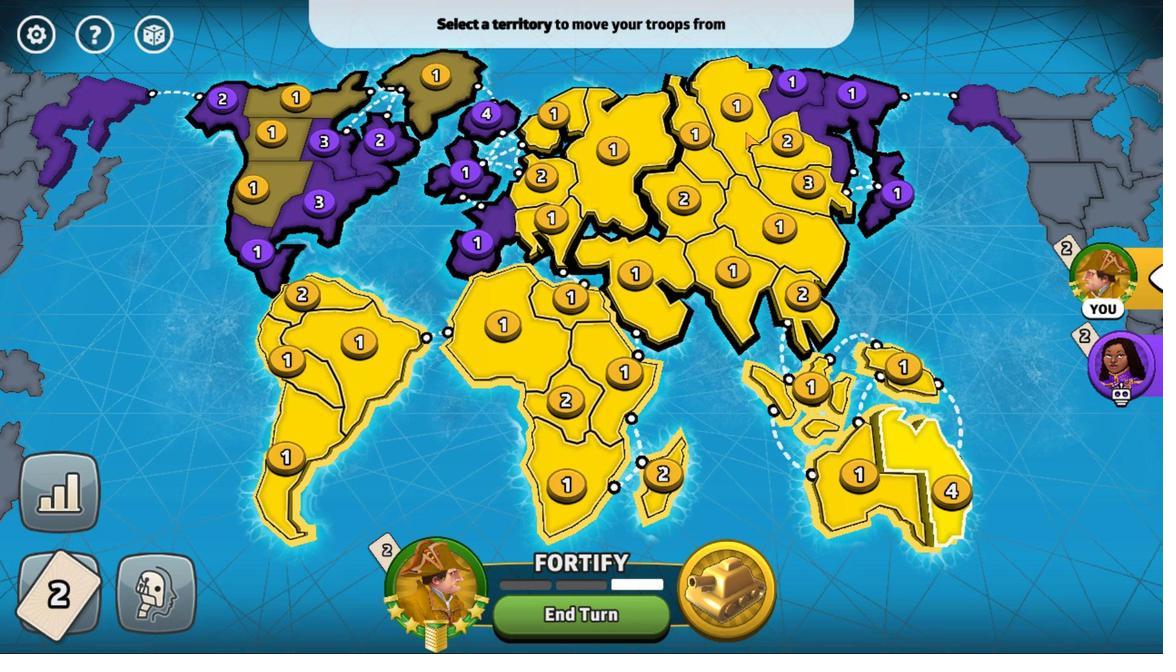 
Action: Mouse moved to (834, 472)
Screenshot: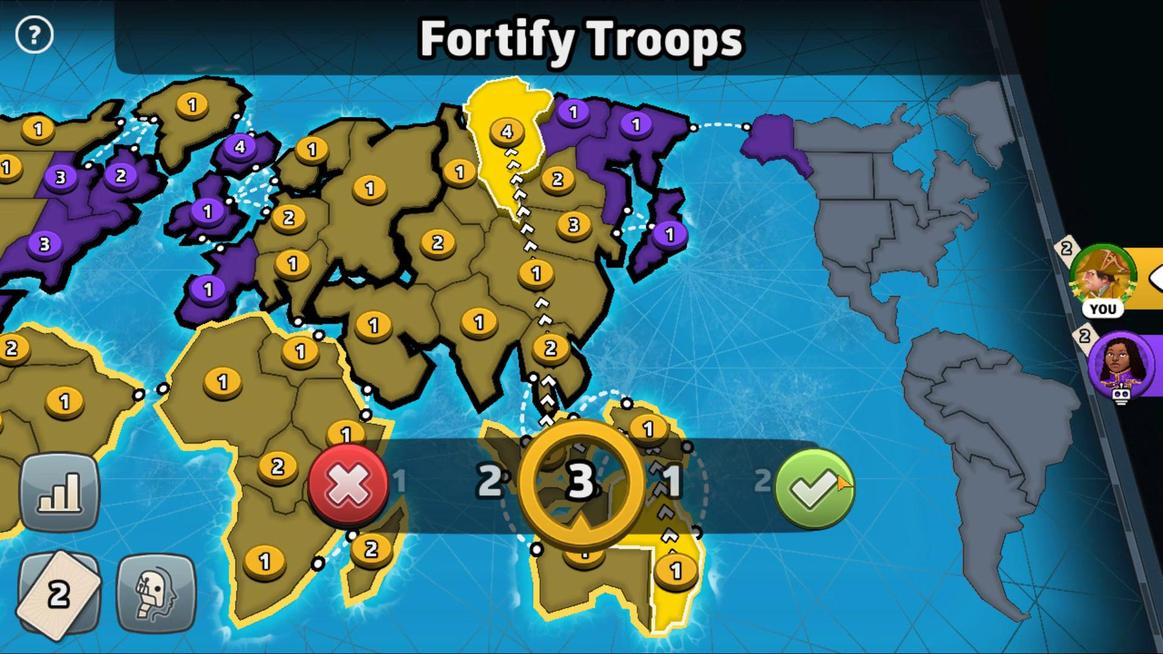 
Action: Mouse pressed left at (834, 472)
Screenshot: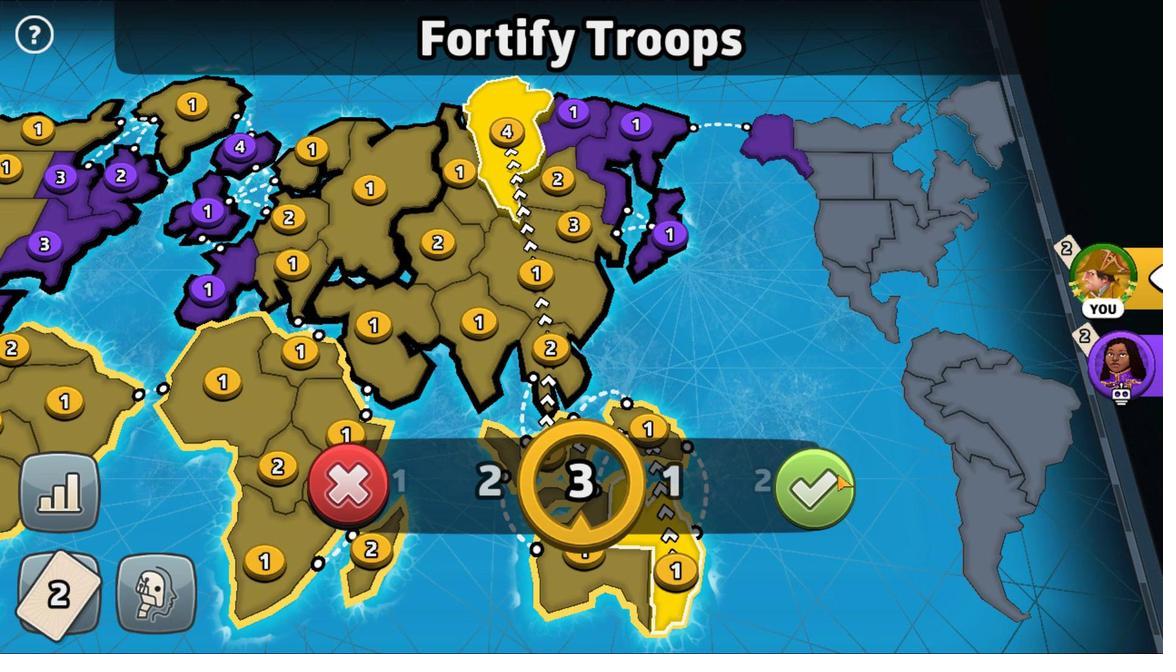 
Action: Mouse moved to (736, 210)
Screenshot: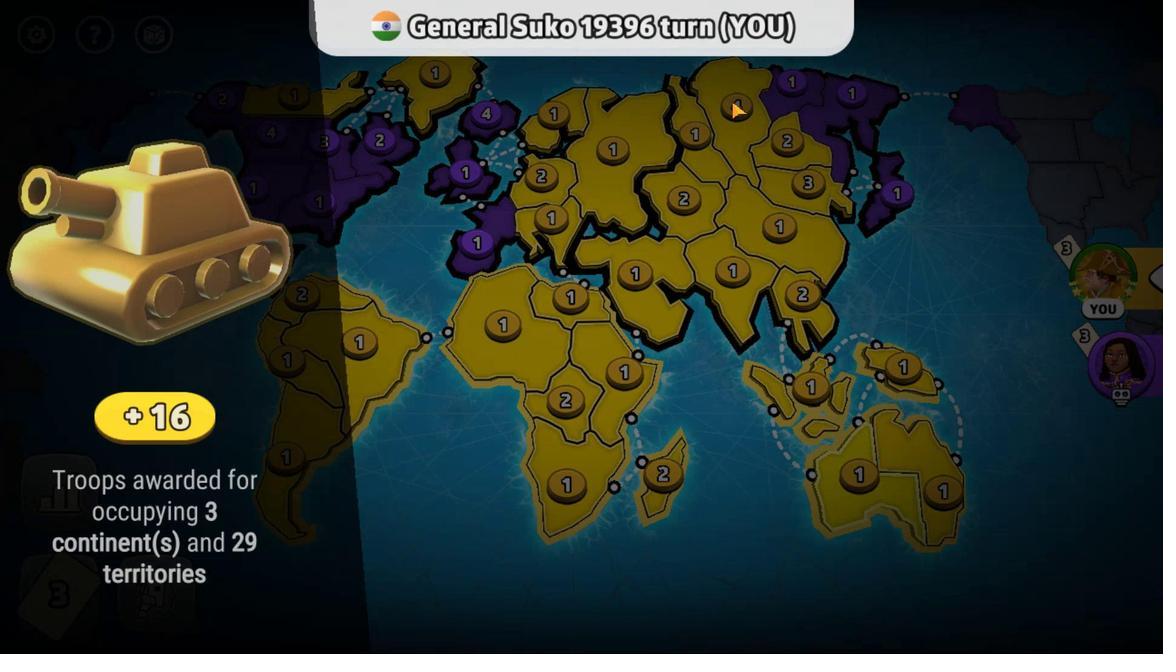 
Action: Mouse pressed left at (736, 210)
Screenshot: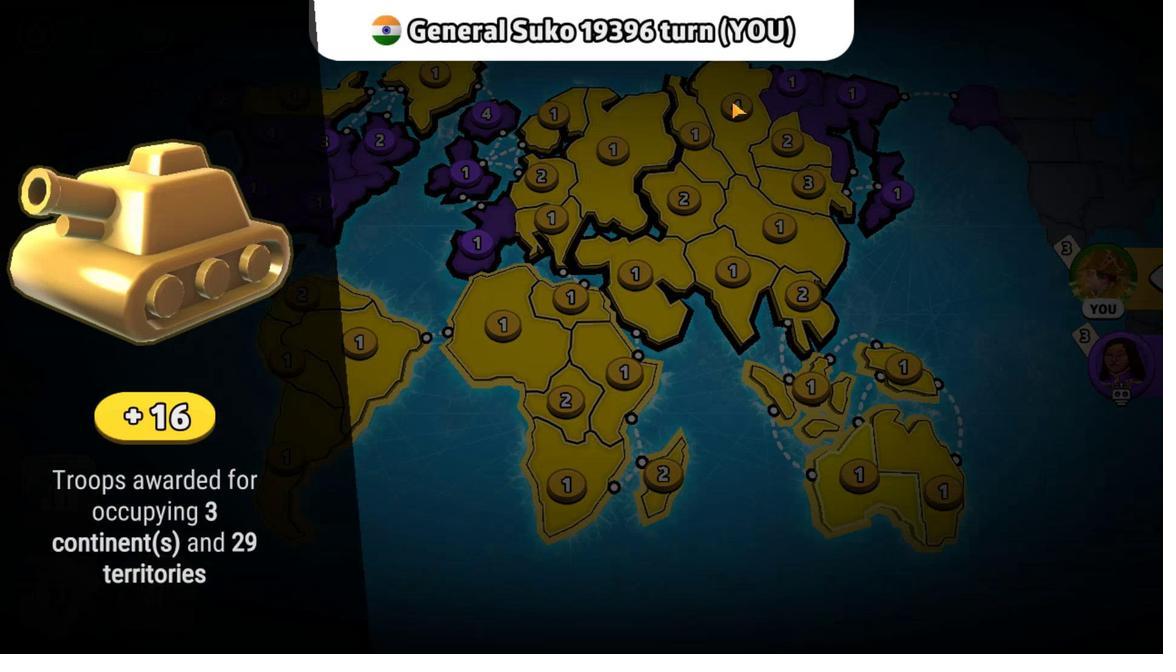 
Action: Mouse moved to (755, 210)
Screenshot: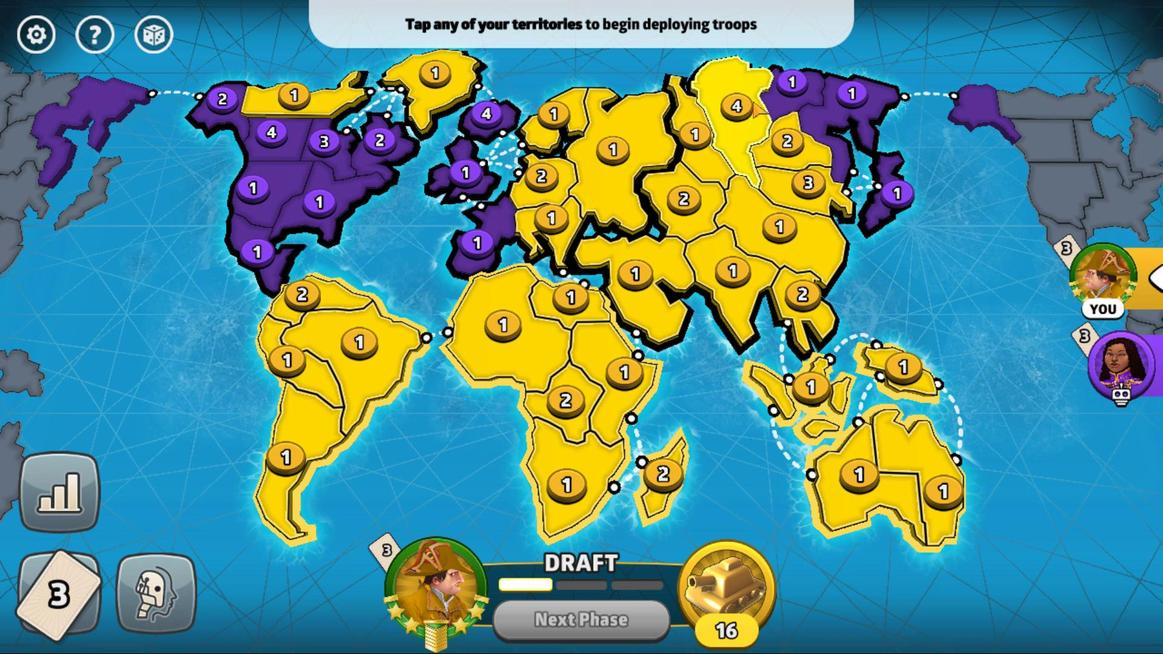 
Action: Mouse pressed left at (755, 210)
Screenshot: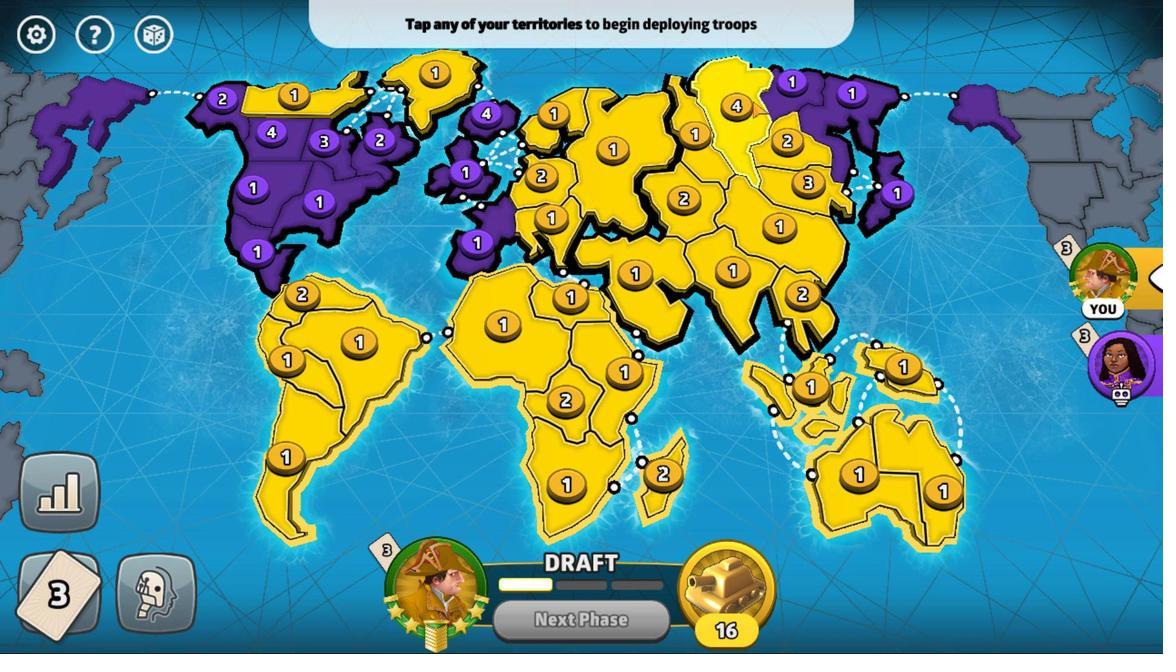 
Action: Mouse moved to (602, 470)
Screenshot: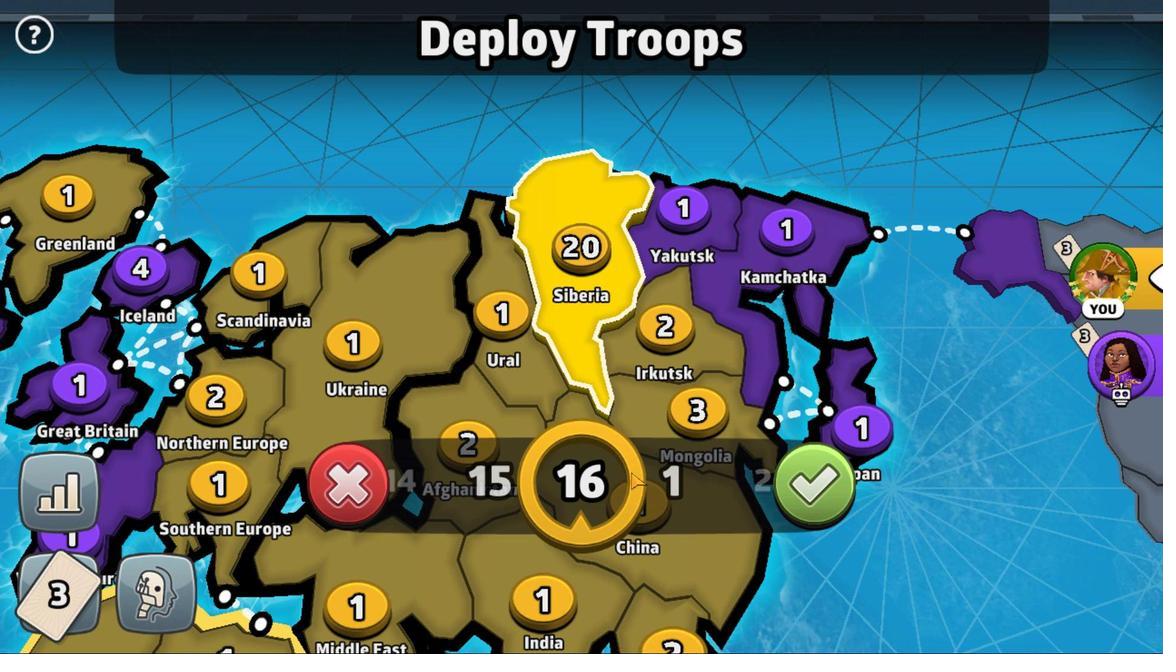 
Action: Mouse pressed left at (602, 470)
Screenshot: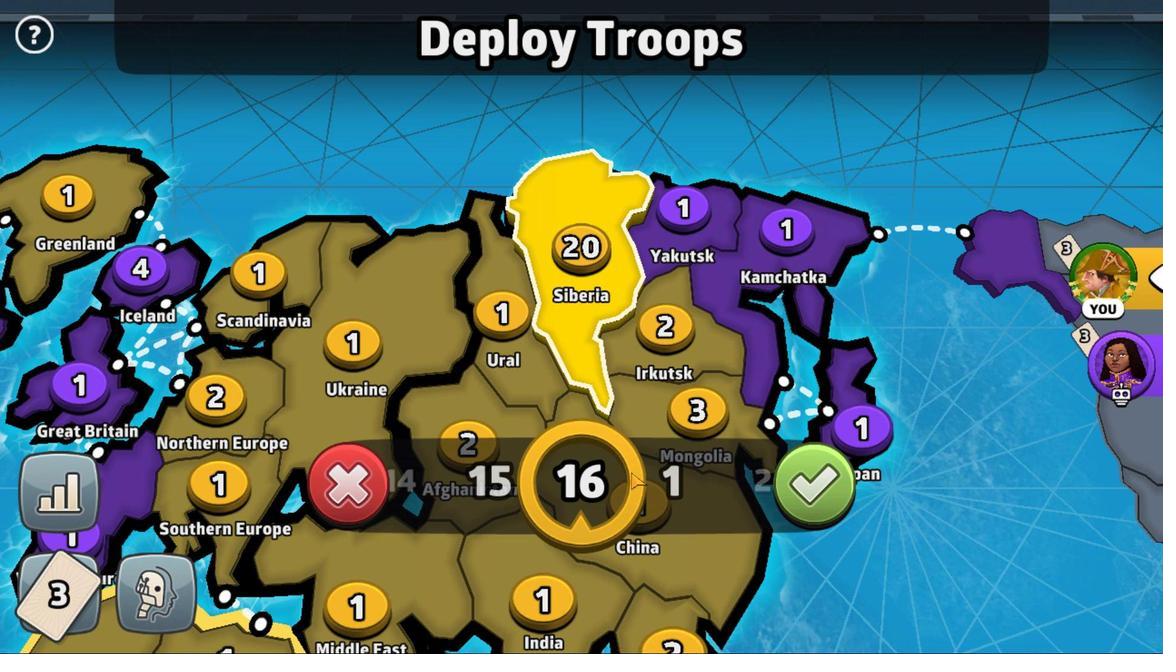 
Action: Mouse moved to (595, 479)
Screenshot: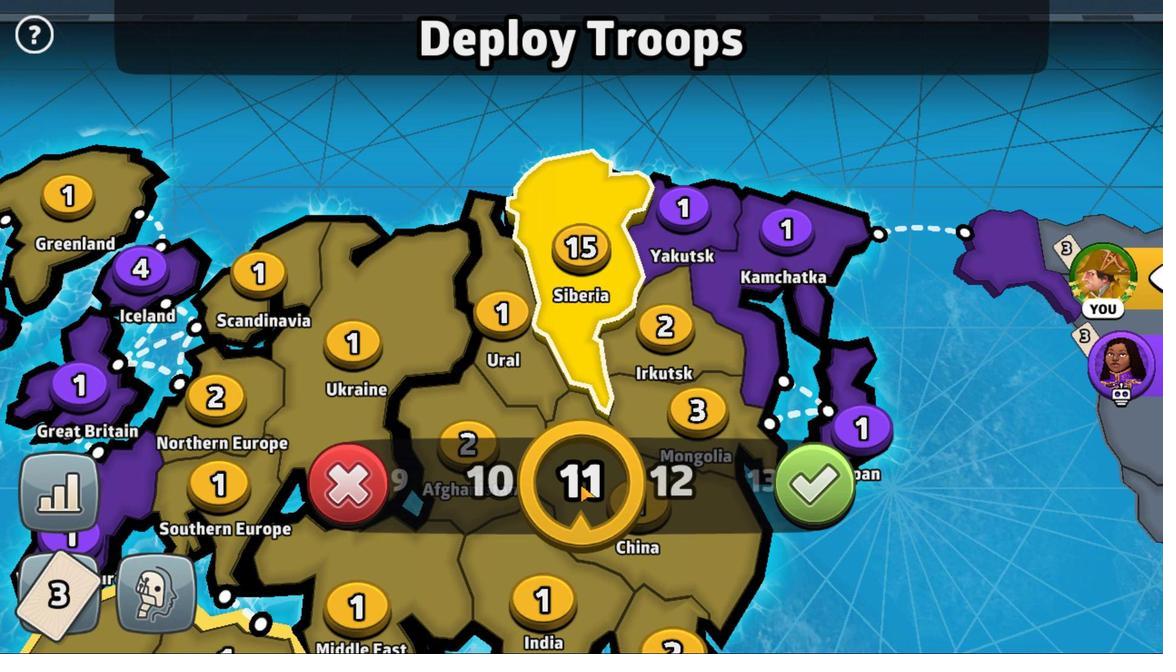 
Action: Mouse pressed left at (595, 479)
Screenshot: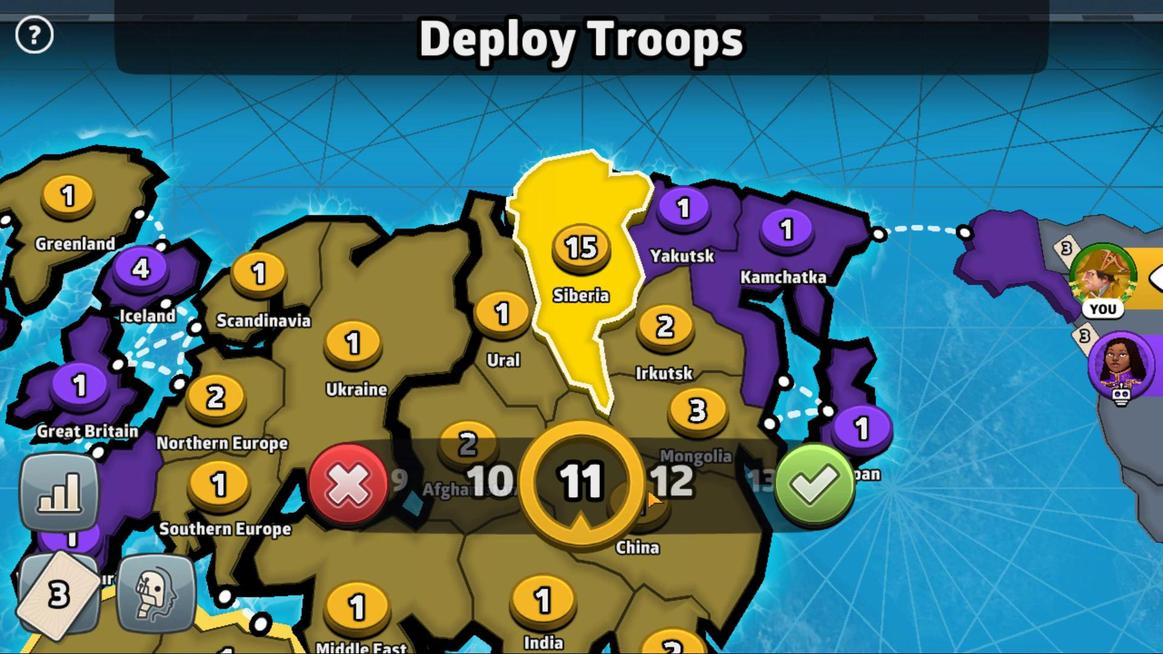 
Action: Mouse moved to (817, 479)
Screenshot: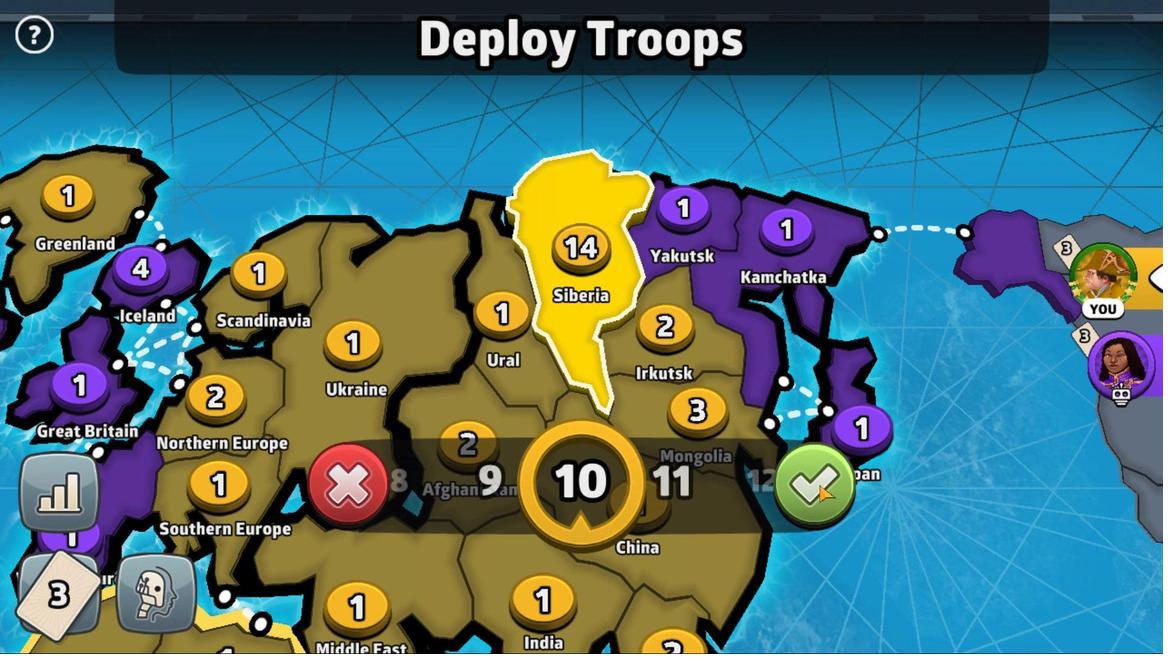 
Action: Mouse pressed left at (817, 479)
Screenshot: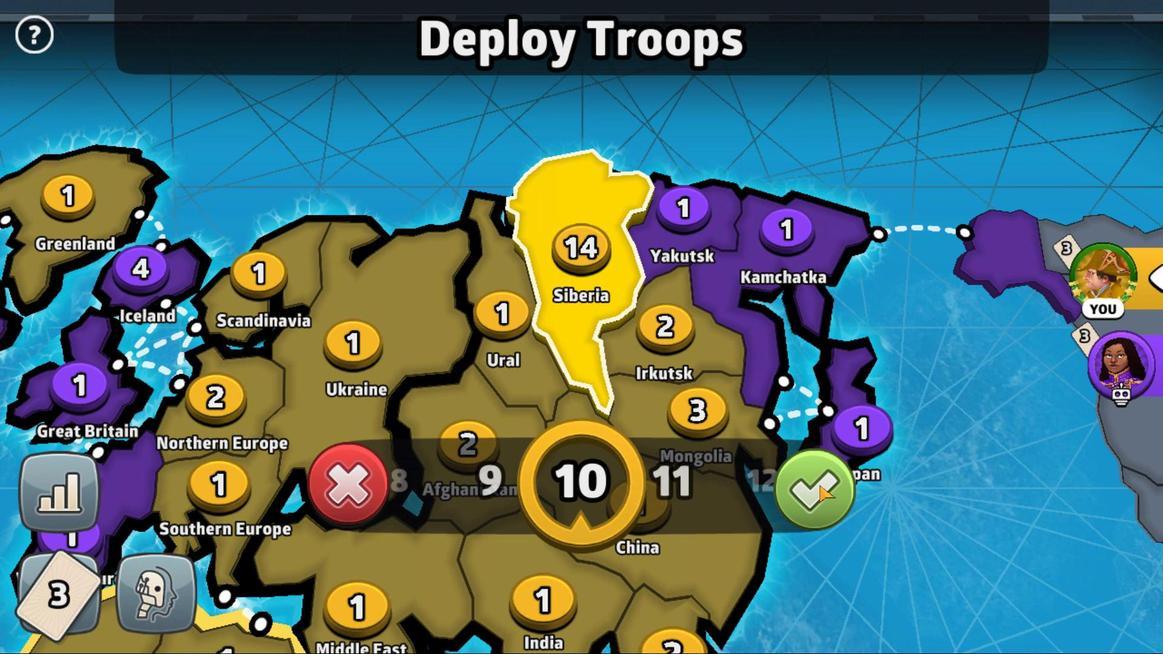 
Action: Mouse moved to (733, 212)
Screenshot: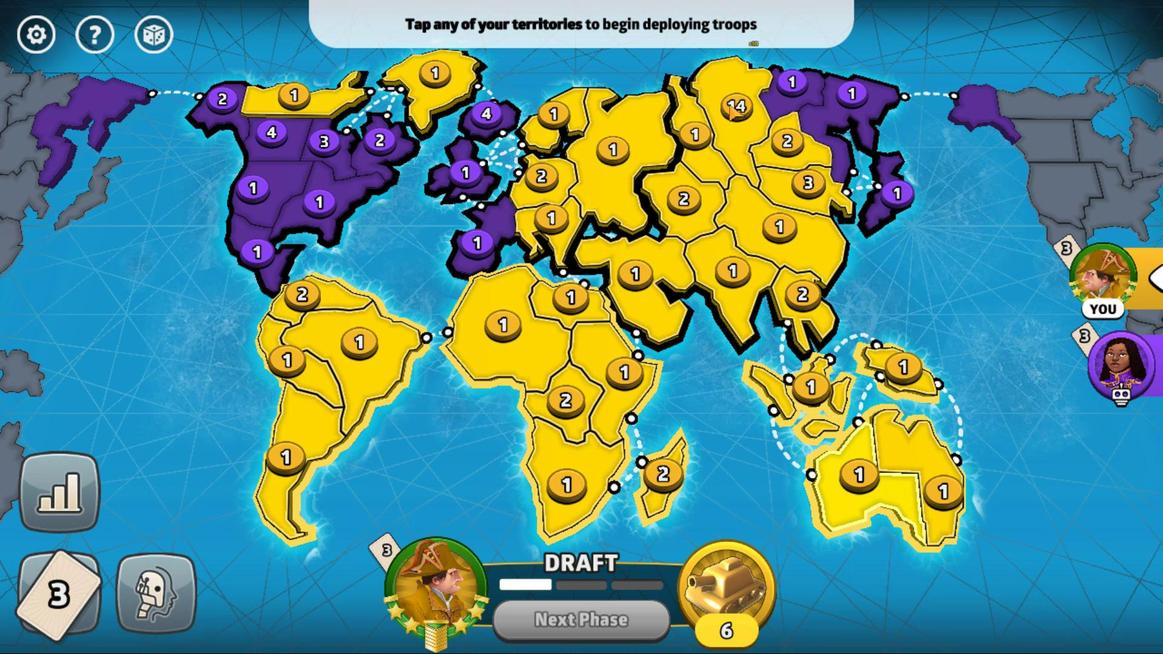 
Action: Mouse pressed left at (733, 212)
Screenshot: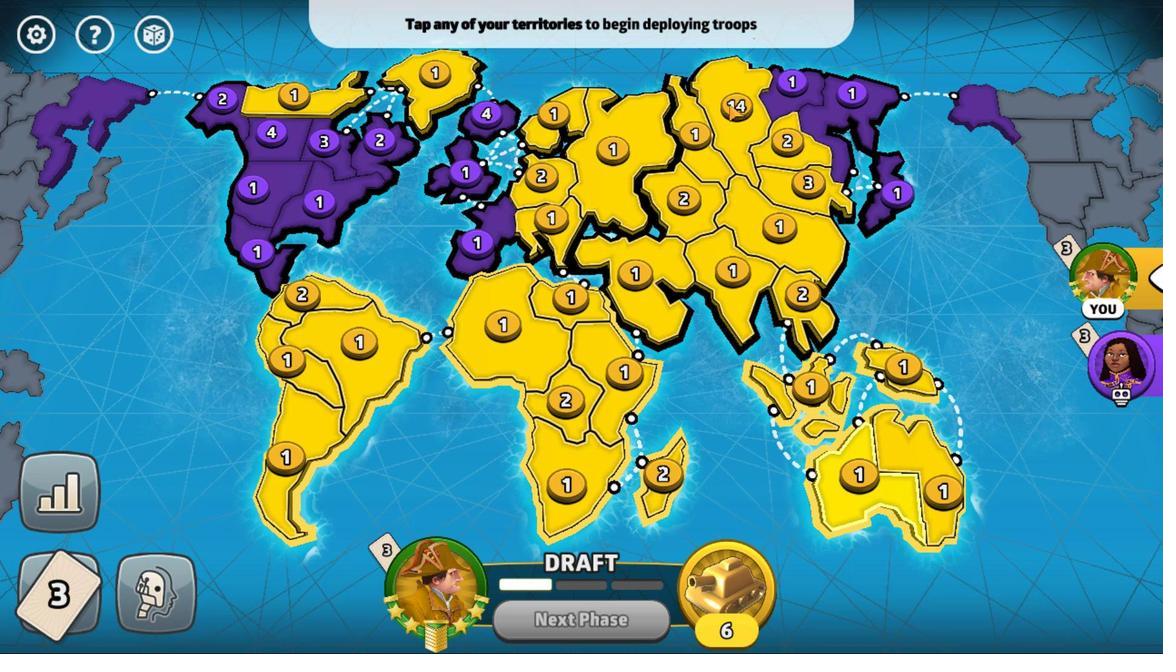 
Action: Mouse moved to (698, 296)
Screenshot: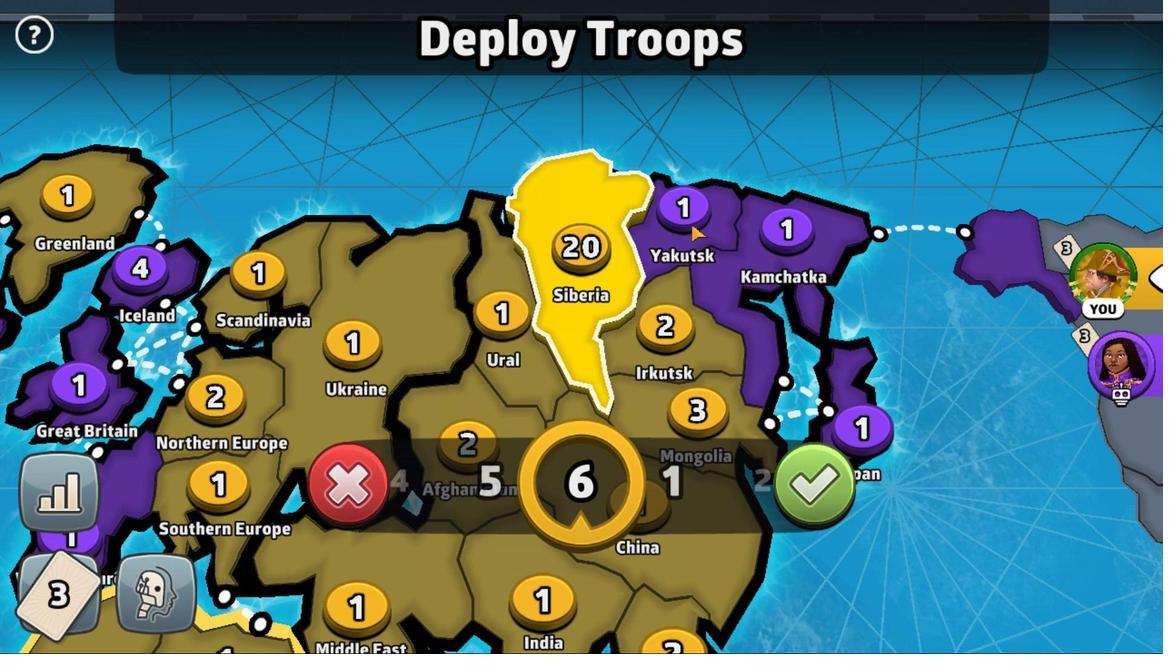 
Action: Mouse pressed left at (698, 296)
Screenshot: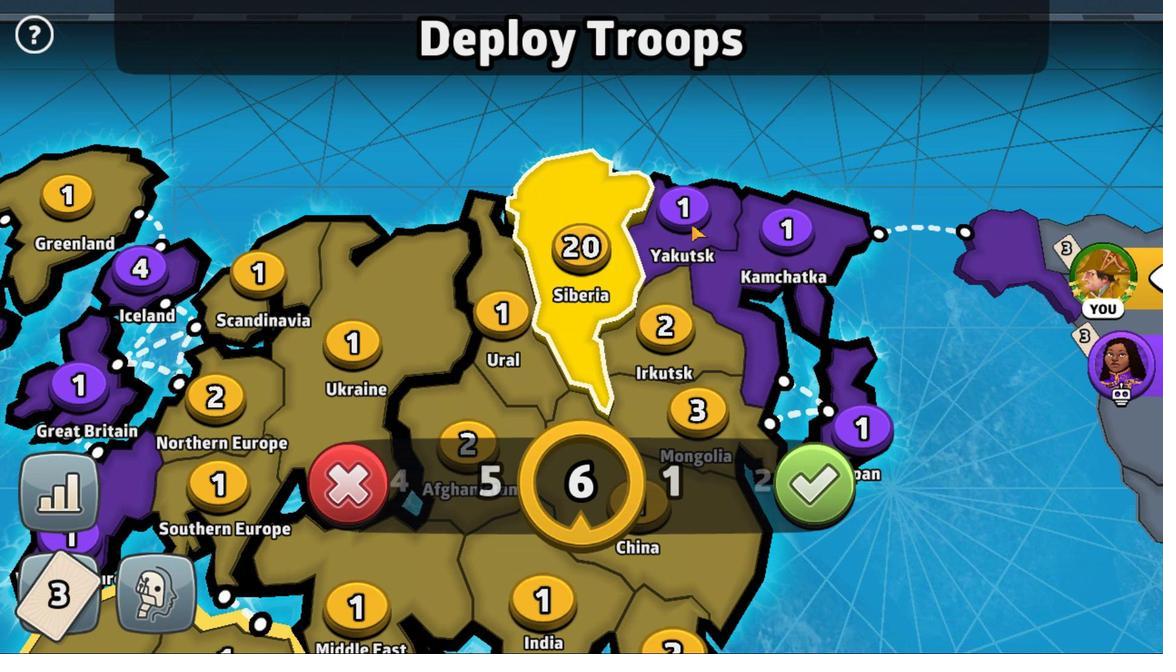 
Action: Mouse moved to (746, 212)
Screenshot: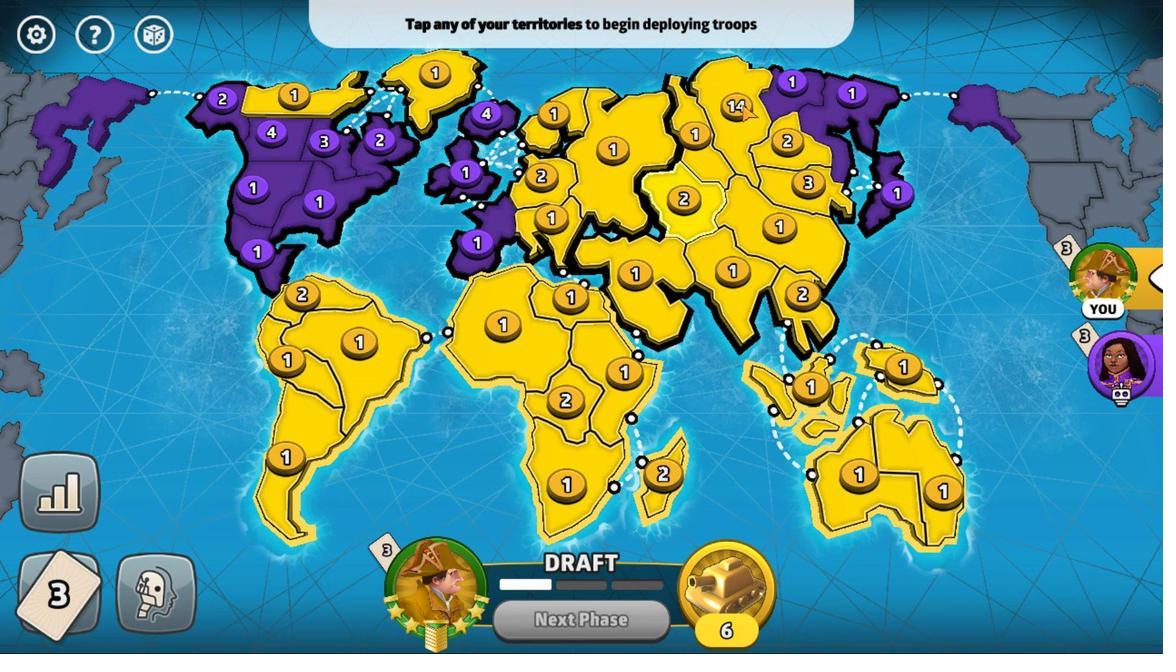 
Action: Mouse pressed left at (746, 212)
Screenshot: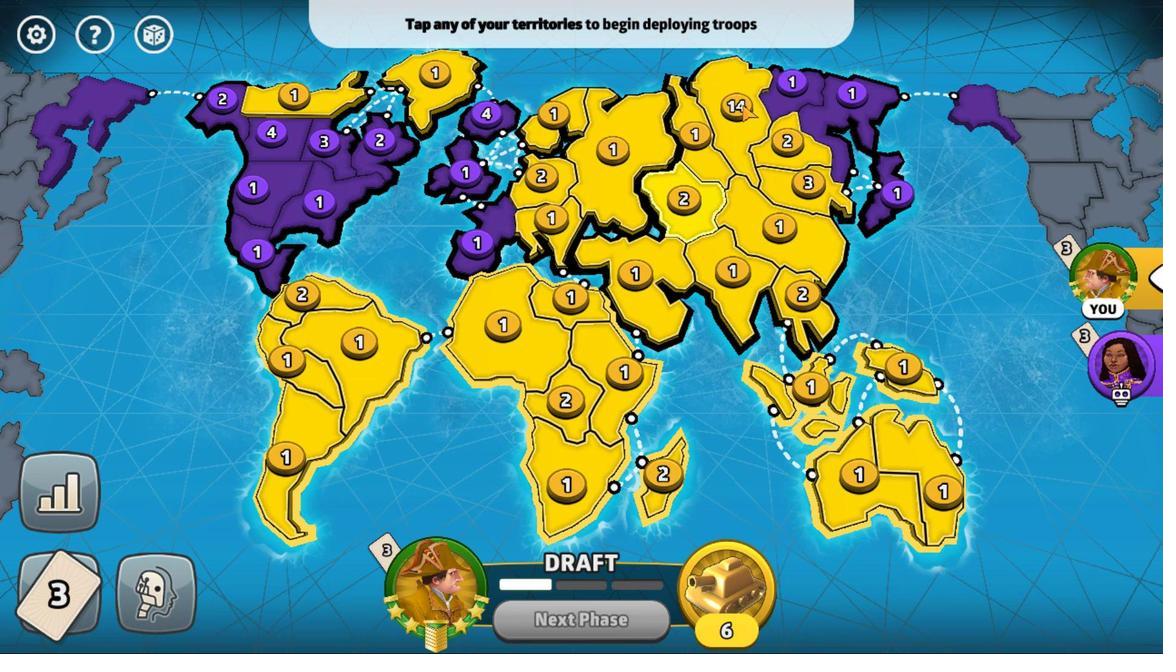 
Action: Mouse moved to (801, 489)
Screenshot: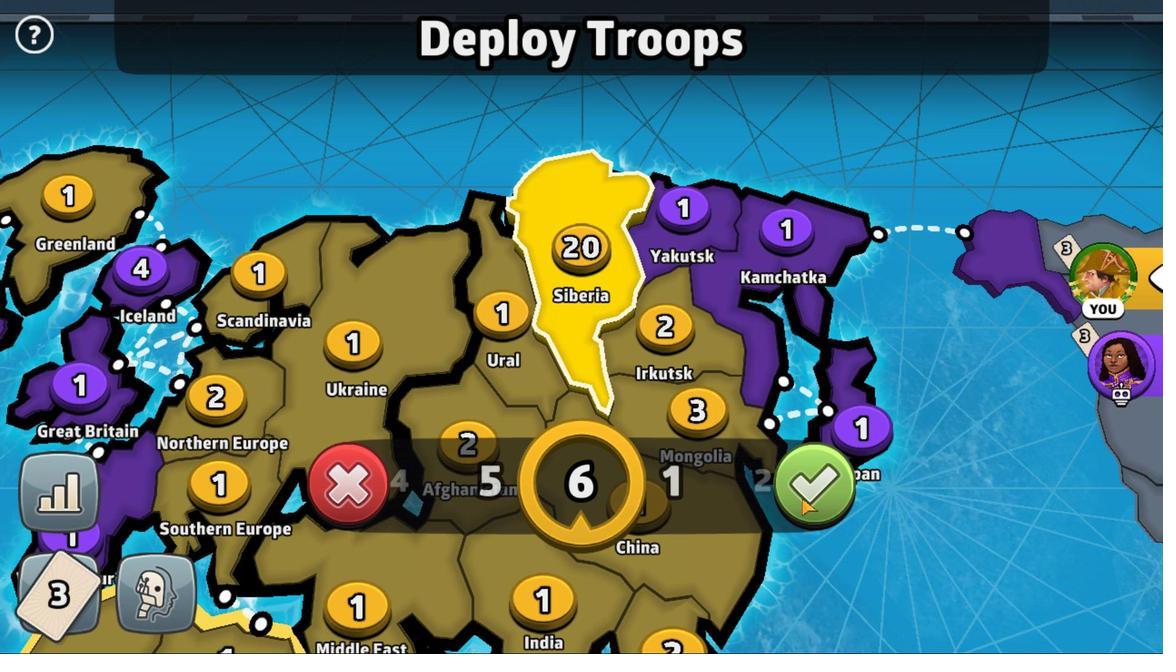 
Action: Mouse pressed left at (801, 489)
Screenshot: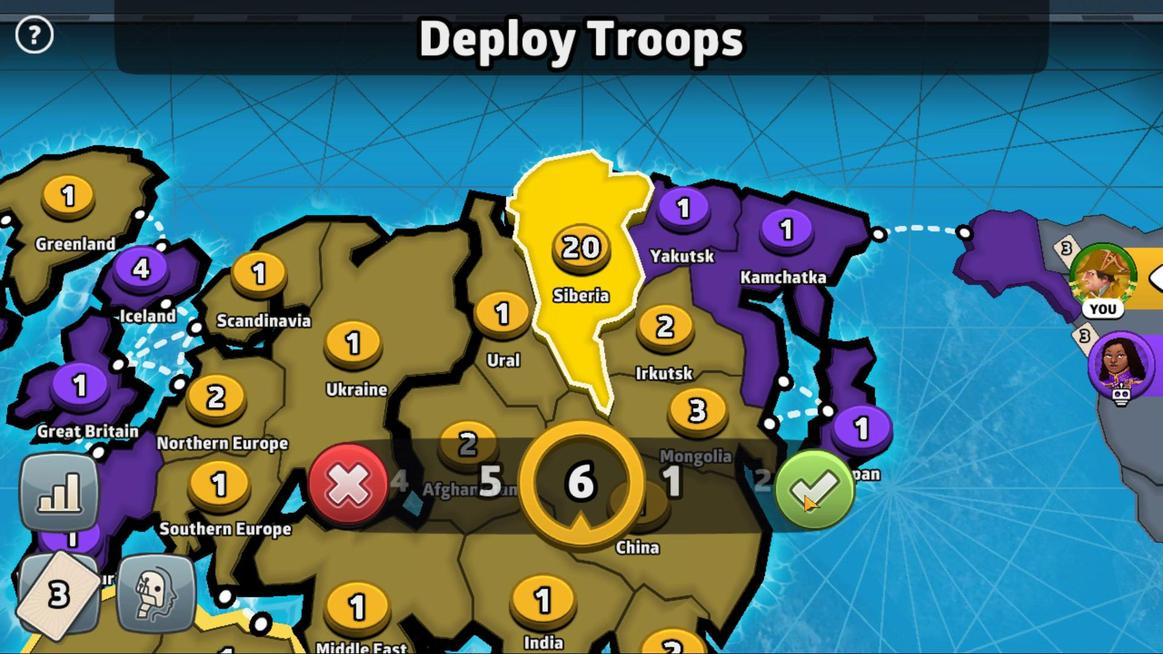 
Action: Mouse moved to (612, 581)
Screenshot: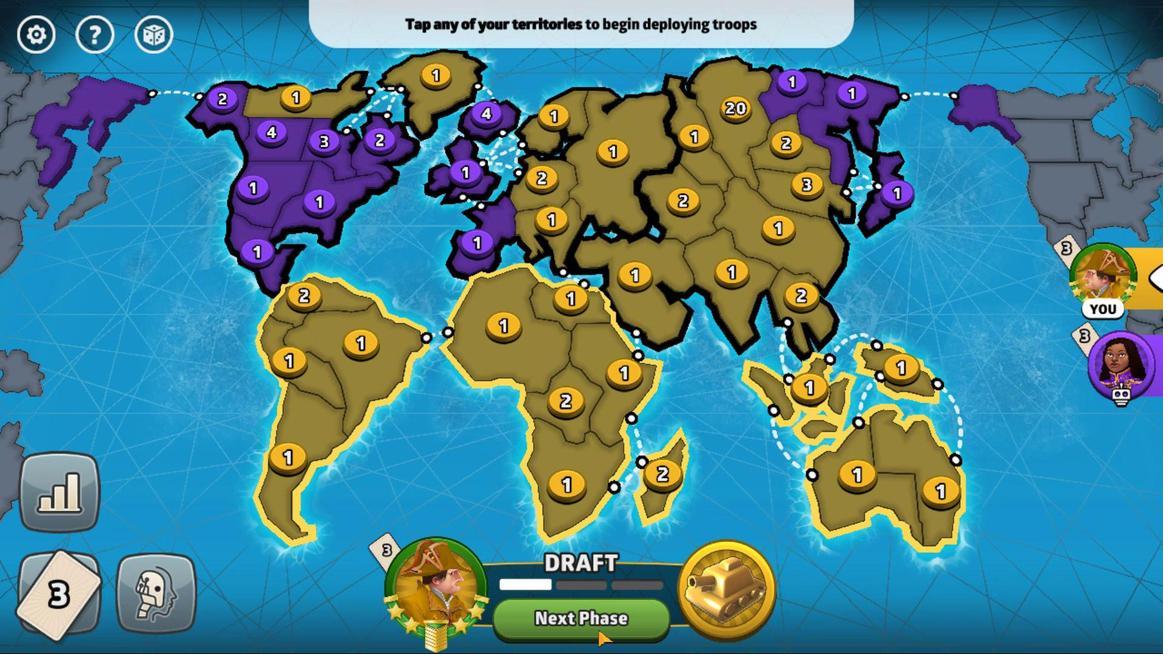 
Action: Mouse pressed left at (612, 581)
Screenshot: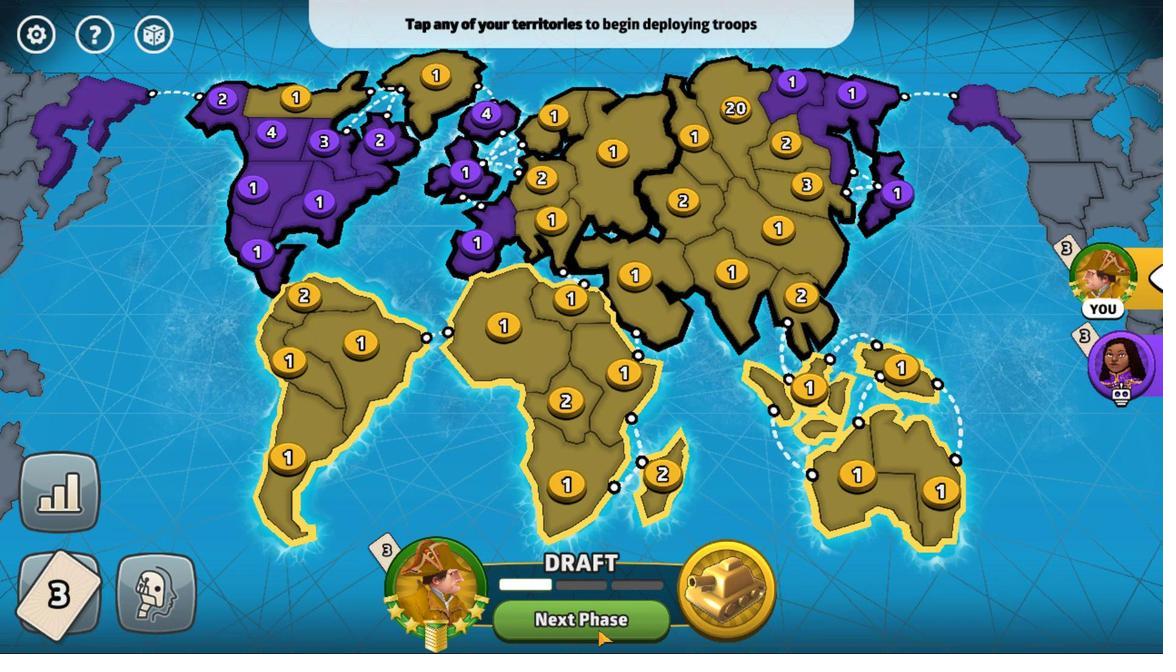 
Action: Mouse moved to (749, 215)
Screenshot: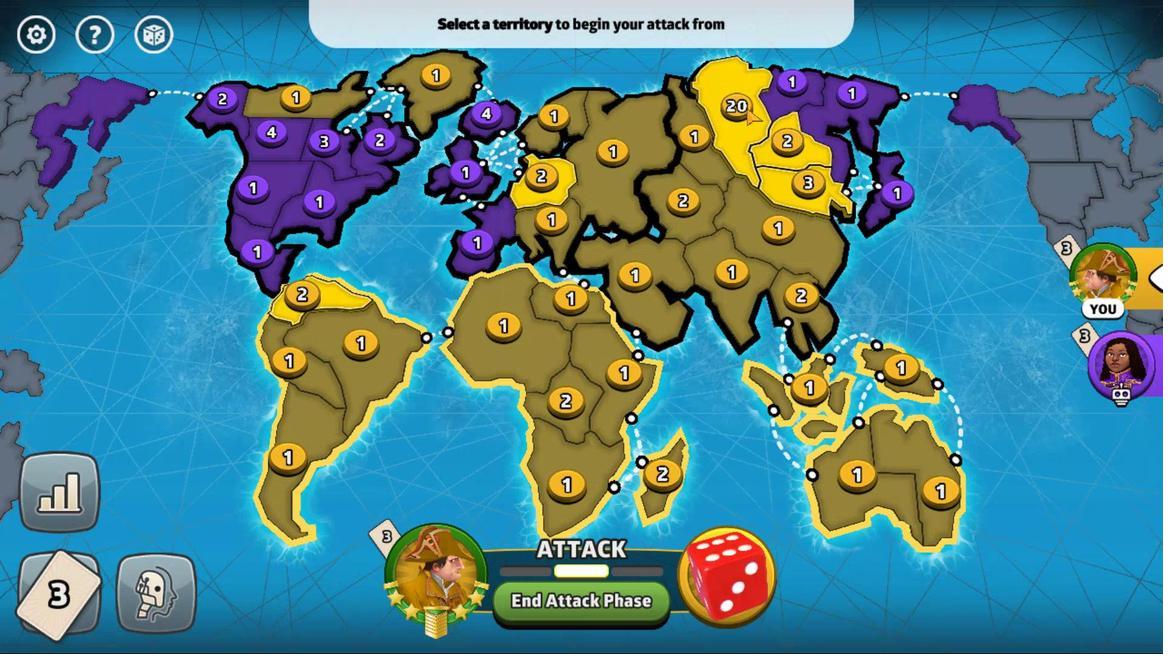 
Action: Mouse pressed left at (749, 215)
Screenshot: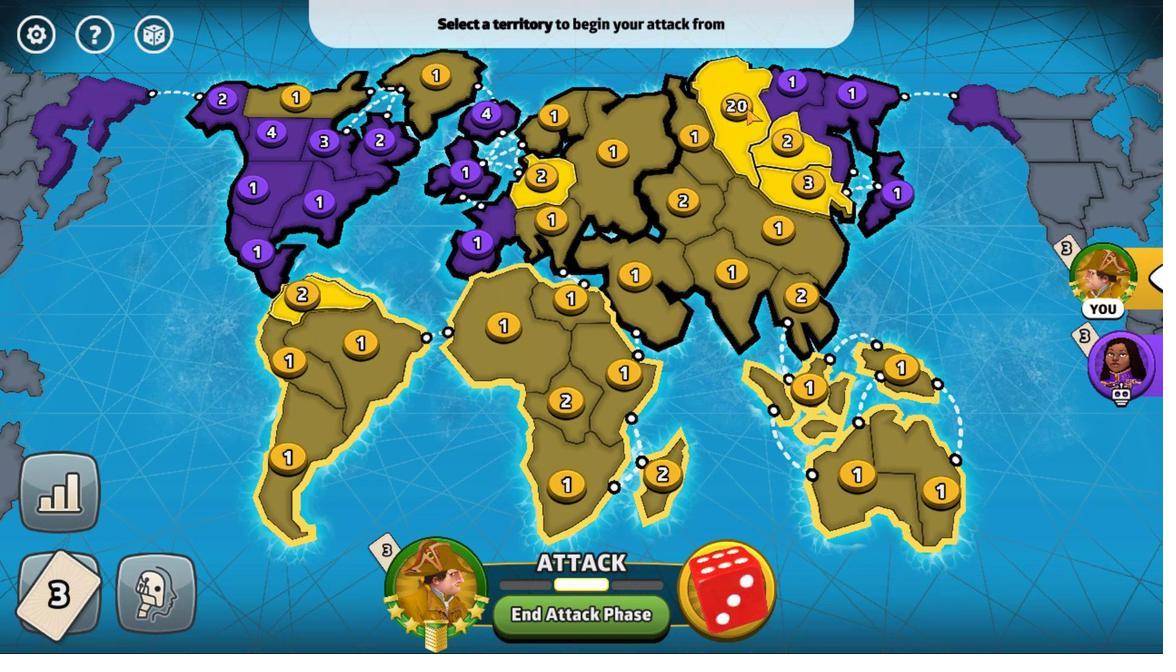 
Action: Mouse moved to (662, 283)
Screenshot: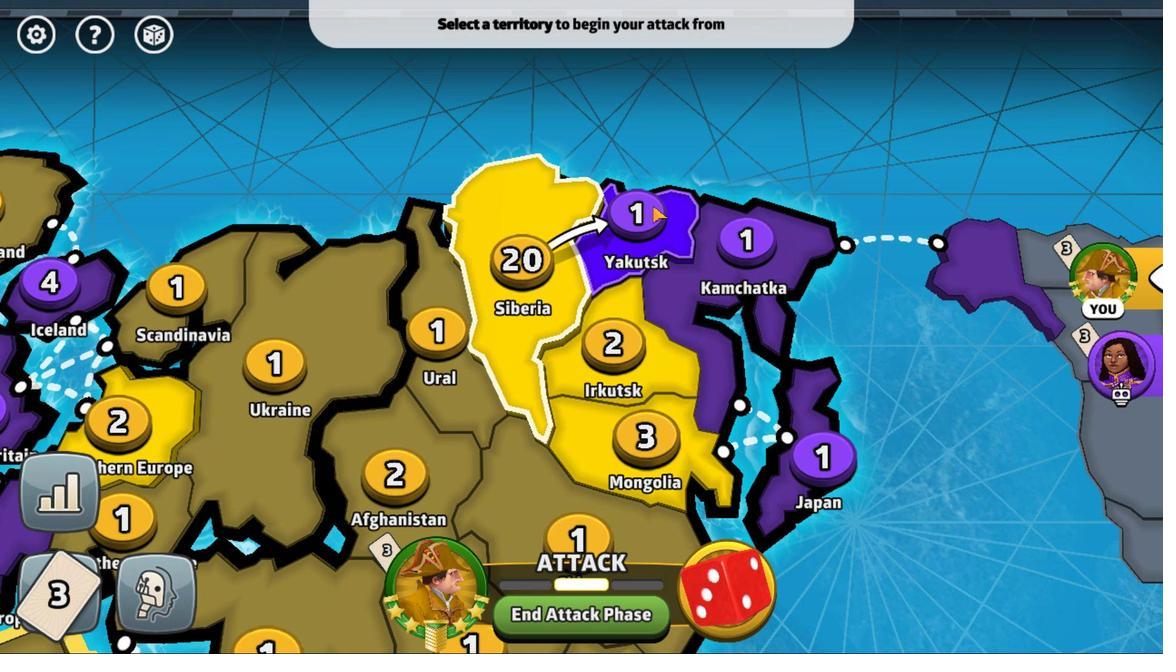 
Action: Mouse pressed left at (662, 283)
Screenshot: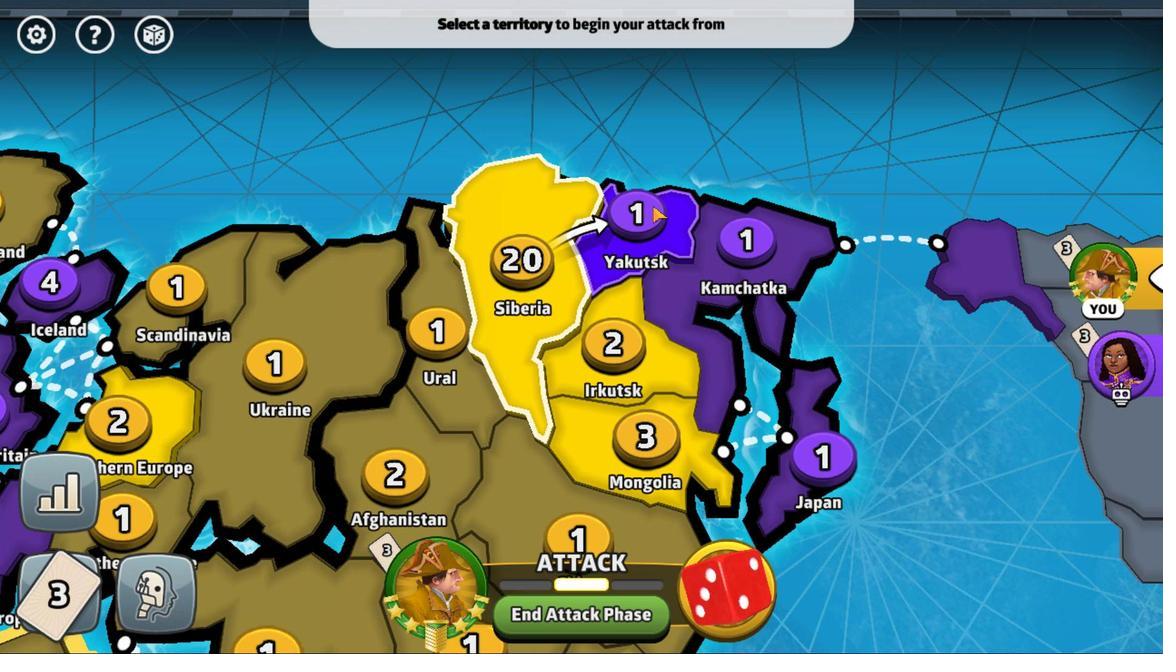 
Action: Mouse moved to (599, 485)
Screenshot: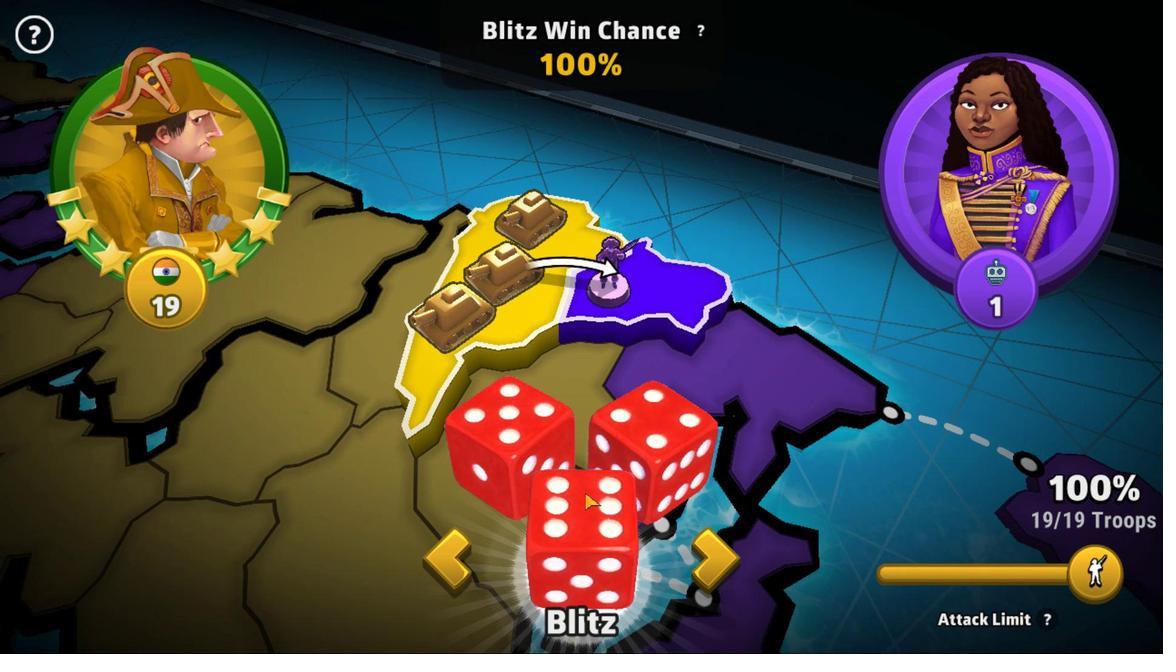 
Action: Mouse pressed left at (599, 485)
Screenshot: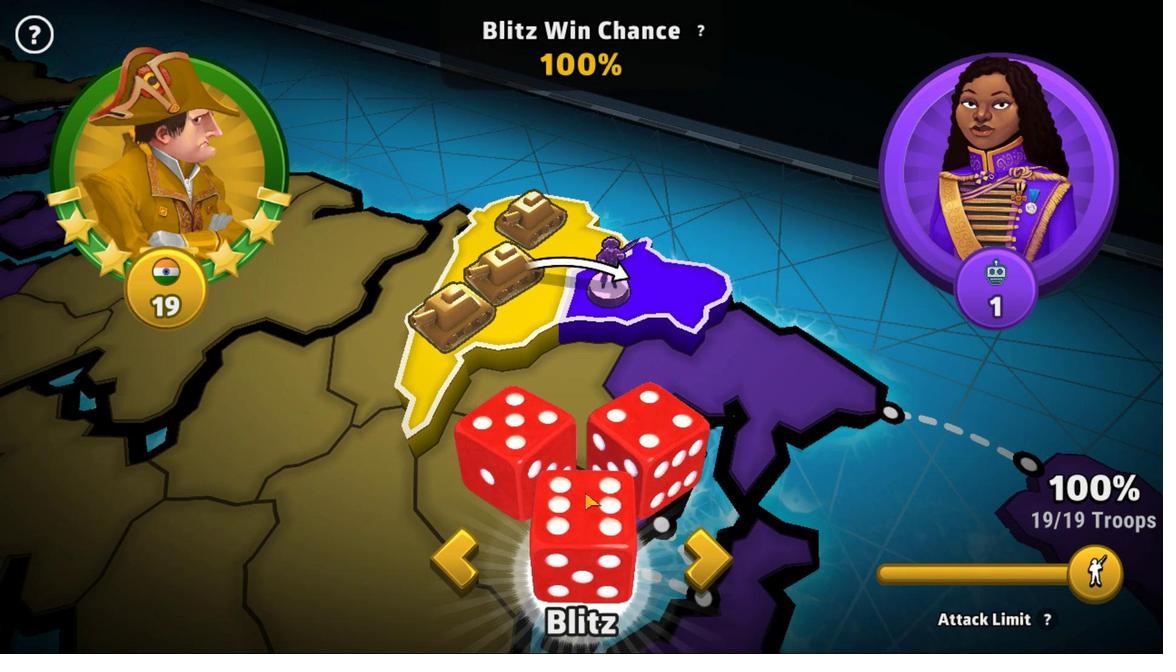 
Action: Mouse moved to (812, 487)
Screenshot: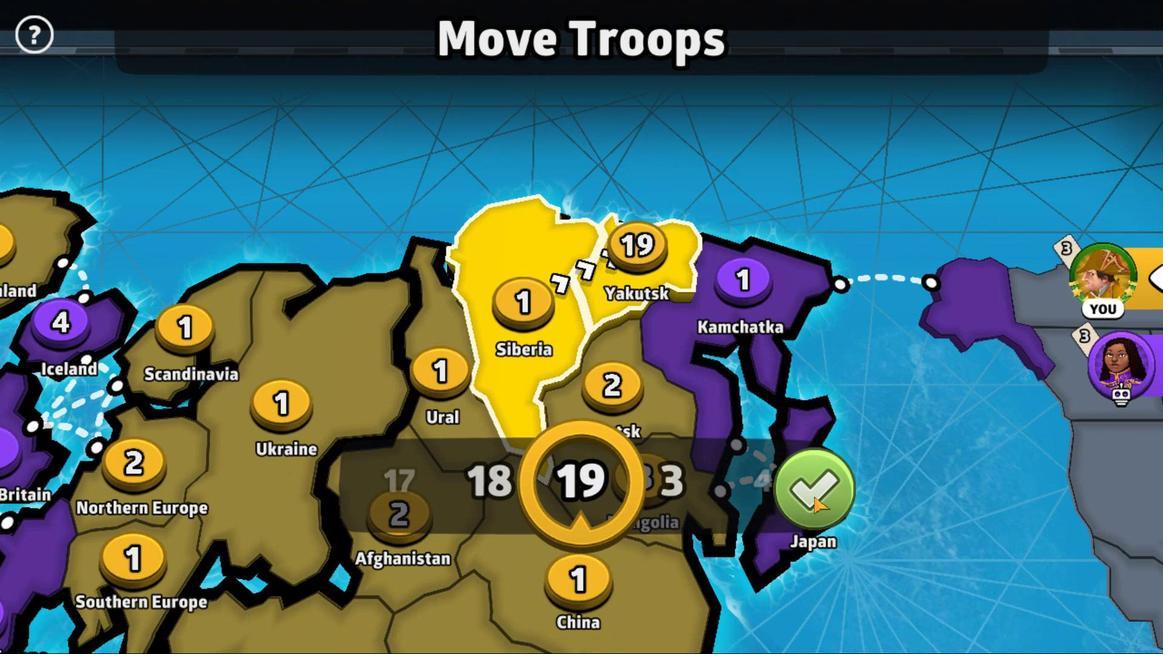 
Action: Mouse pressed left at (812, 487)
Screenshot: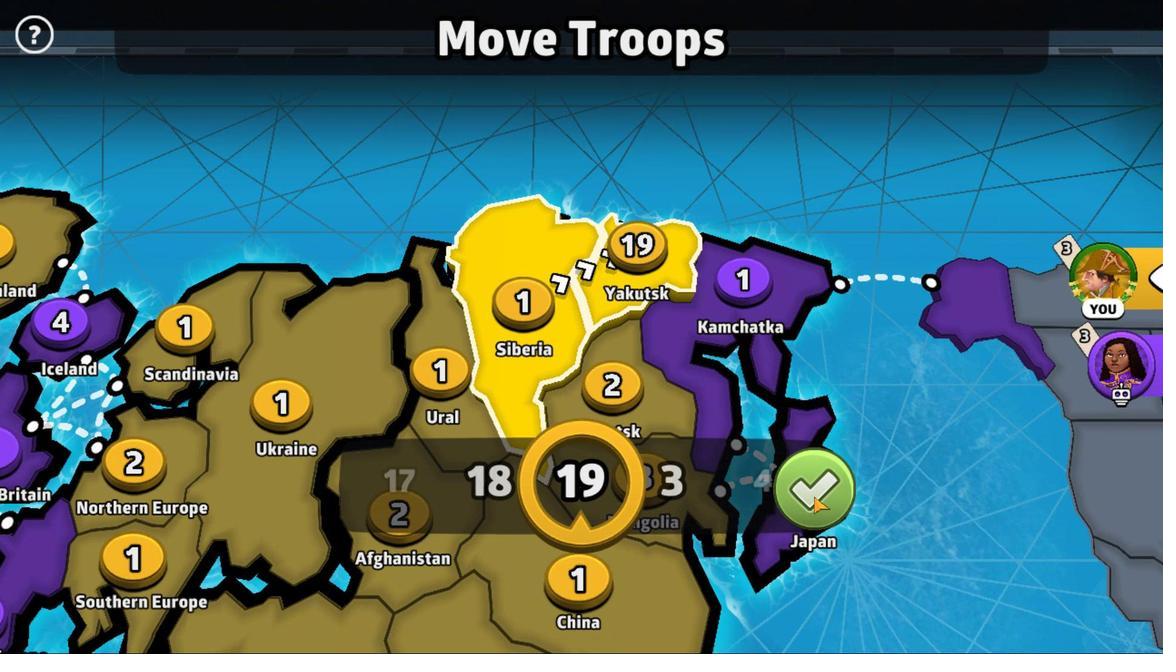 
Action: Mouse moved to (639, 314)
Screenshot: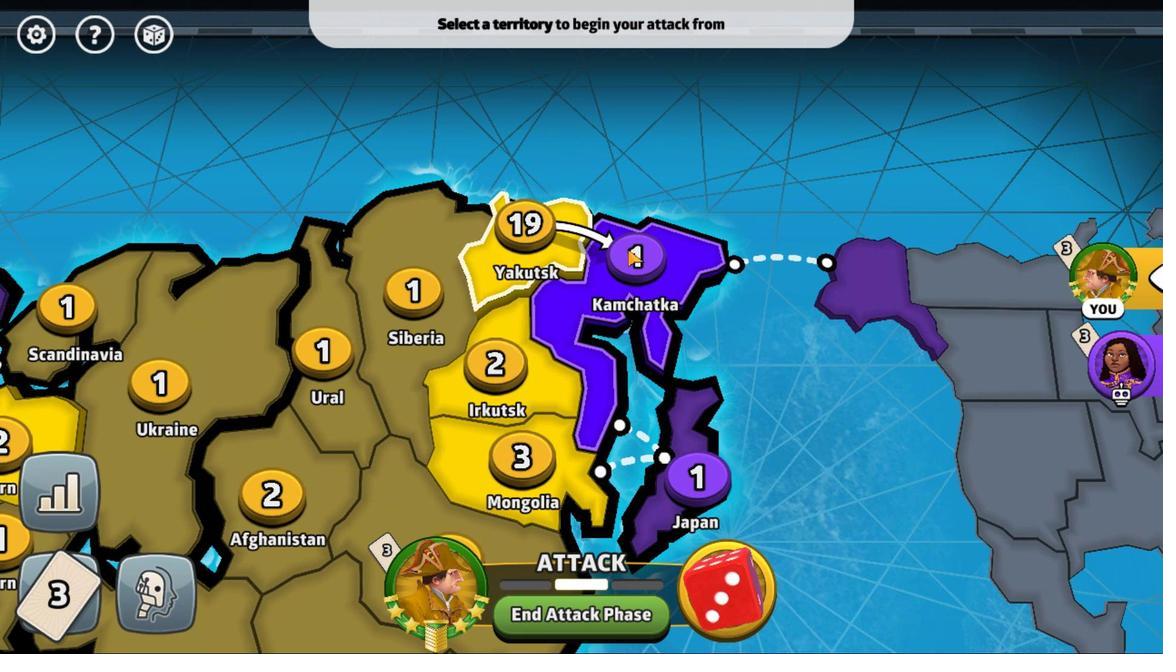 
Action: Mouse pressed left at (639, 314)
Screenshot: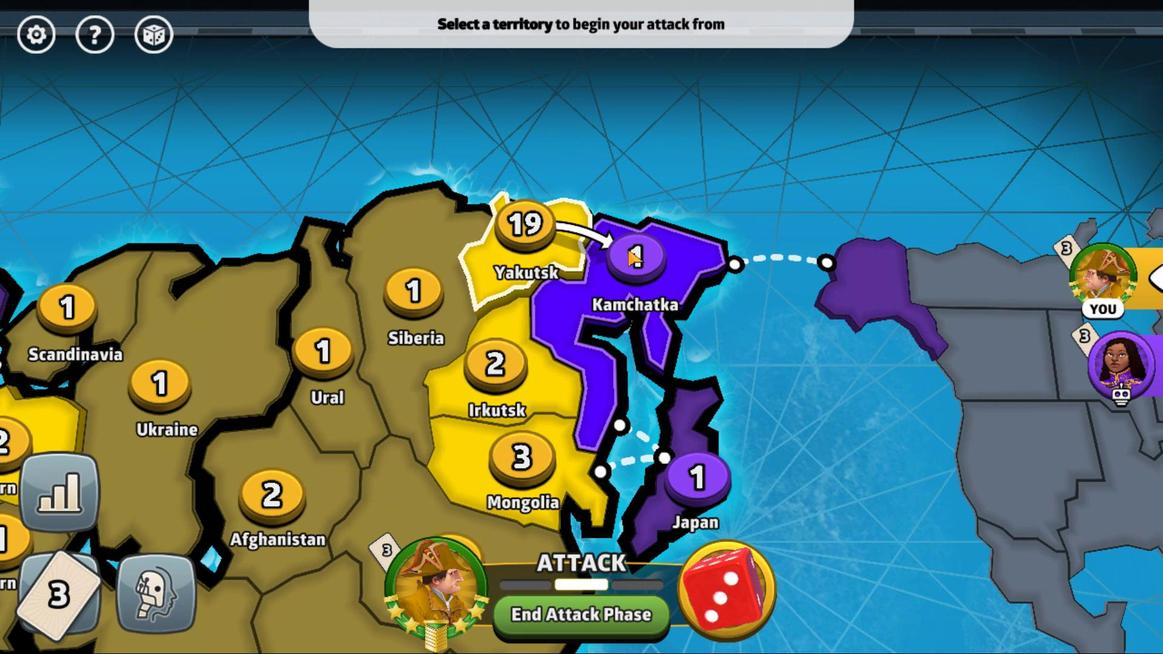 
Action: Mouse moved to (594, 464)
Screenshot: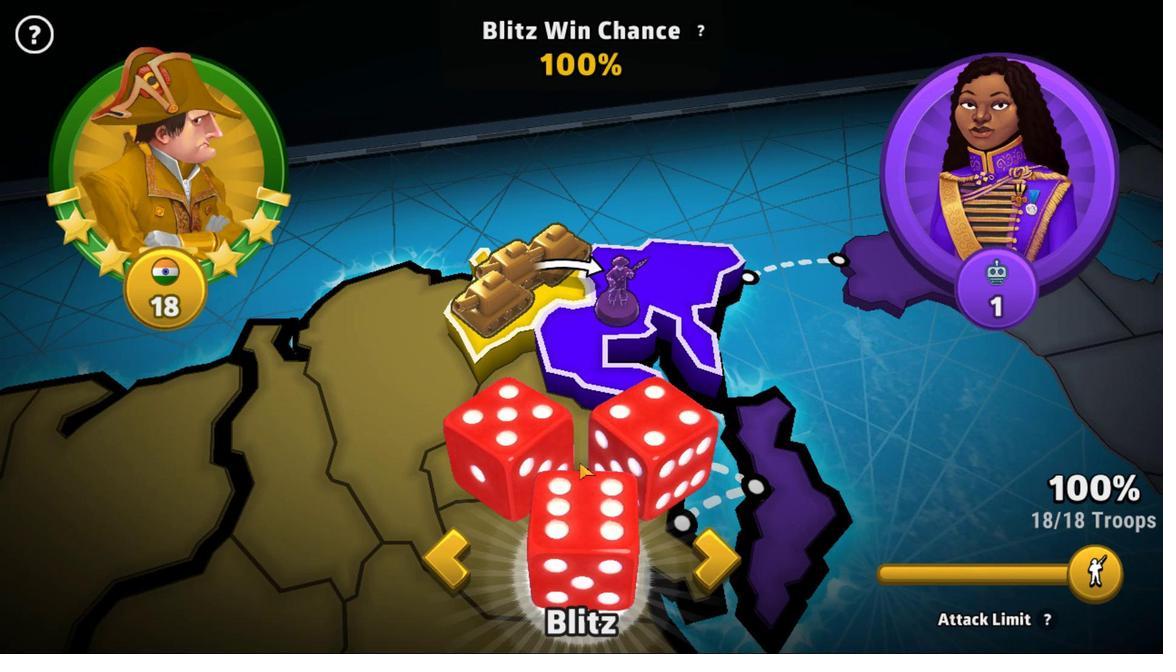 
Action: Mouse pressed left at (594, 464)
Screenshot: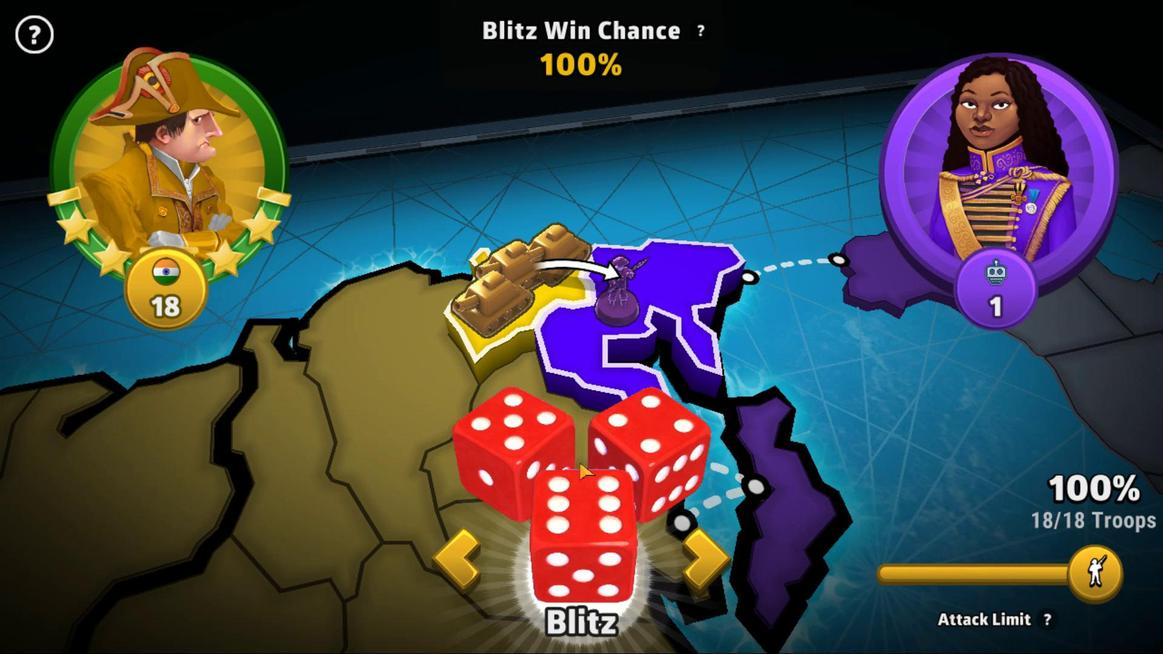 
Action: Mouse moved to (635, 339)
Screenshot: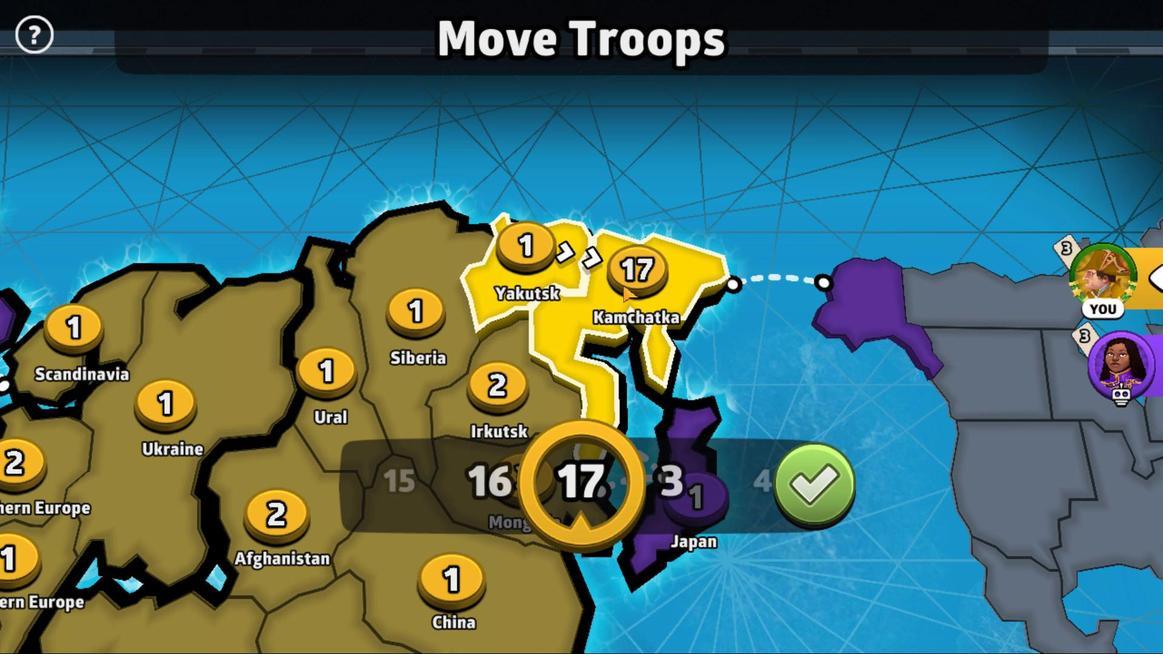 
Action: Mouse pressed left at (635, 339)
Screenshot: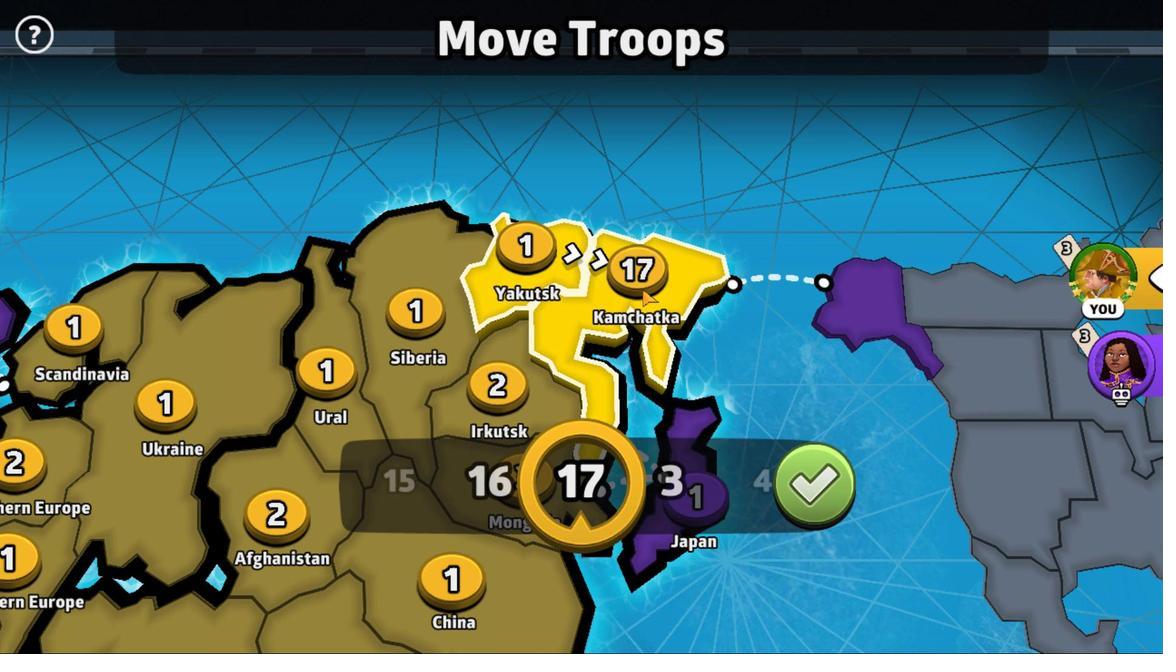 
Action: Mouse moved to (810, 478)
Screenshot: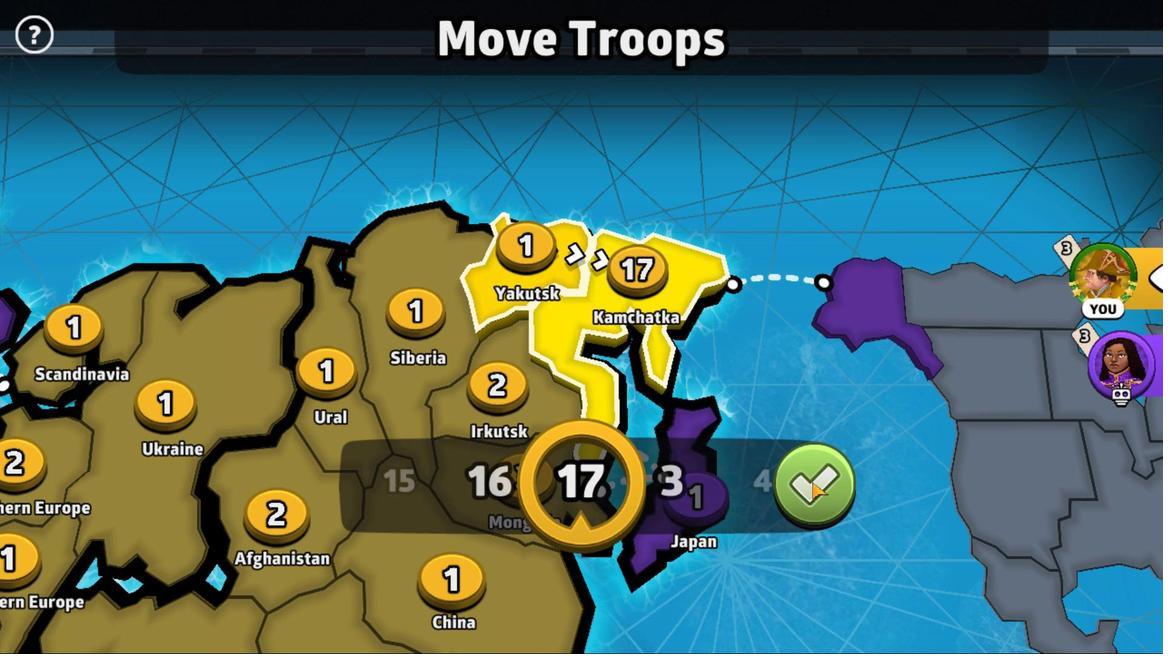 
Action: Mouse pressed left at (810, 478)
Screenshot: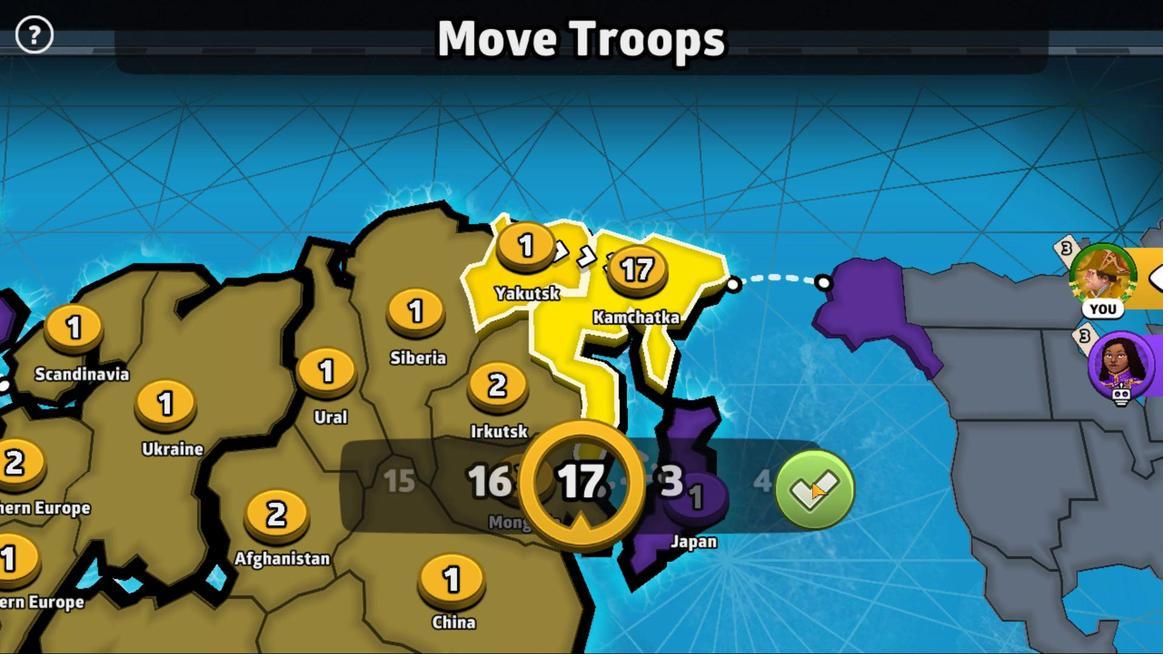 
Action: Mouse moved to (675, 253)
Screenshot: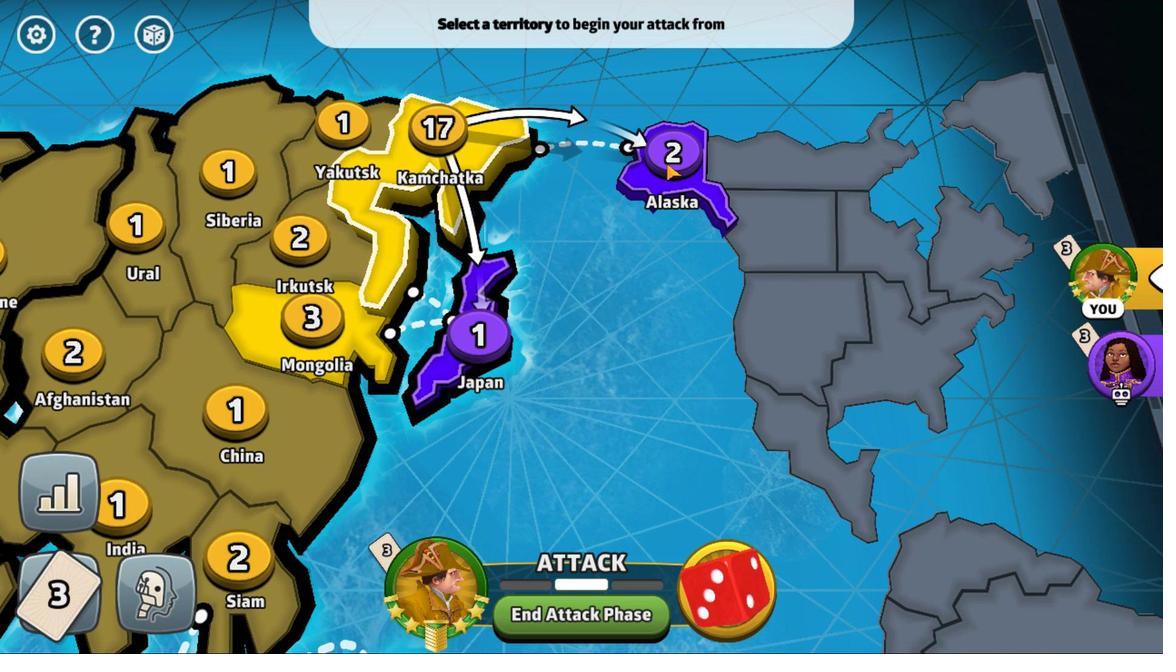 
Action: Mouse pressed left at (675, 253)
Screenshot: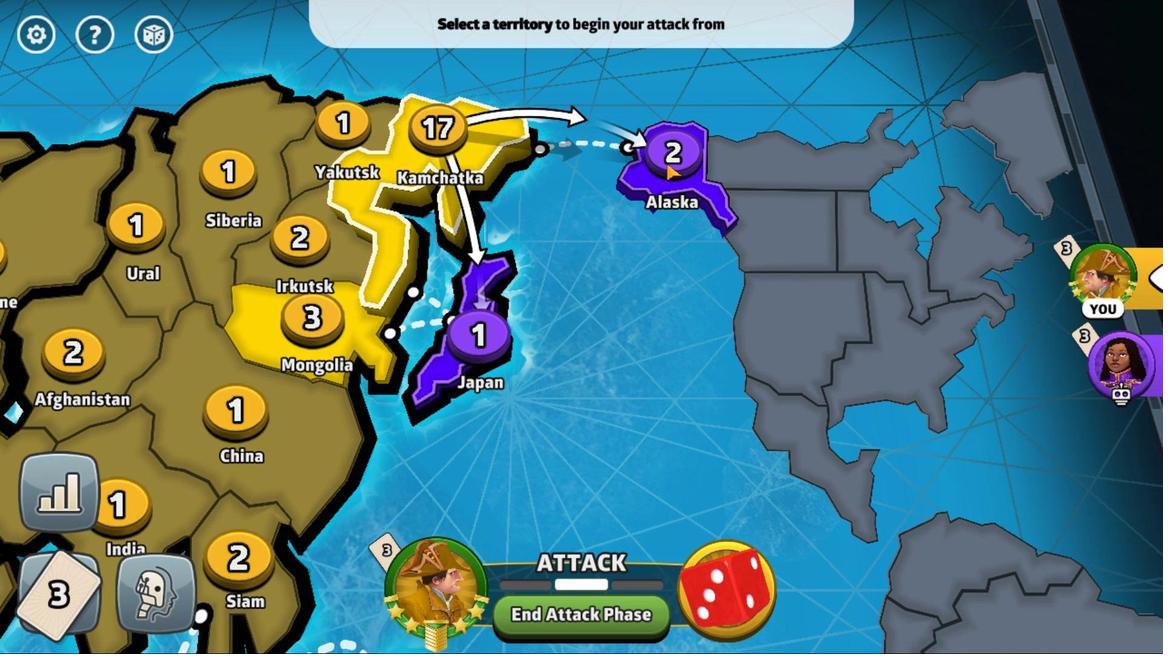
Action: Mouse moved to (608, 455)
Screenshot: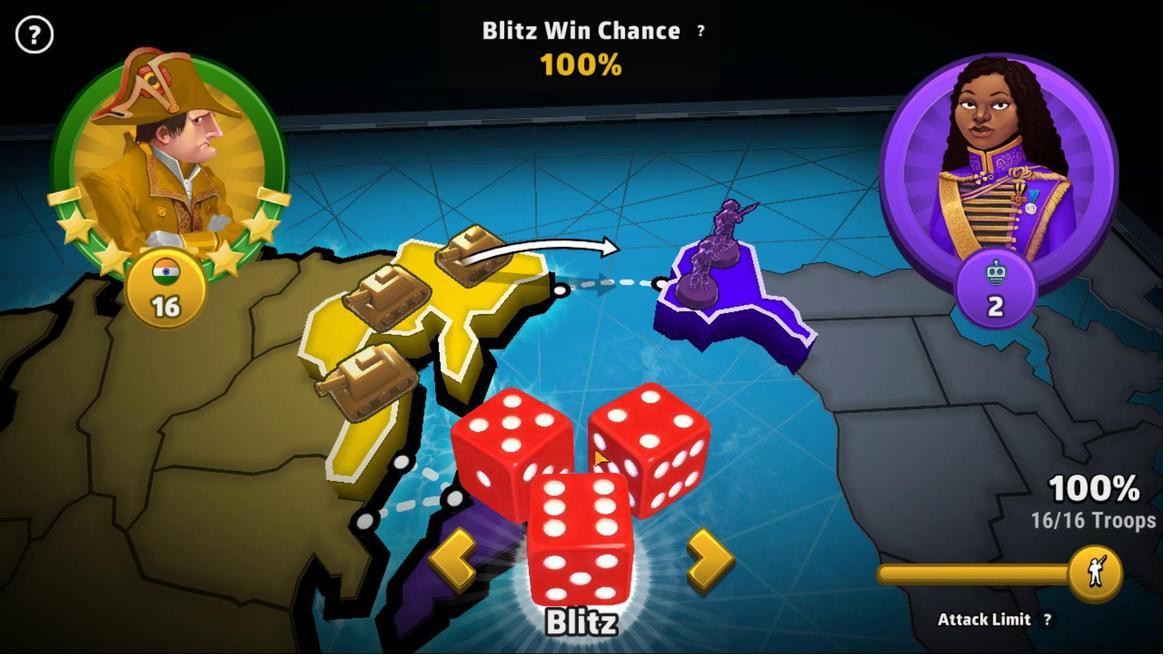 
Action: Mouse pressed left at (608, 455)
Screenshot: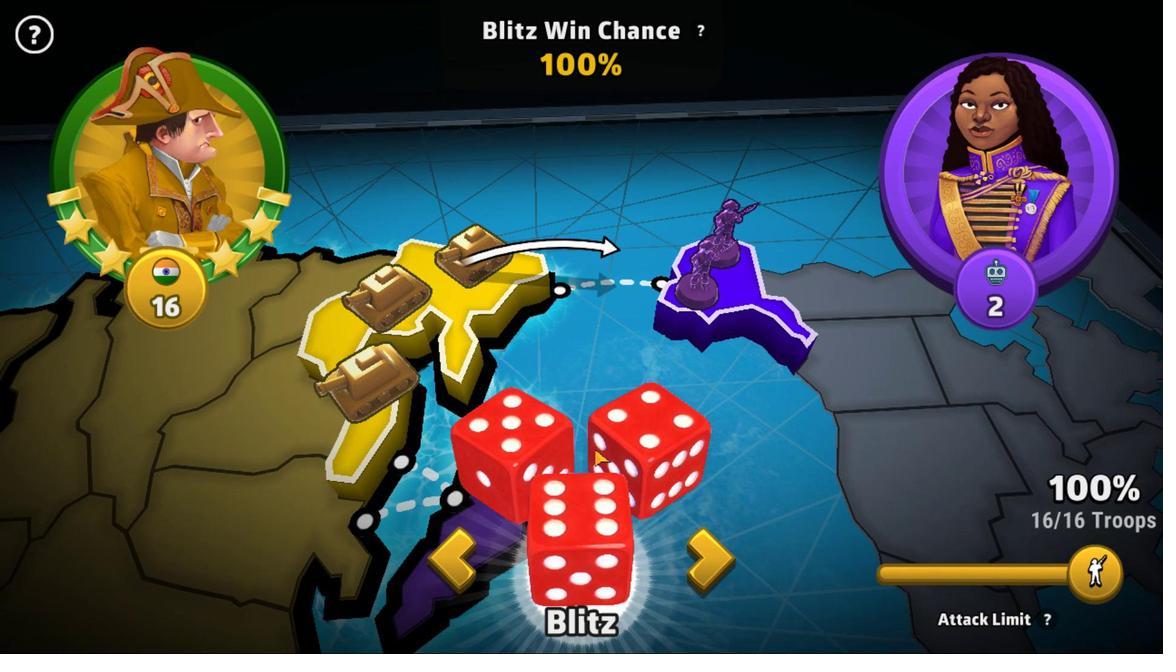 
Action: Mouse moved to (590, 477)
Screenshot: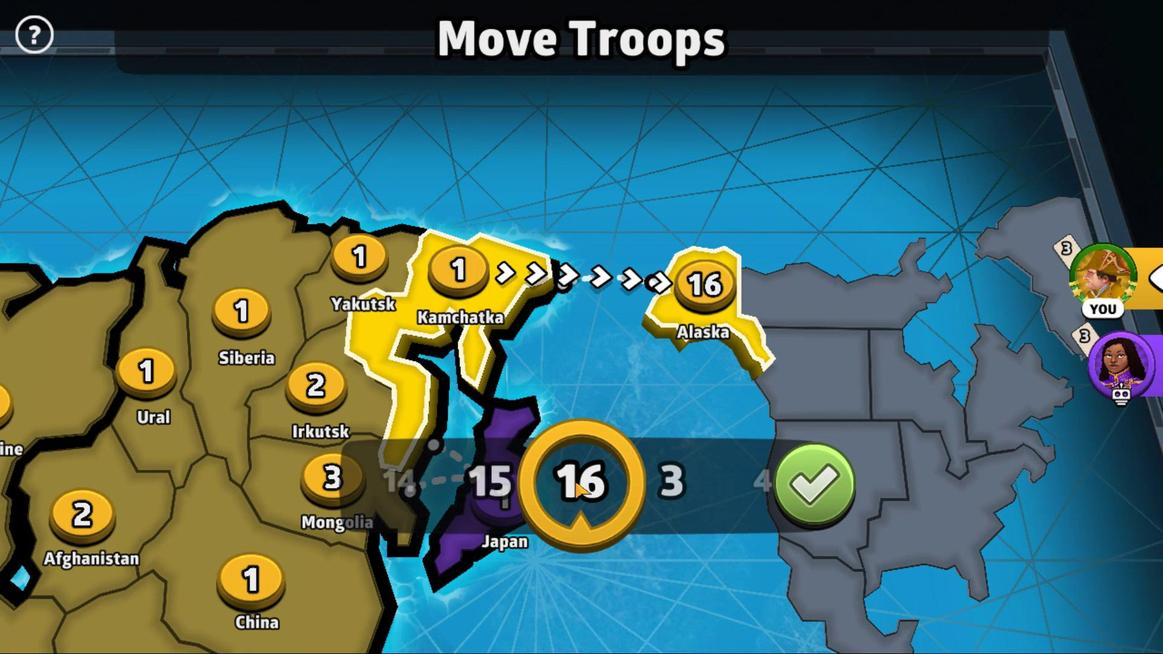 
Action: Mouse pressed left at (590, 477)
Screenshot: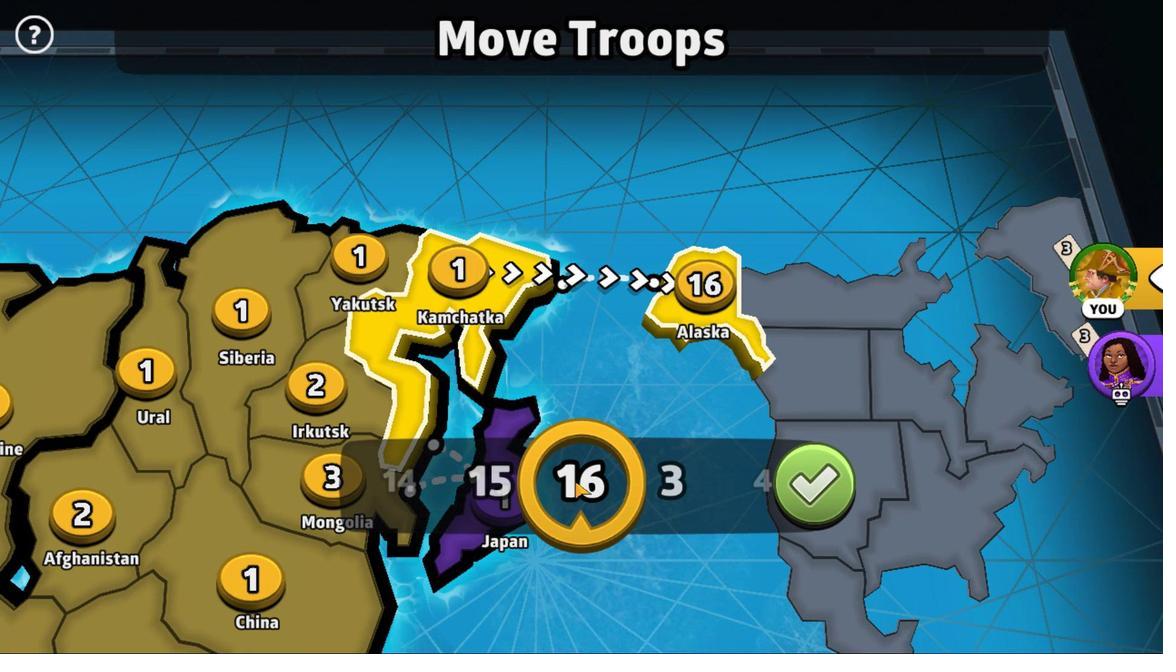 
Action: Mouse moved to (817, 473)
Screenshot: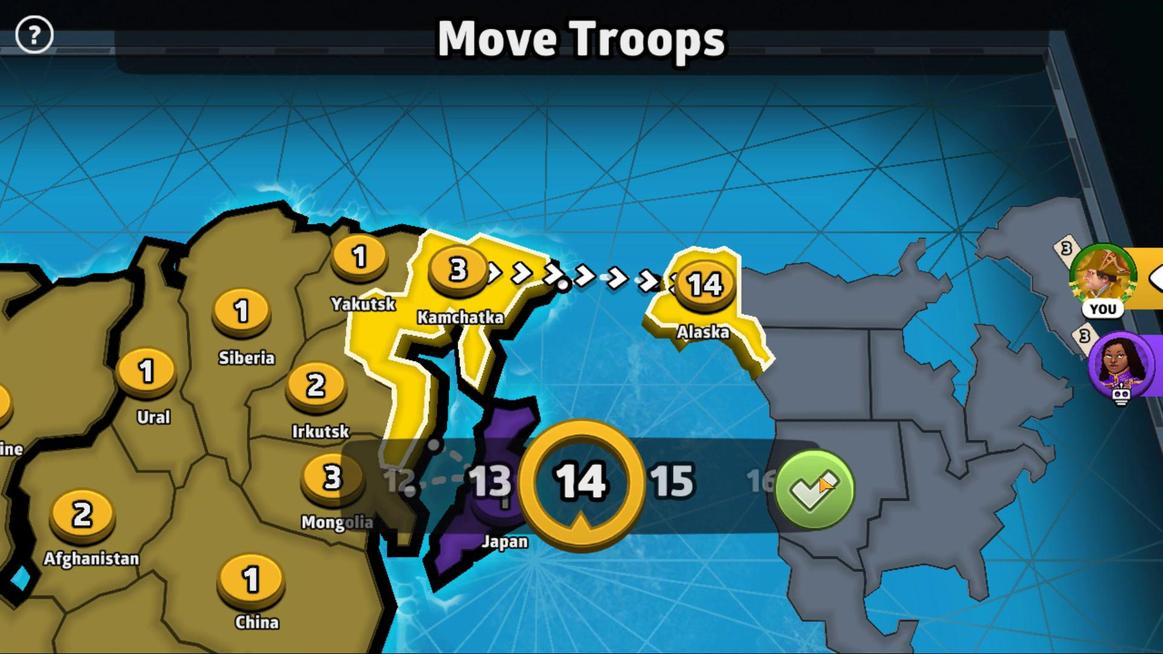 
Action: Mouse pressed left at (817, 473)
Screenshot: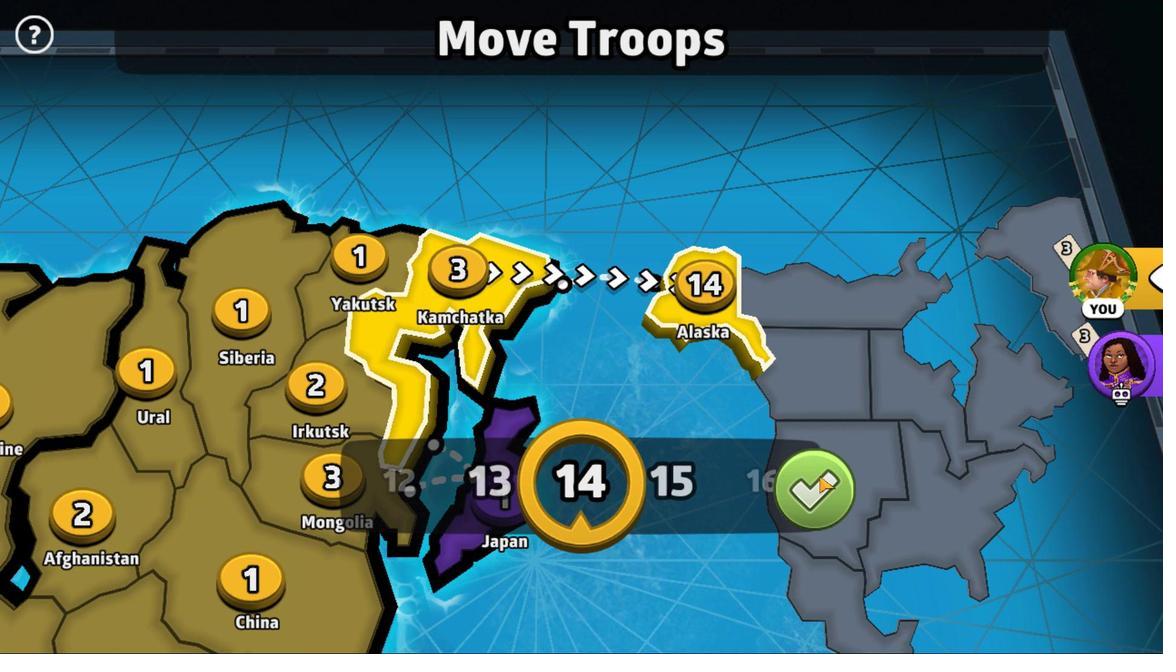 
Action: Mouse moved to (647, 343)
Screenshot: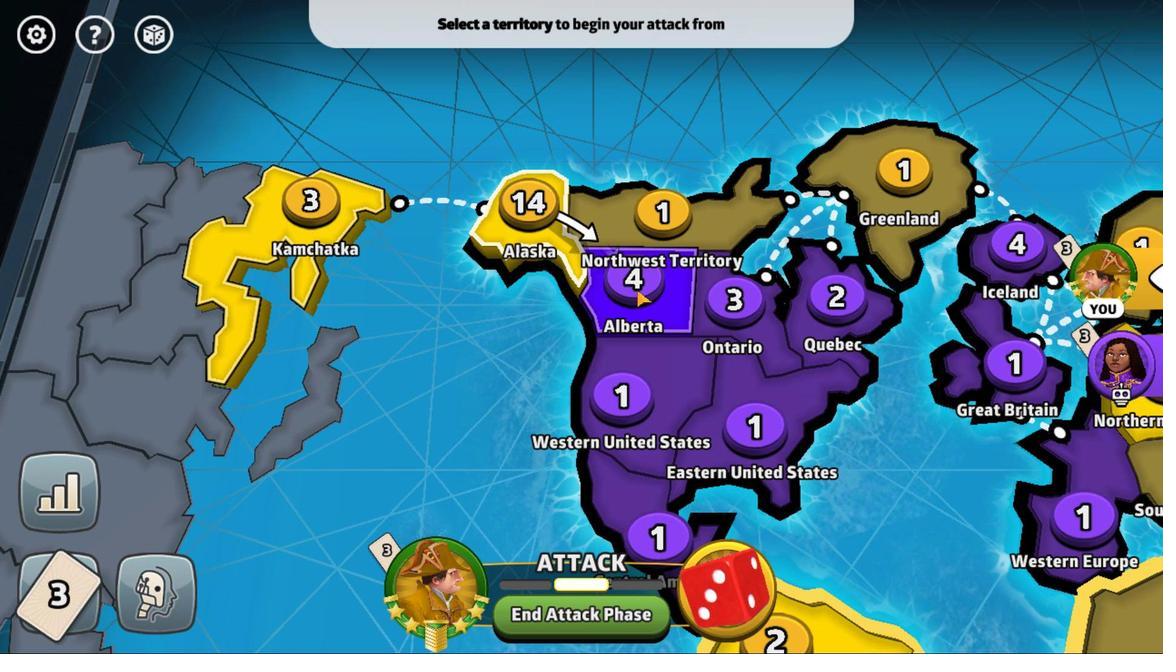 
Action: Mouse pressed left at (647, 343)
Screenshot: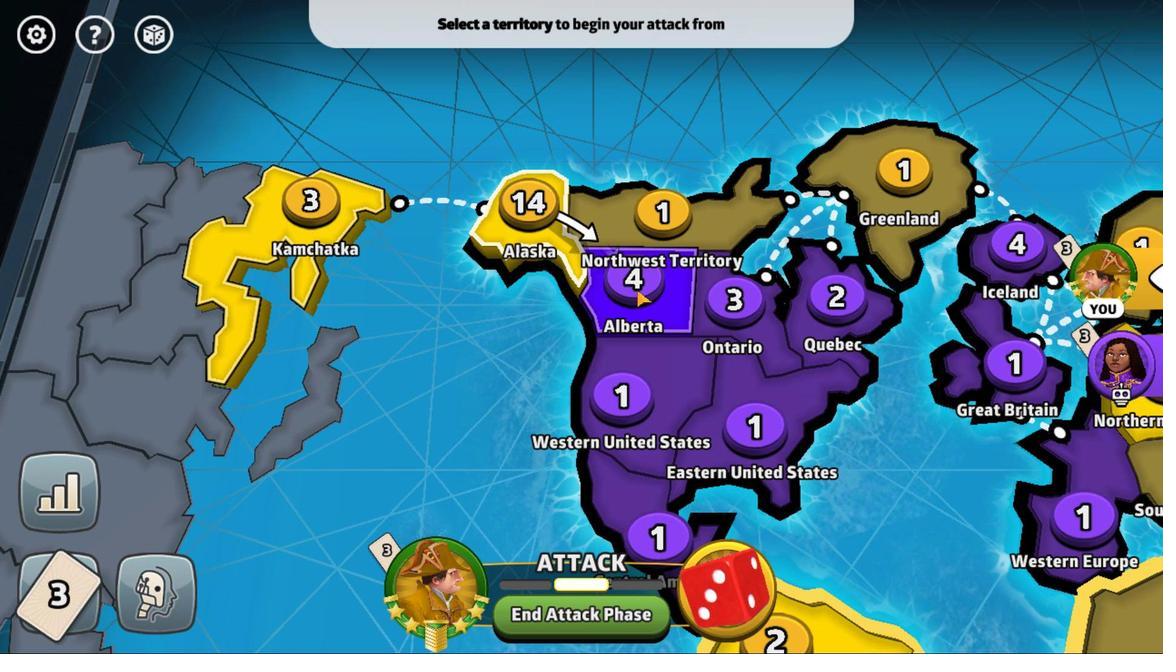 
Action: Mouse moved to (599, 463)
Screenshot: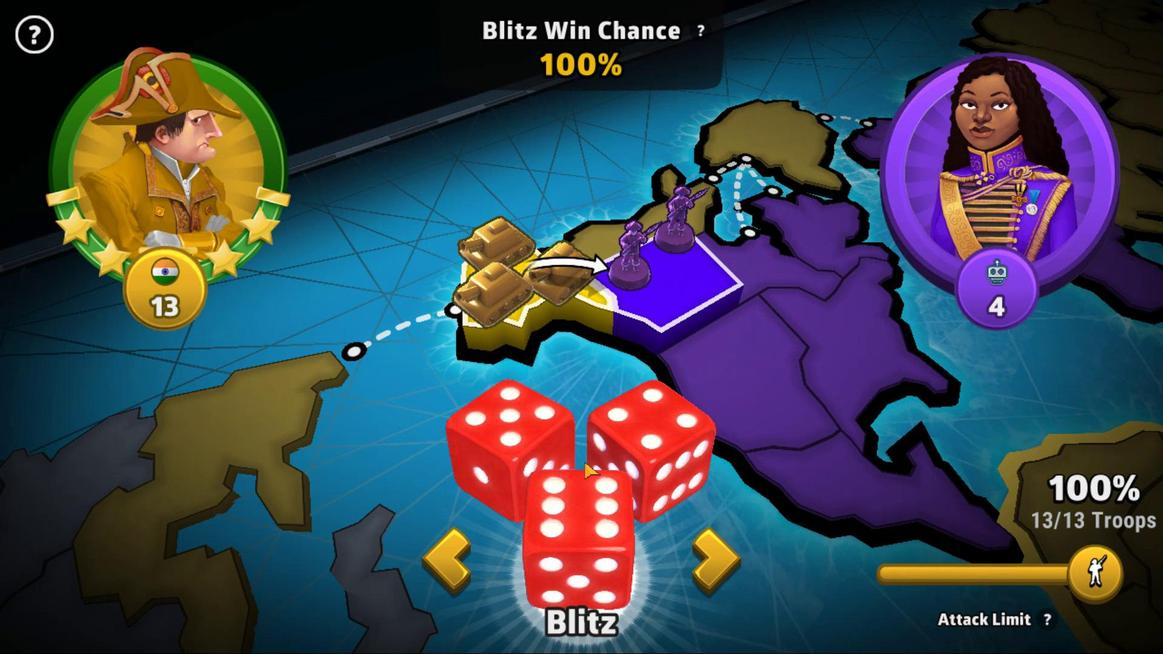 
Action: Mouse pressed left at (599, 463)
Screenshot: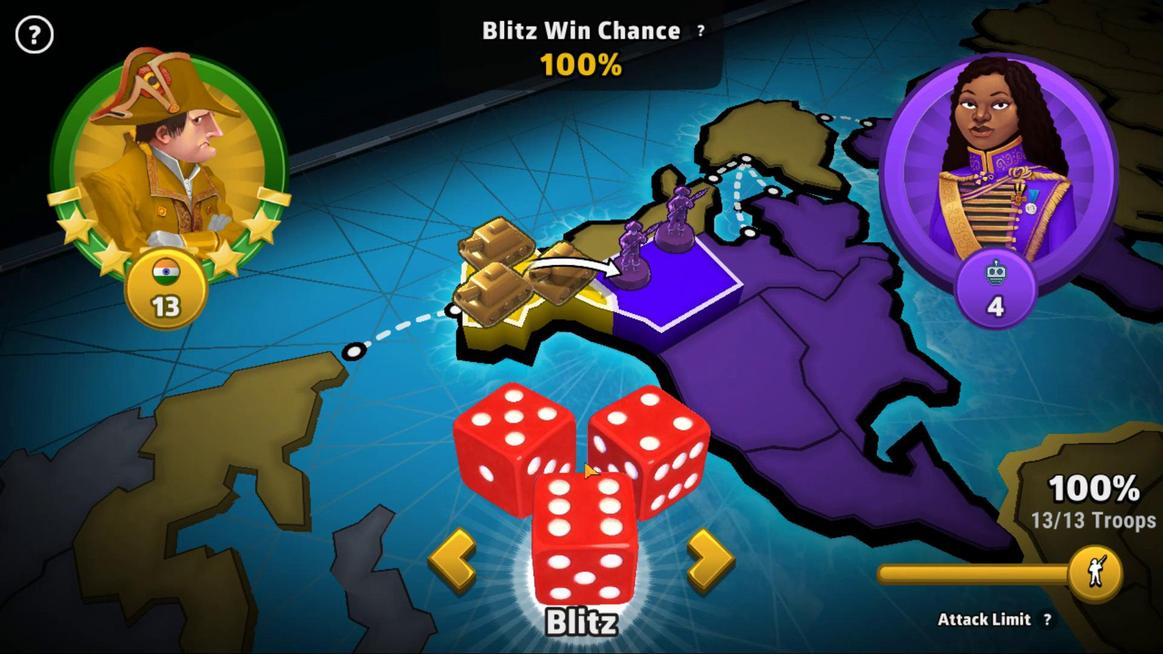 
Action: Mouse moved to (814, 476)
Screenshot: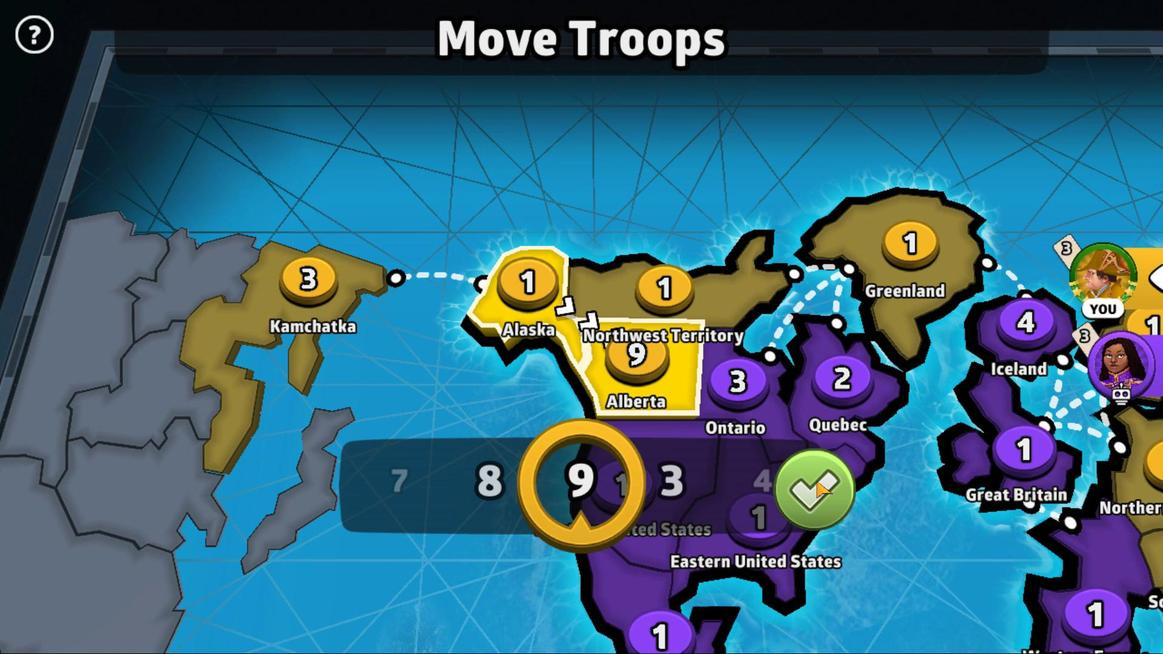 
Action: Mouse pressed left at (814, 476)
Screenshot: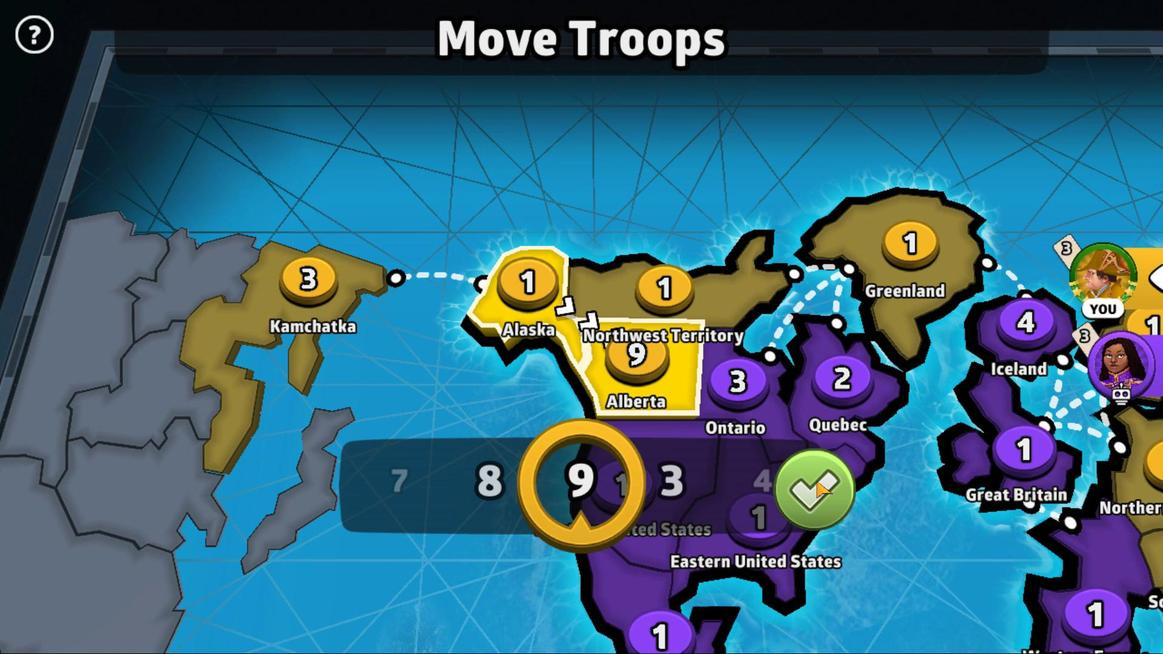 
Action: Mouse moved to (663, 284)
Screenshot: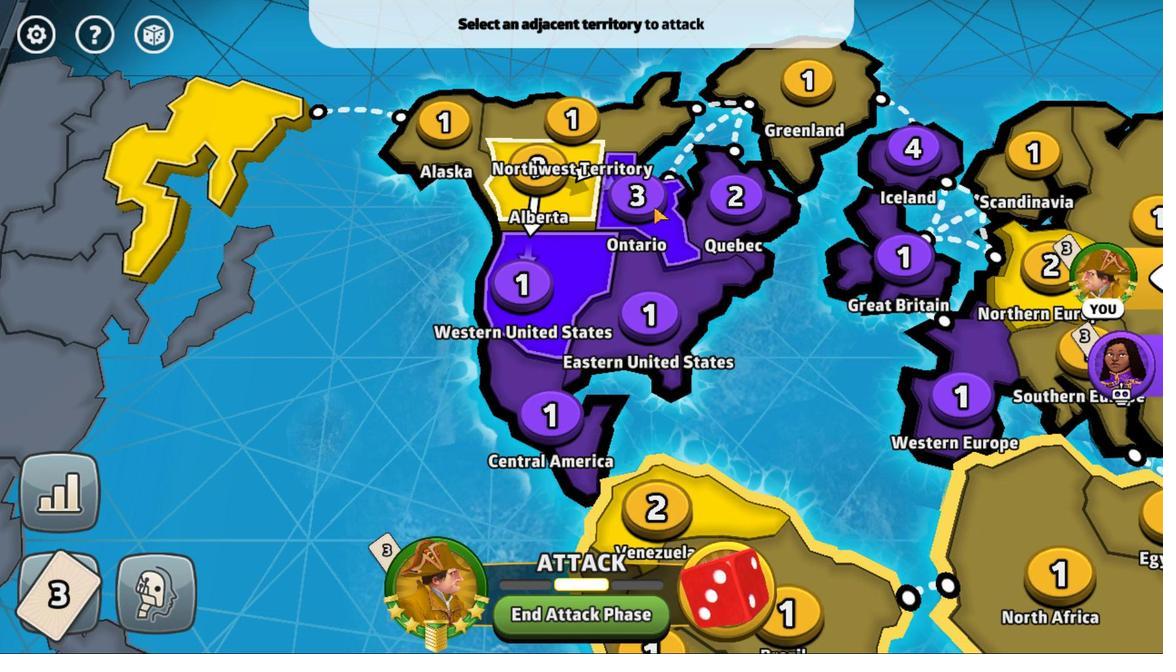 
Action: Mouse pressed left at (663, 284)
Screenshot: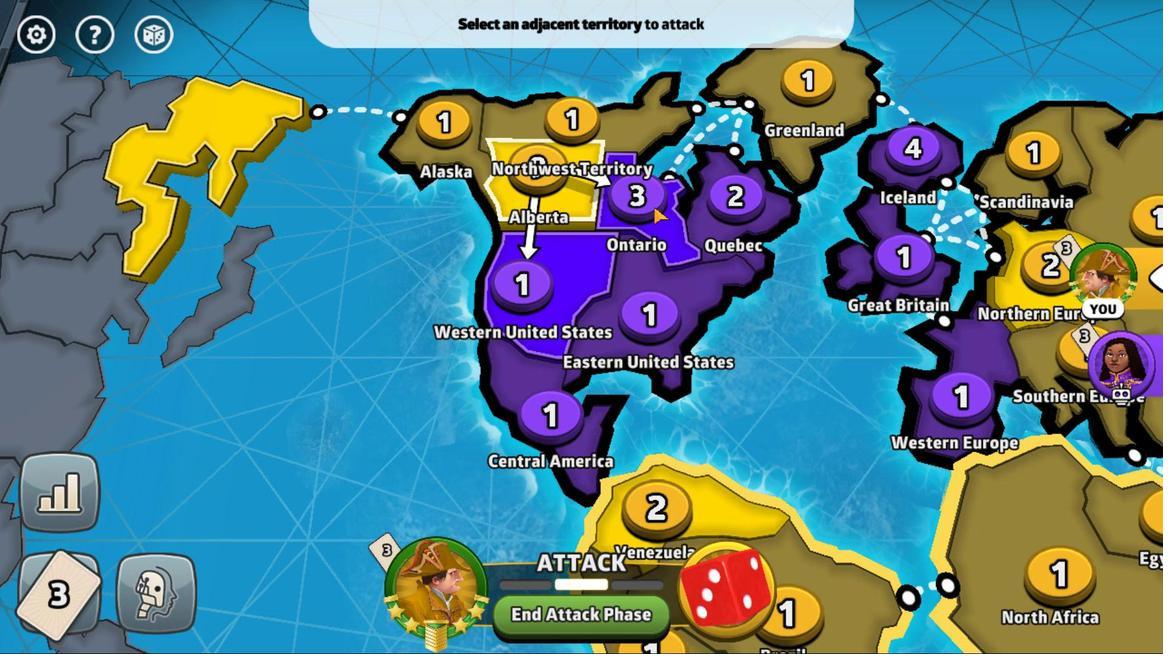 
Action: Mouse moved to (622, 407)
Screenshot: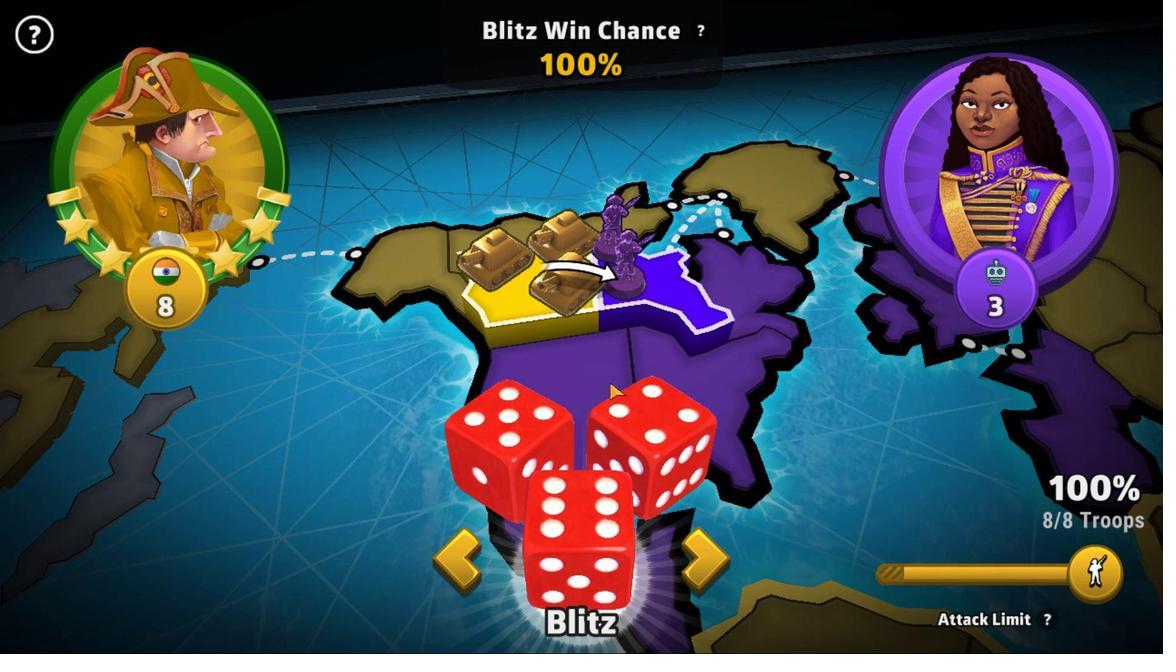 
Action: Mouse pressed left at (622, 407)
Screenshot: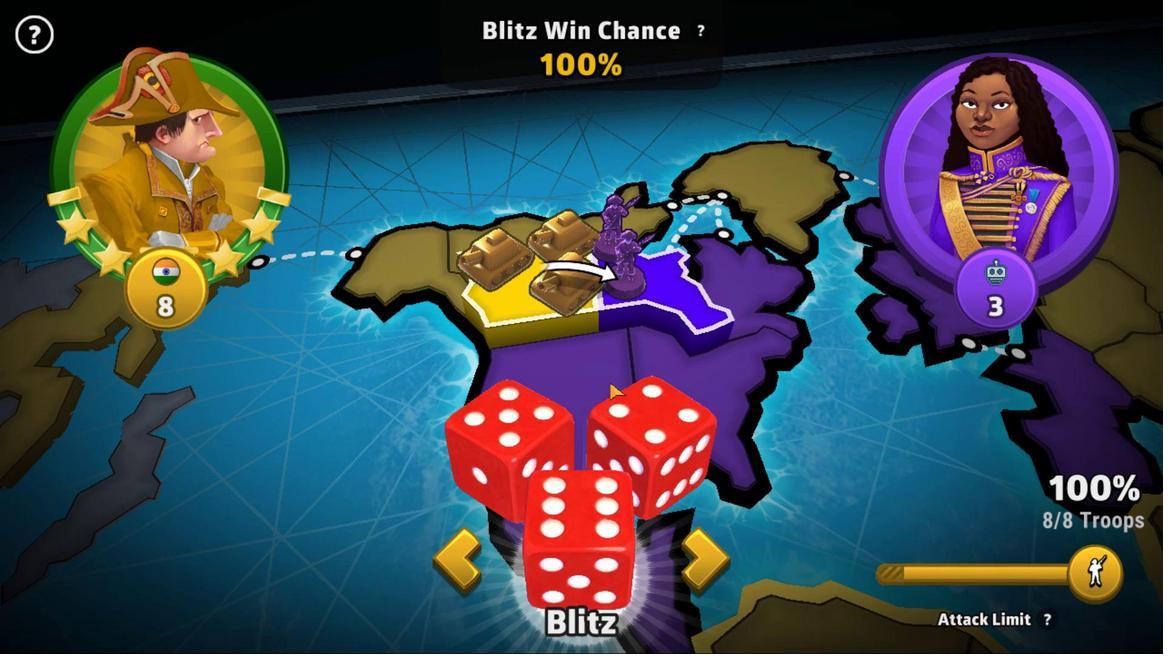 
Action: Mouse moved to (816, 456)
Screenshot: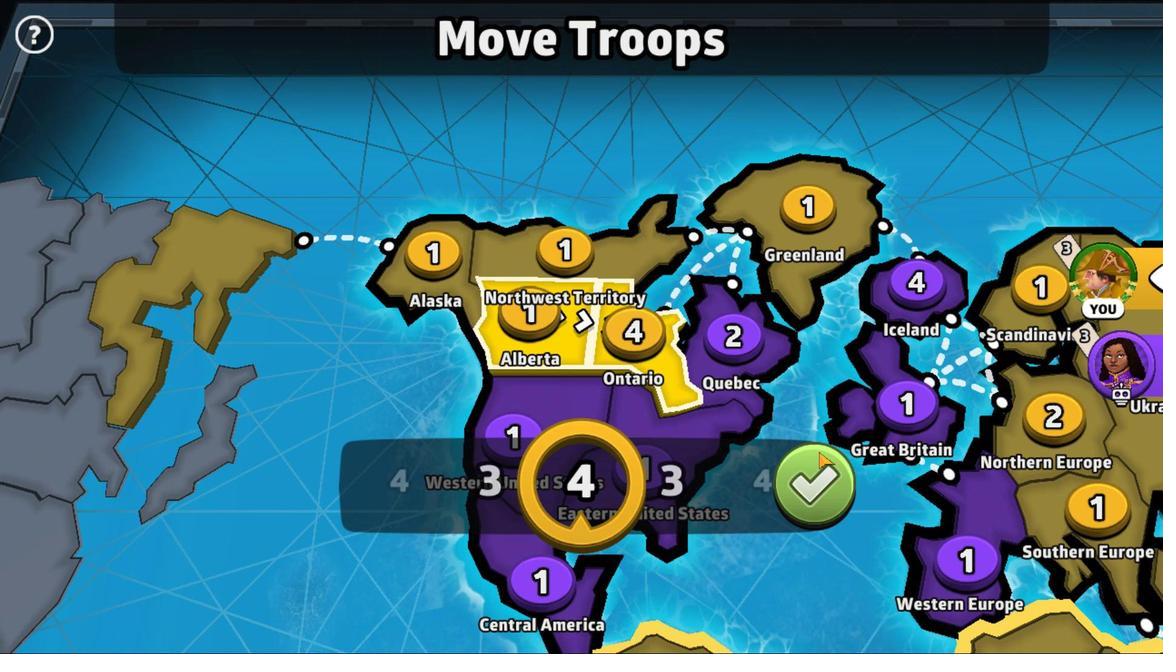 
Action: Mouse pressed left at (816, 456)
Screenshot: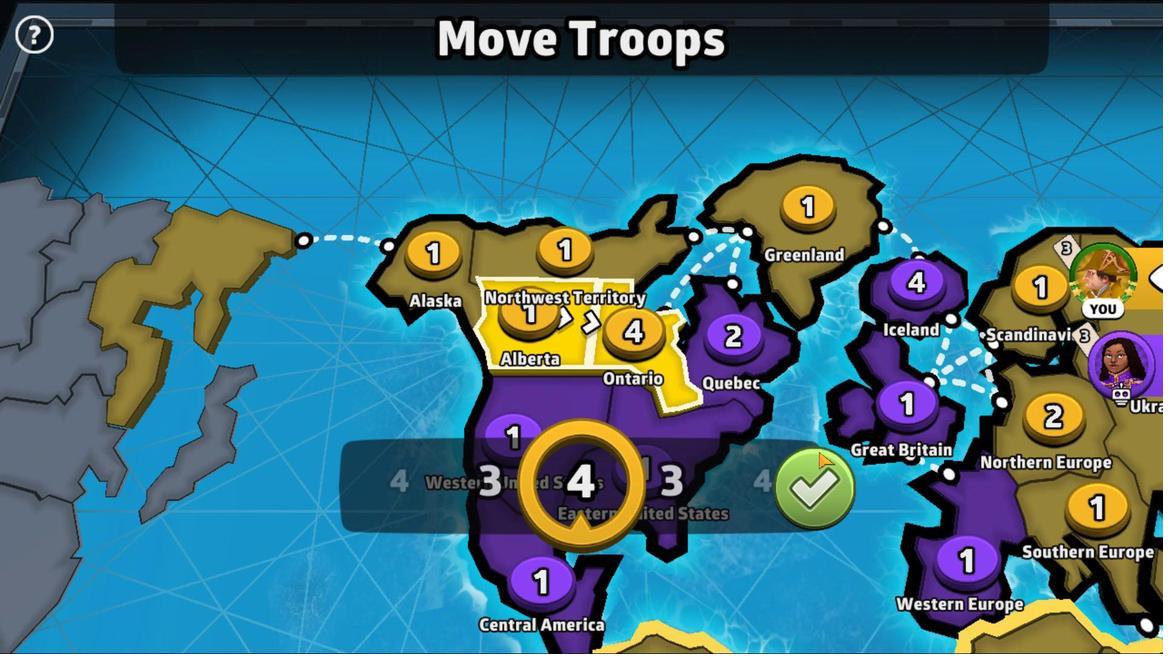 
Action: Mouse moved to (524, 332)
Screenshot: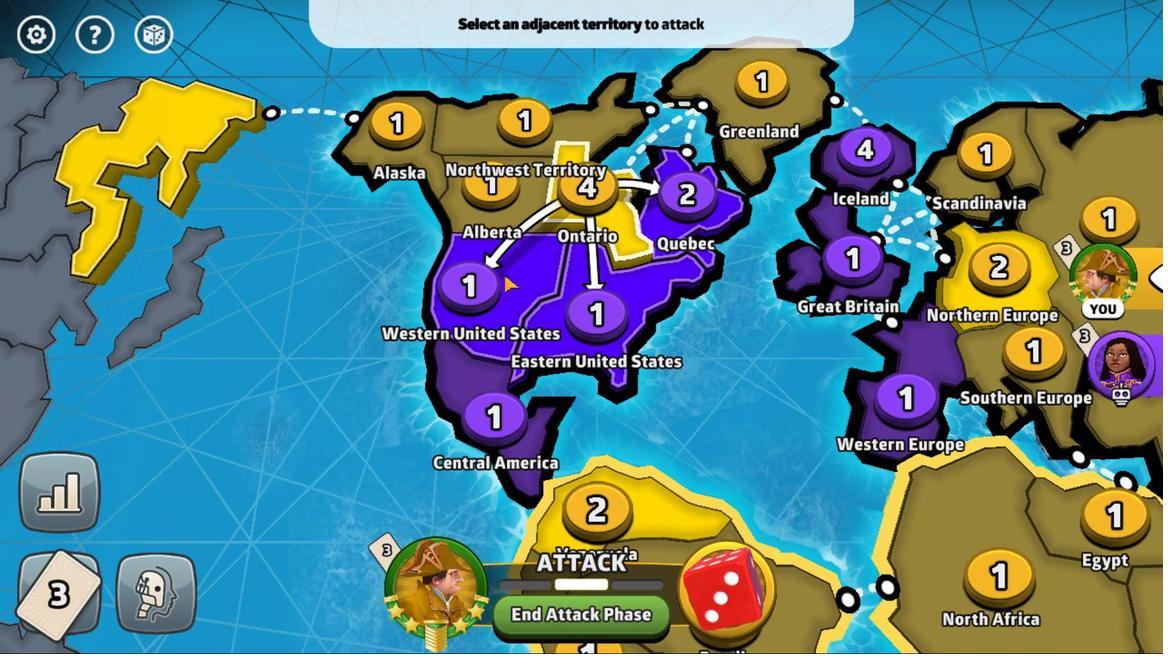 
Action: Mouse pressed left at (524, 332)
Screenshot: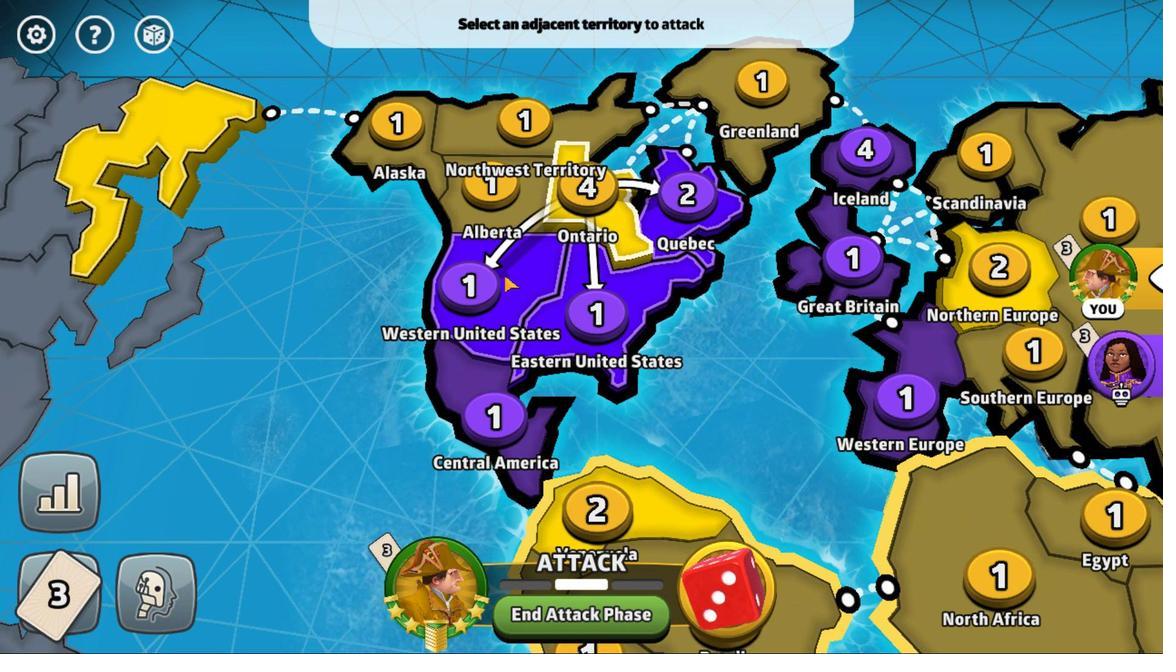 
Action: Mouse moved to (594, 423)
Screenshot: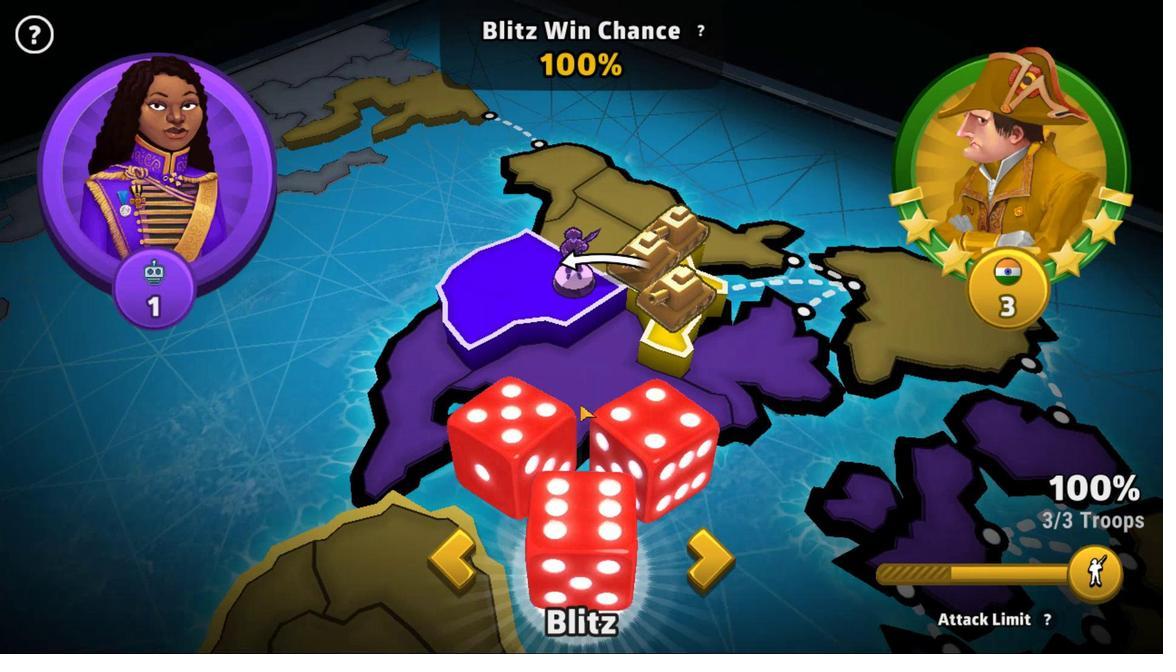 
Action: Mouse pressed left at (594, 423)
Screenshot: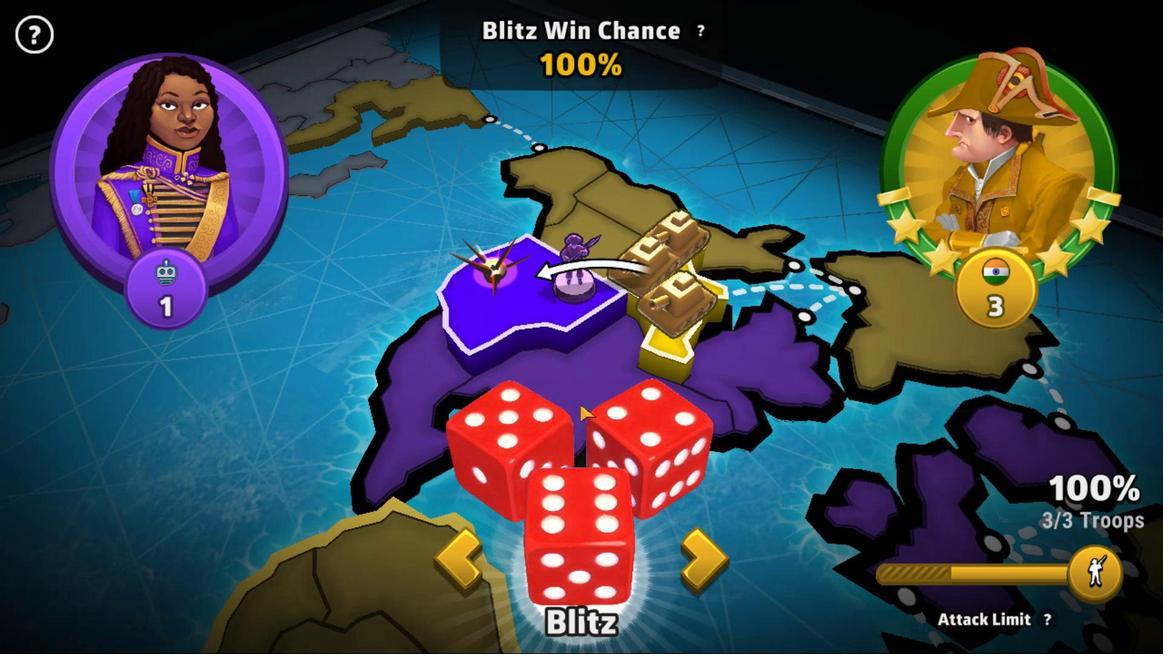 
Action: Mouse moved to (555, 347)
Screenshot: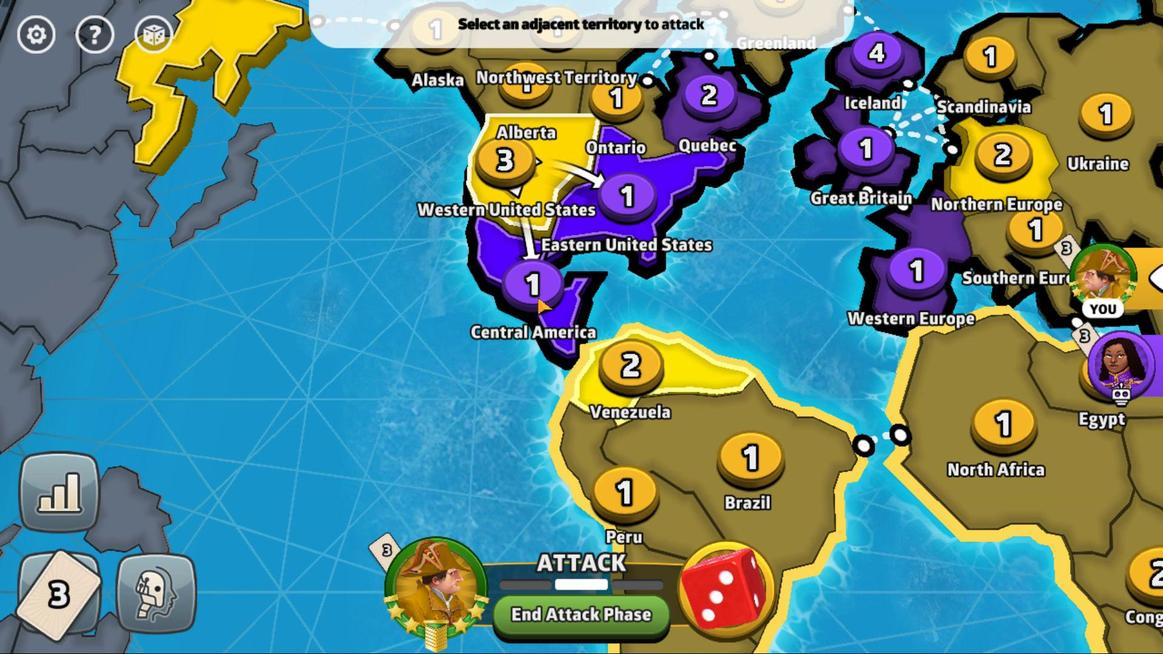 
Action: Mouse pressed left at (555, 347)
Screenshot: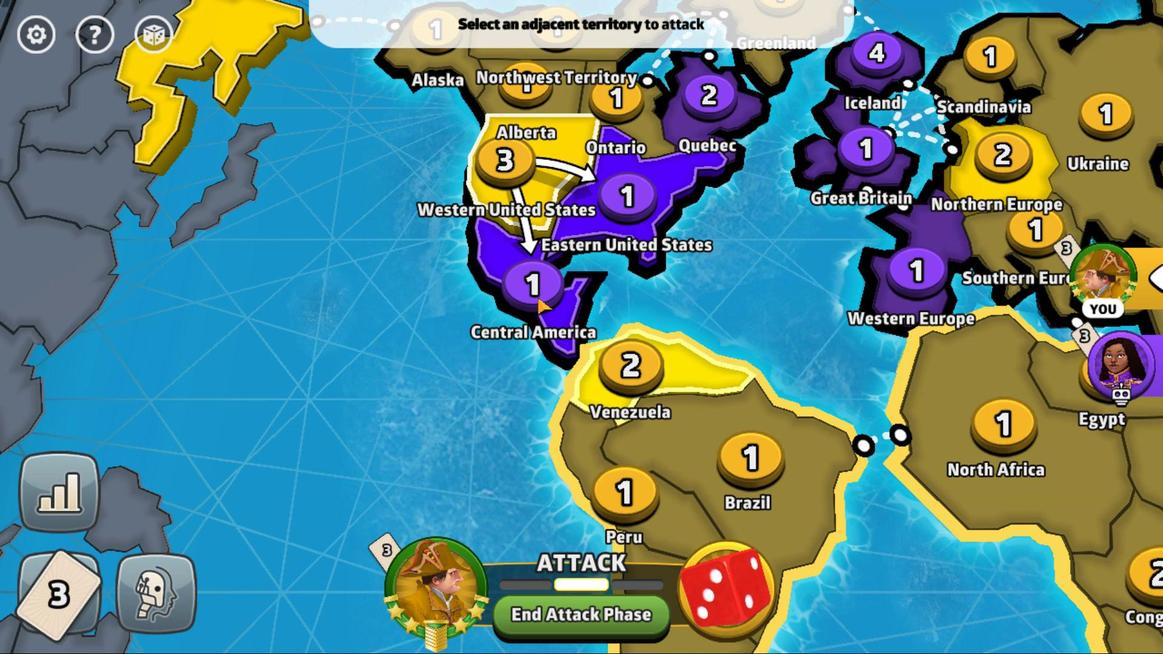 
Action: Mouse moved to (562, 464)
Screenshot: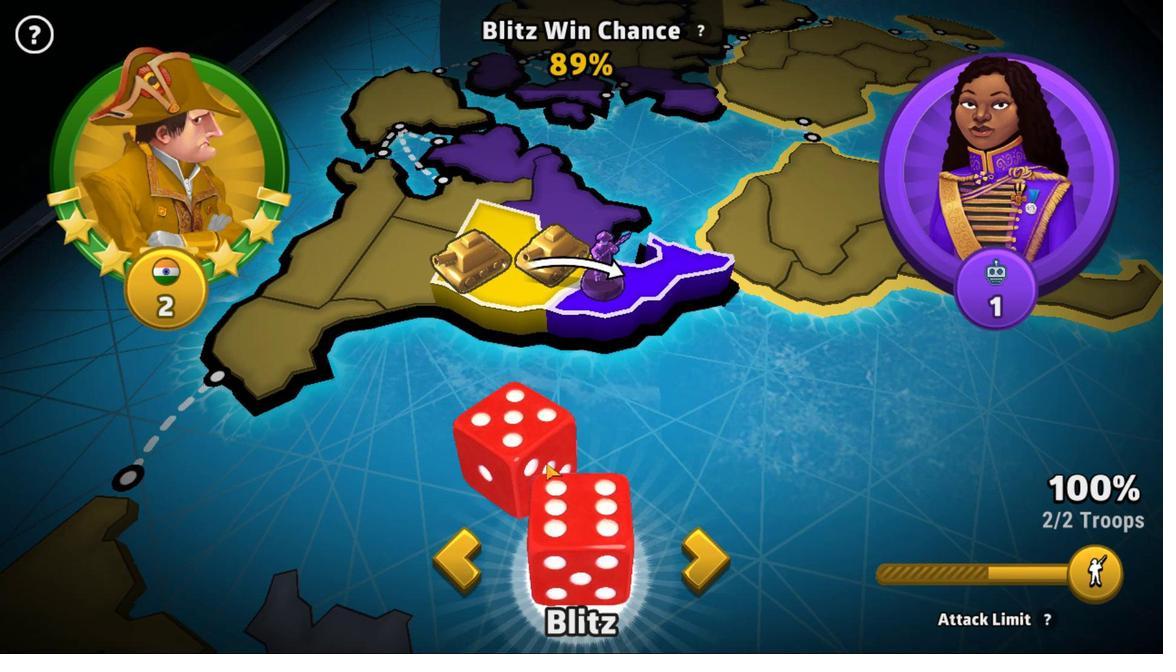 
Action: Mouse pressed left at (562, 464)
Screenshot: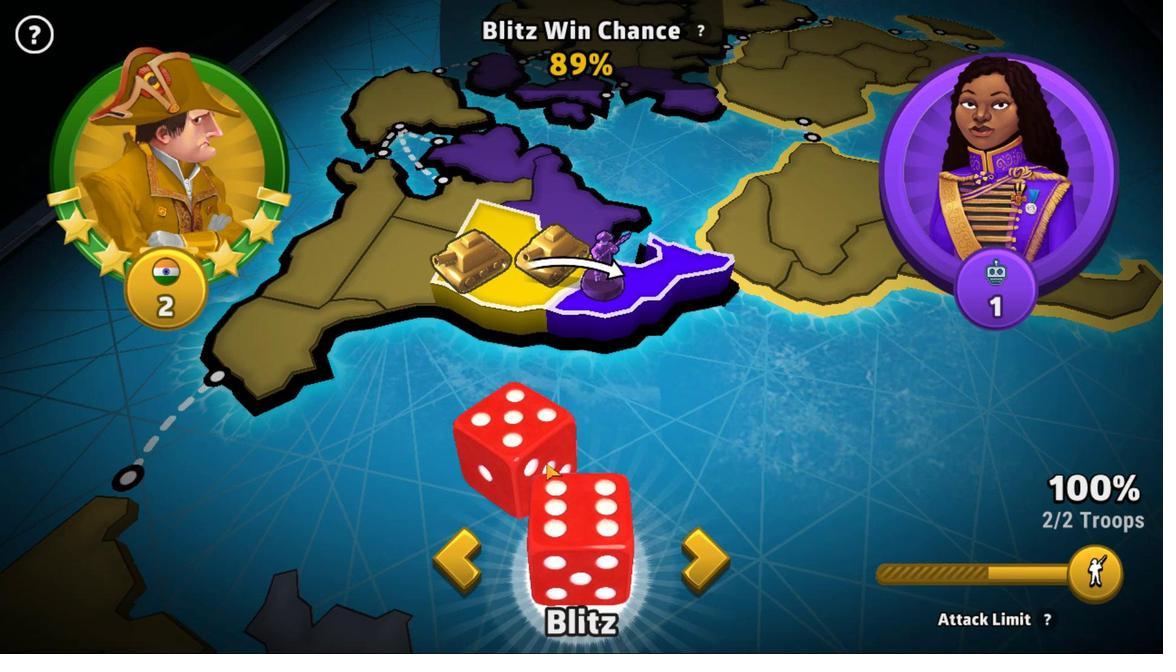 
Action: Mouse moved to (595, 579)
Screenshot: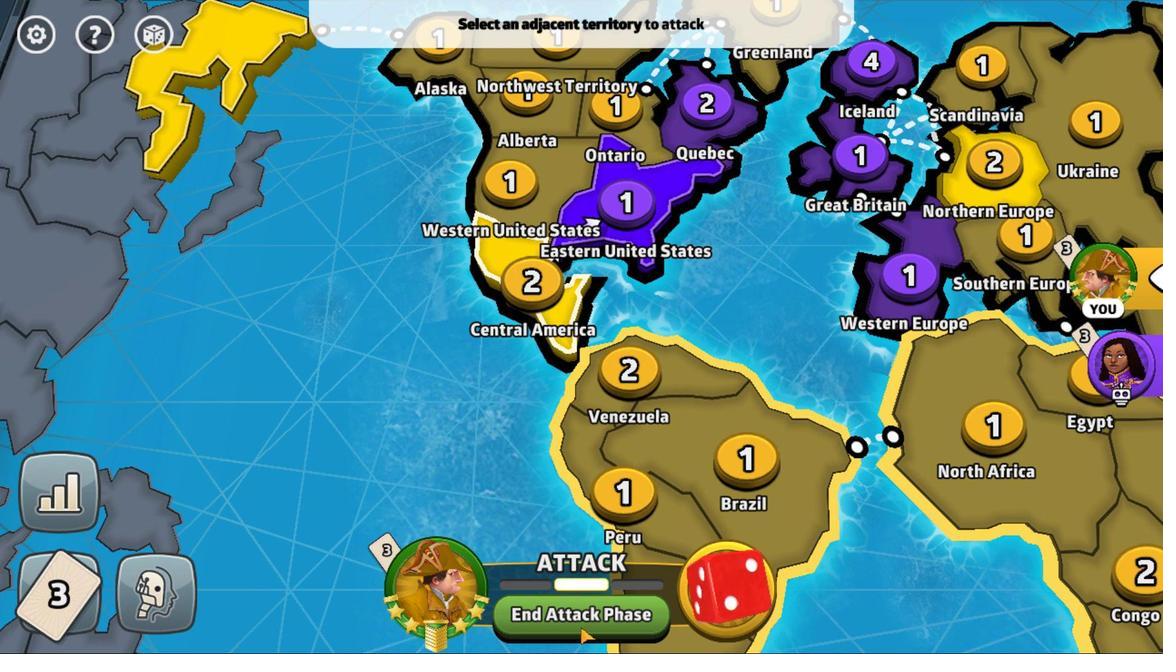 
Action: Mouse pressed left at (595, 579)
Screenshot: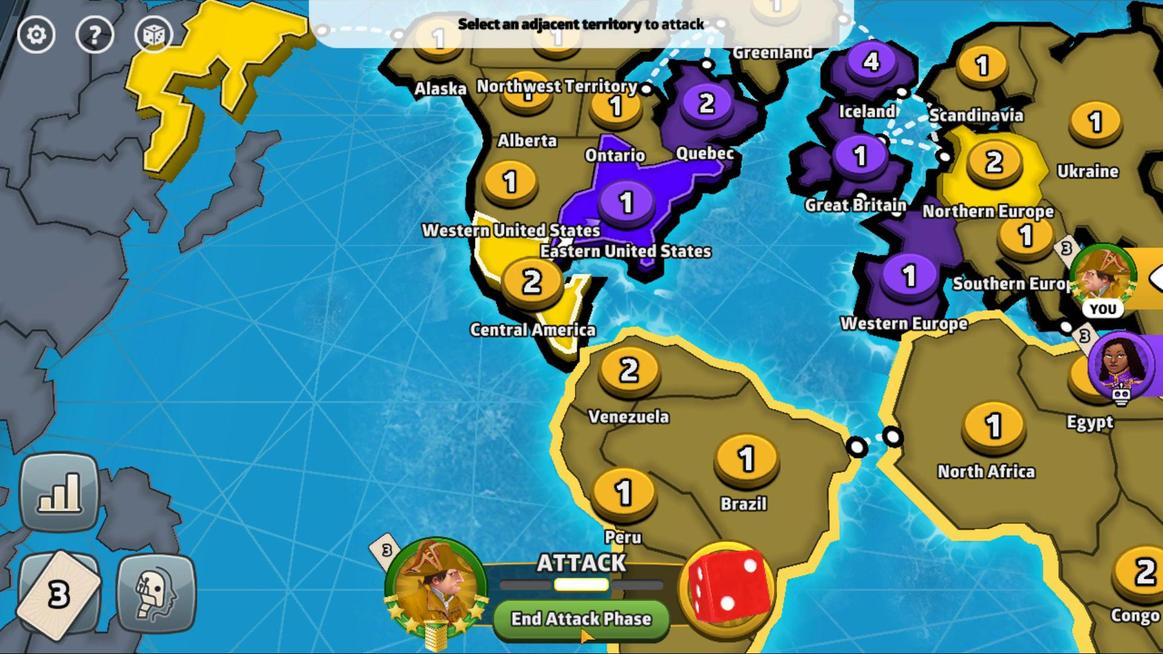 
Action: Mouse moved to (643, 319)
Screenshot: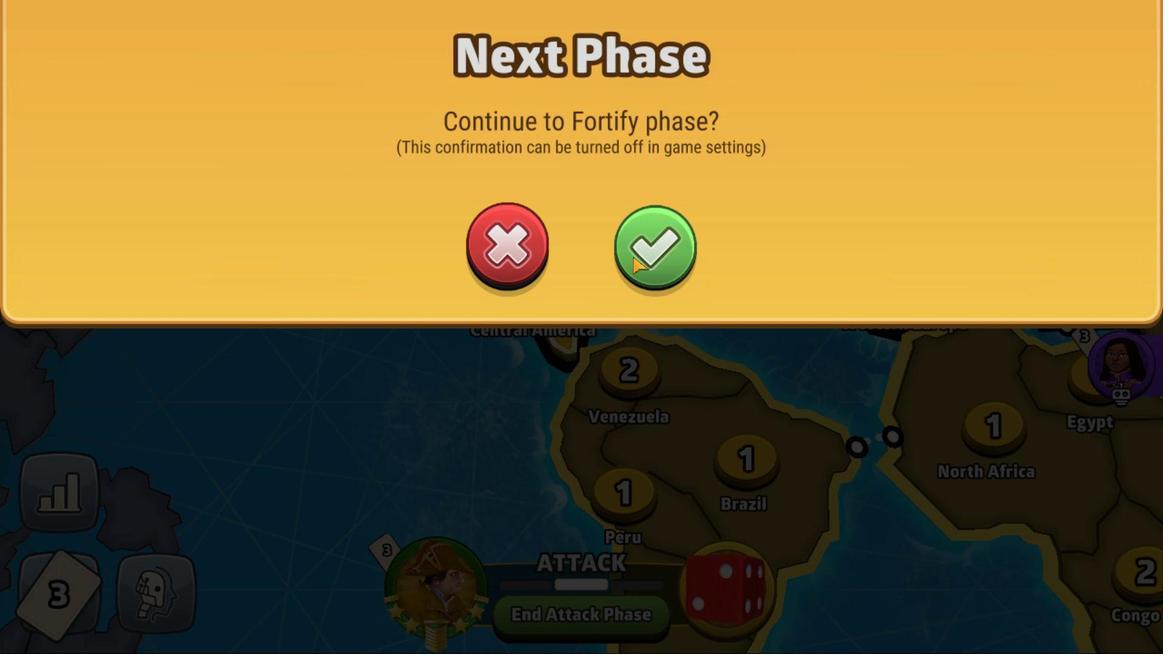 
Action: Mouse pressed left at (643, 319)
Screenshot: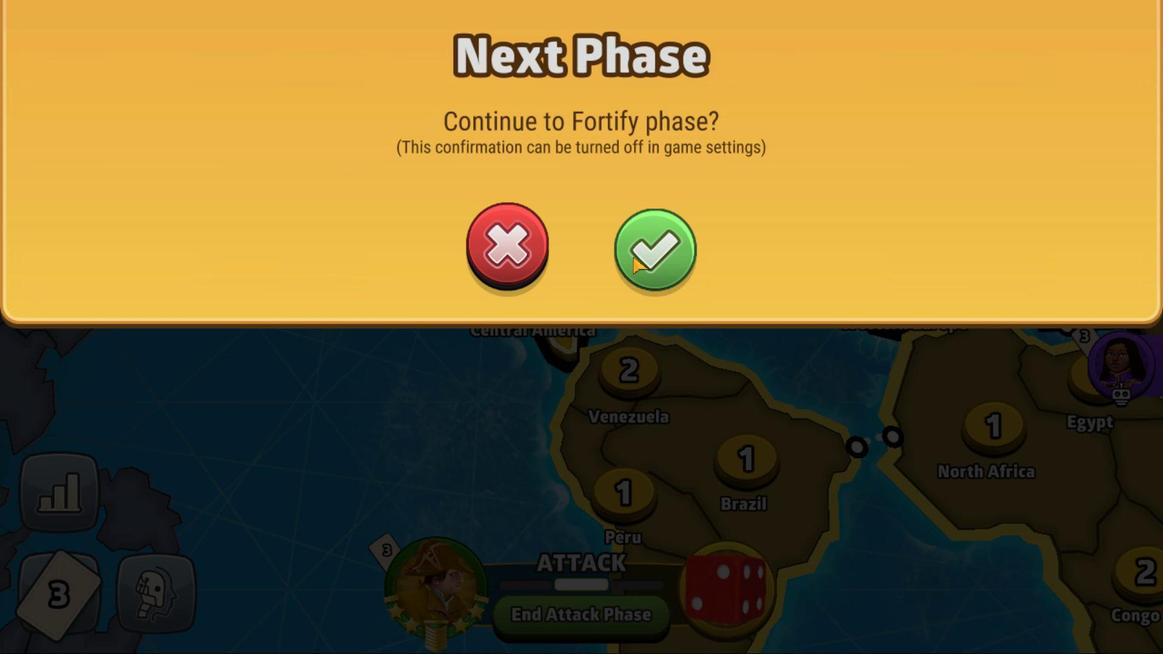 
Action: Mouse moved to (843, 214)
Screenshot: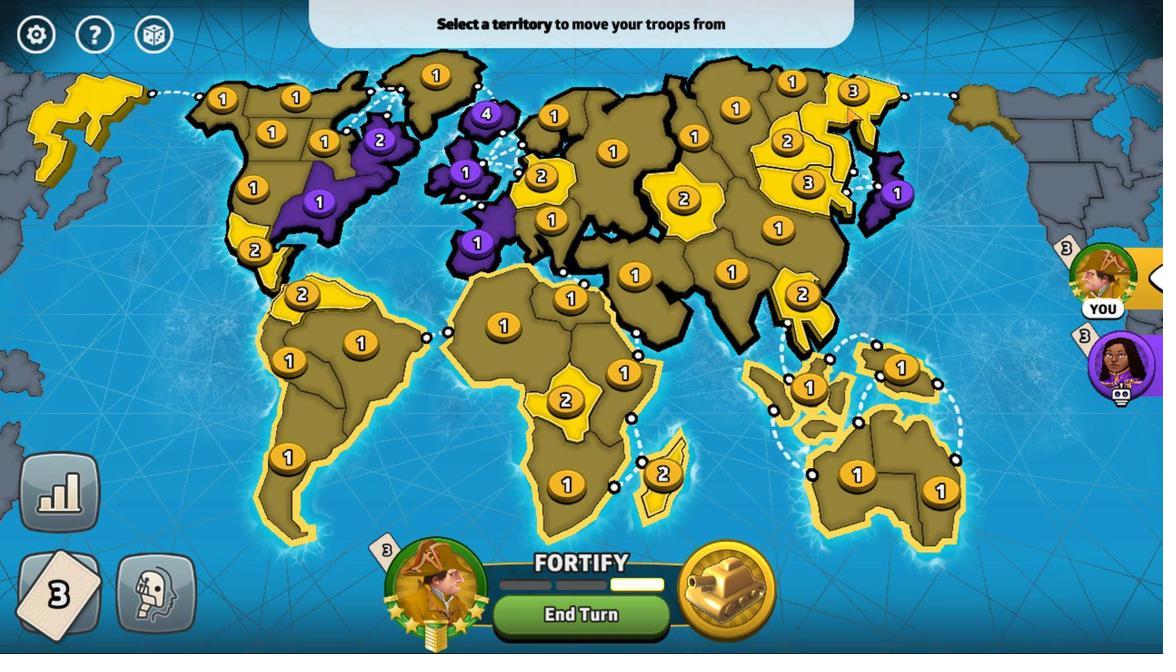 
Action: Mouse pressed left at (843, 214)
Screenshot: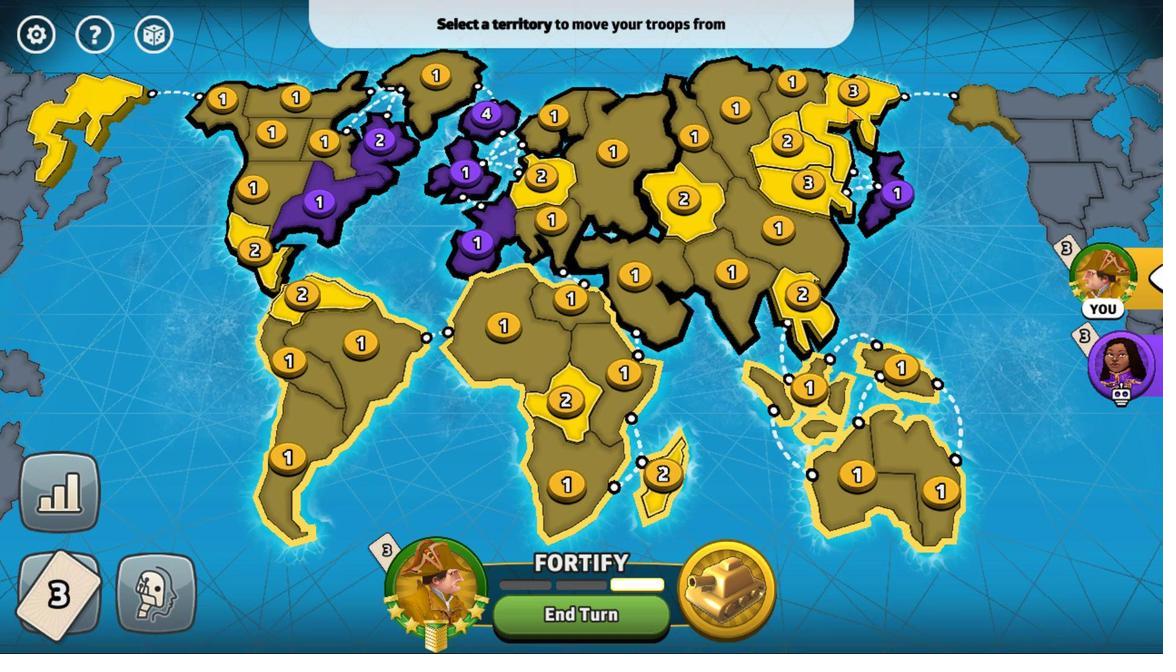 
Action: Mouse pressed left at (843, 214)
Screenshot: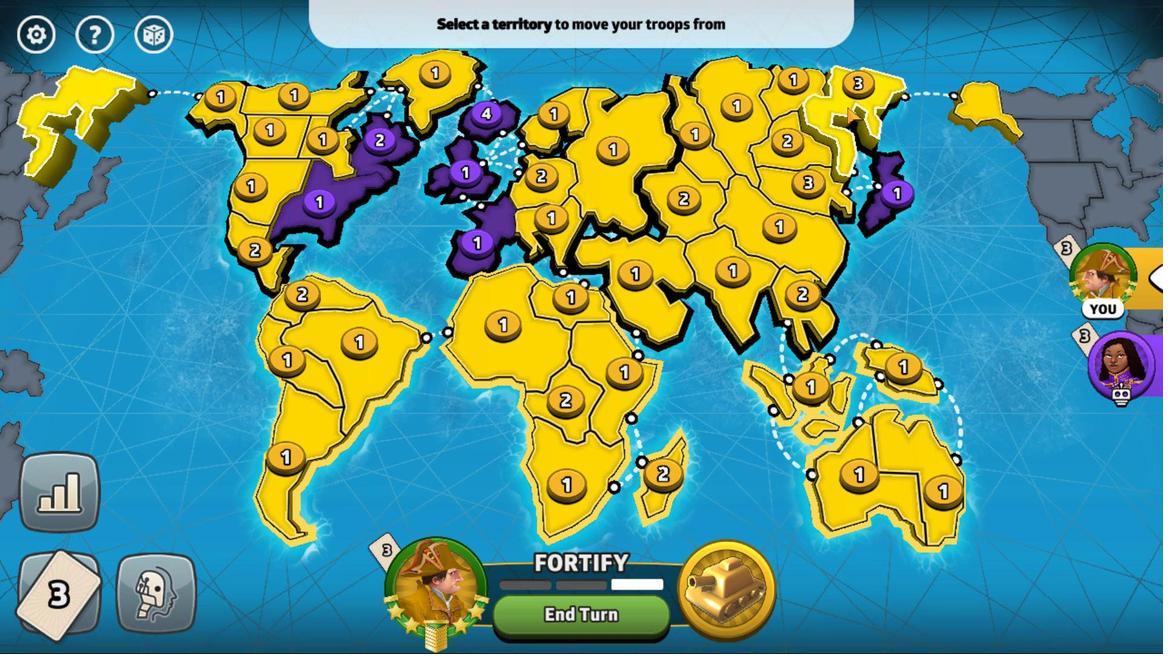
Action: Mouse moved to (595, 578)
Screenshot: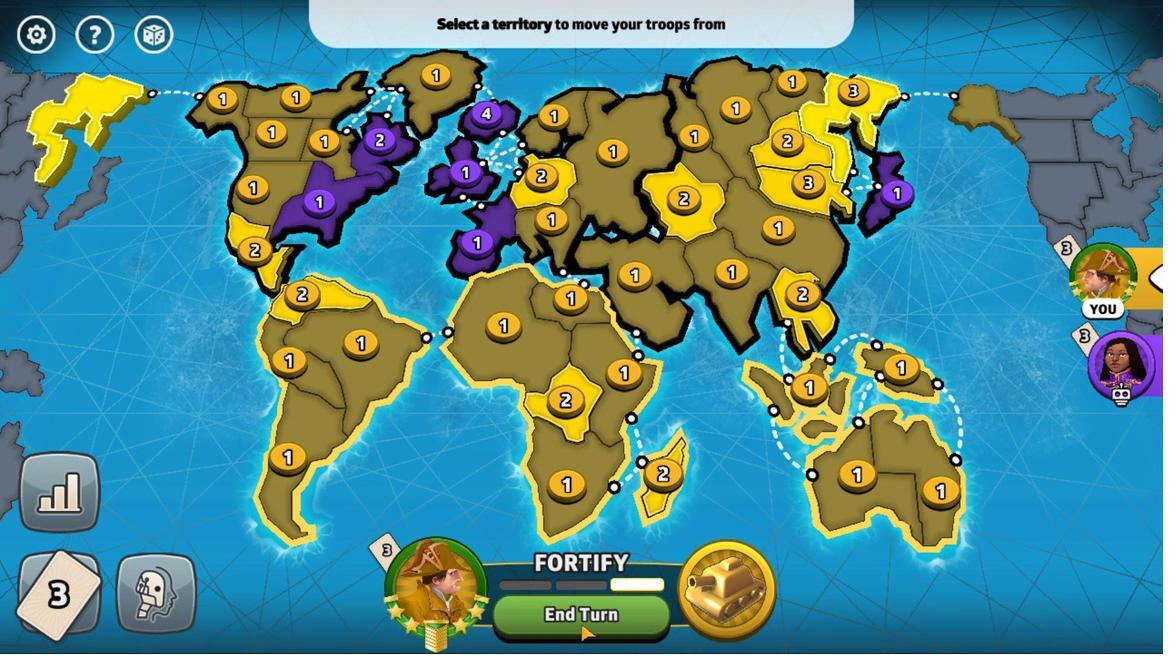 
Action: Mouse pressed left at (595, 578)
Screenshot: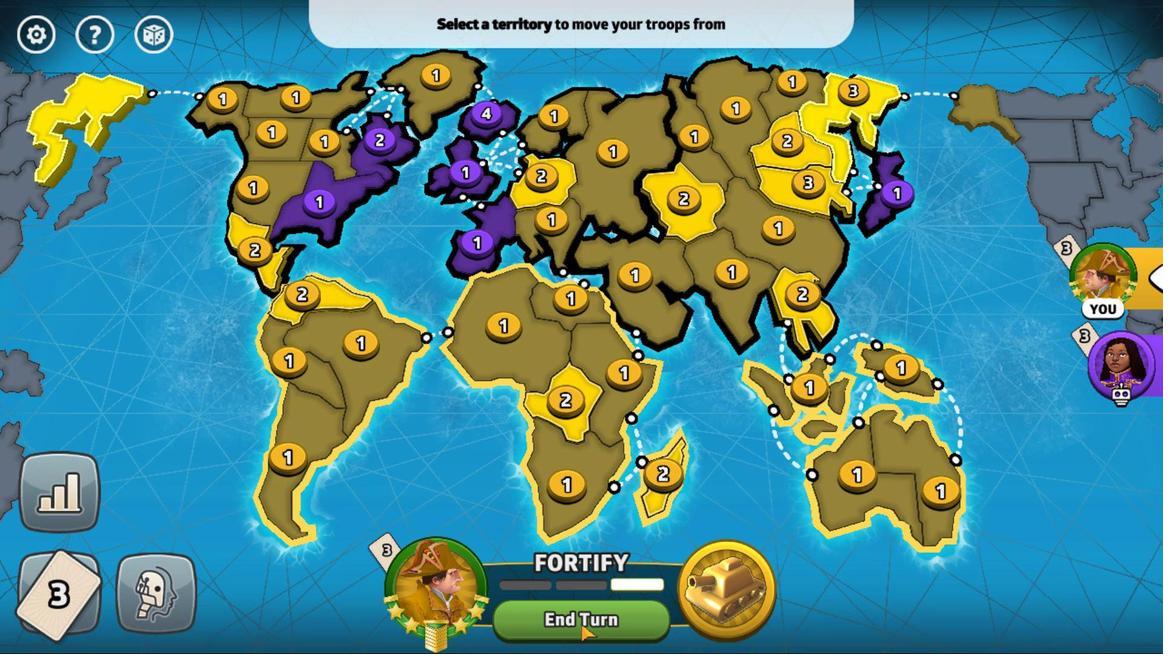 
Action: Mouse moved to (667, 316)
Screenshot: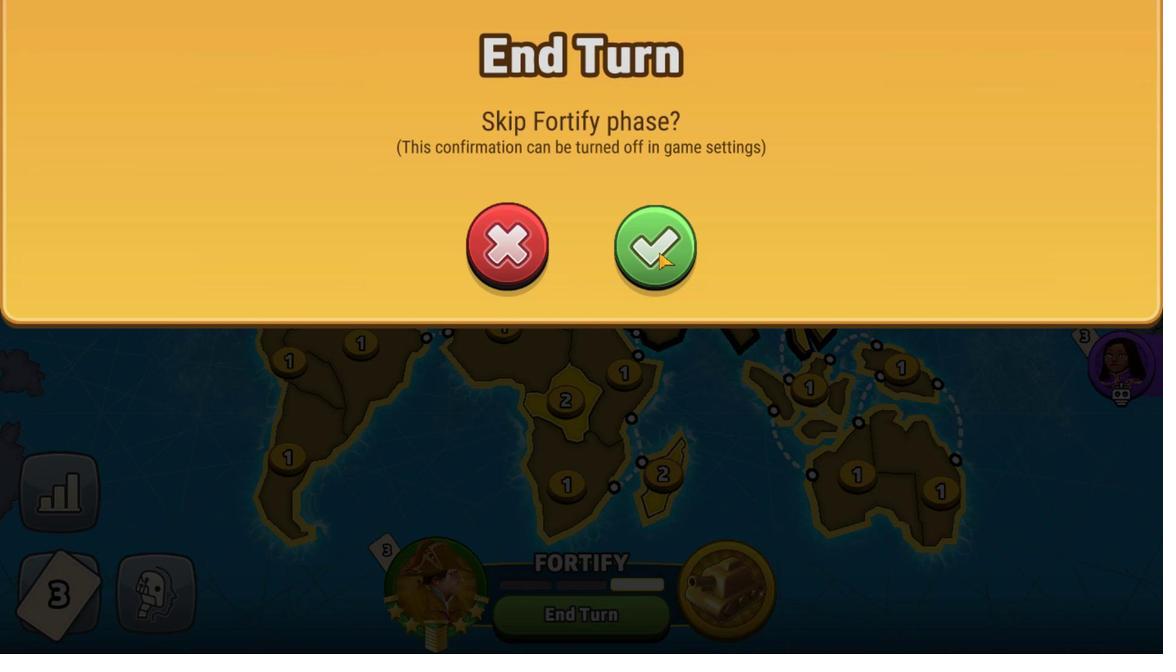 
Action: Mouse pressed left at (667, 316)
